 Task: Configure access controls for a GitHub organization.
Action: Mouse moved to (494, 109)
Screenshot: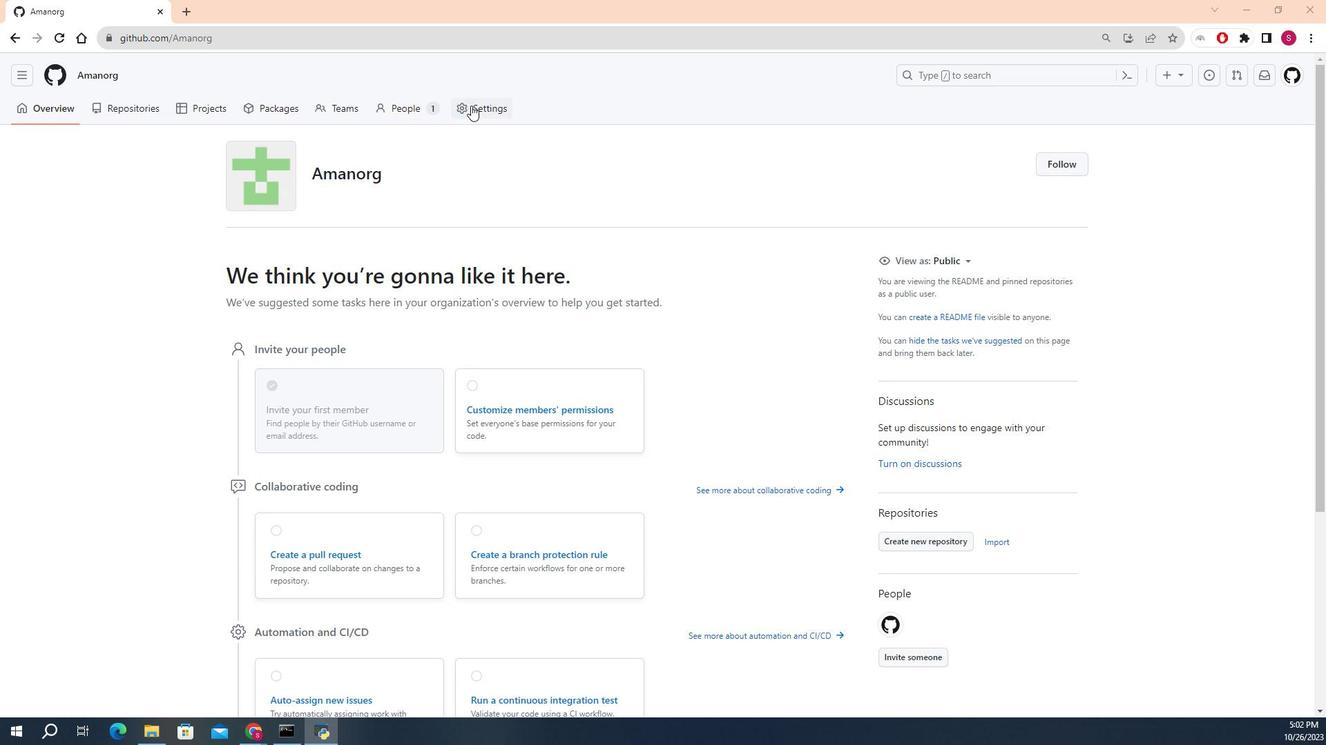 
Action: Mouse pressed left at (494, 109)
Screenshot: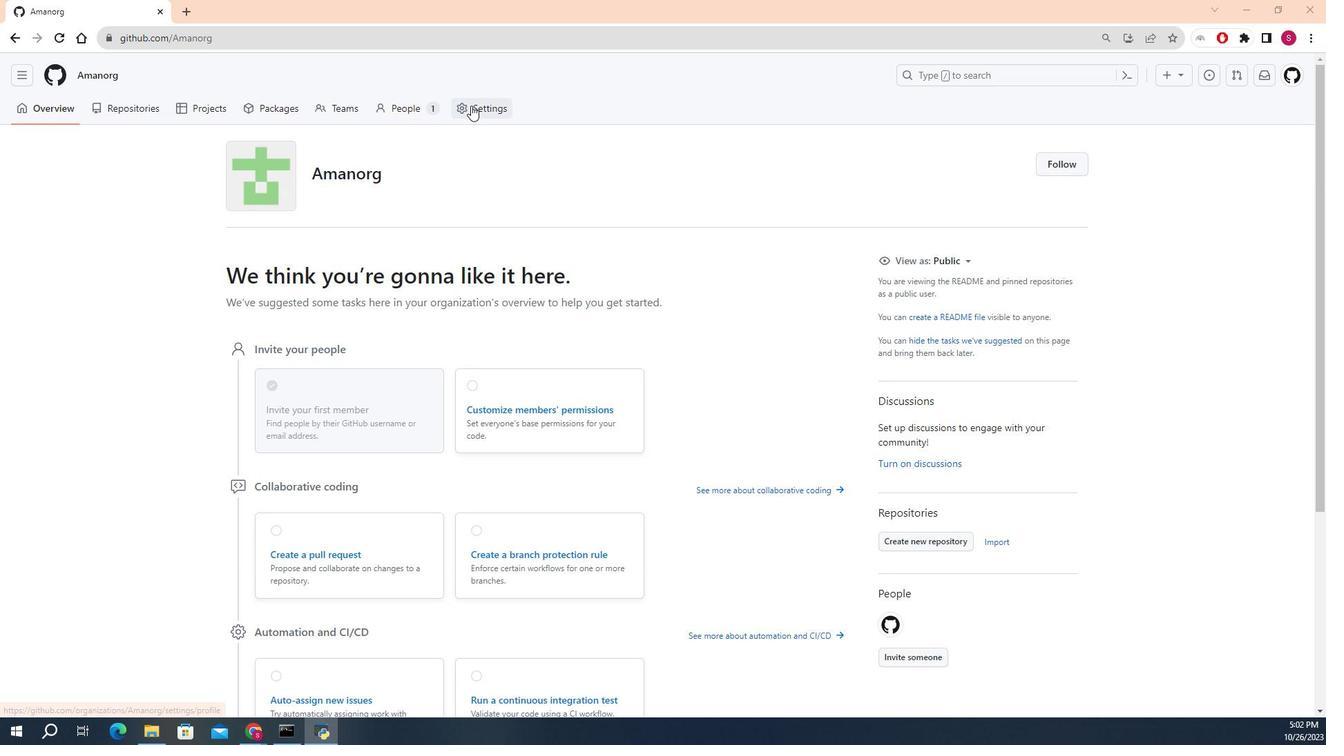 
Action: Mouse moved to (340, 303)
Screenshot: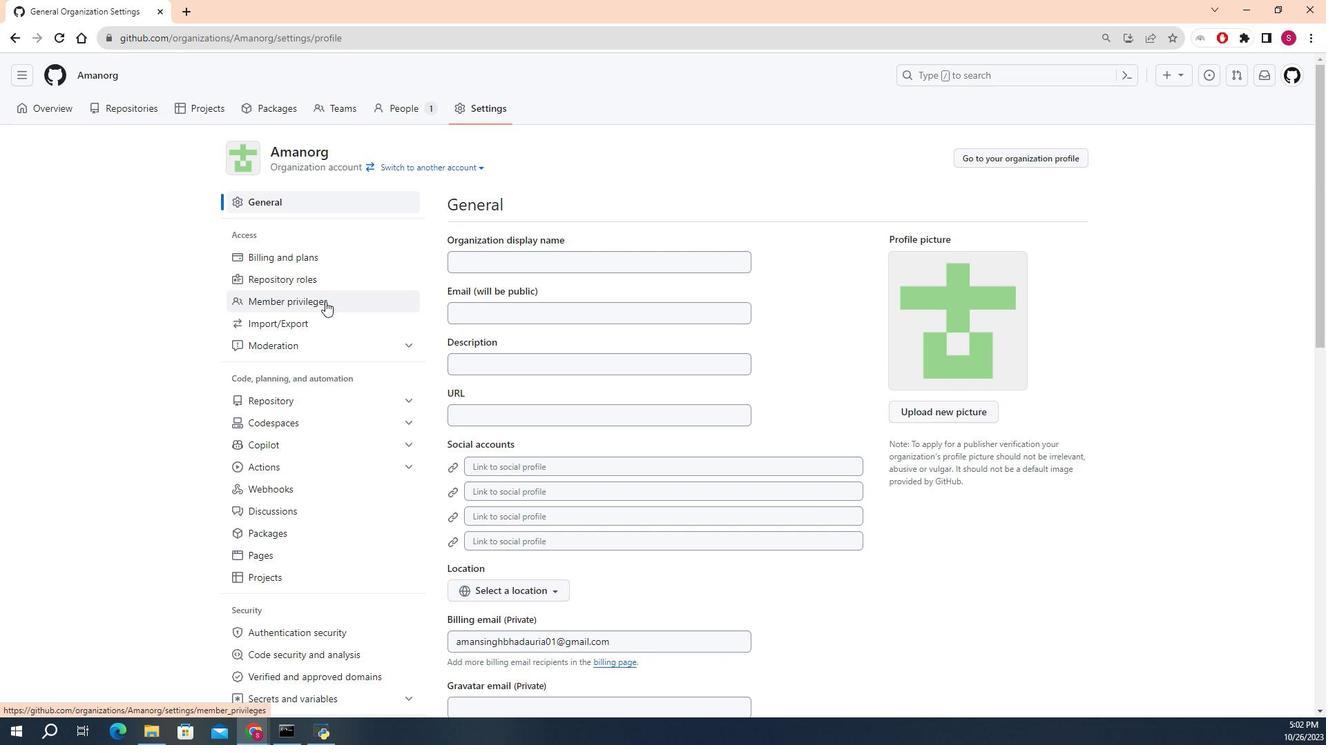 
Action: Mouse pressed left at (340, 303)
Screenshot: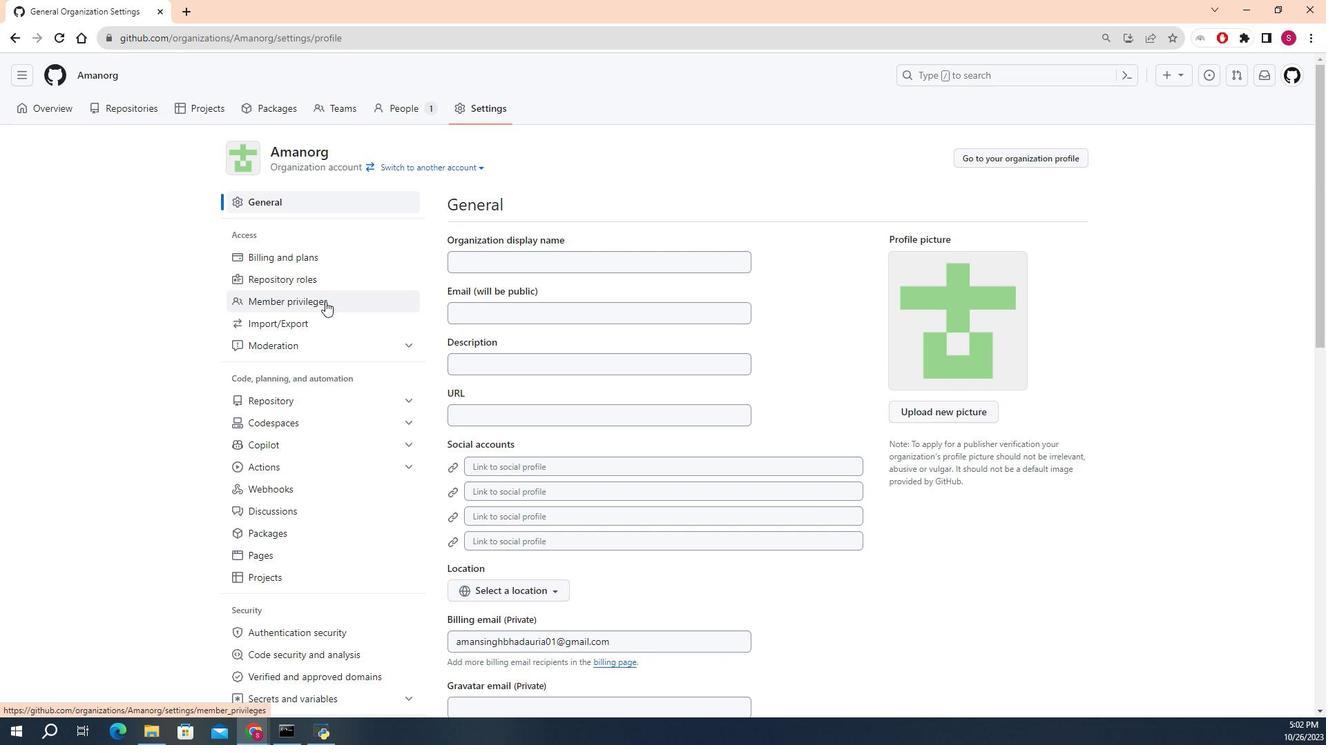 
Action: Mouse moved to (616, 321)
Screenshot: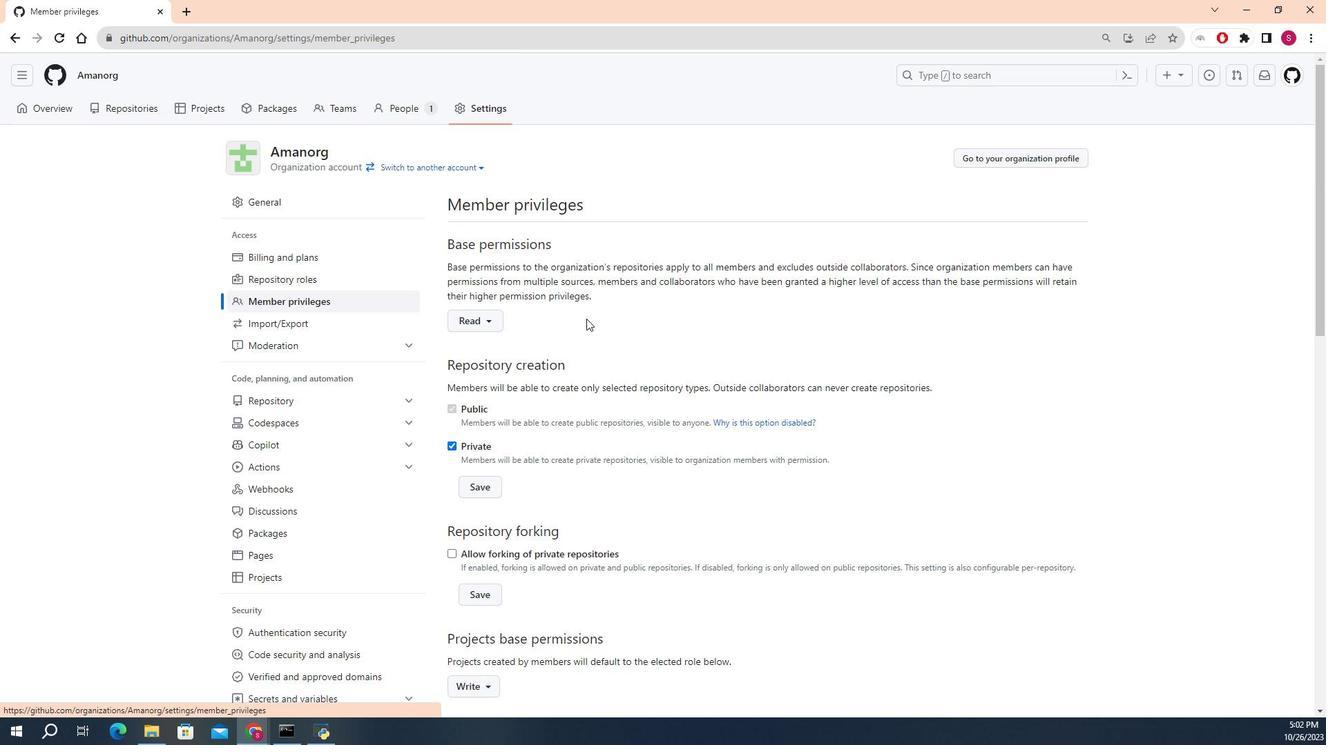
Action: Mouse scrolled (616, 320) with delta (0, 0)
Screenshot: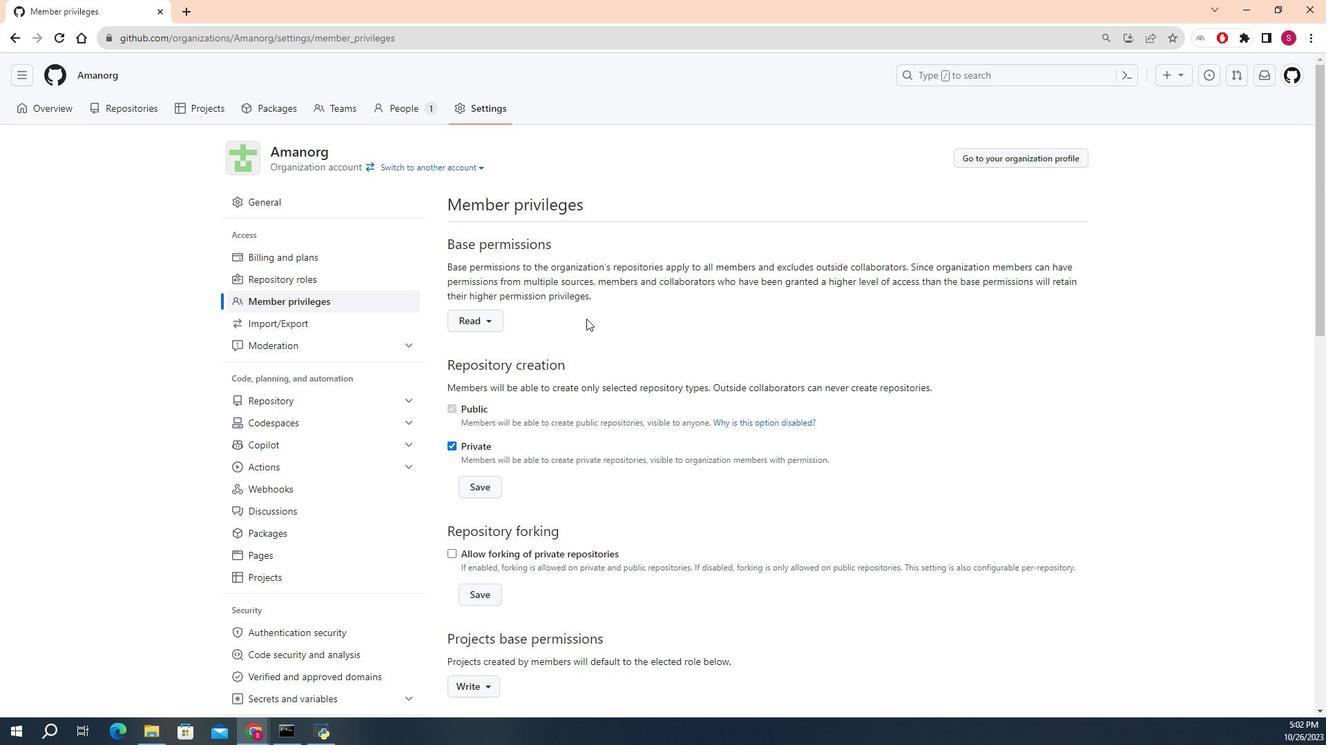 
Action: Mouse scrolled (616, 320) with delta (0, 0)
Screenshot: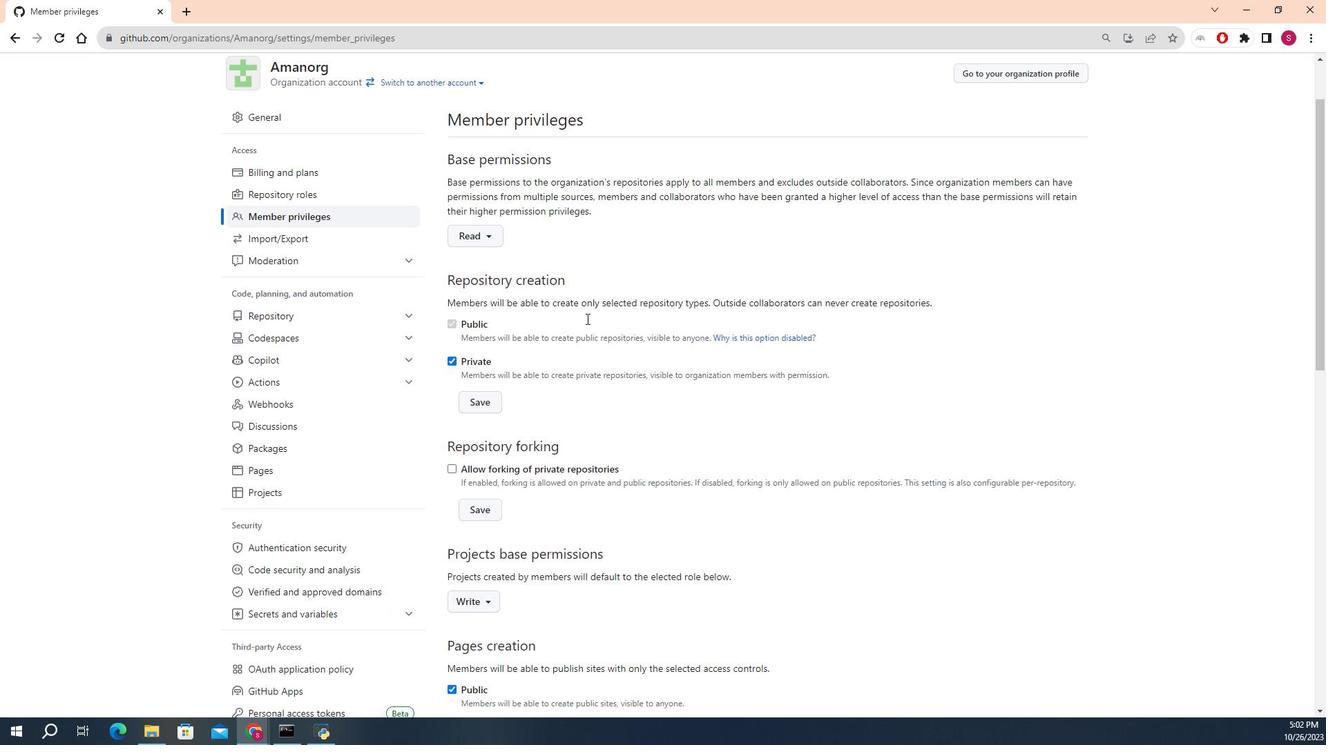 
Action: Mouse scrolled (616, 320) with delta (0, 0)
Screenshot: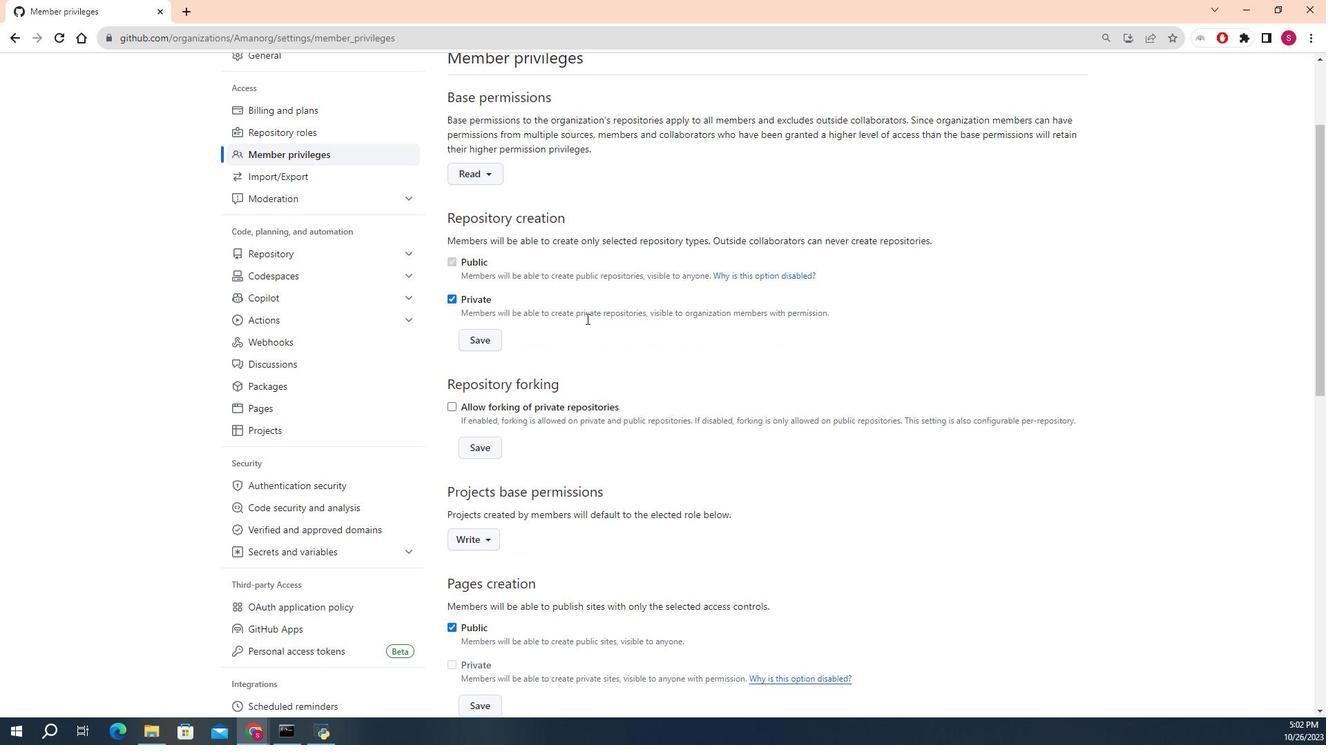 
Action: Mouse scrolled (616, 320) with delta (0, 0)
Screenshot: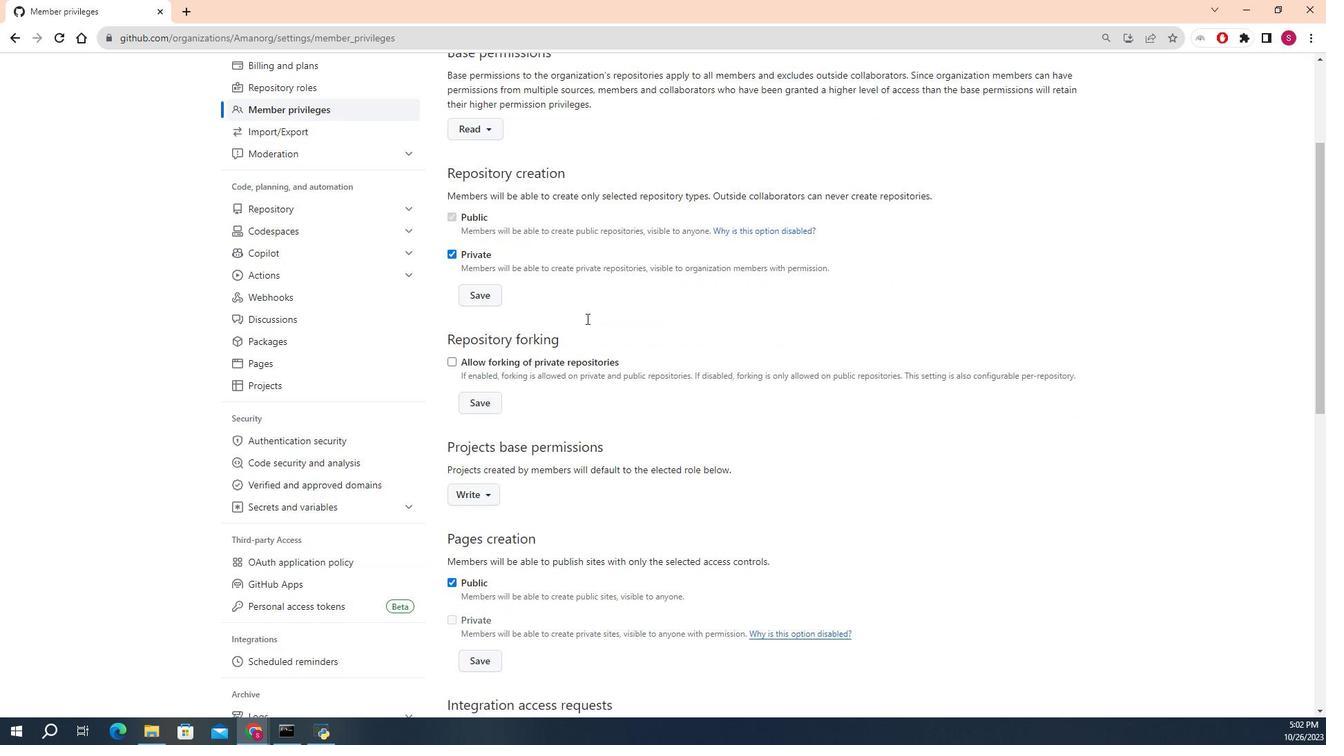 
Action: Mouse scrolled (616, 320) with delta (0, 0)
Screenshot: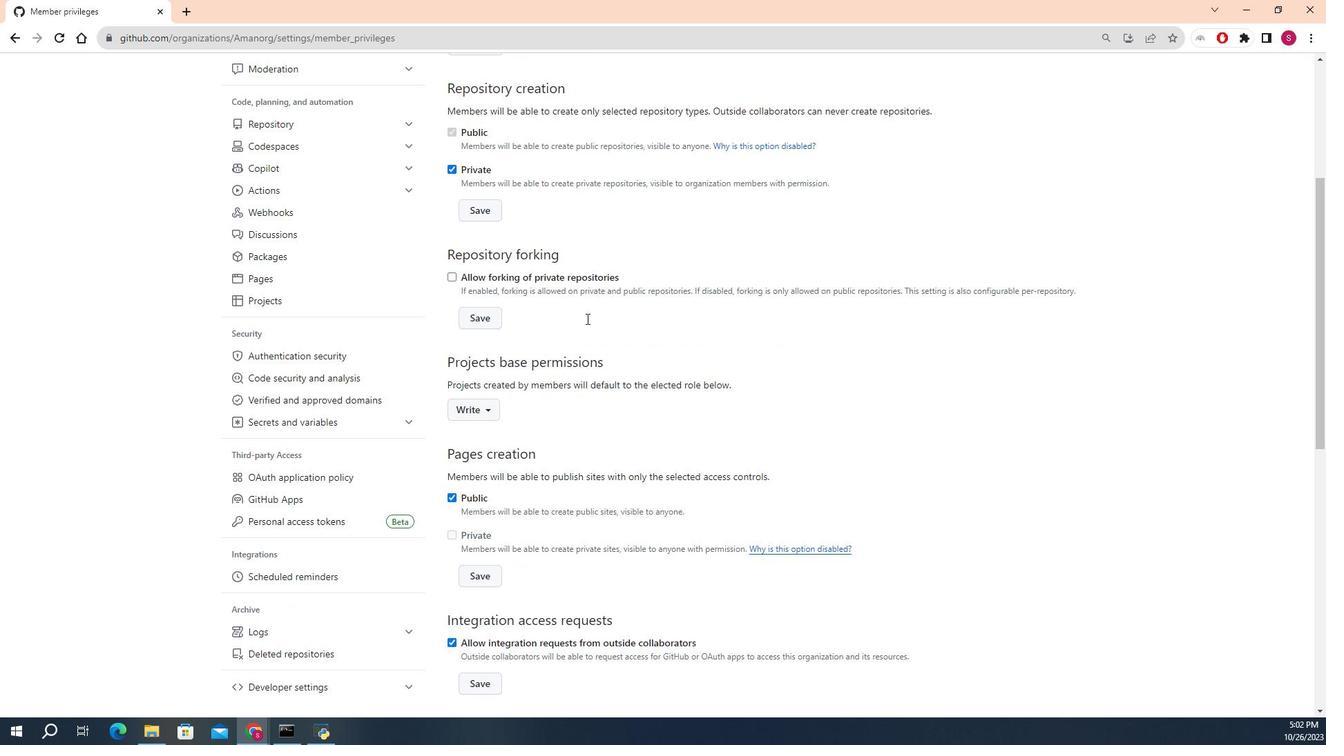 
Action: Mouse scrolled (616, 320) with delta (0, 0)
Screenshot: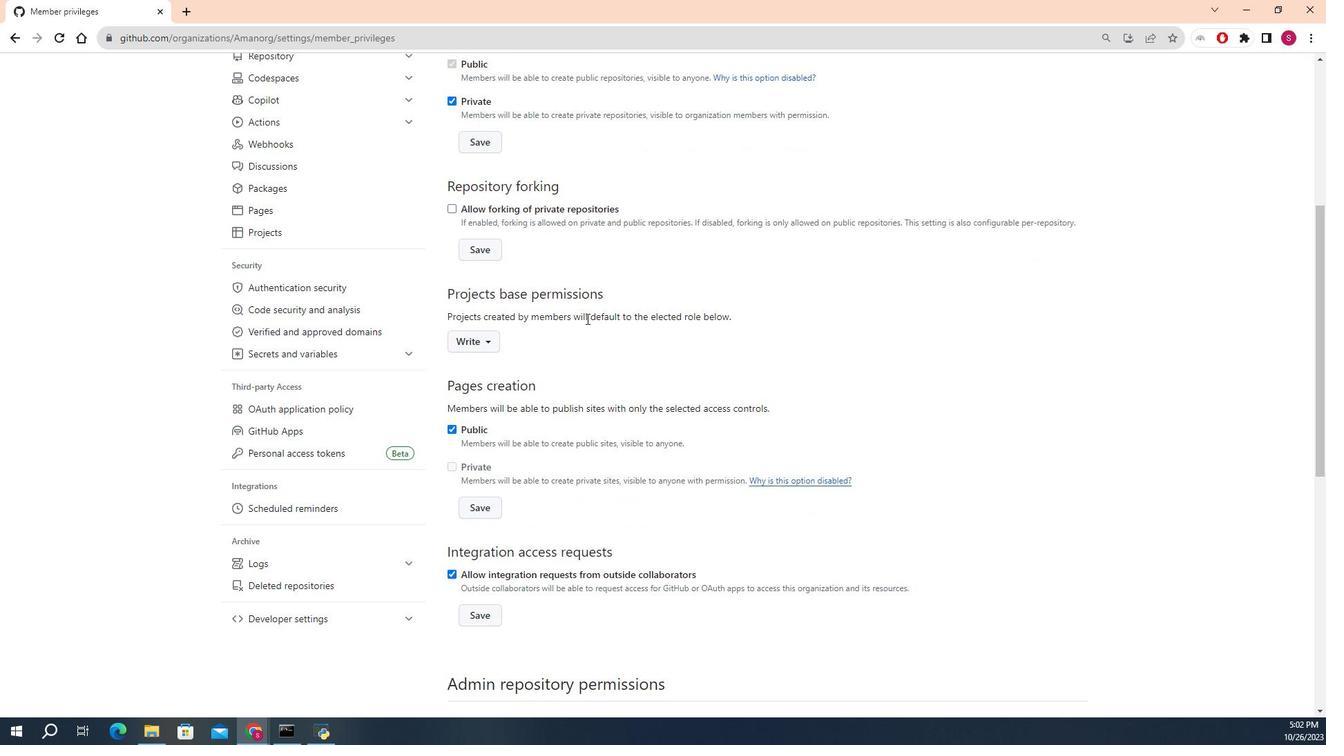 
Action: Mouse scrolled (616, 320) with delta (0, 0)
Screenshot: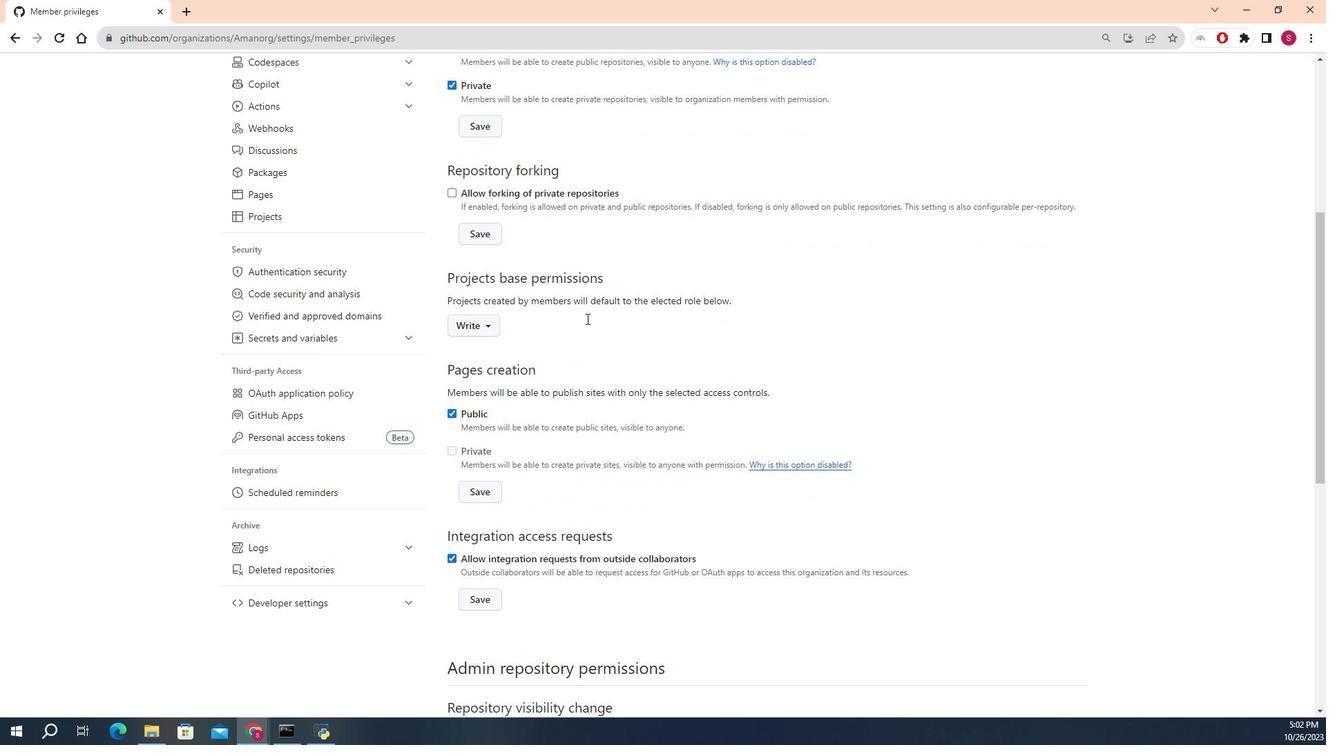 
Action: Mouse scrolled (616, 320) with delta (0, 0)
Screenshot: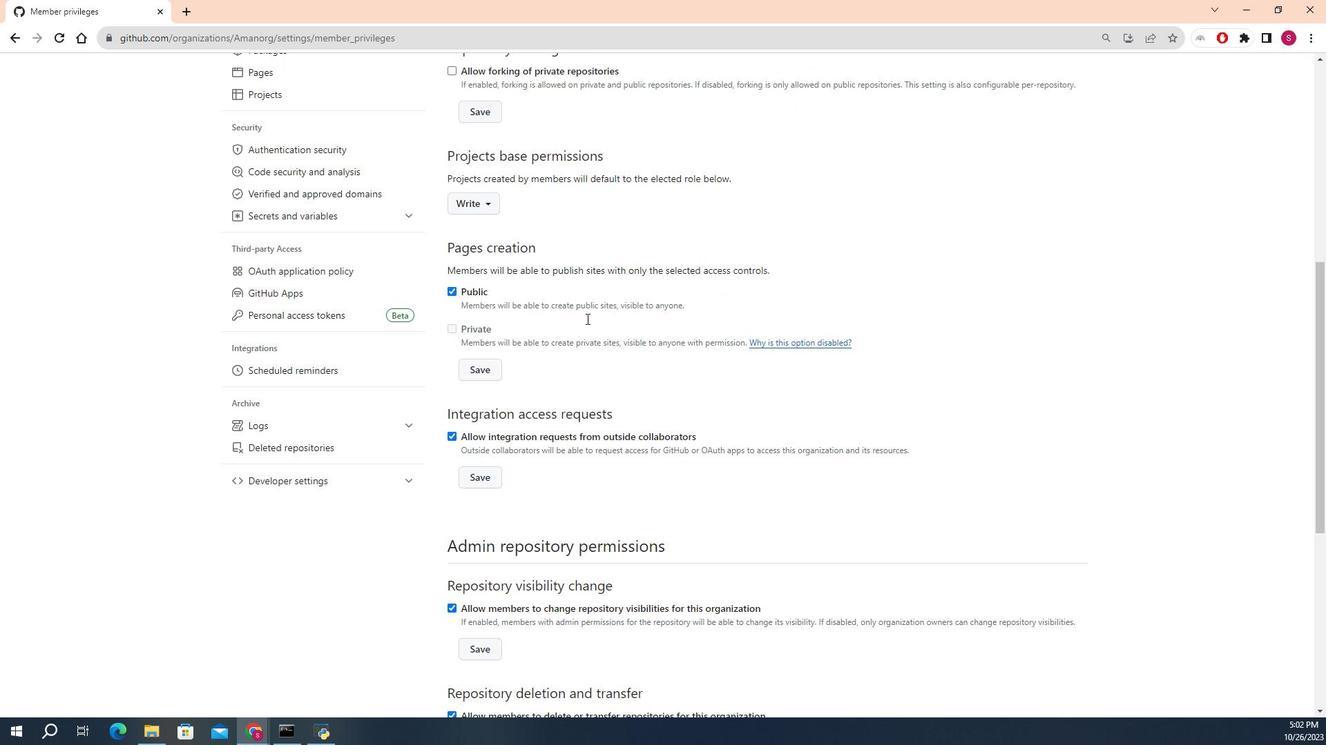 
Action: Mouse scrolled (616, 320) with delta (0, 0)
Screenshot: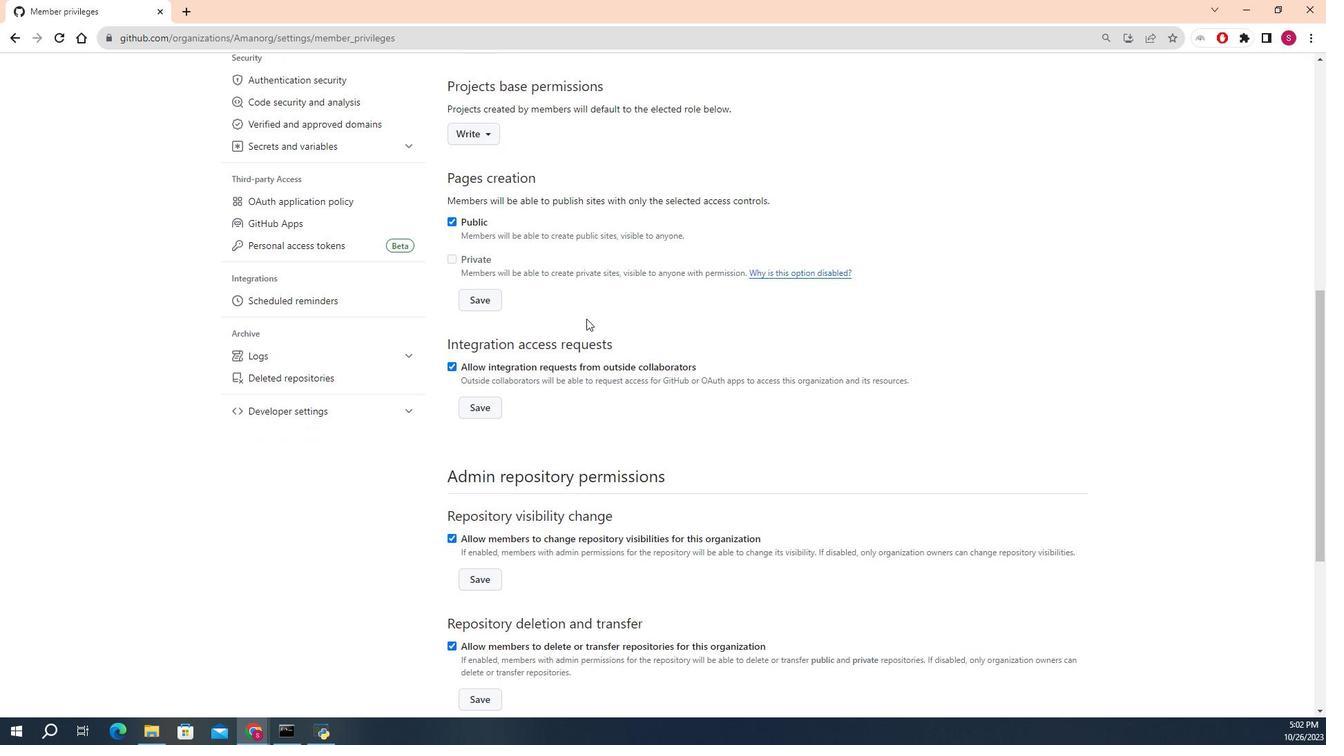 
Action: Mouse scrolled (616, 320) with delta (0, 0)
Screenshot: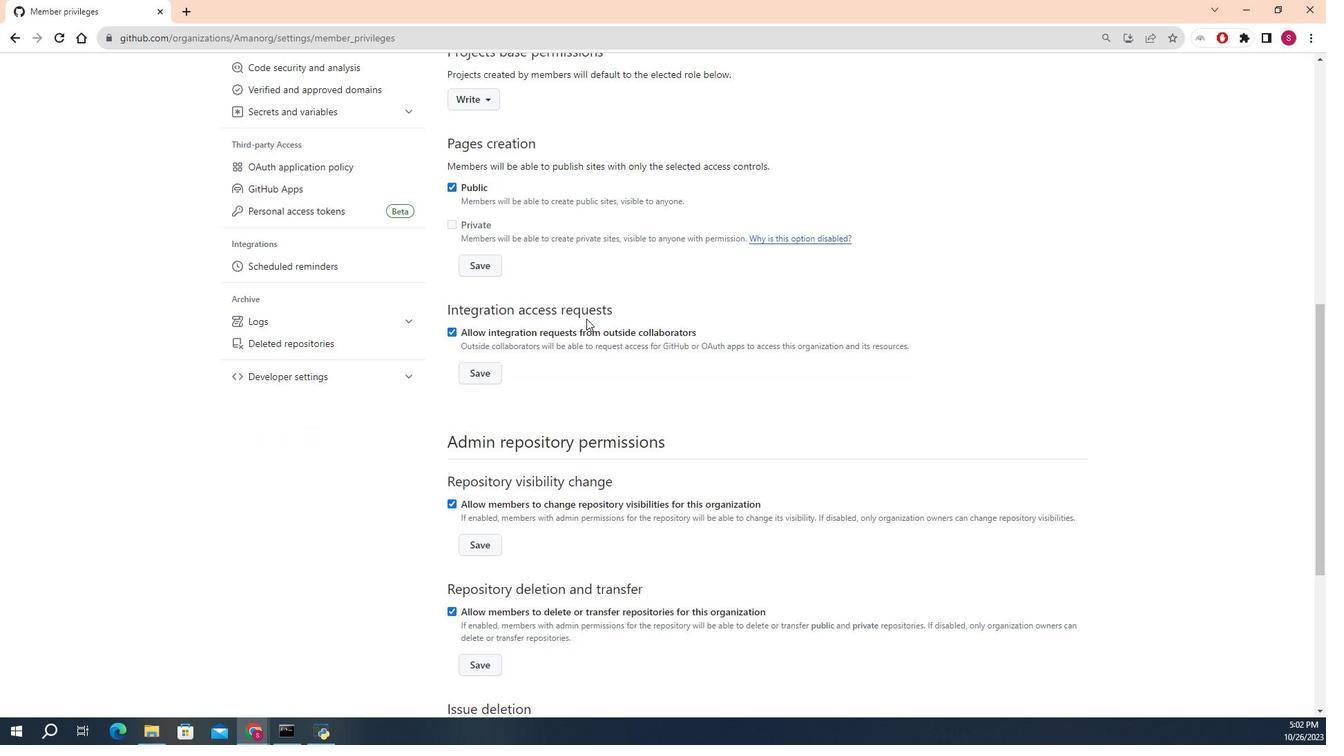 
Action: Mouse scrolled (616, 320) with delta (0, 0)
Screenshot: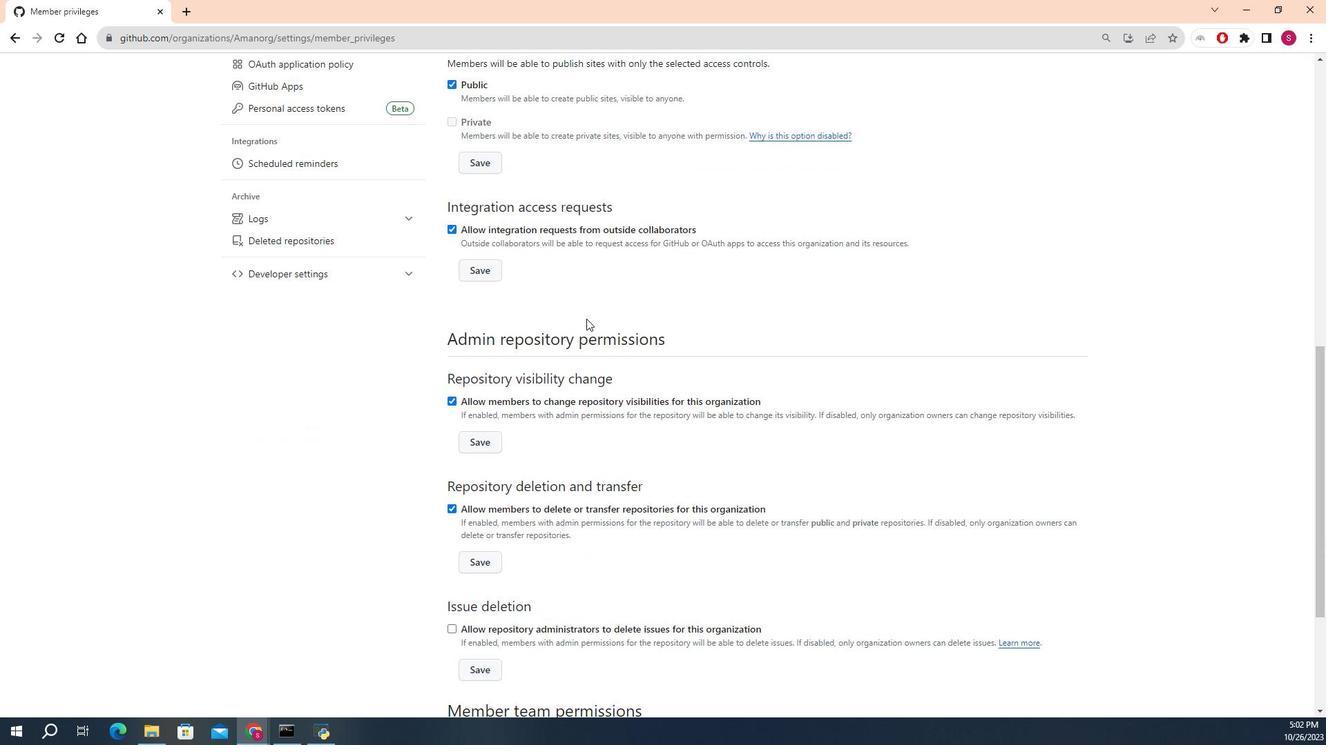 
Action: Mouse scrolled (616, 320) with delta (0, 0)
Screenshot: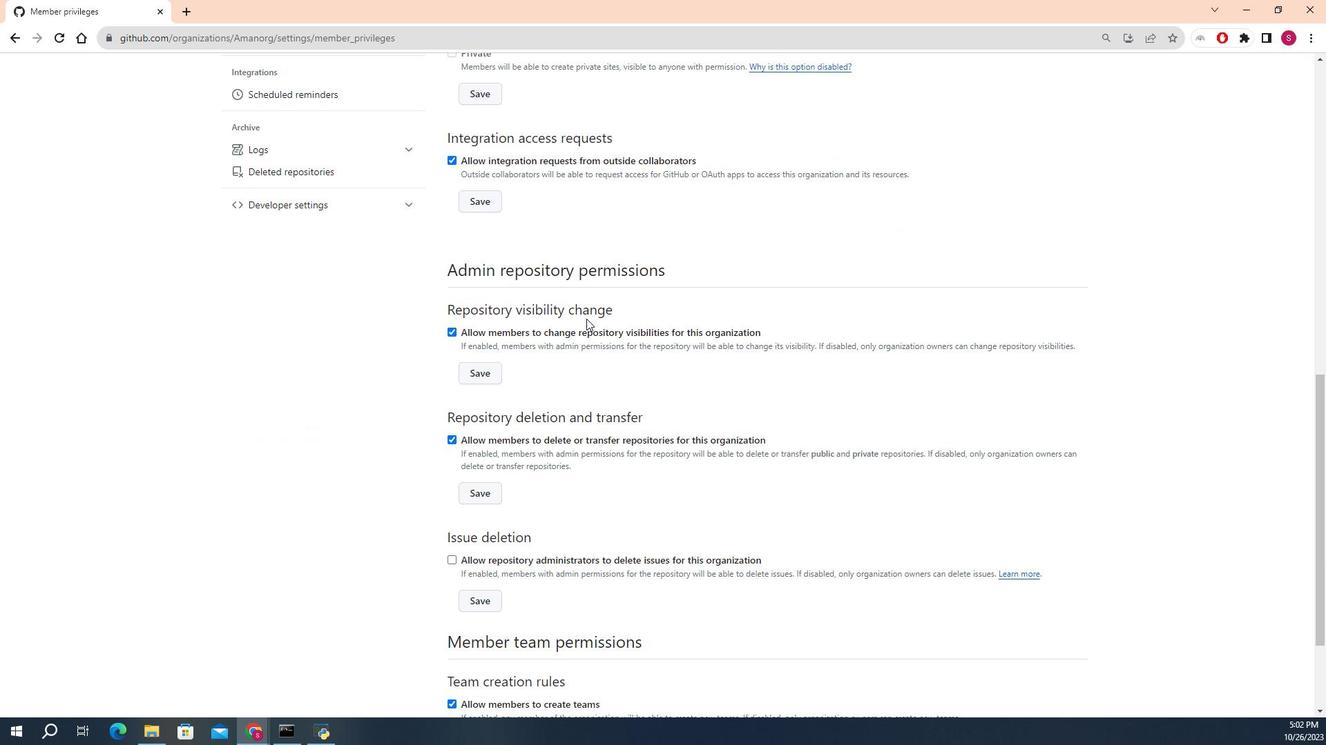 
Action: Mouse scrolled (616, 320) with delta (0, 0)
Screenshot: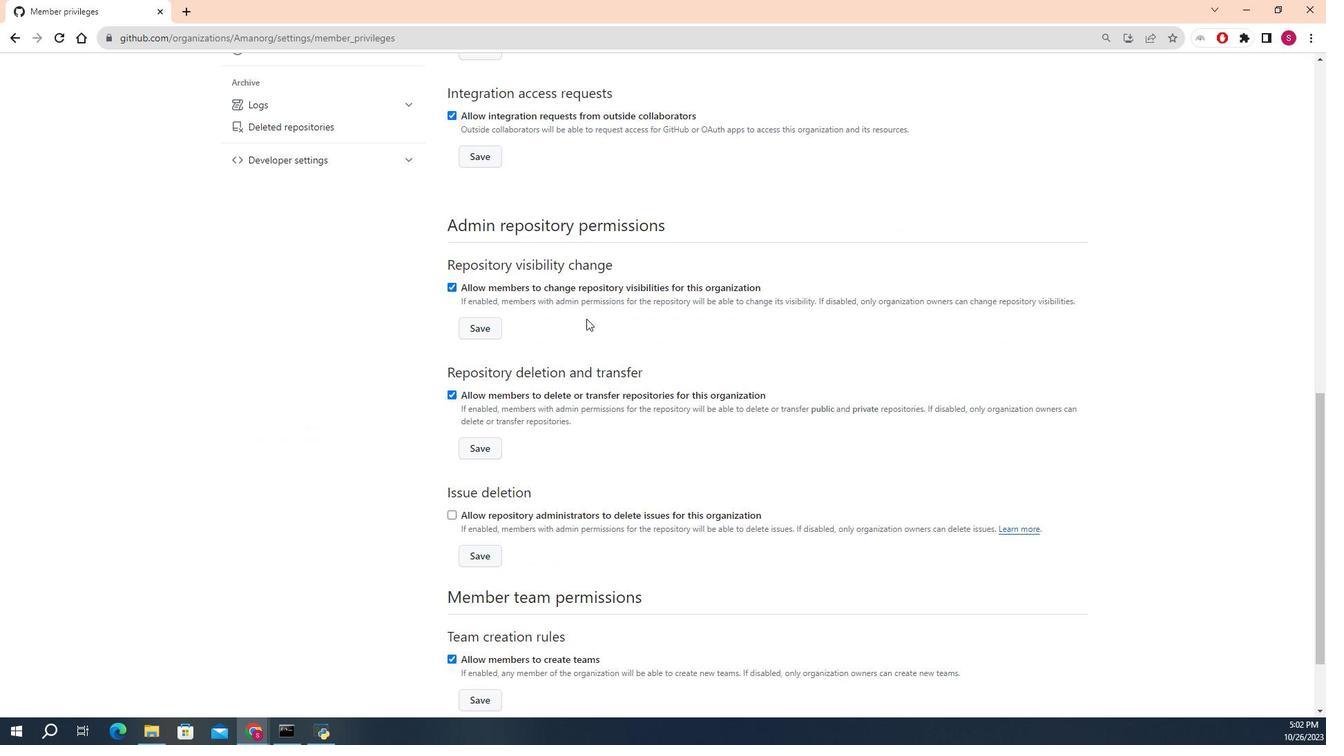 
Action: Mouse scrolled (616, 320) with delta (0, 0)
Screenshot: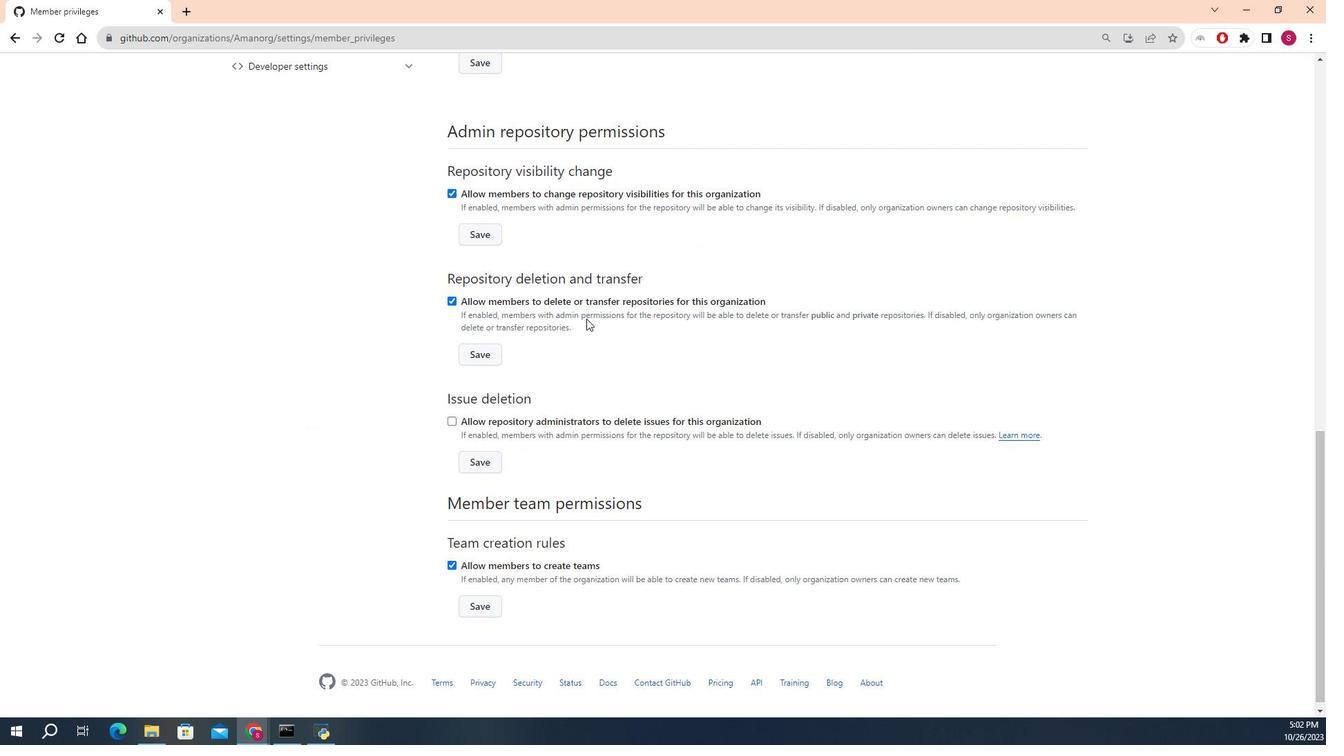 
Action: Mouse scrolled (616, 320) with delta (0, 0)
Screenshot: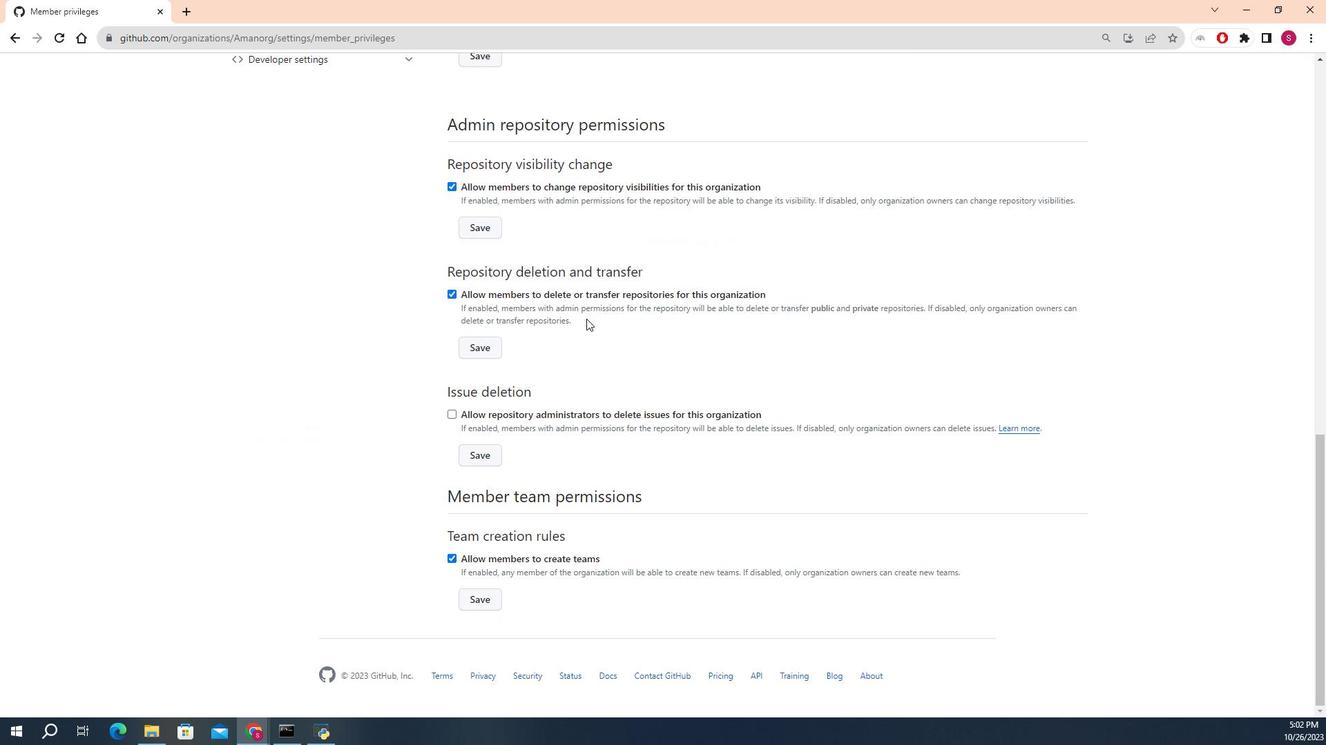 
Action: Mouse scrolled (616, 321) with delta (0, 0)
Screenshot: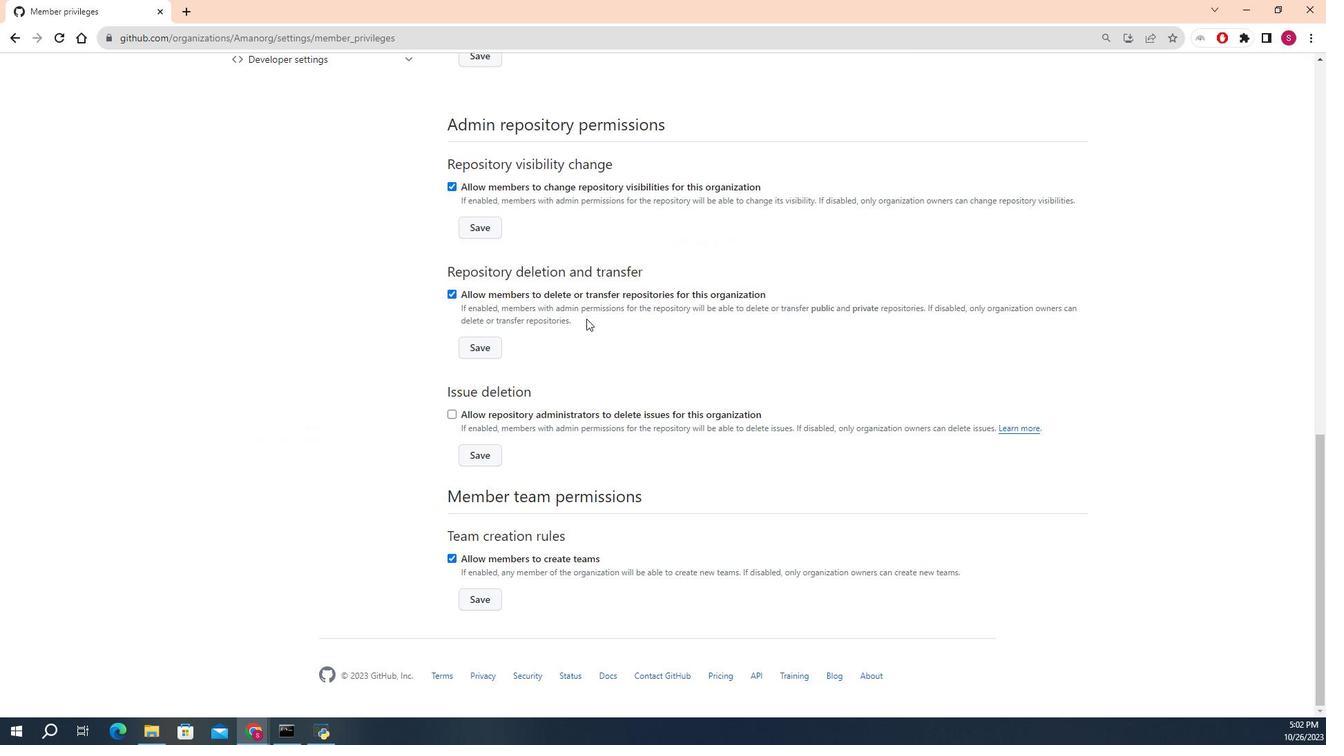
Action: Mouse moved to (617, 321)
Screenshot: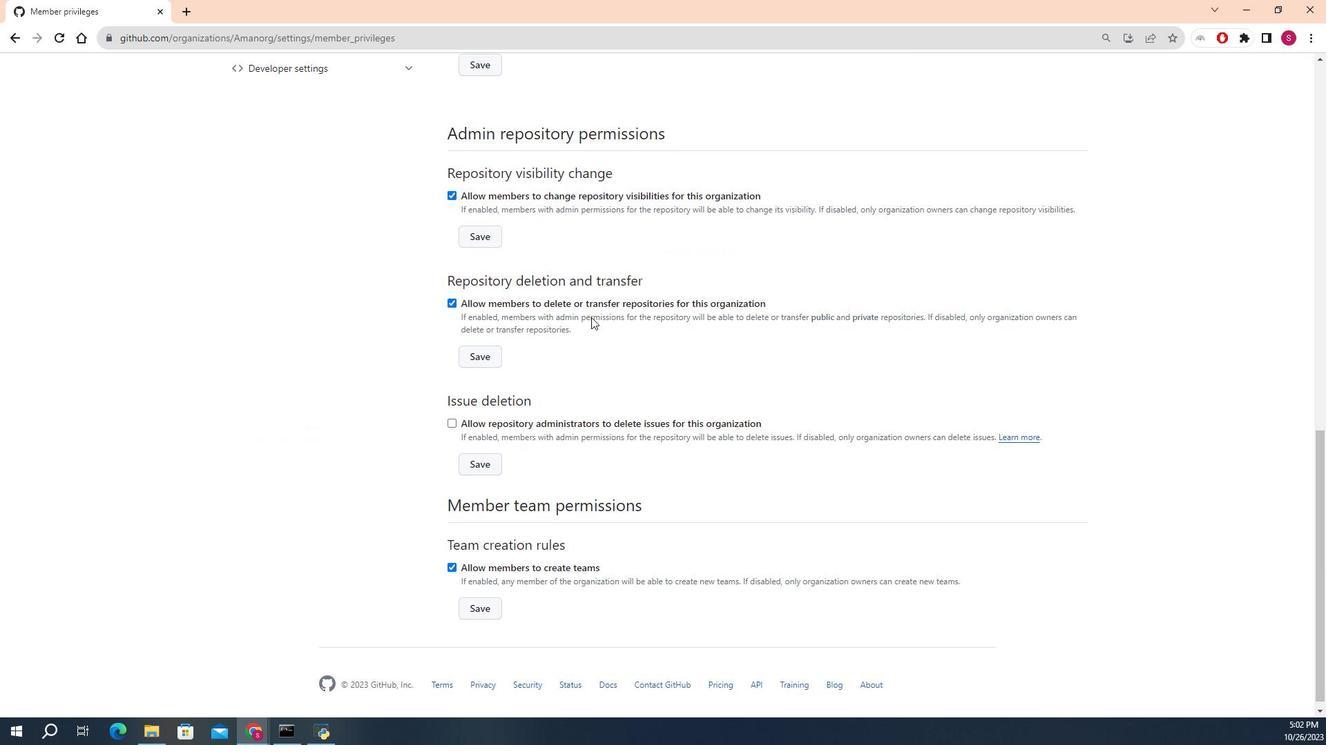 
Action: Mouse scrolled (617, 321) with delta (0, 0)
Screenshot: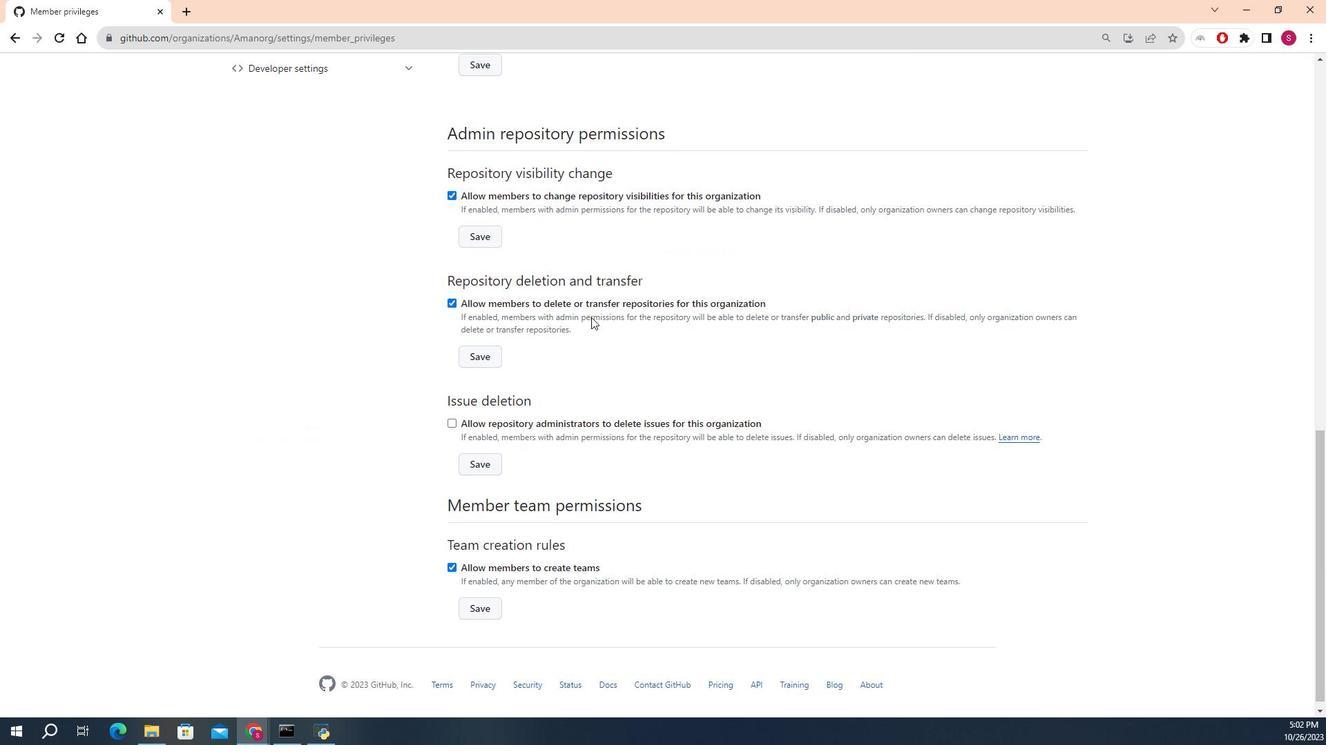 
Action: Mouse moved to (620, 319)
Screenshot: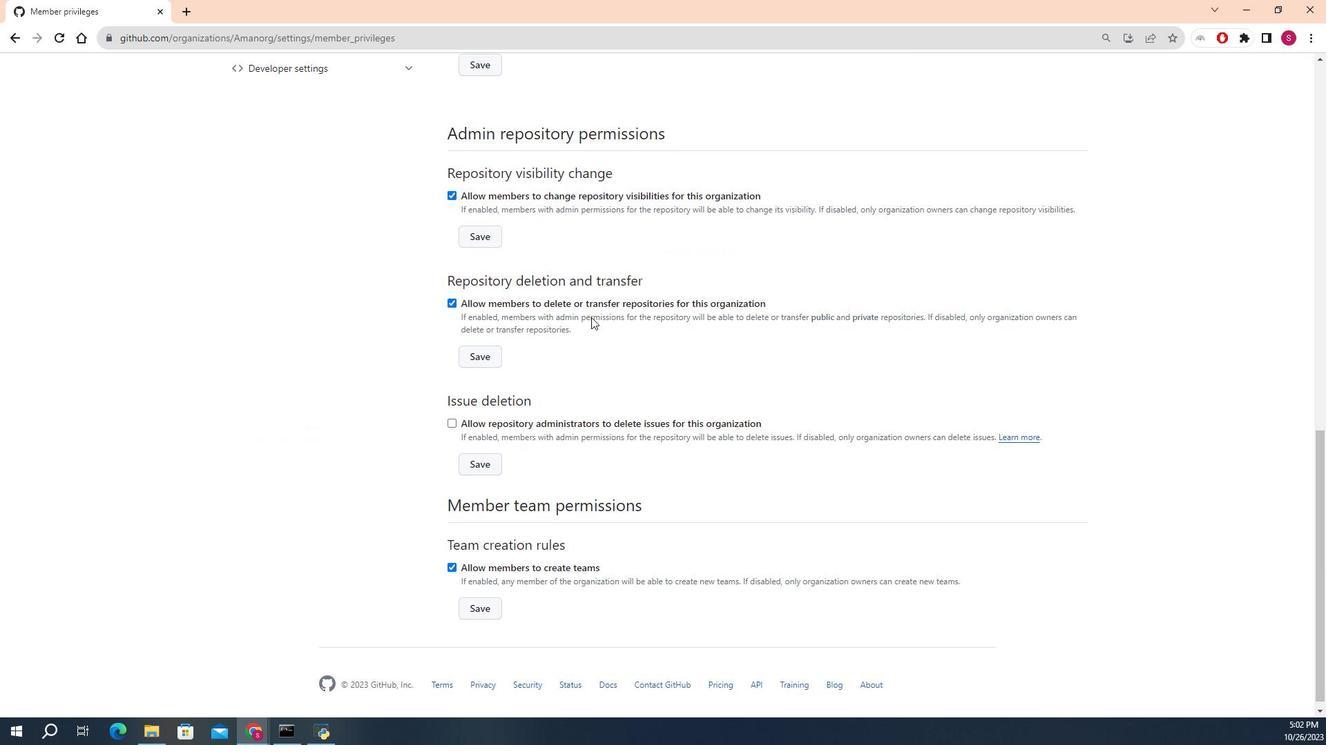 
Action: Mouse scrolled (620, 320) with delta (0, 0)
Screenshot: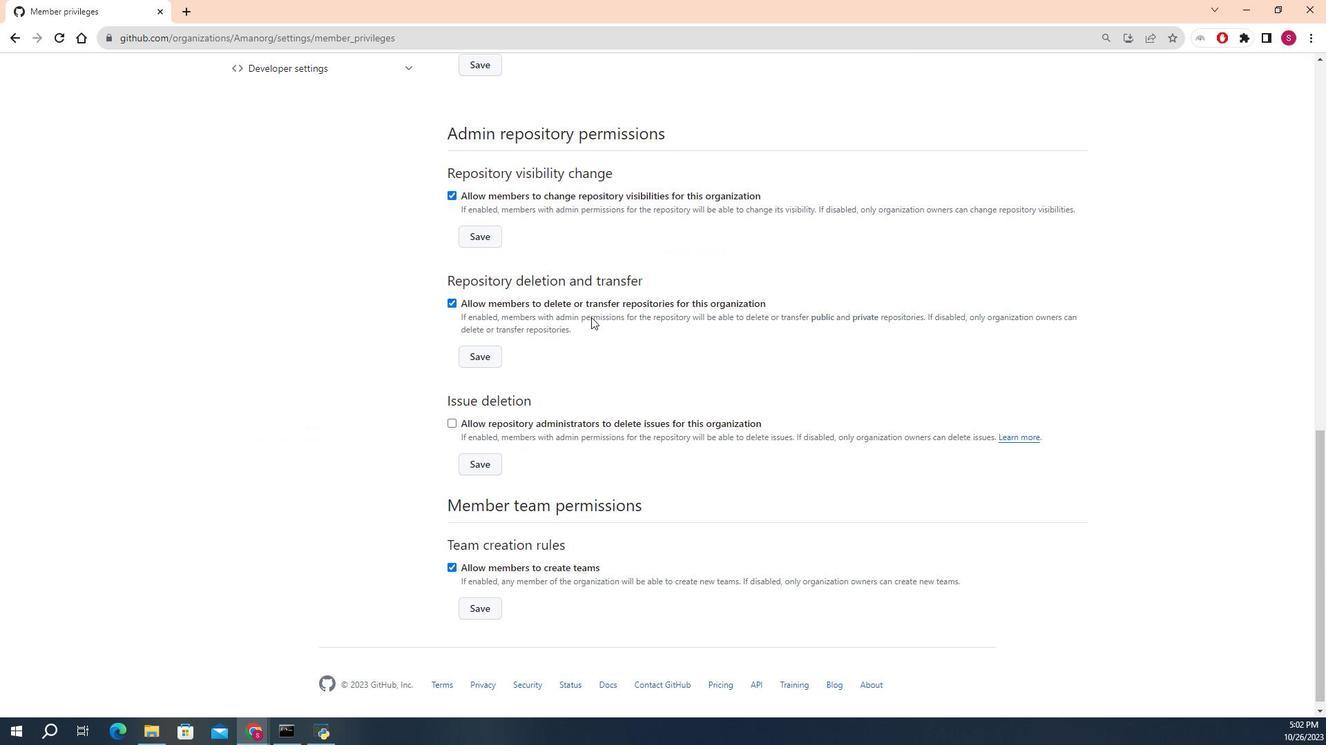 
Action: Mouse moved to (621, 319)
Screenshot: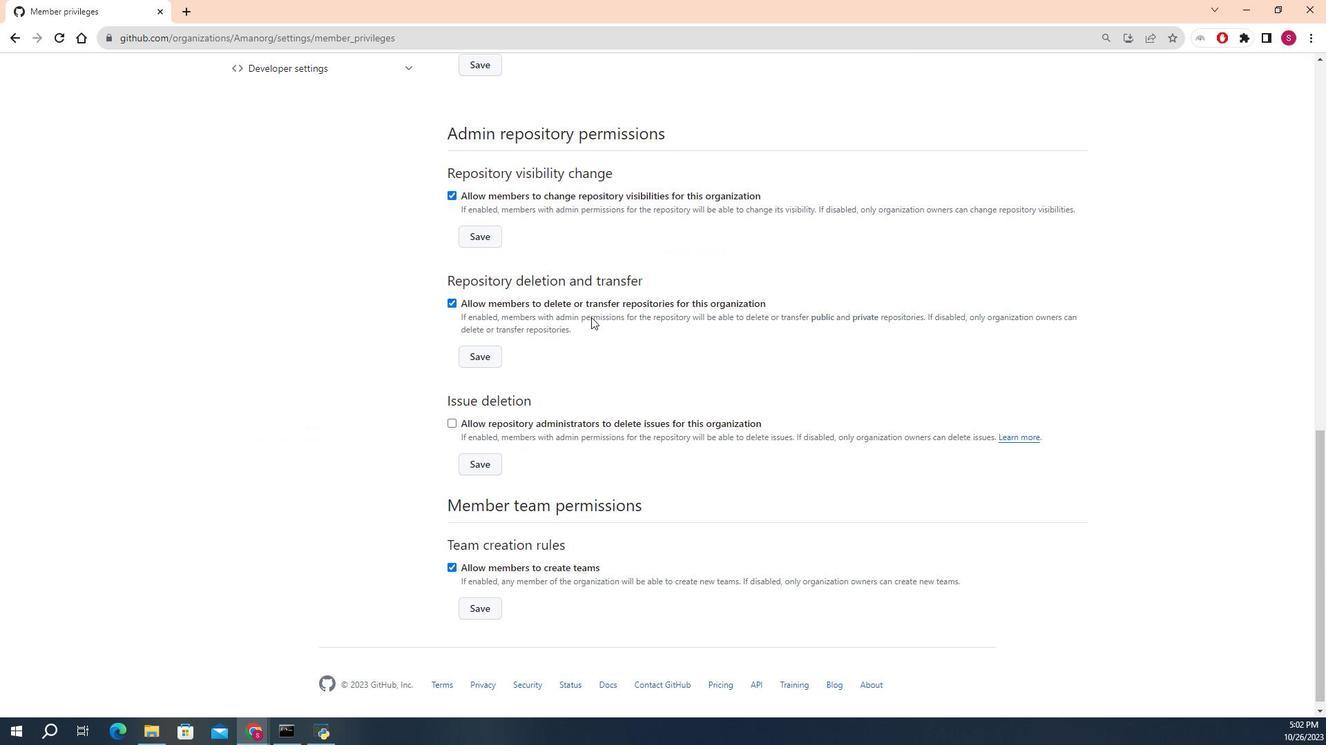 
Action: Mouse scrolled (621, 320) with delta (0, 0)
Screenshot: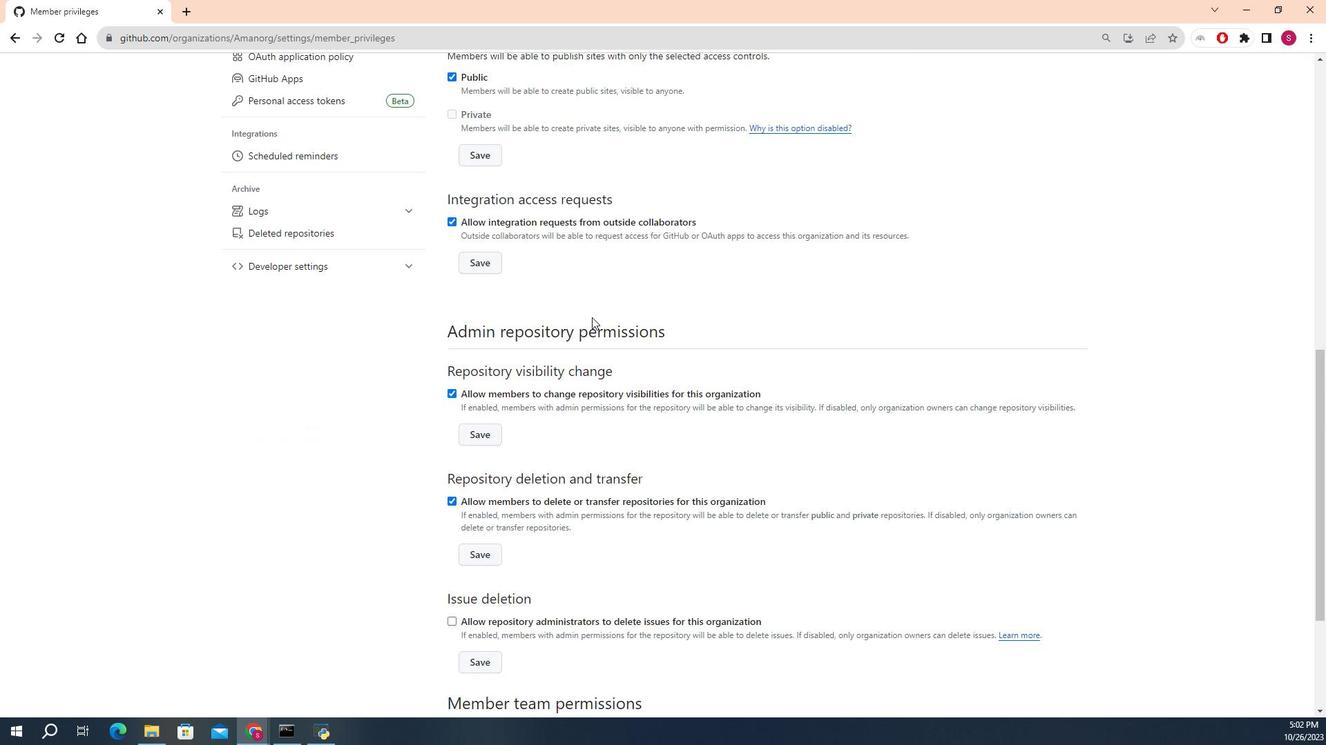 
Action: Mouse scrolled (621, 320) with delta (0, 0)
Screenshot: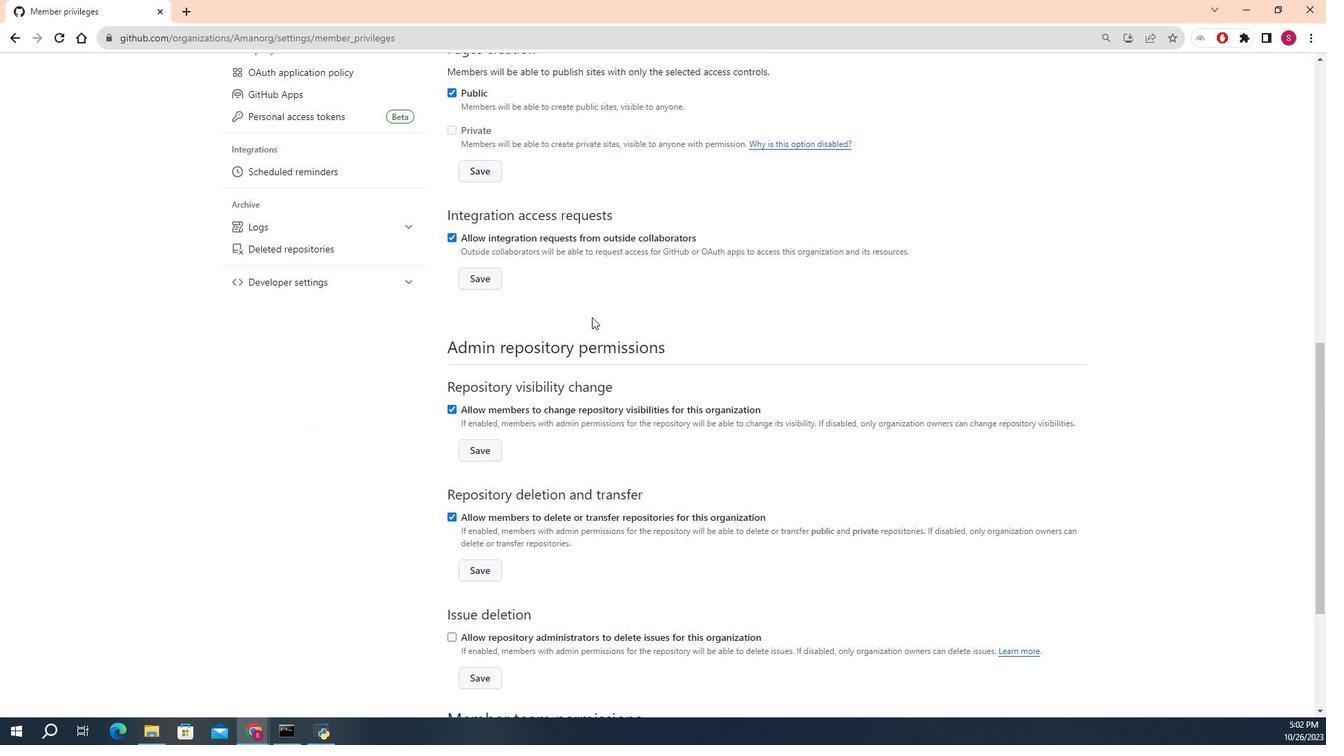 
Action: Mouse moved to (622, 319)
Screenshot: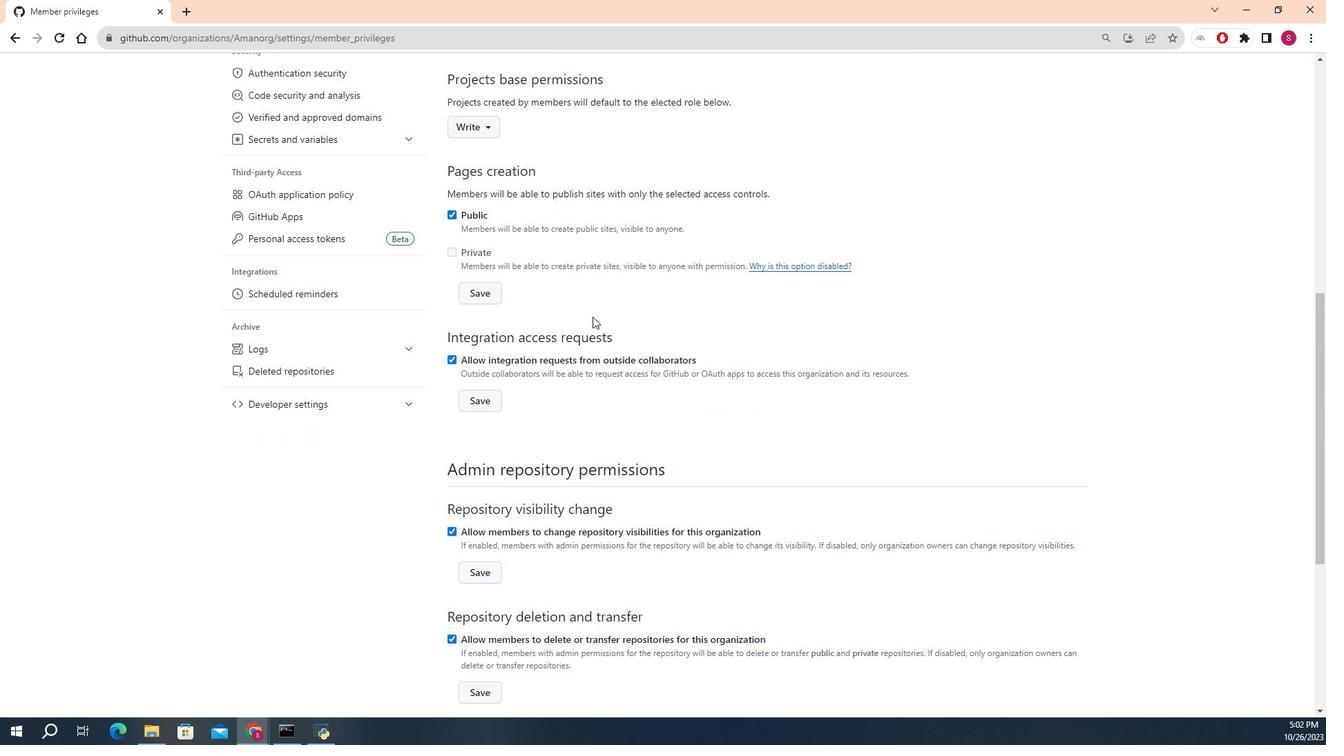 
Action: Mouse scrolled (622, 319) with delta (0, 0)
Screenshot: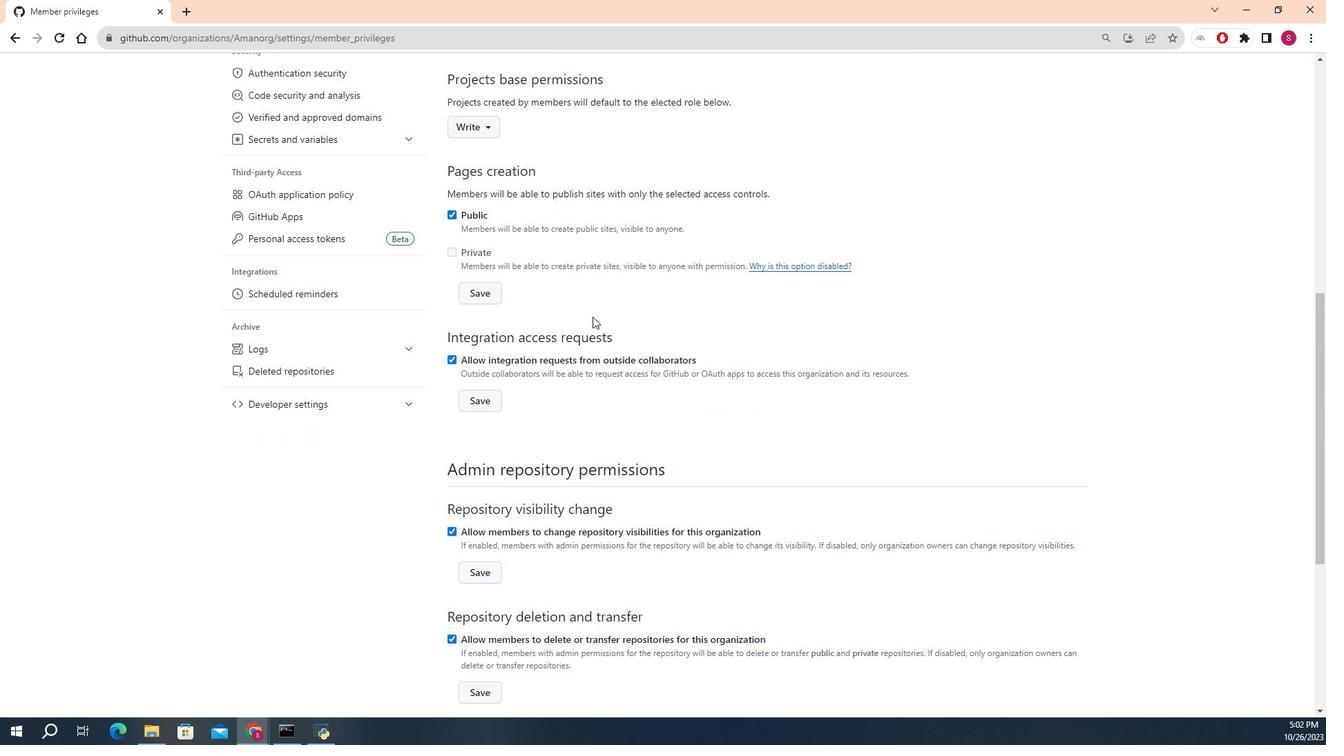 
Action: Mouse scrolled (622, 319) with delta (0, 0)
Screenshot: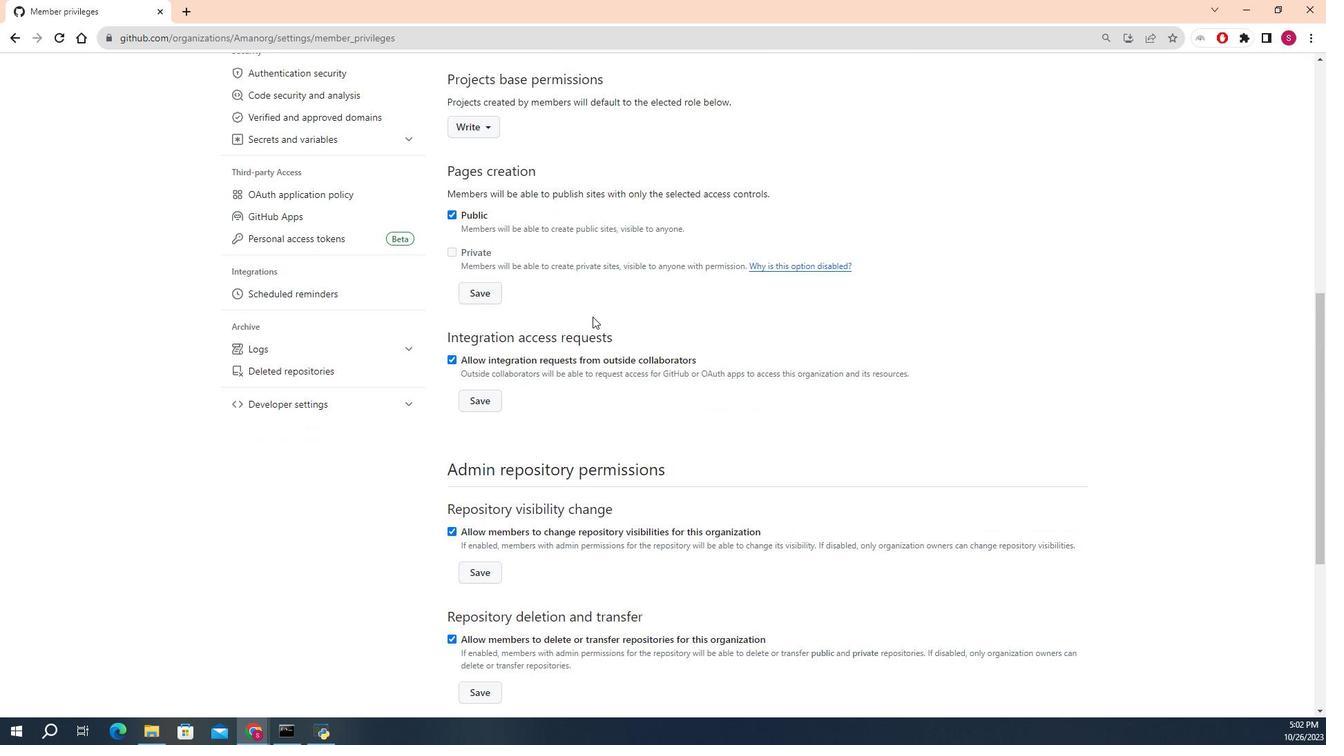 
Action: Mouse scrolled (622, 319) with delta (0, 0)
Screenshot: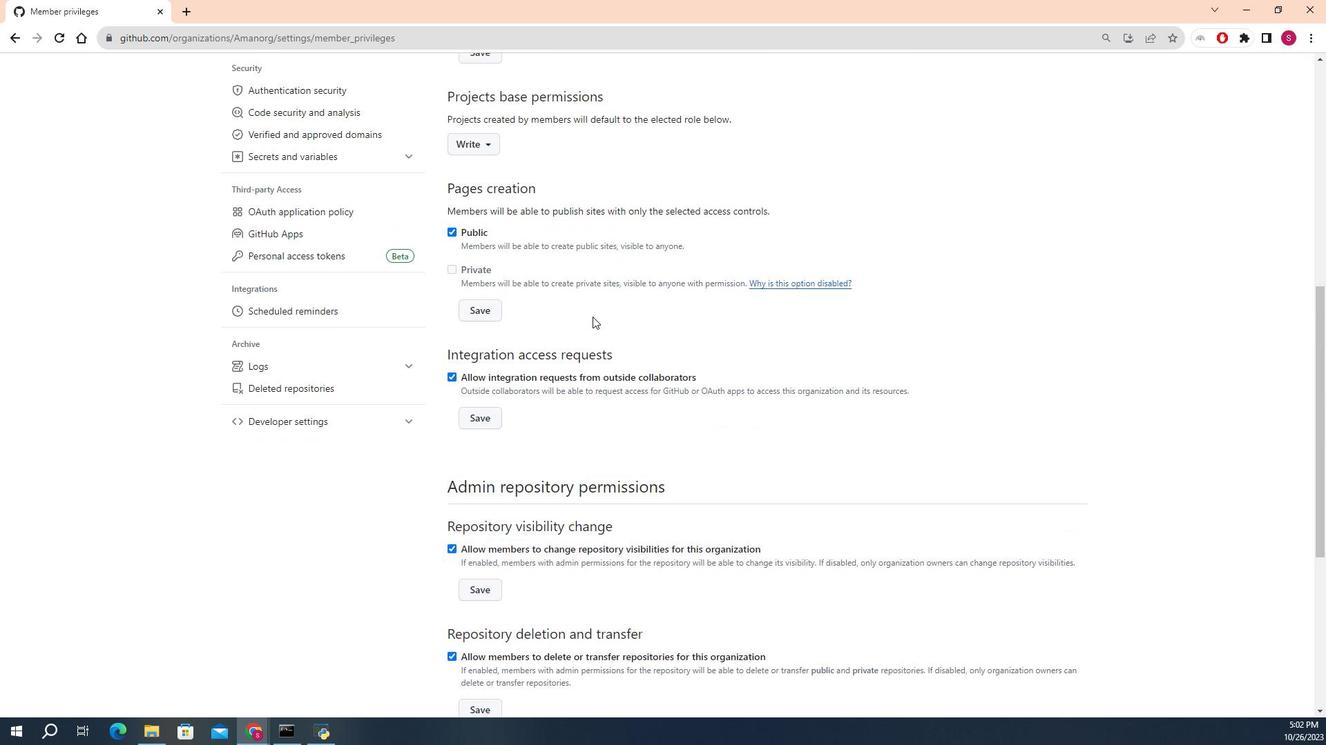 
Action: Mouse scrolled (622, 319) with delta (0, 0)
Screenshot: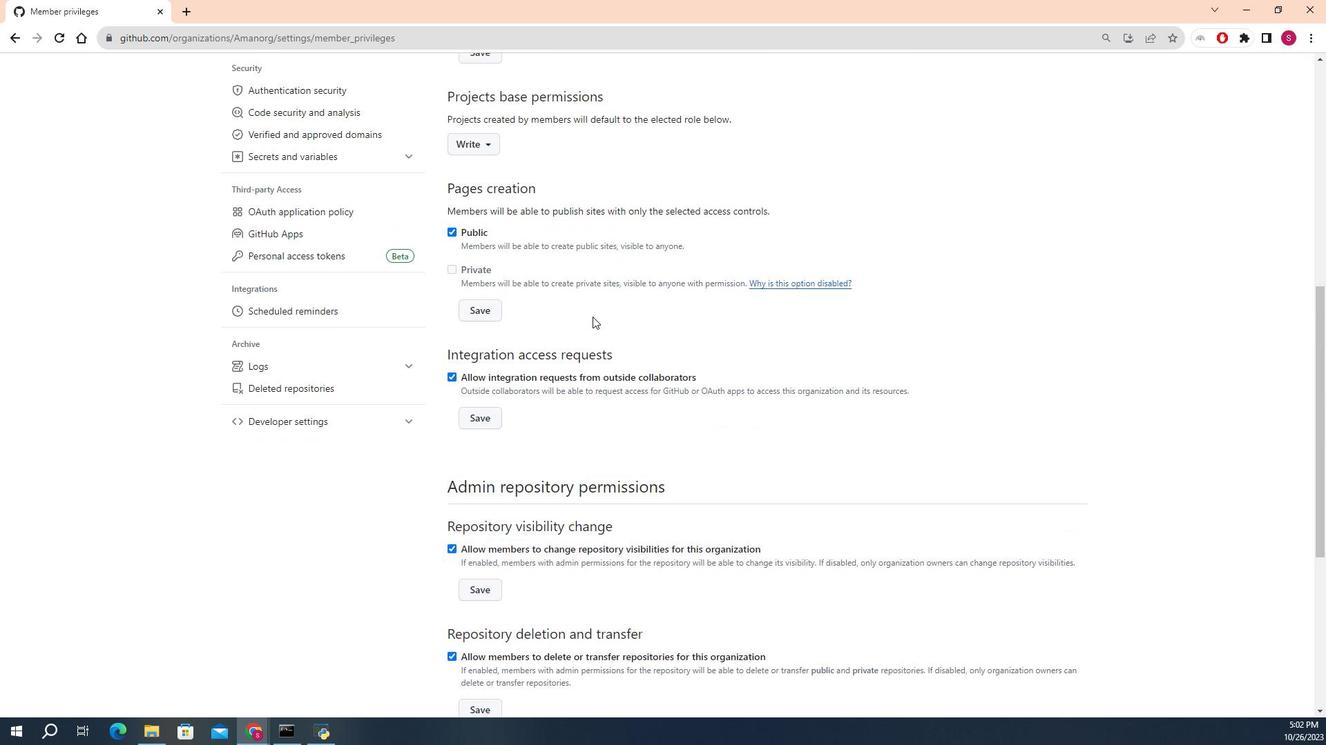 
Action: Mouse scrolled (622, 319) with delta (0, 0)
Screenshot: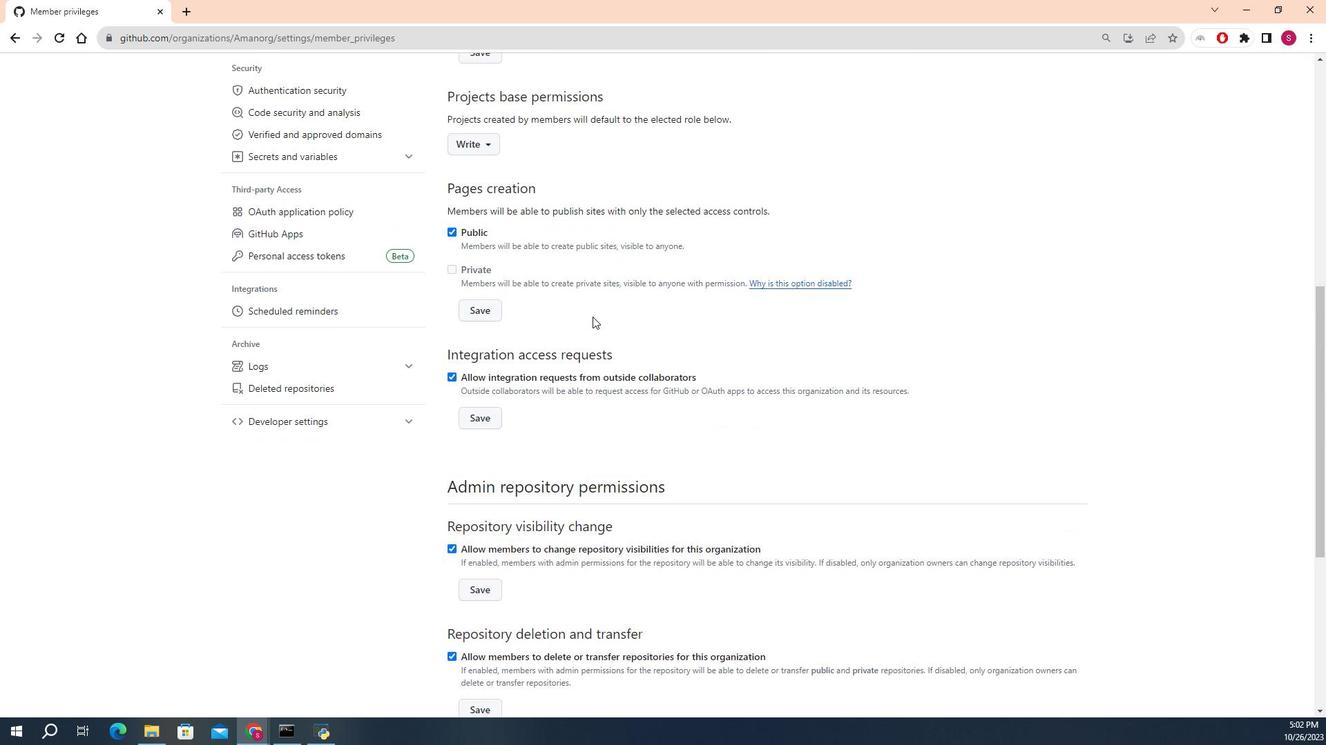 
Action: Mouse scrolled (622, 319) with delta (0, 0)
Screenshot: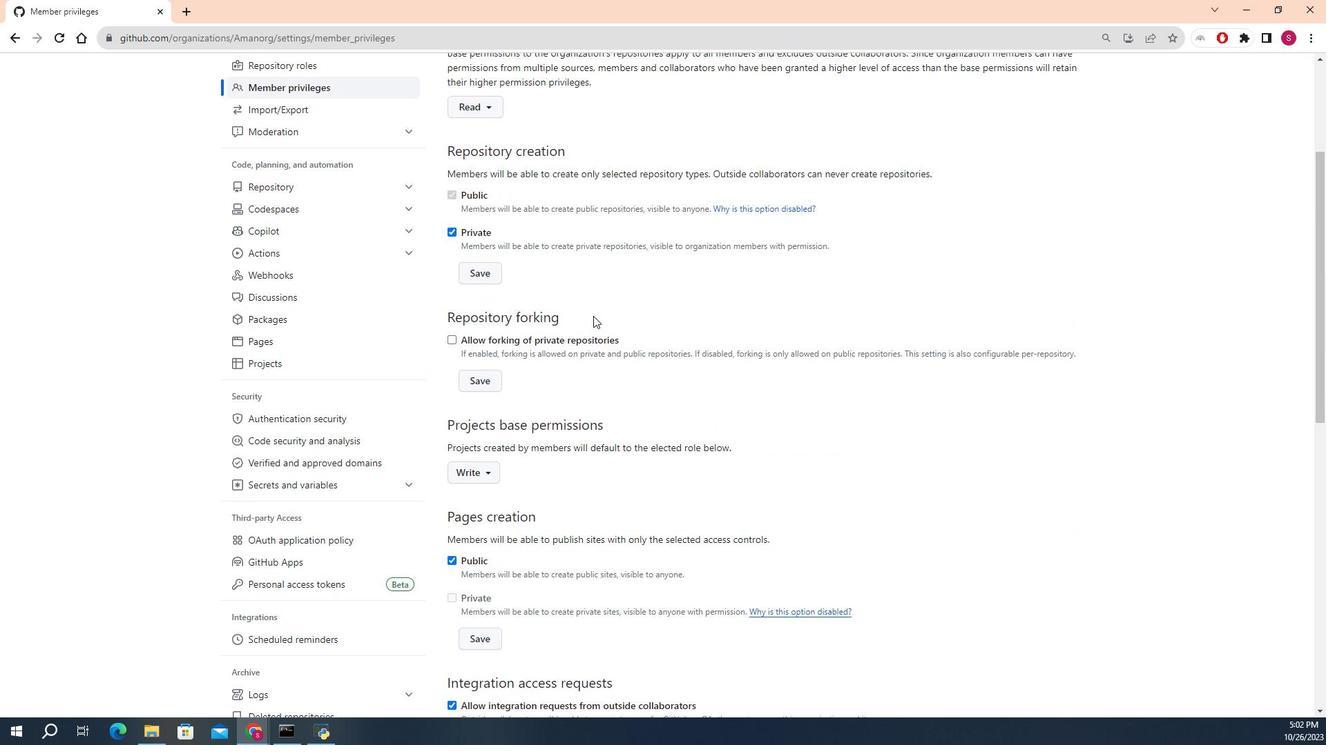 
Action: Mouse moved to (623, 318)
Screenshot: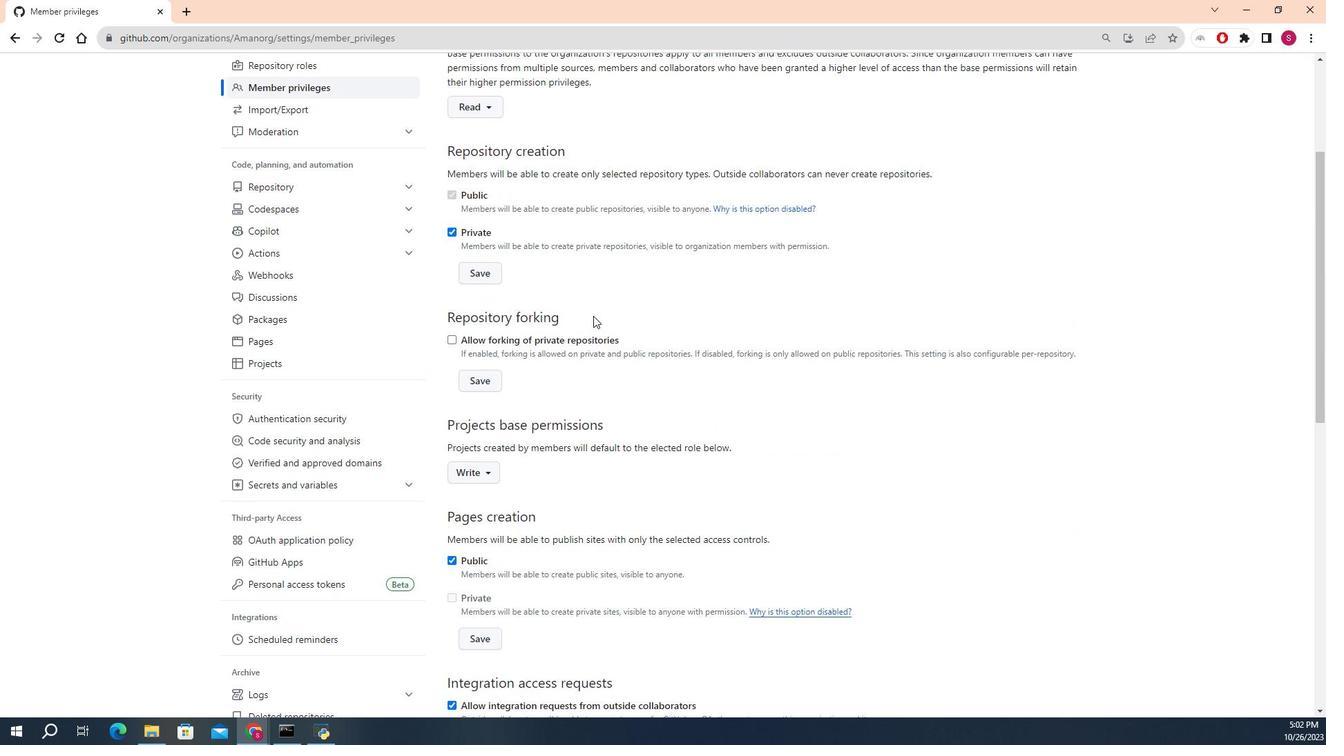 
Action: Mouse scrolled (623, 319) with delta (0, 0)
Screenshot: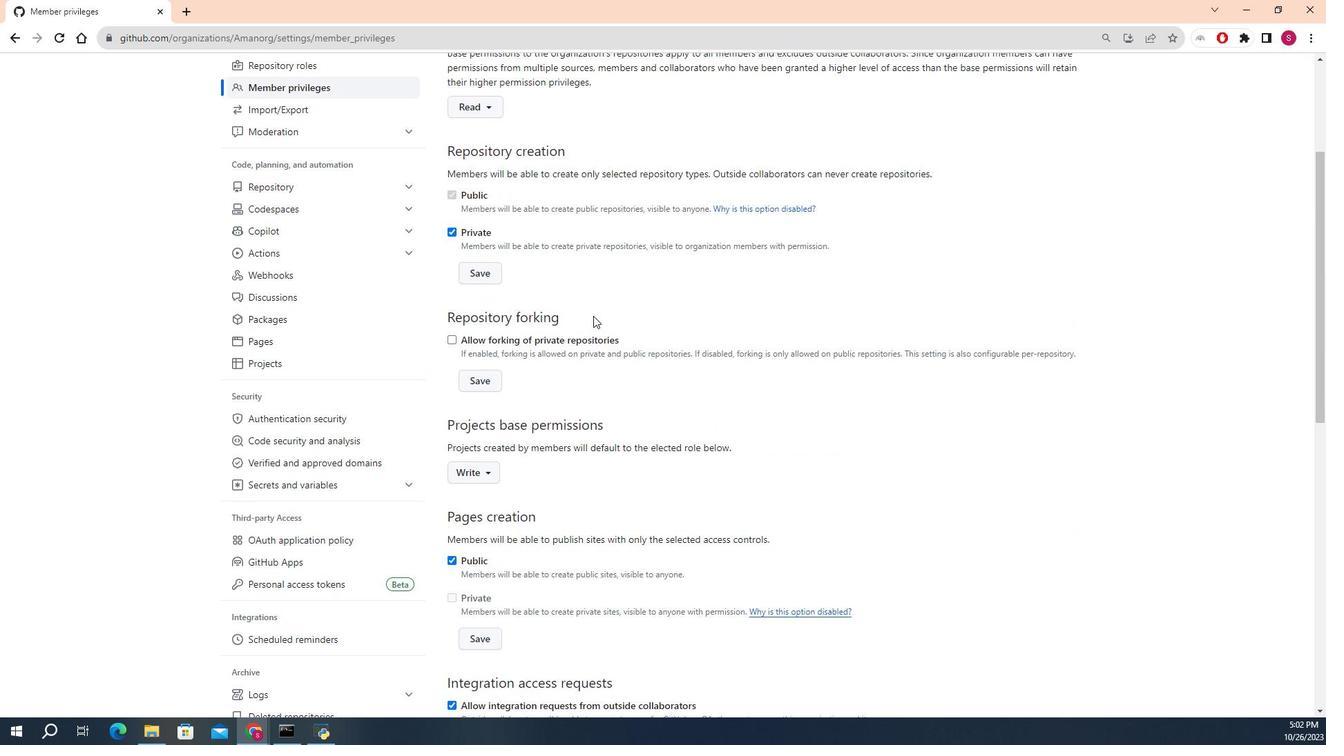 
Action: Mouse scrolled (623, 319) with delta (0, 0)
Screenshot: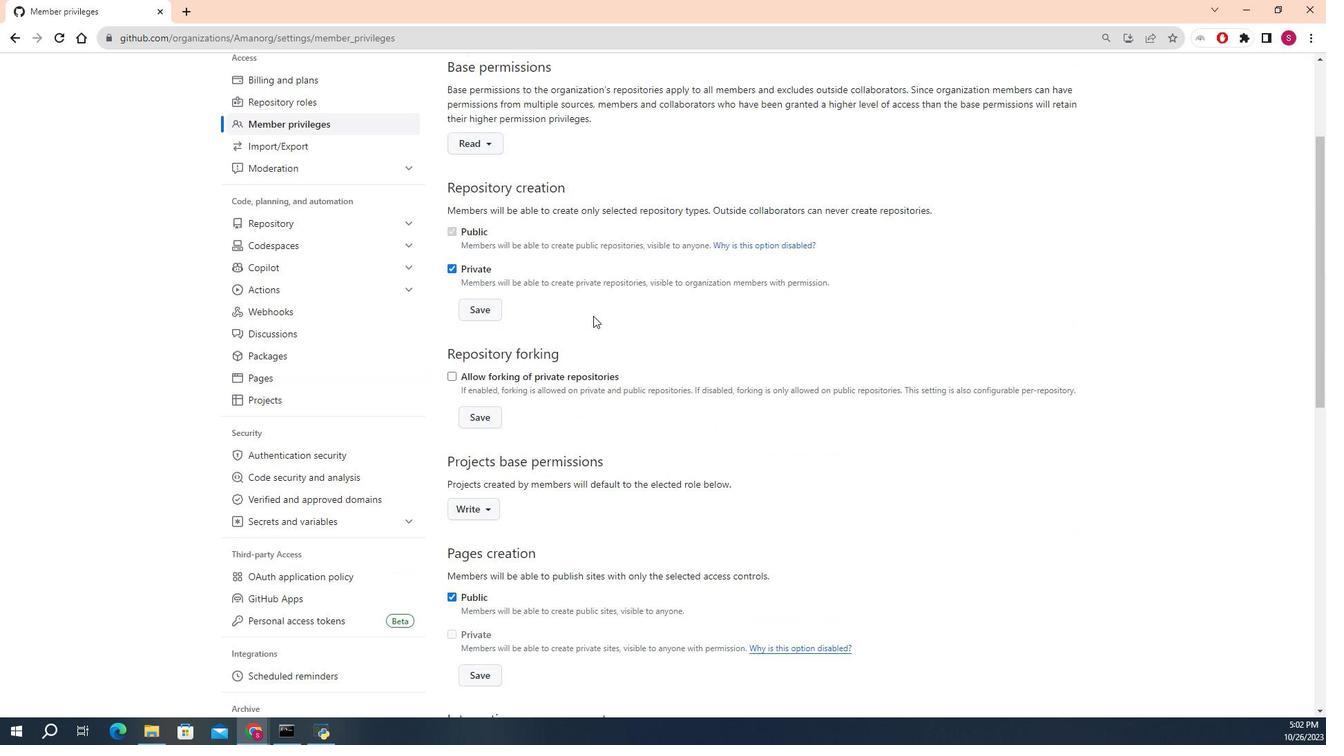 
Action: Mouse scrolled (623, 319) with delta (0, 0)
Screenshot: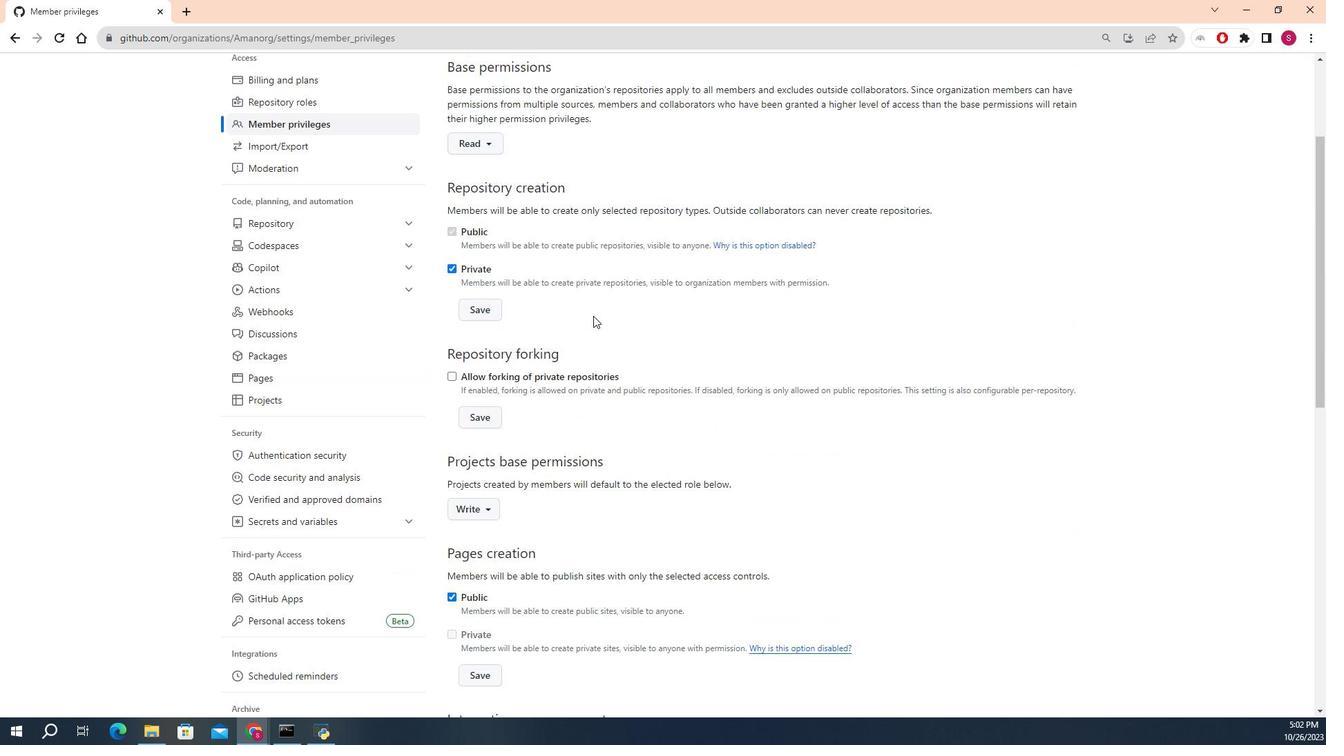 
Action: Mouse scrolled (623, 319) with delta (0, 0)
Screenshot: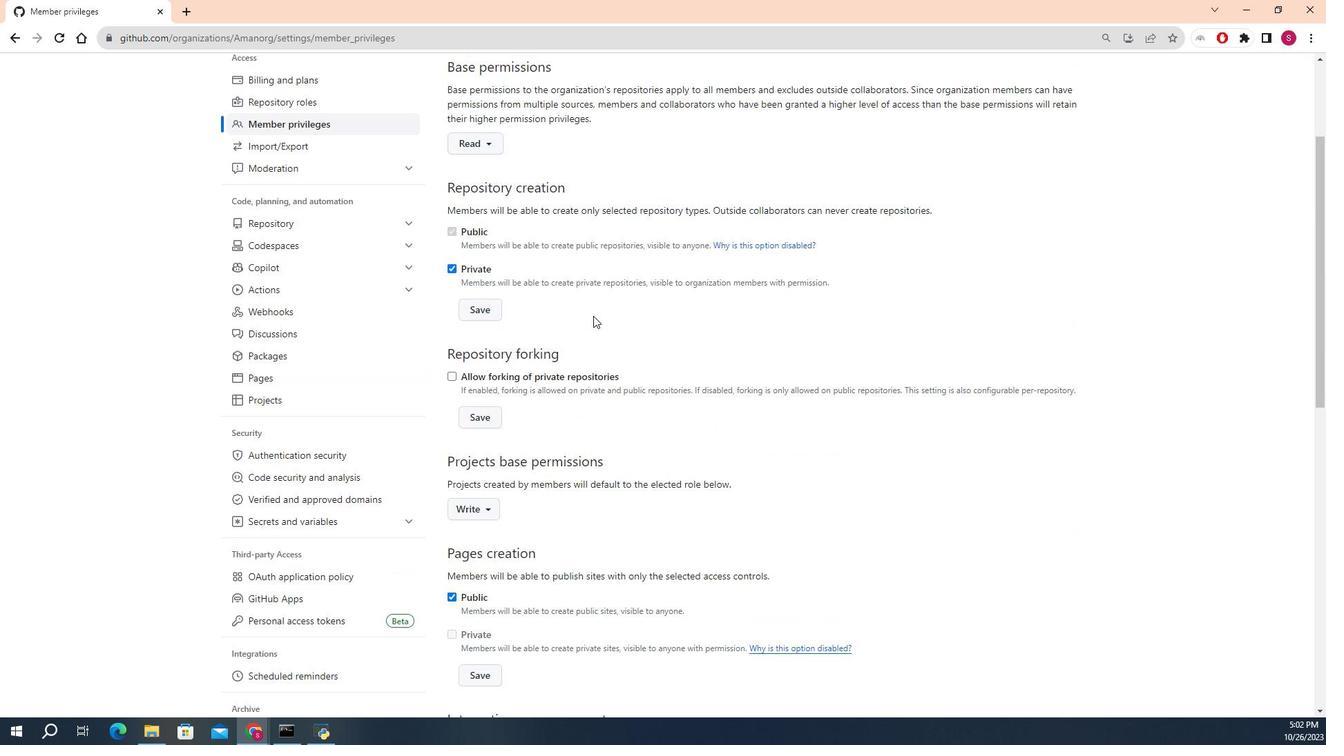 
Action: Mouse moved to (48, 102)
Screenshot: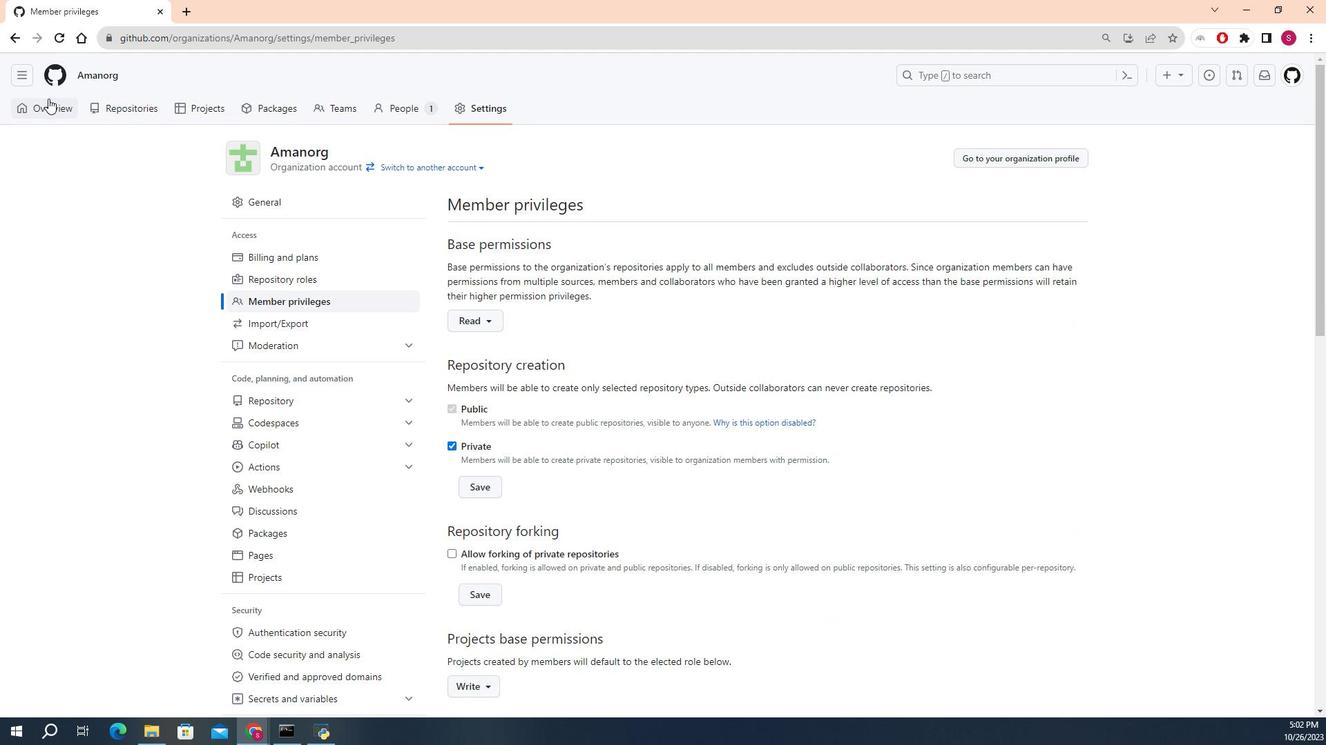 
Action: Mouse pressed left at (48, 102)
Screenshot: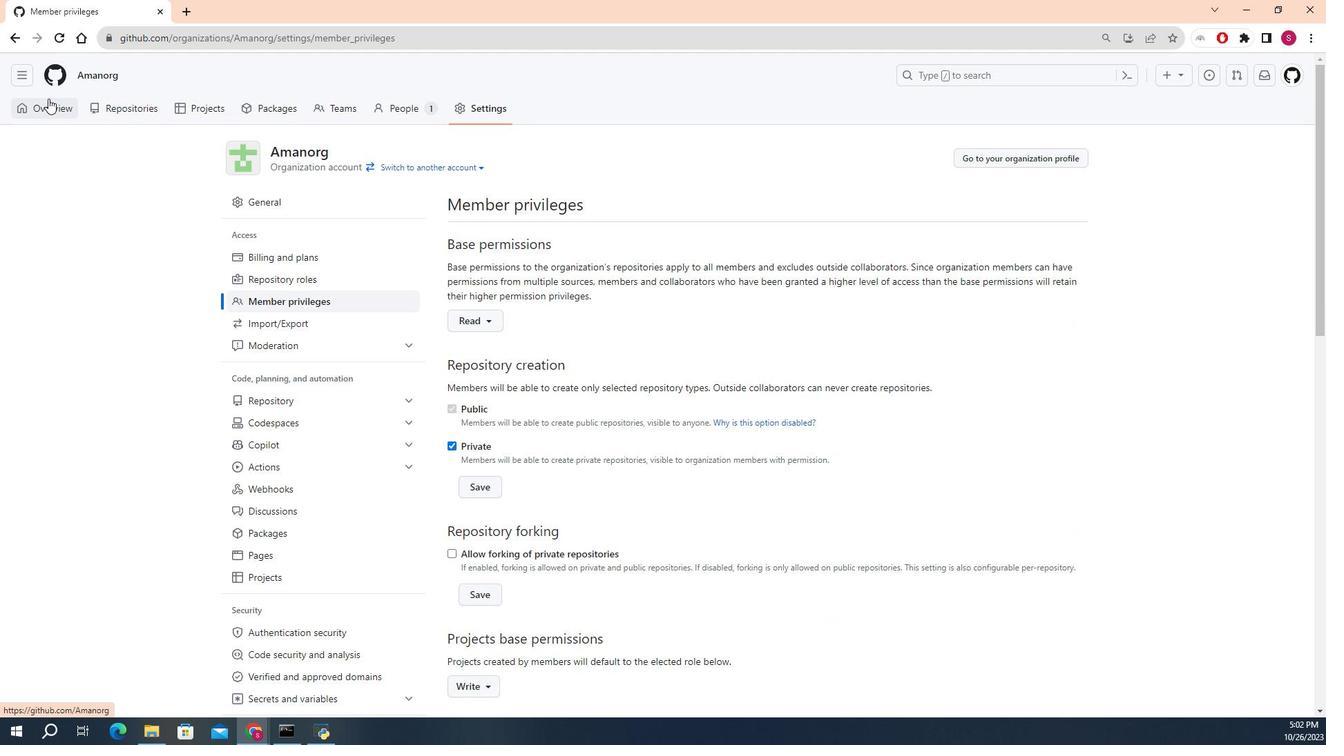 
Action: Mouse moved to (410, 397)
Screenshot: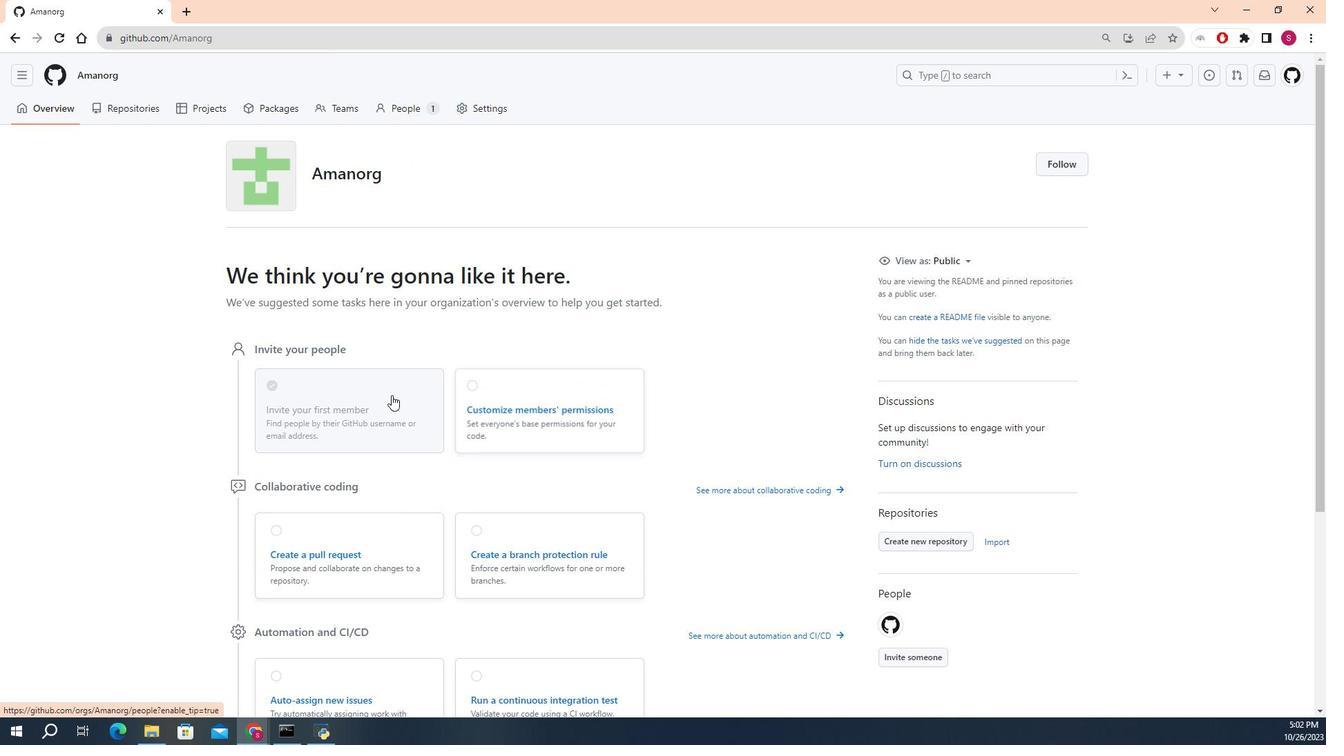 
Action: Mouse pressed left at (410, 397)
Screenshot: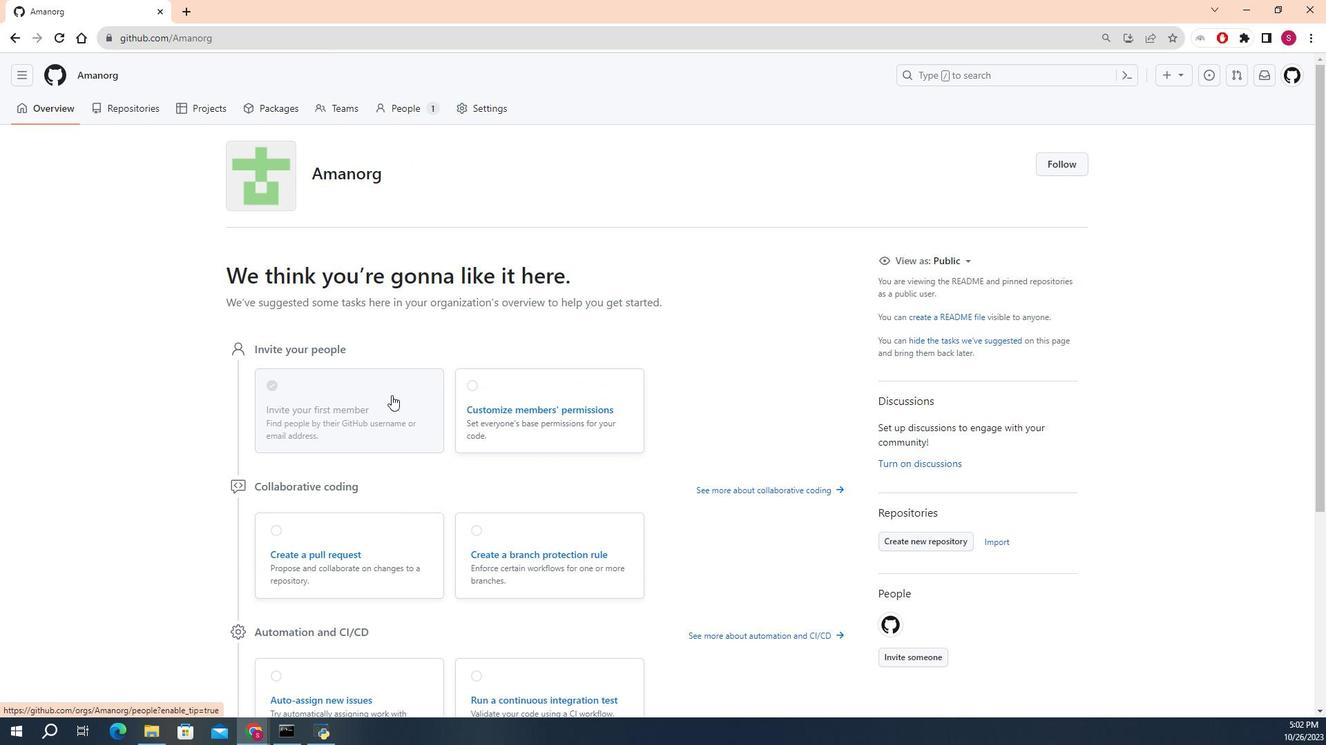 
Action: Mouse moved to (600, 337)
Screenshot: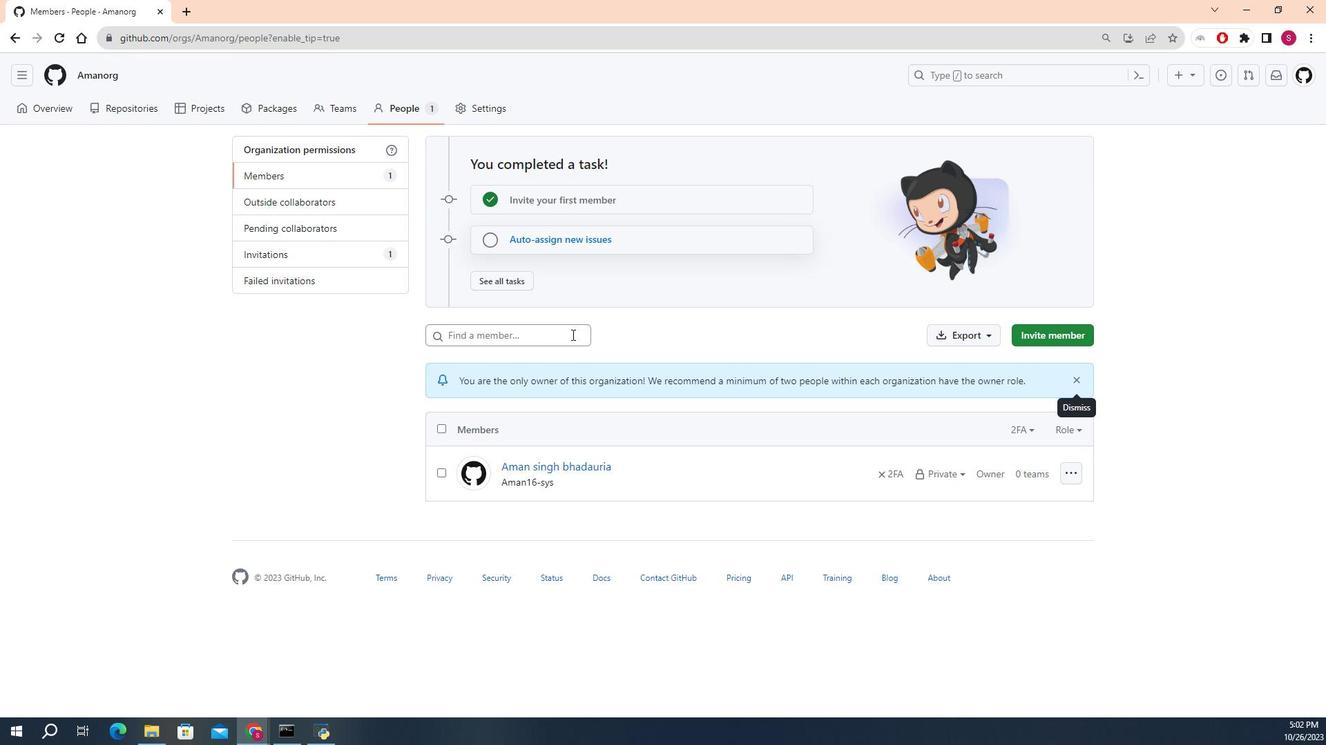 
Action: Mouse pressed left at (600, 337)
Screenshot: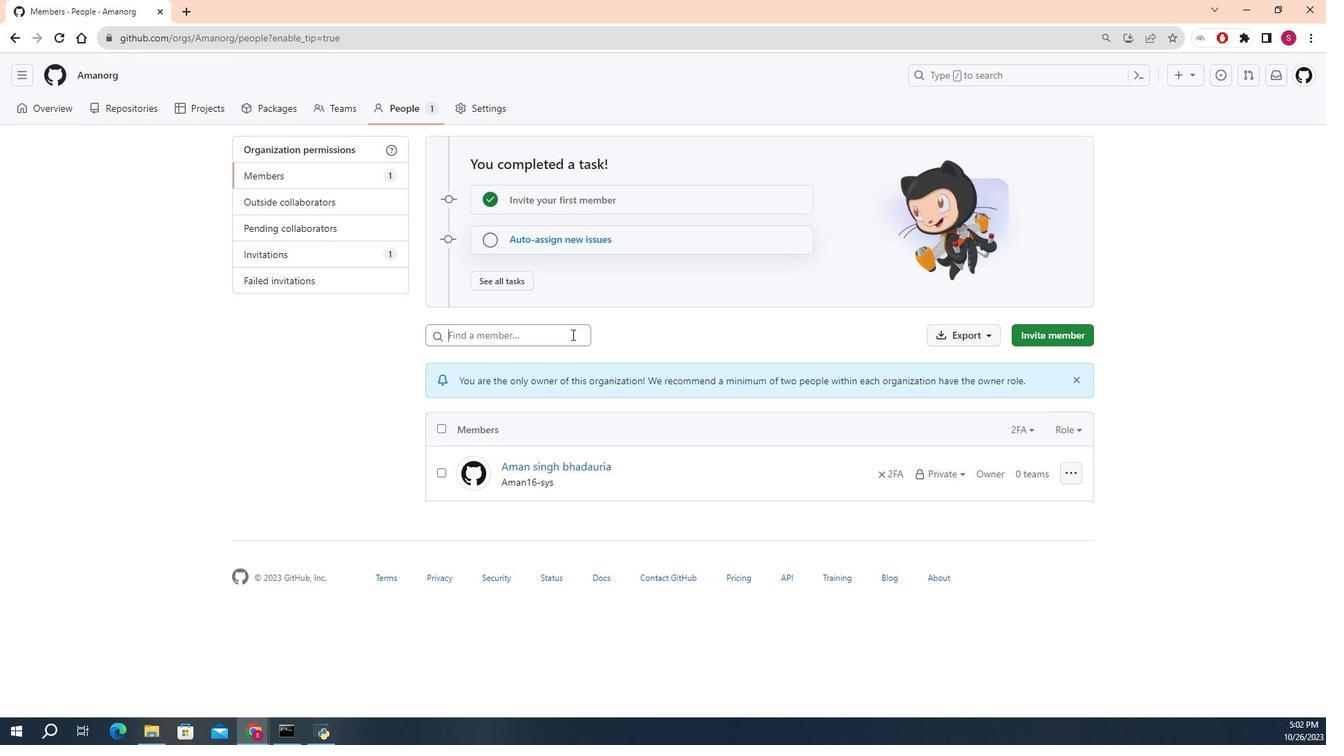 
Action: Mouse moved to (1128, 334)
Screenshot: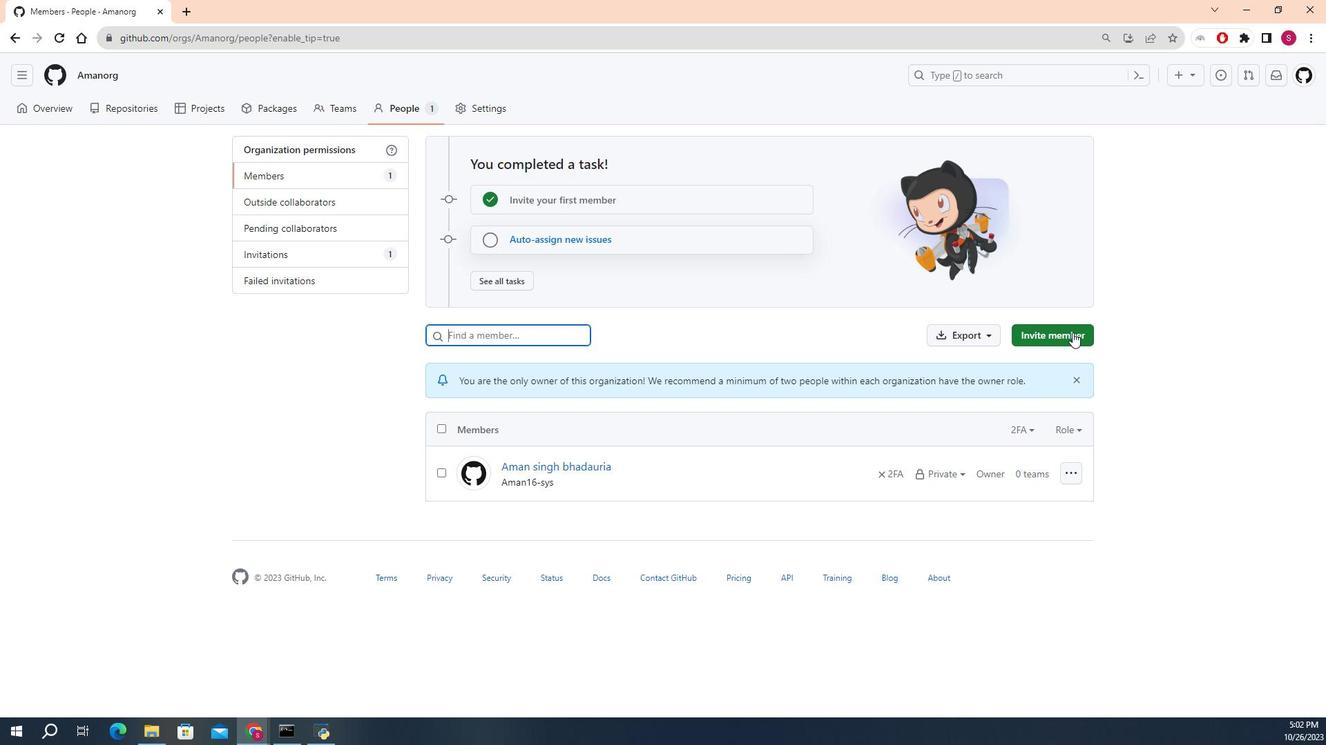
Action: Mouse pressed left at (1128, 334)
Screenshot: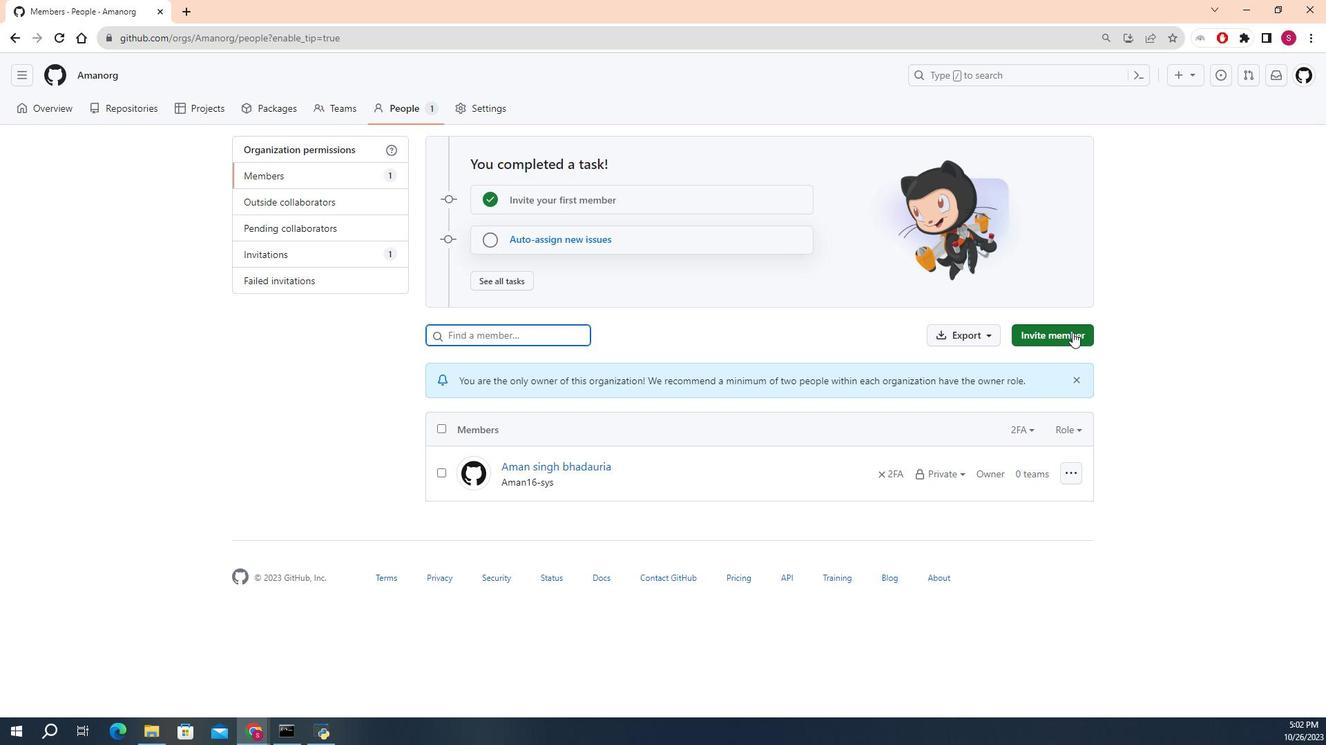 
Action: Mouse moved to (682, 433)
Screenshot: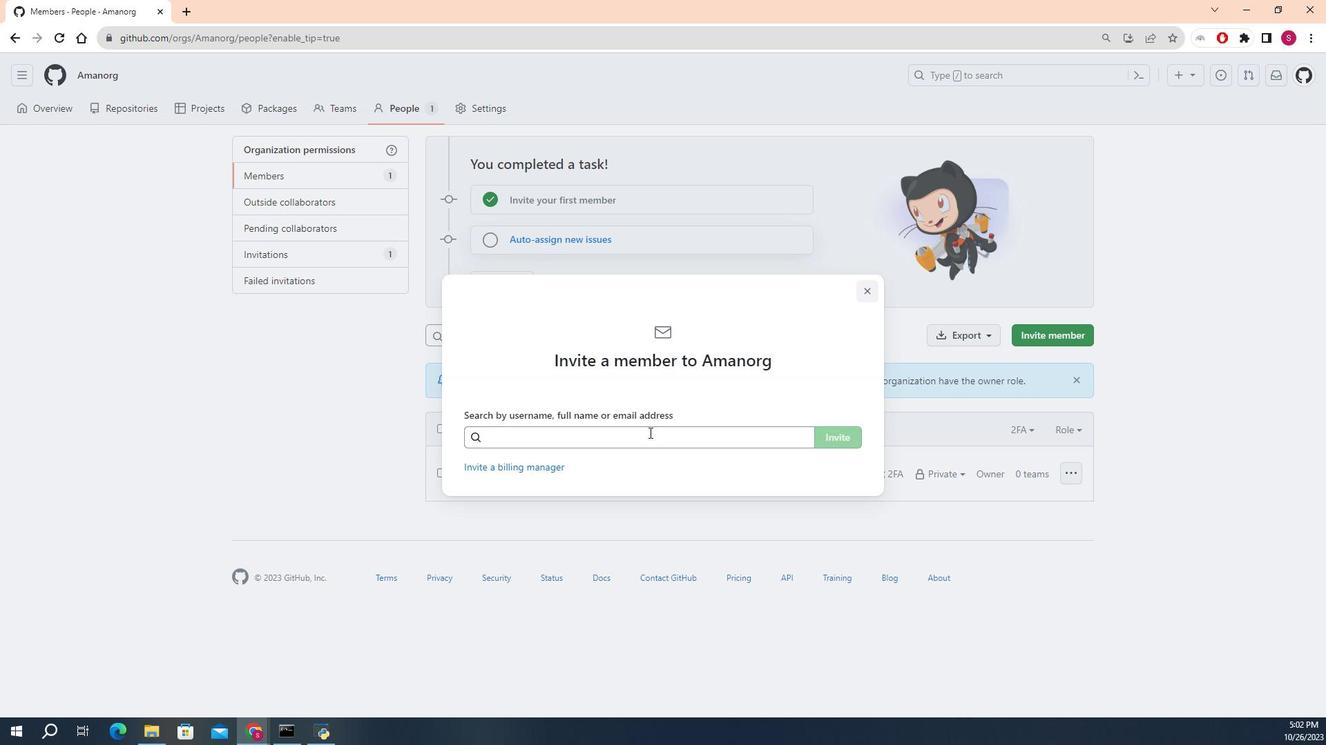 
Action: Mouse pressed left at (682, 433)
Screenshot: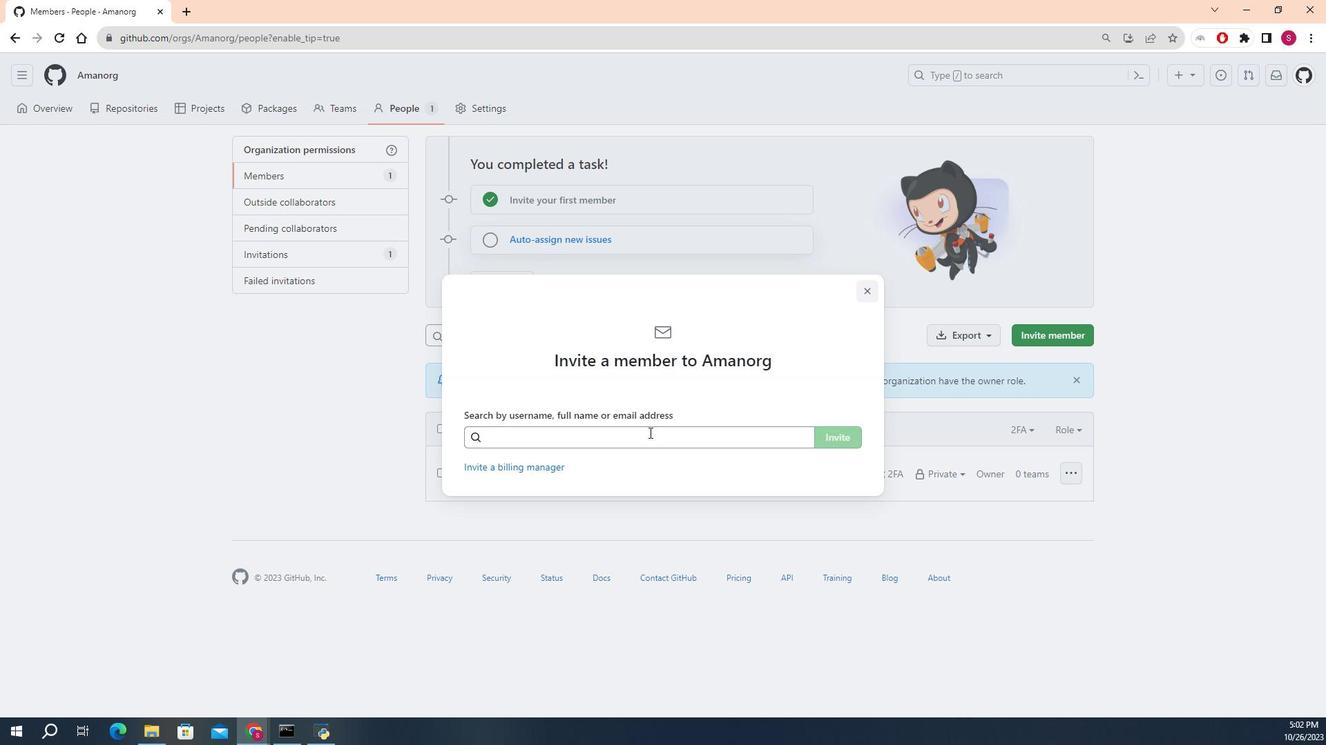 
Action: Mouse moved to (687, 421)
Screenshot: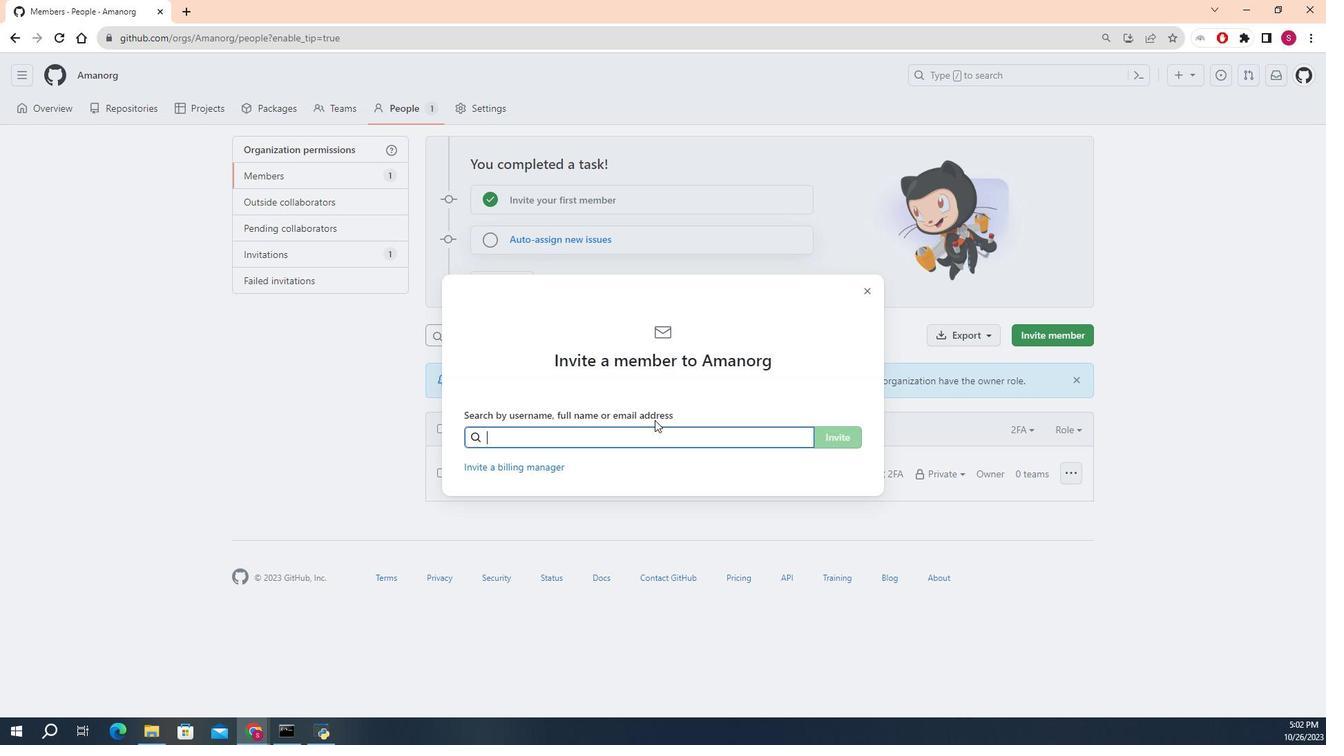 
Action: Key pressed github
Screenshot: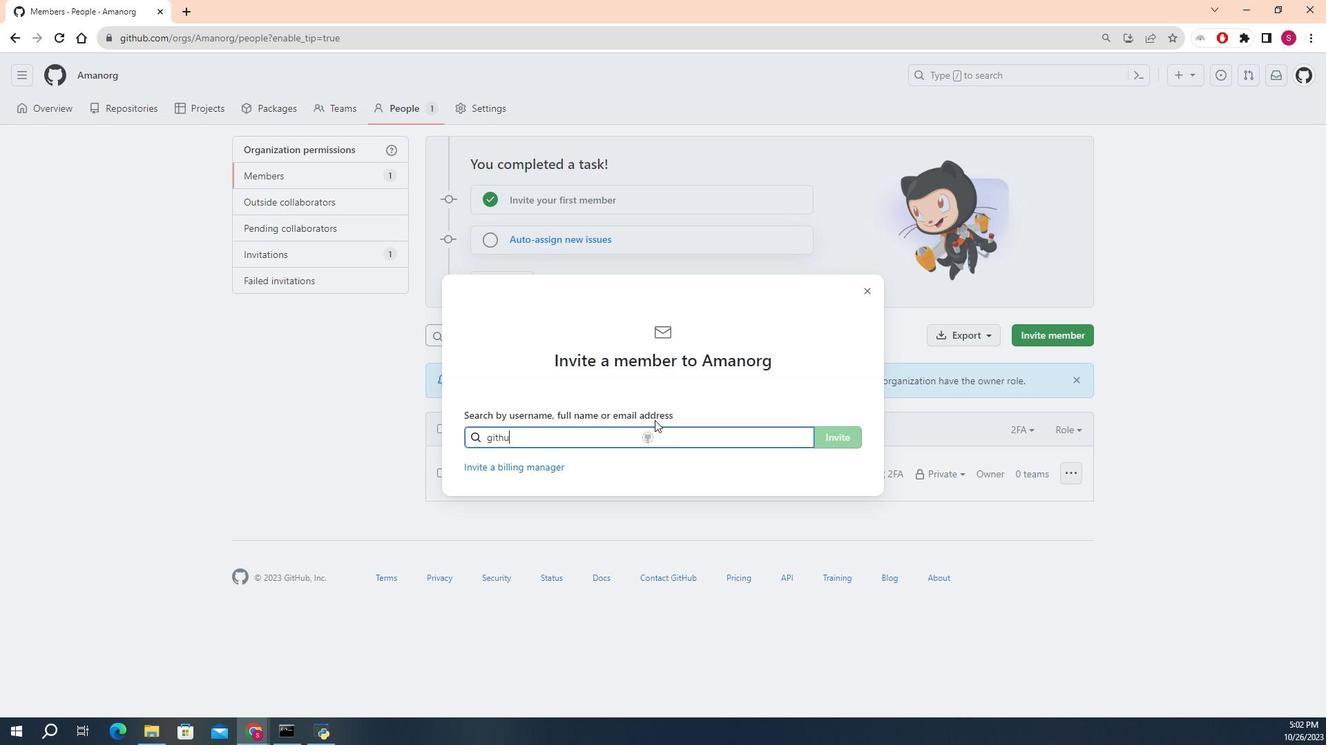 
Action: Mouse moved to (814, 425)
Screenshot: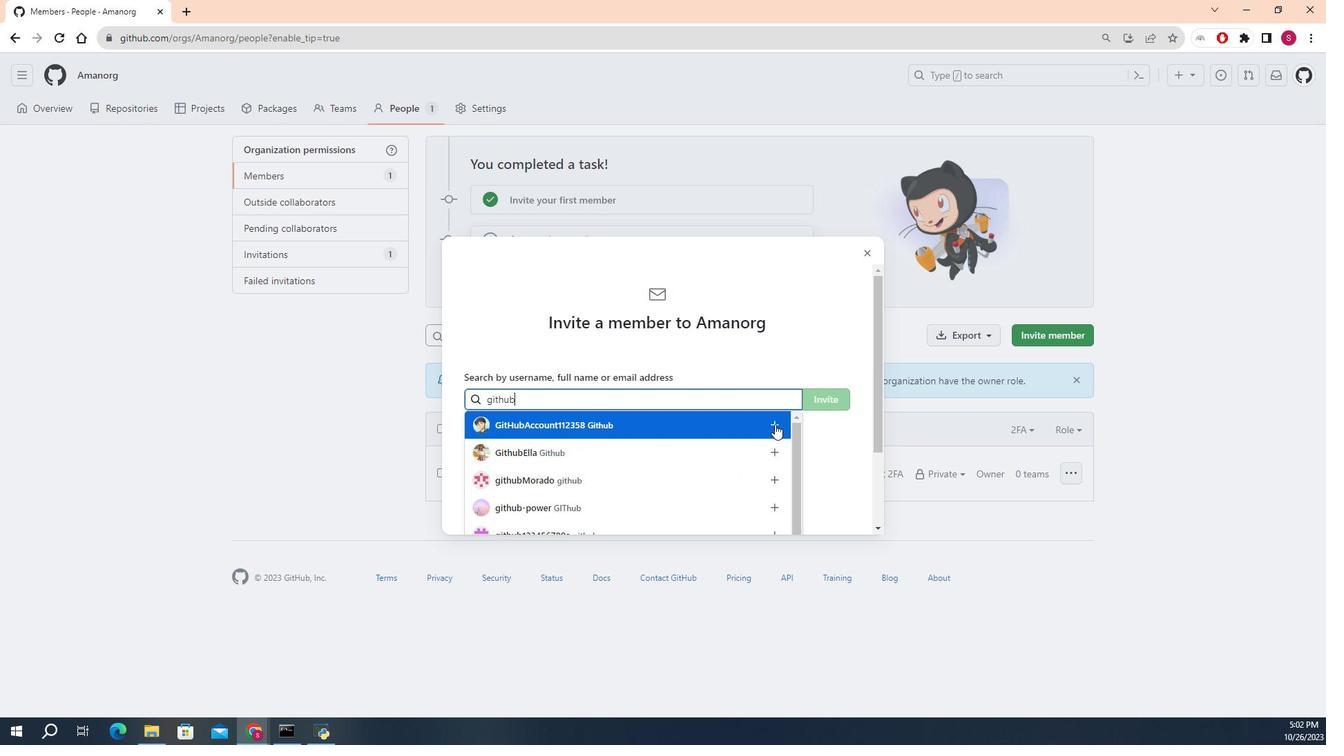 
Action: Mouse pressed left at (814, 425)
Screenshot: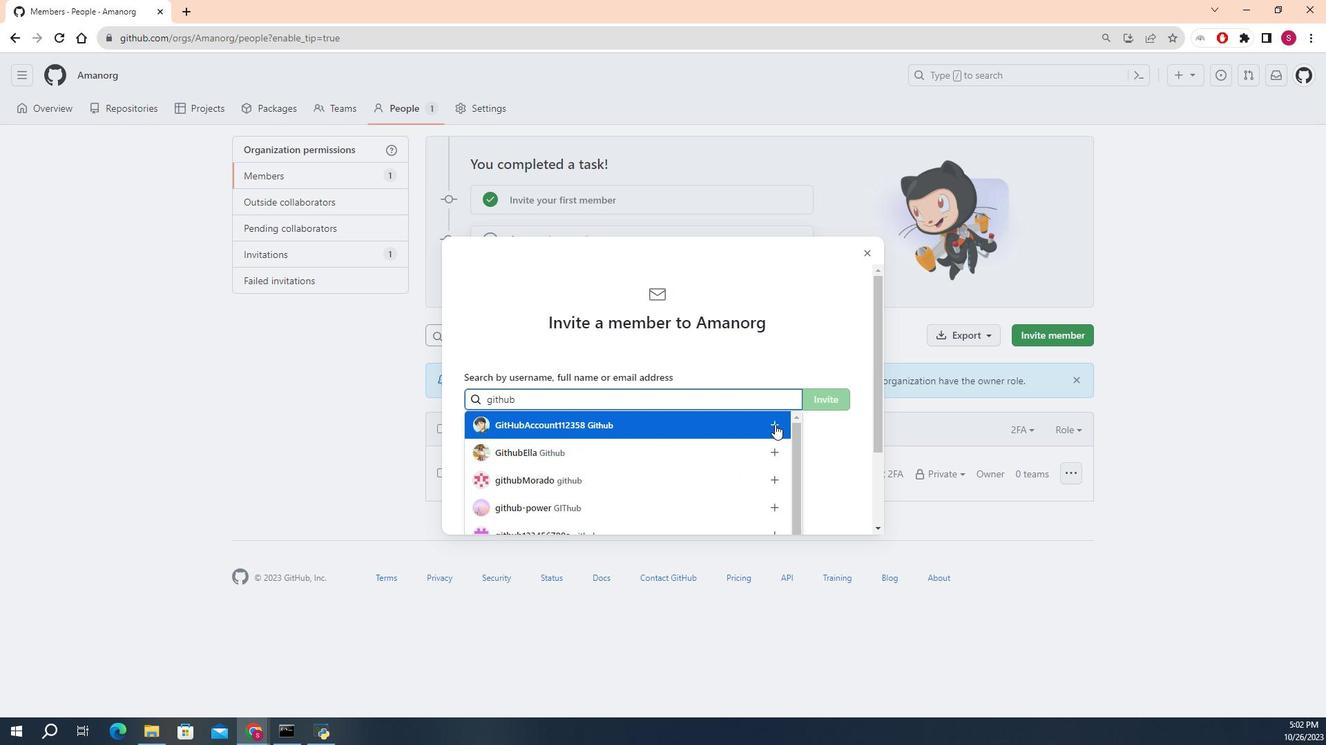 
Action: Mouse moved to (893, 444)
Screenshot: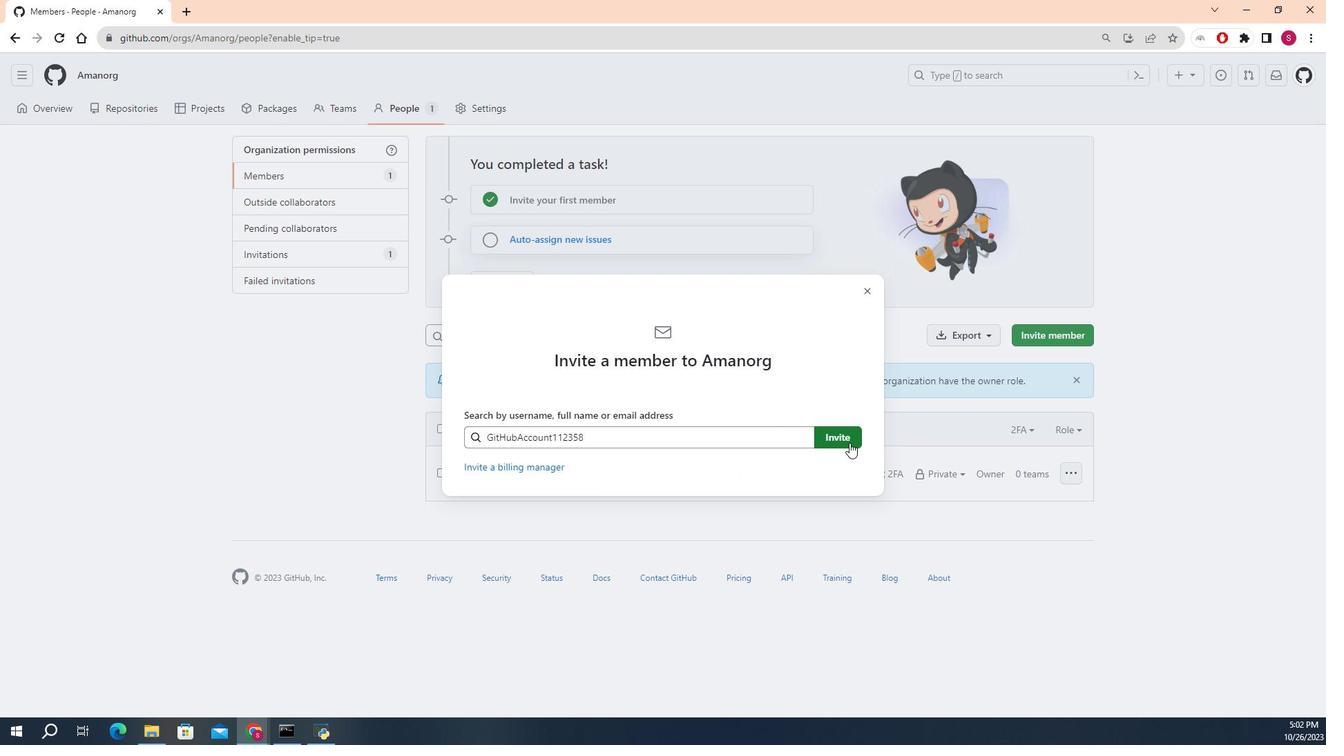 
Action: Mouse pressed left at (893, 444)
Screenshot: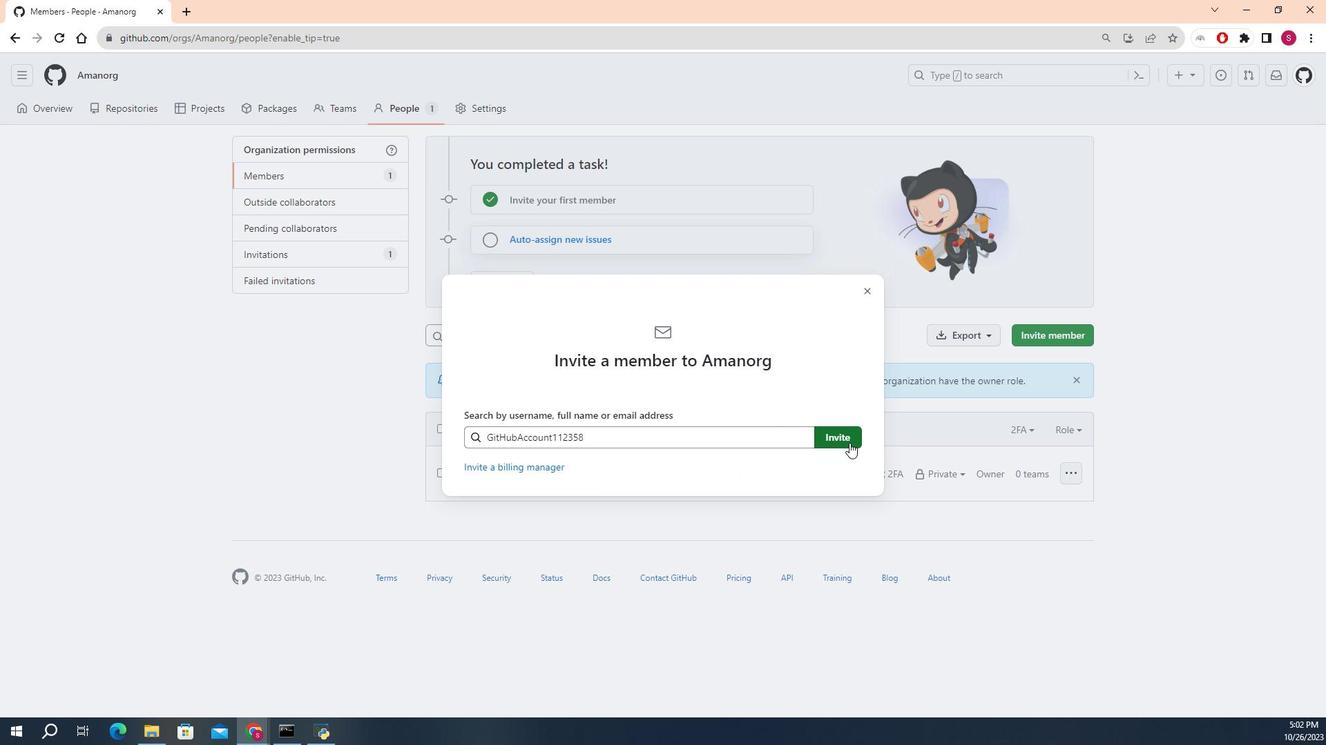 
Action: Mouse moved to (887, 429)
Screenshot: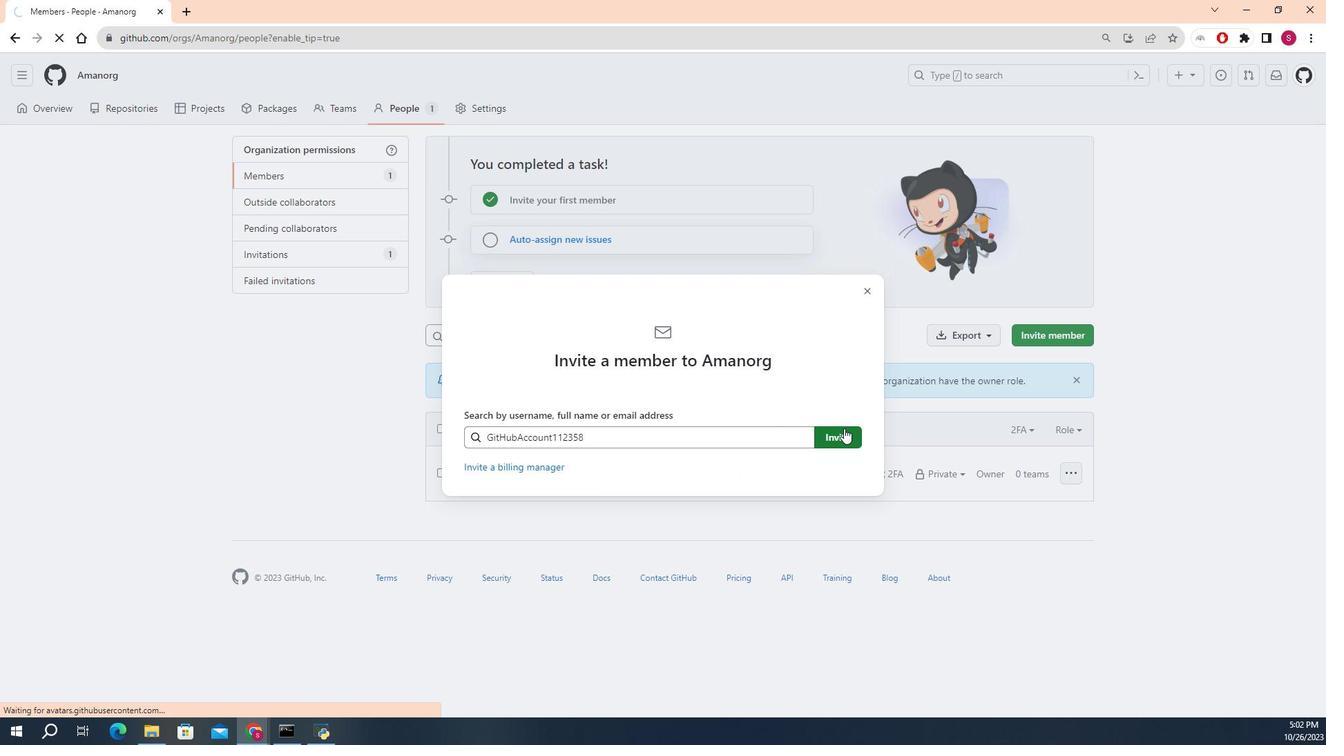 
Action: Mouse pressed left at (887, 429)
Screenshot: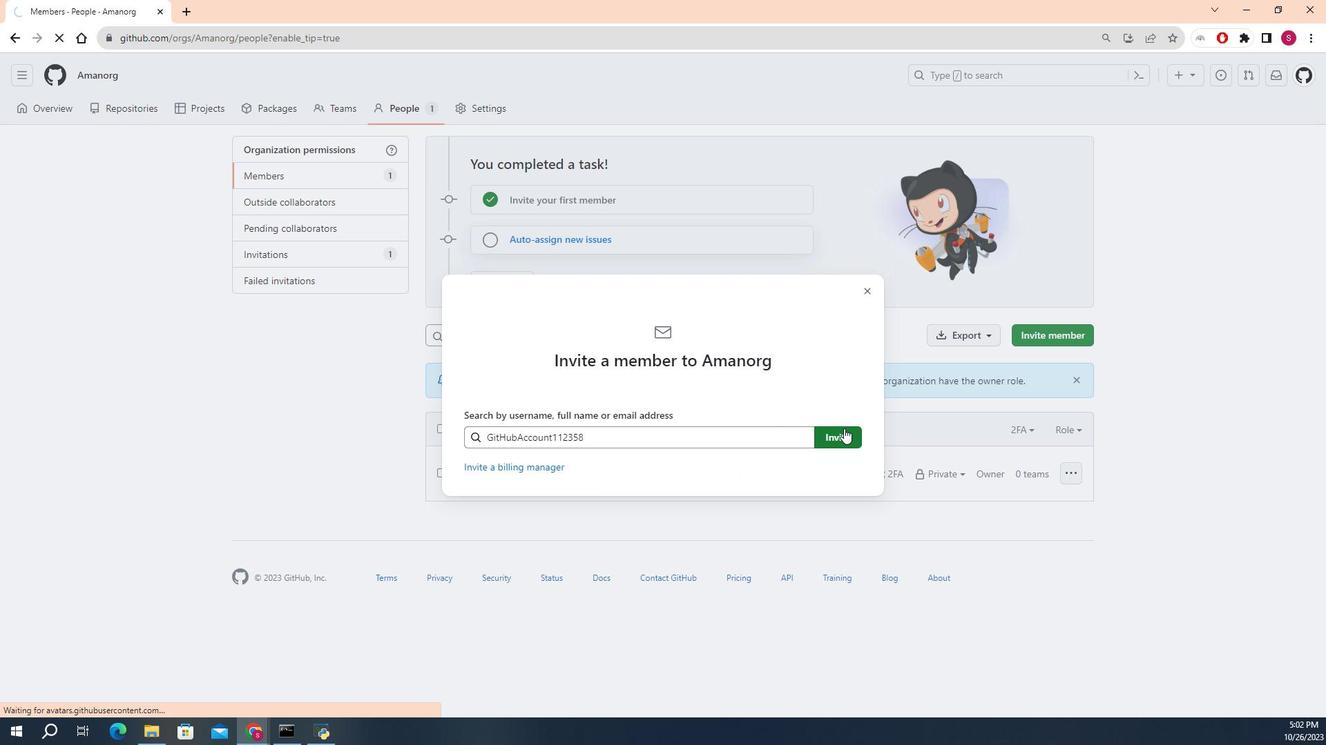 
Action: Mouse moved to (699, 397)
Screenshot: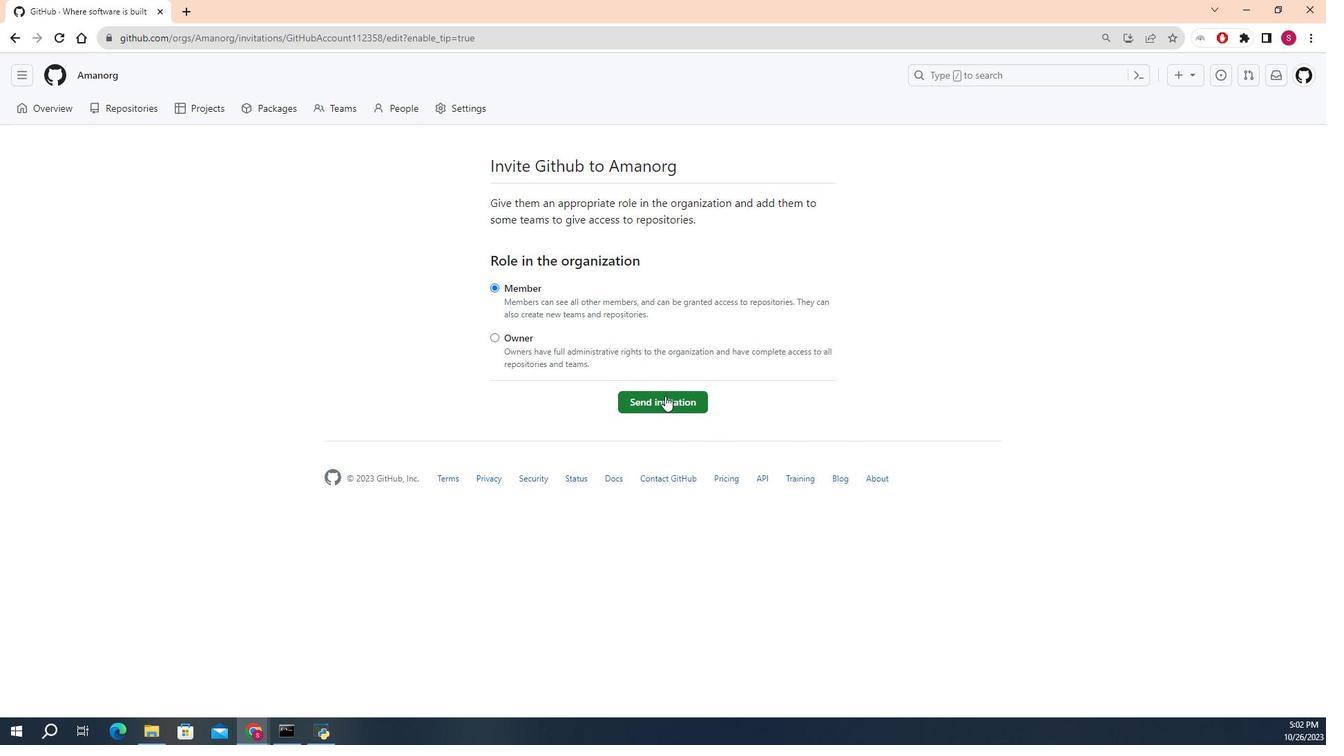 
Action: Mouse pressed left at (699, 397)
Screenshot: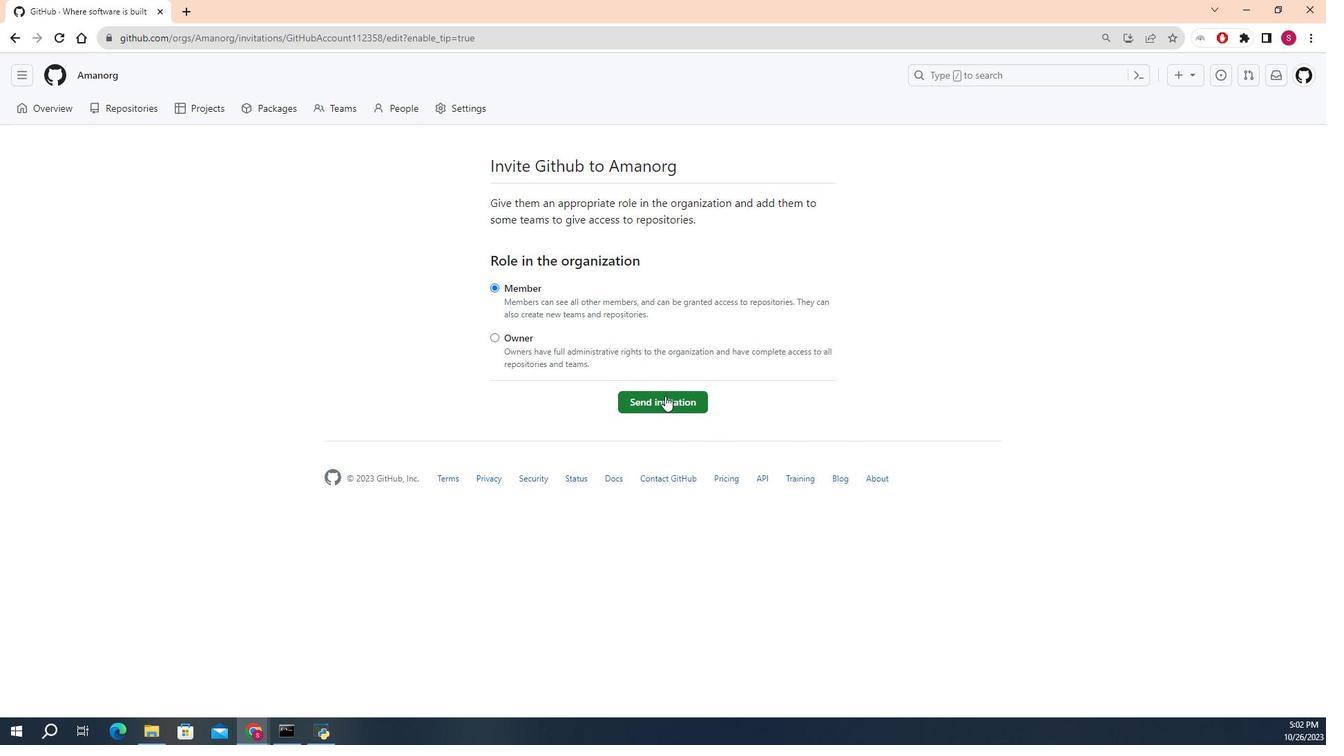 
Action: Mouse moved to (372, 218)
Screenshot: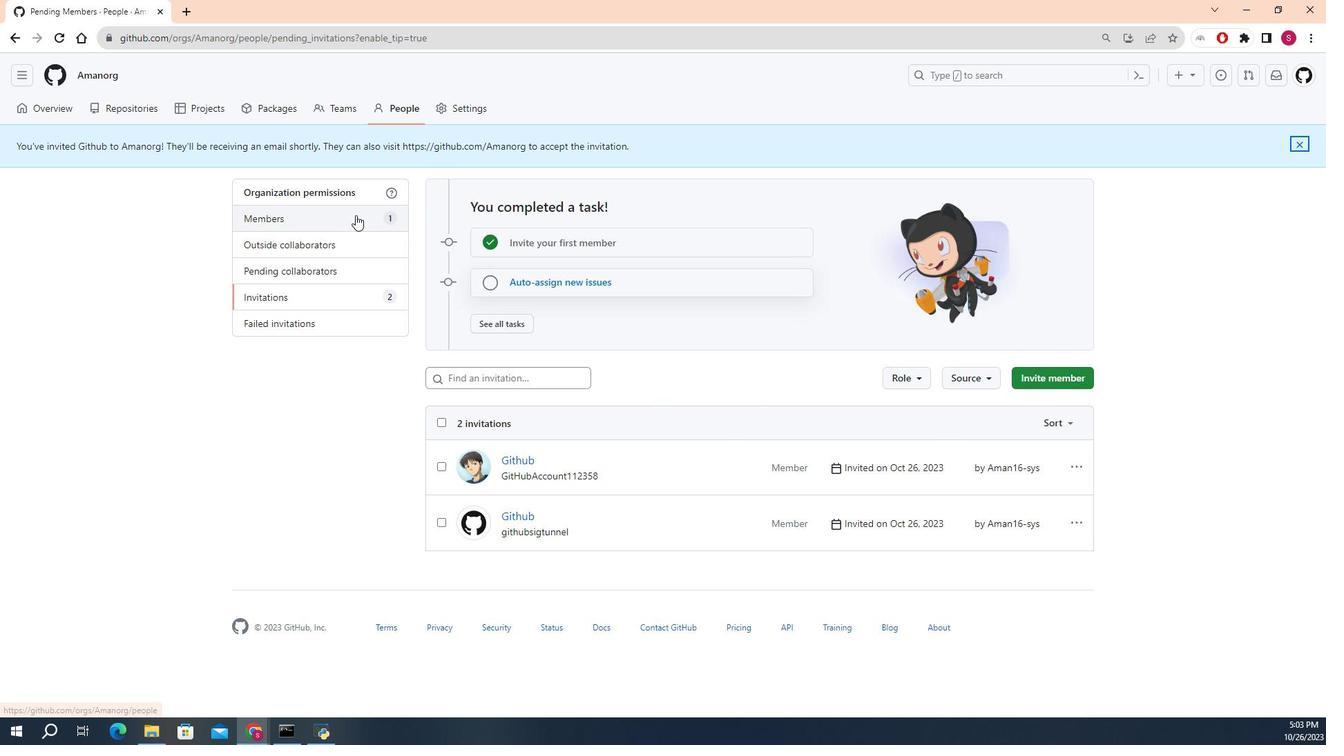 
Action: Mouse pressed left at (372, 218)
Screenshot: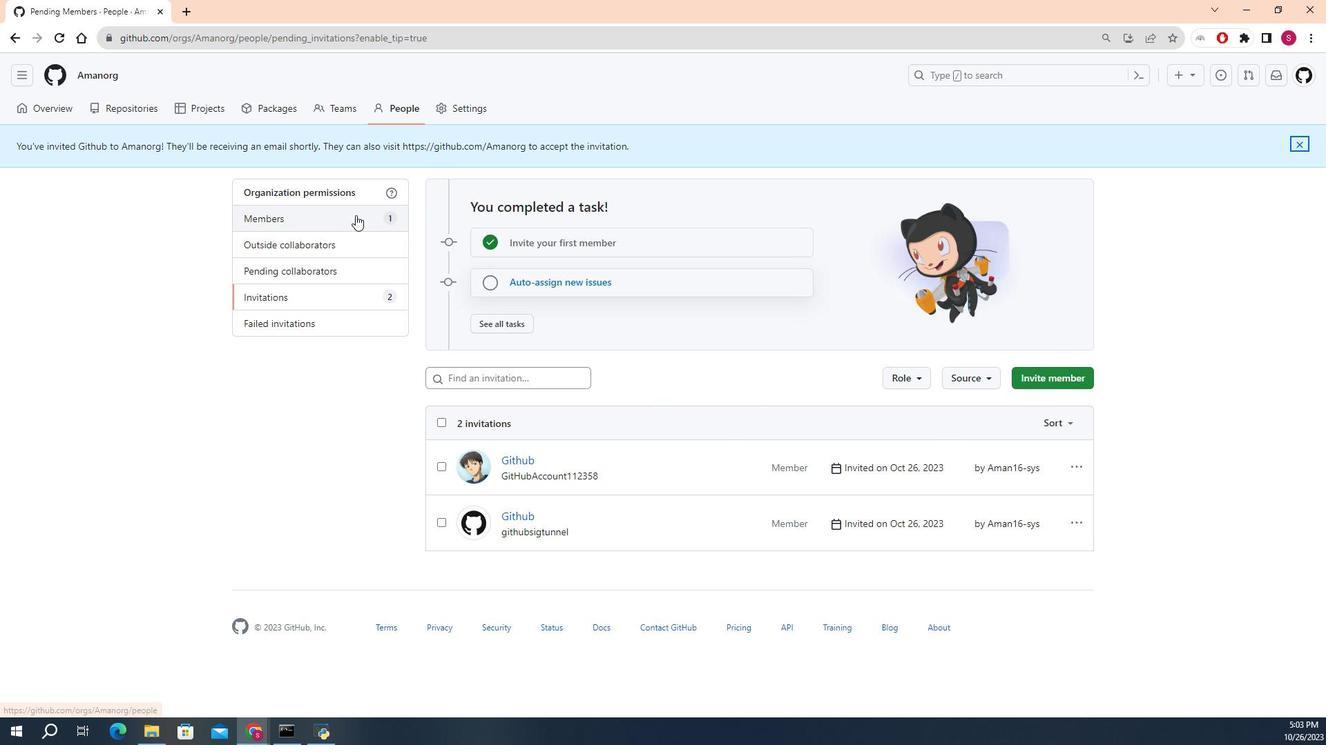 
Action: Mouse moved to (314, 256)
Screenshot: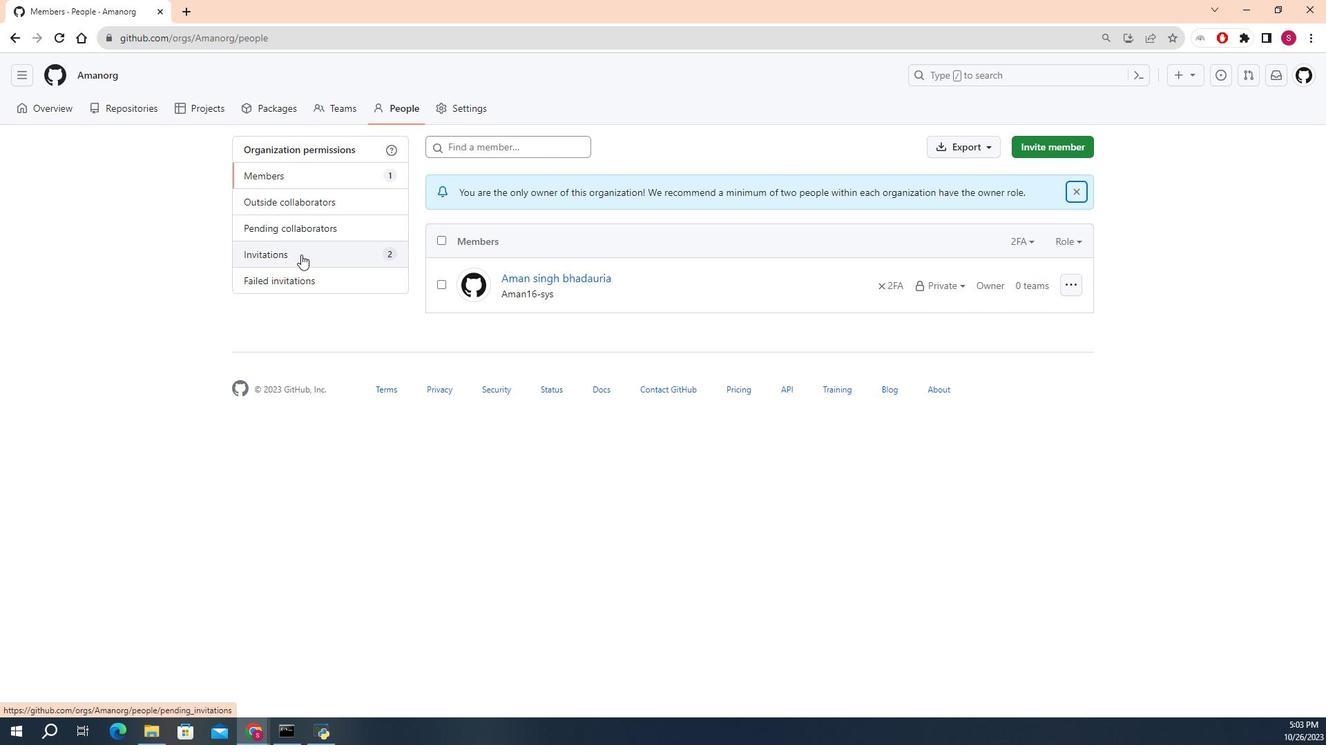 
Action: Mouse pressed left at (314, 256)
Screenshot: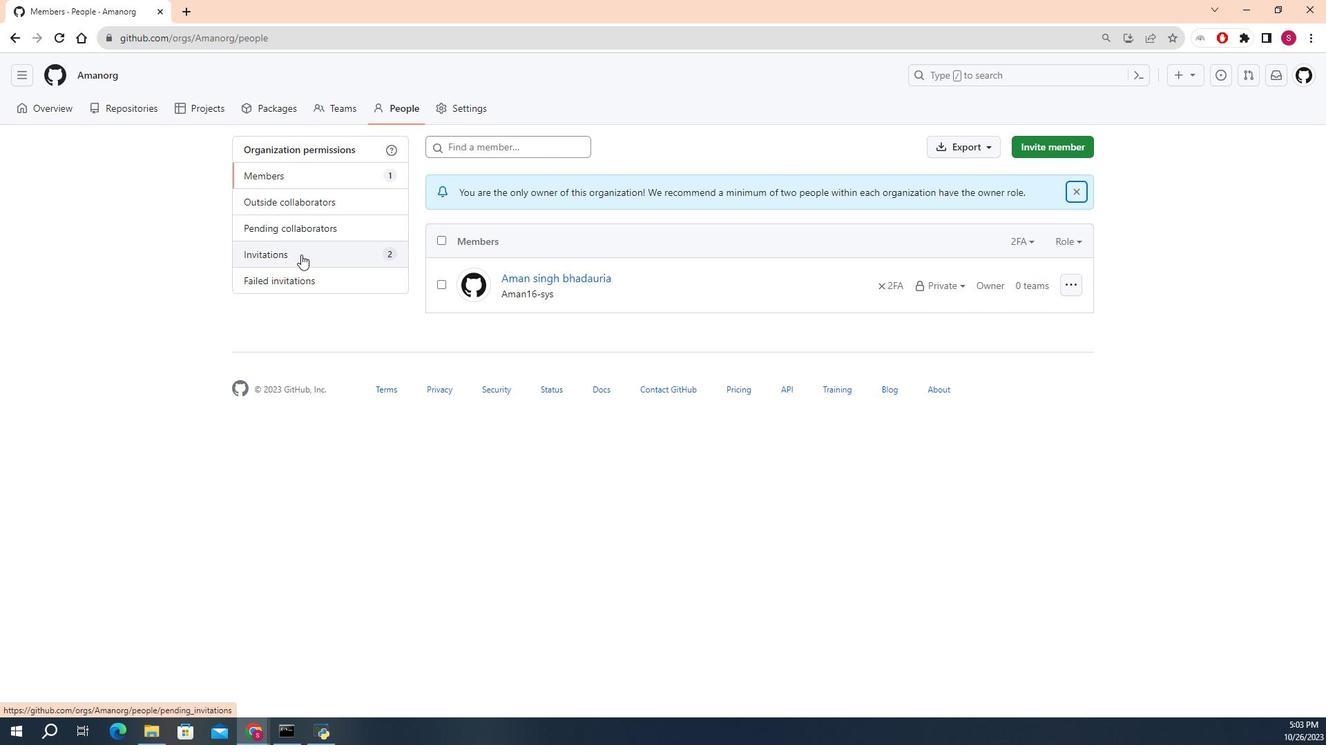
Action: Mouse moved to (471, 109)
Screenshot: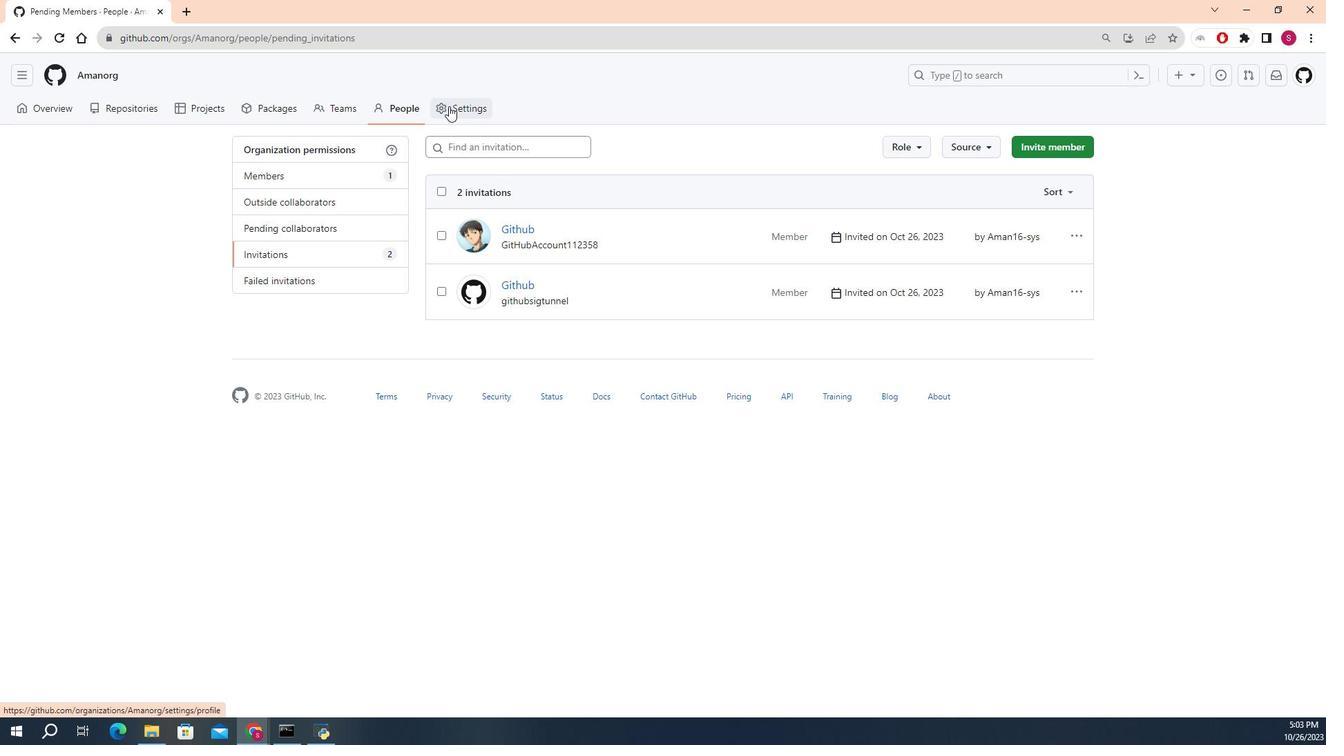 
Action: Mouse pressed left at (471, 109)
Screenshot: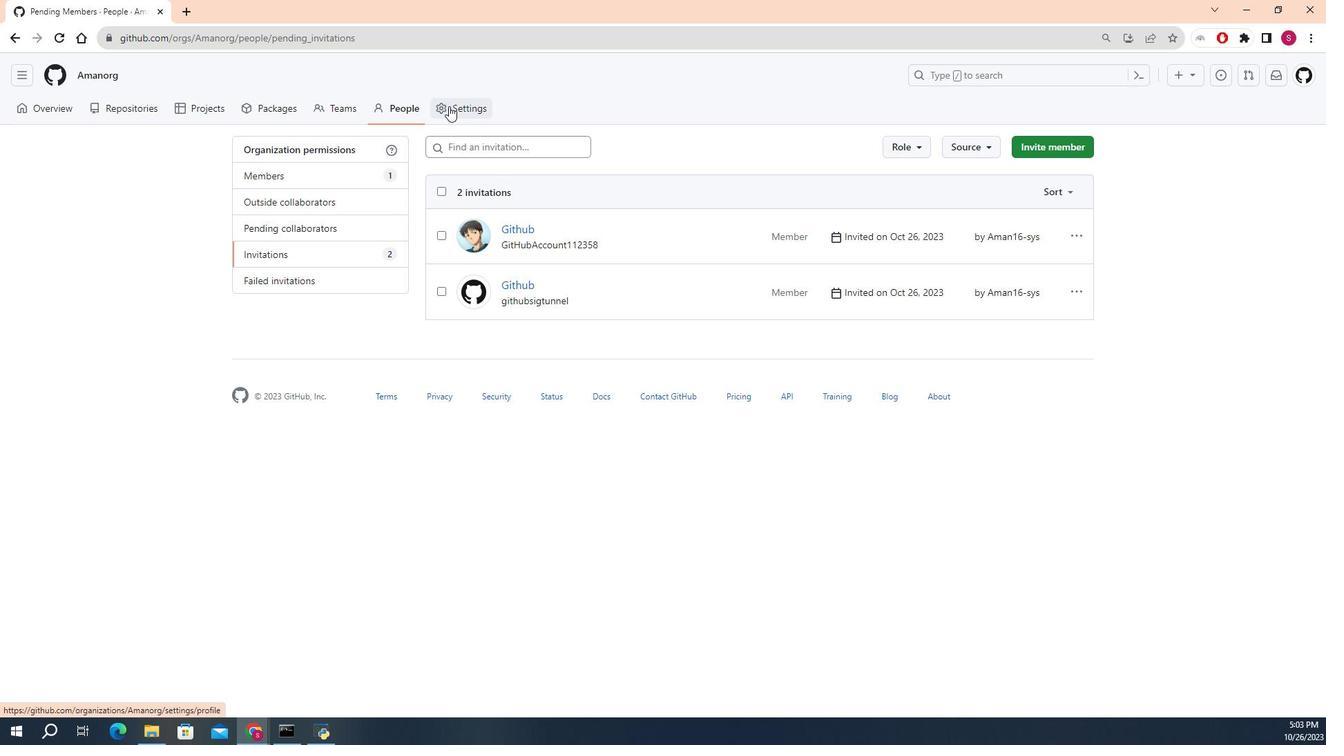 
Action: Mouse moved to (331, 269)
Screenshot: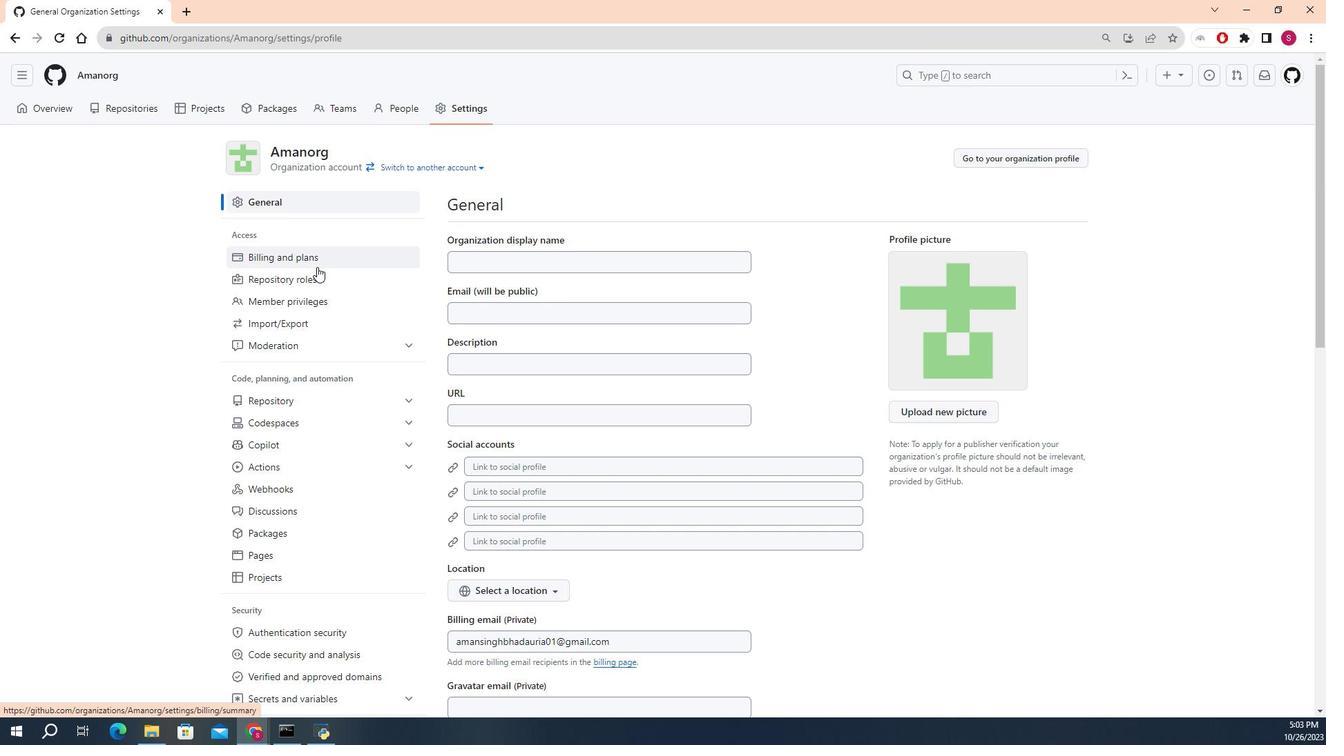 
Action: Mouse pressed left at (331, 269)
Screenshot: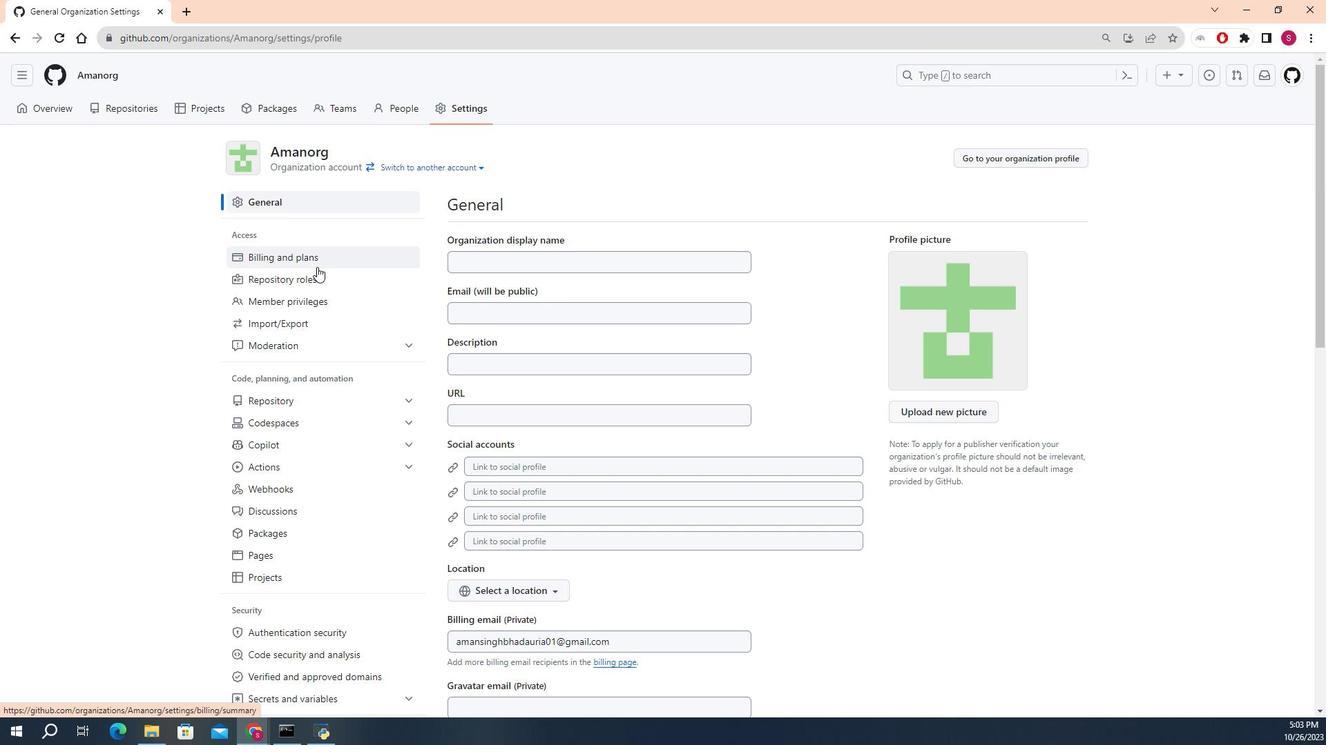 
Action: Mouse moved to (965, 321)
Screenshot: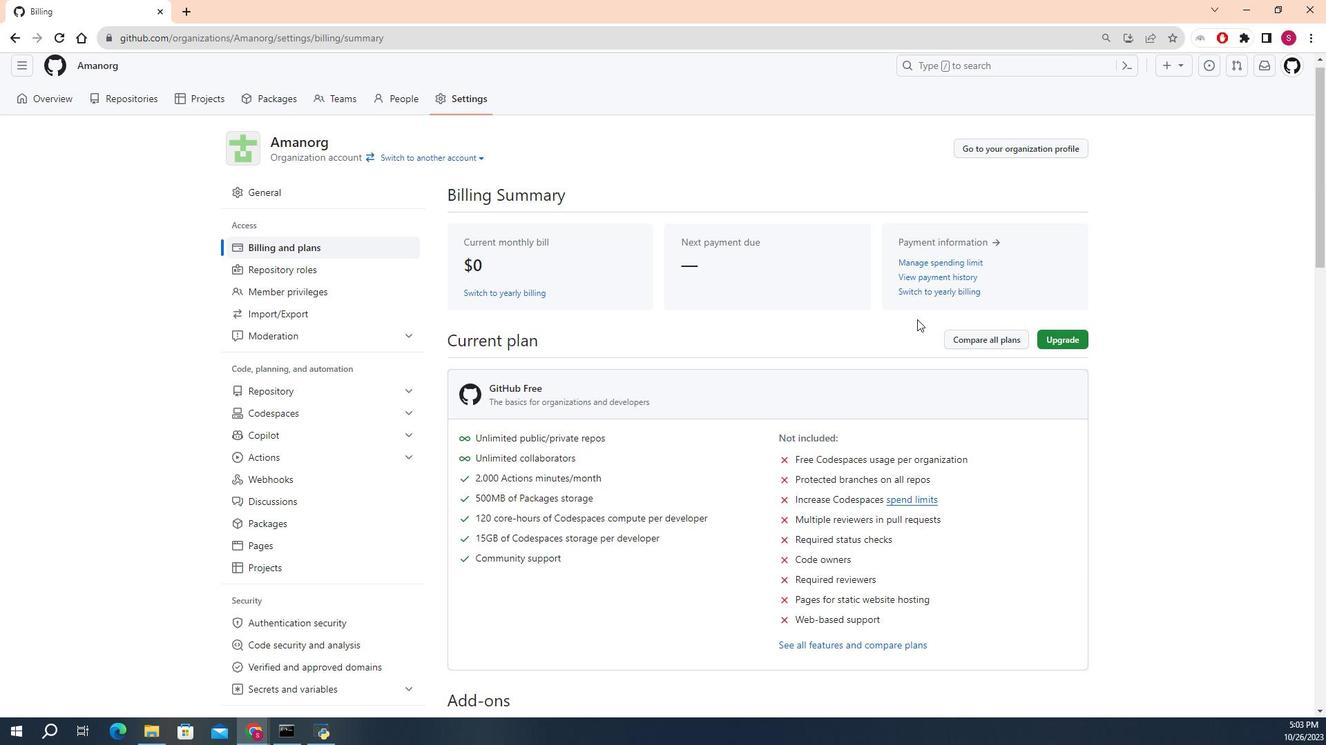 
Action: Mouse scrolled (965, 320) with delta (0, 0)
Screenshot: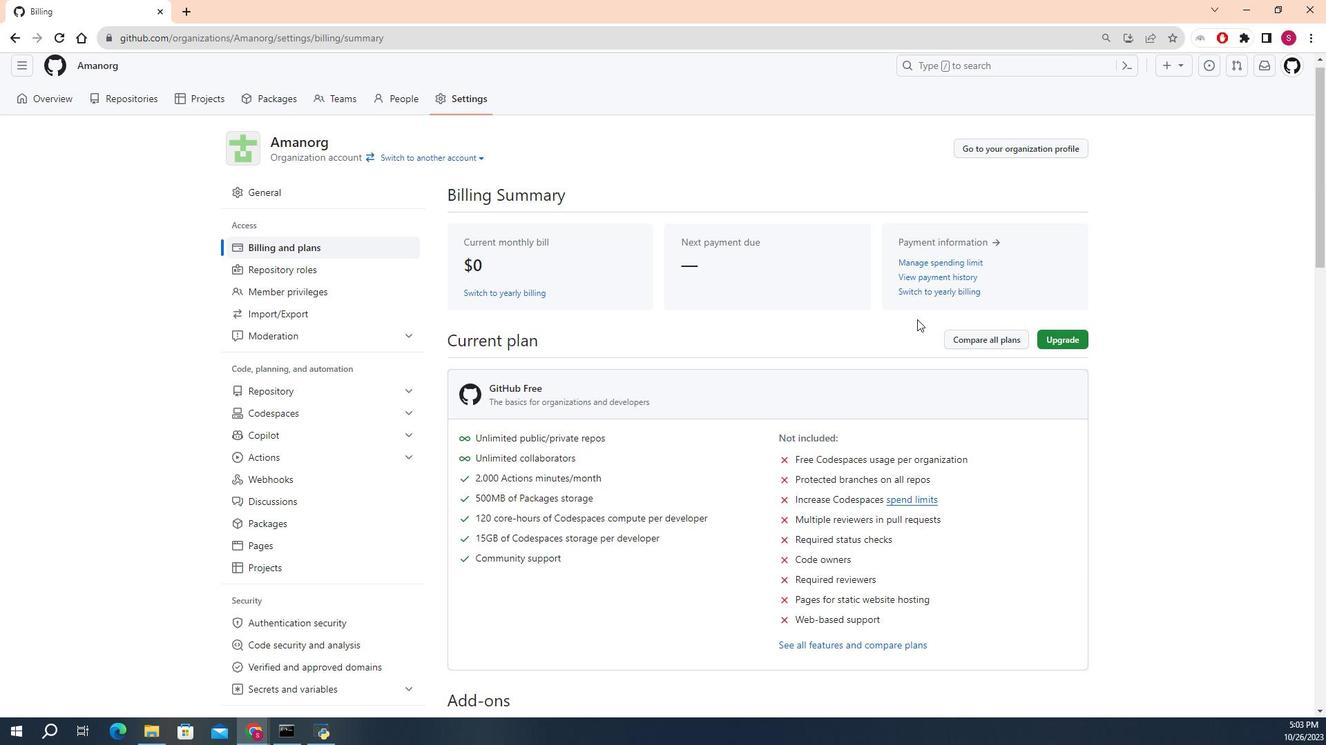 
Action: Mouse scrolled (965, 320) with delta (0, 0)
Screenshot: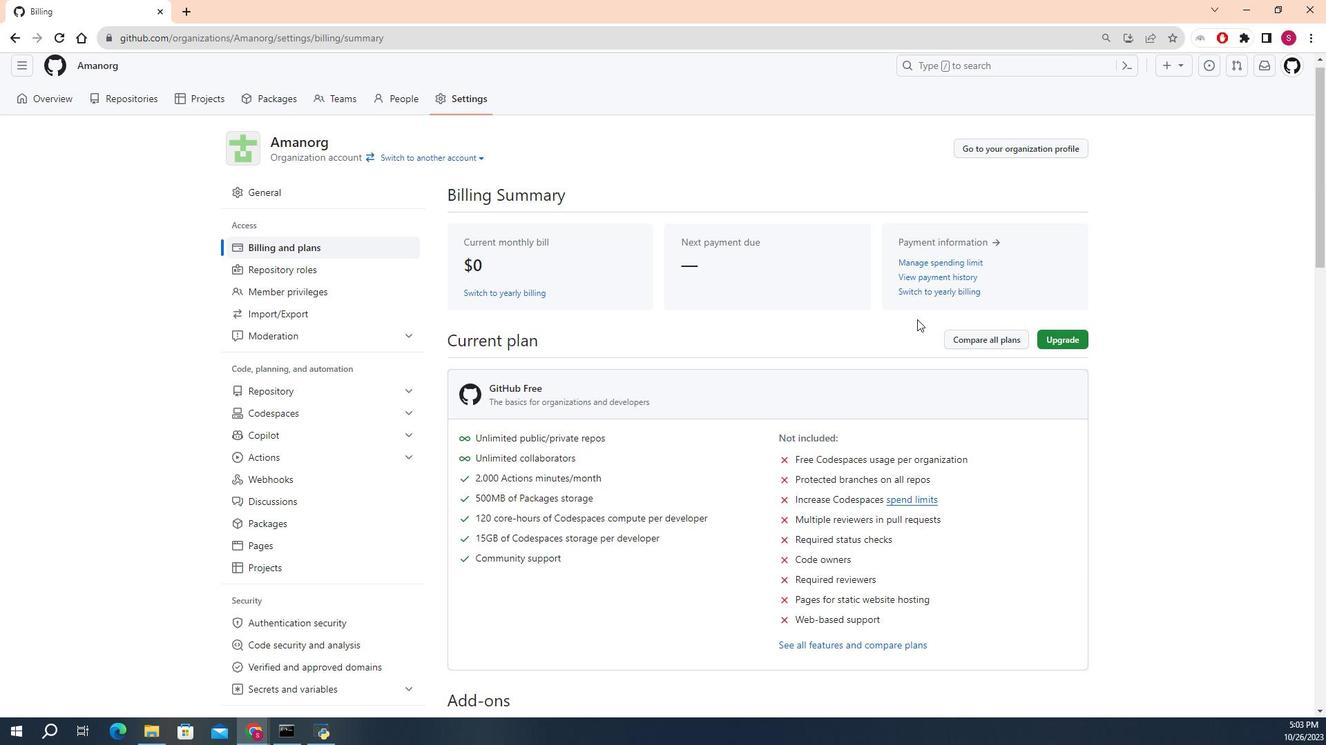 
Action: Mouse moved to (964, 321)
Screenshot: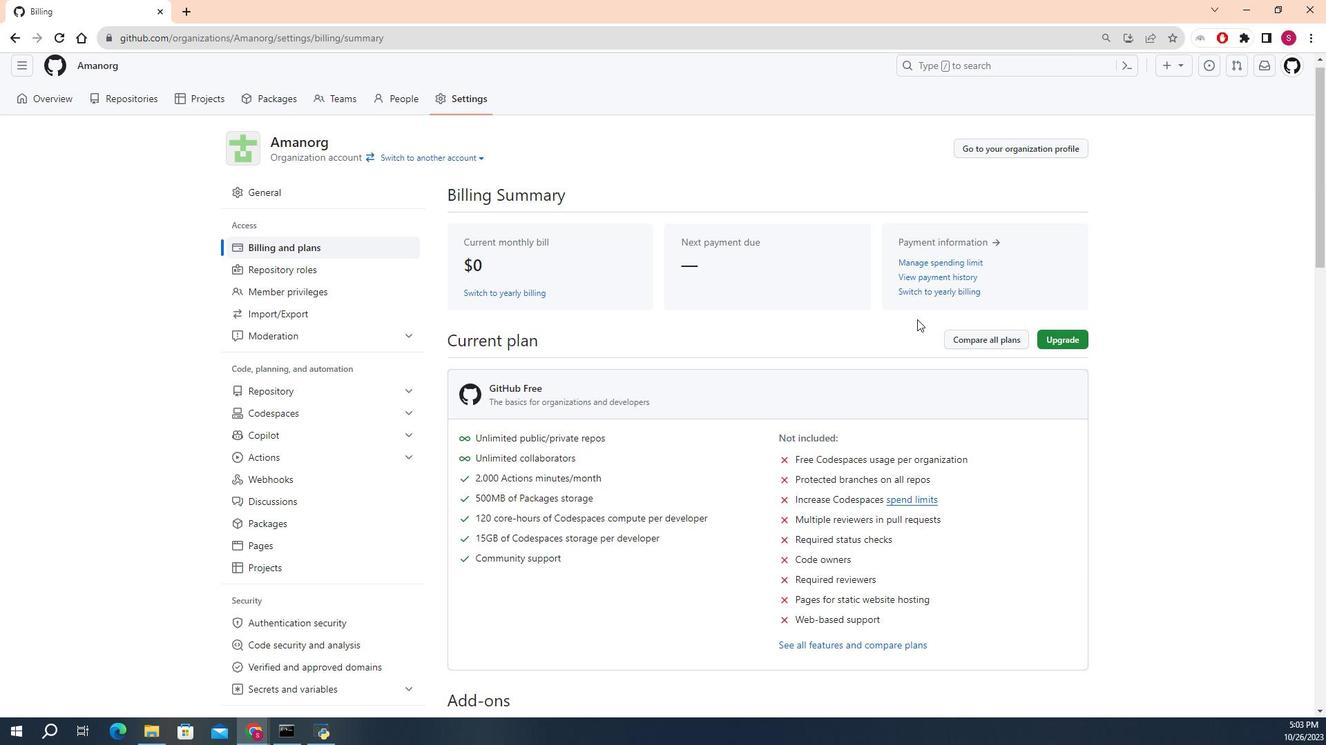 
Action: Mouse scrolled (964, 321) with delta (0, 0)
Screenshot: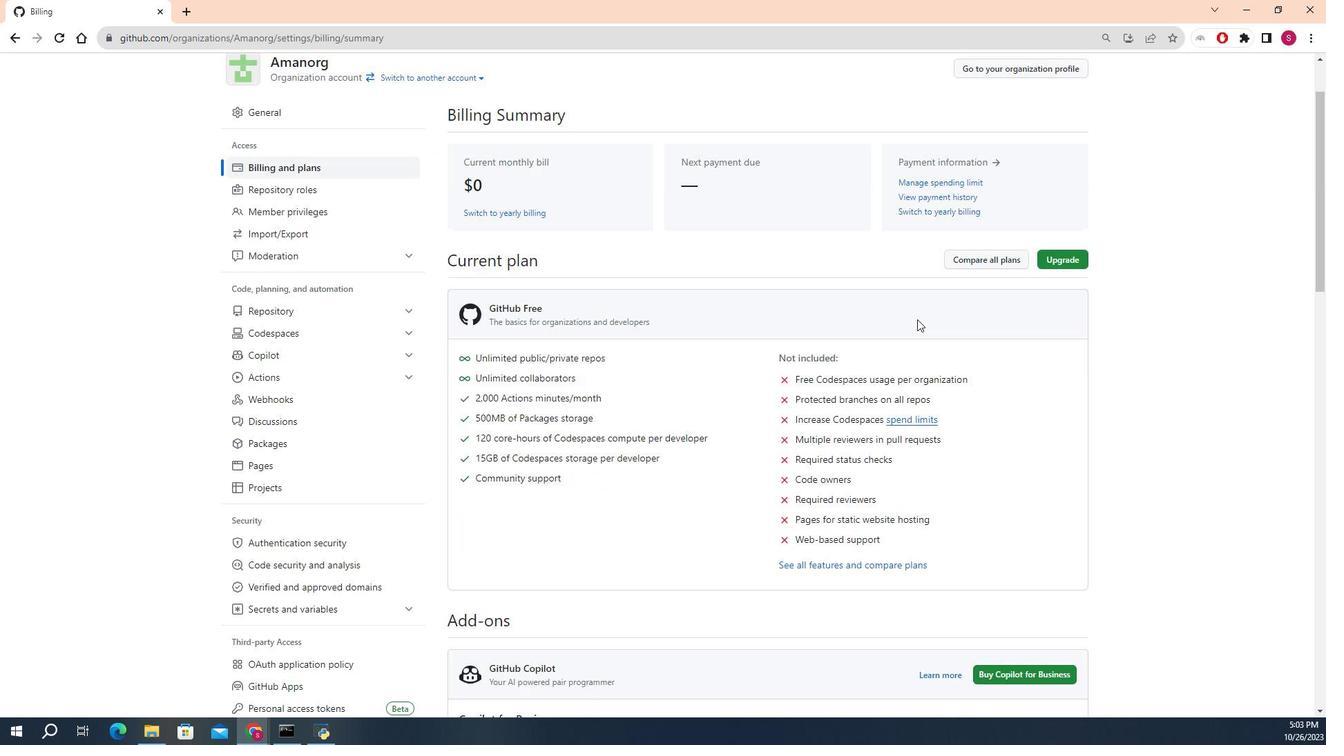
Action: Mouse scrolled (964, 321) with delta (0, 0)
Screenshot: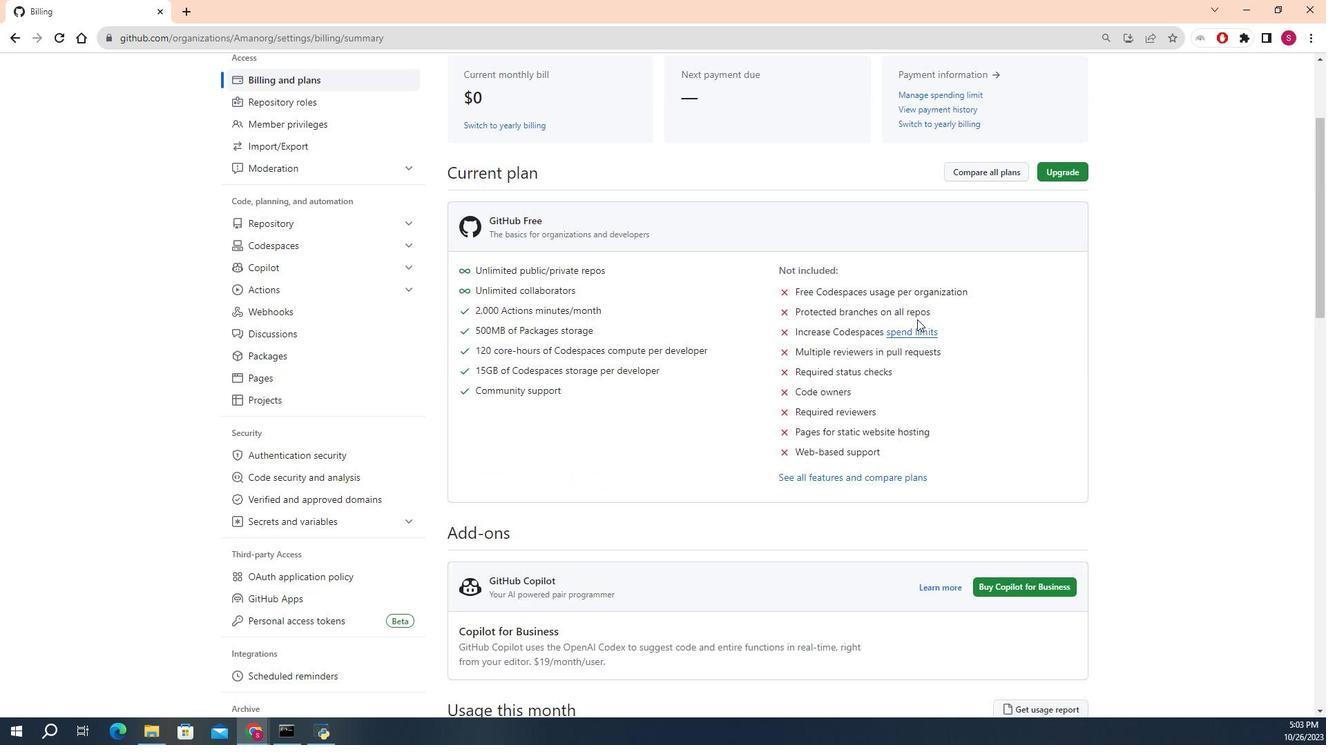 
Action: Mouse scrolled (964, 321) with delta (0, 0)
Screenshot: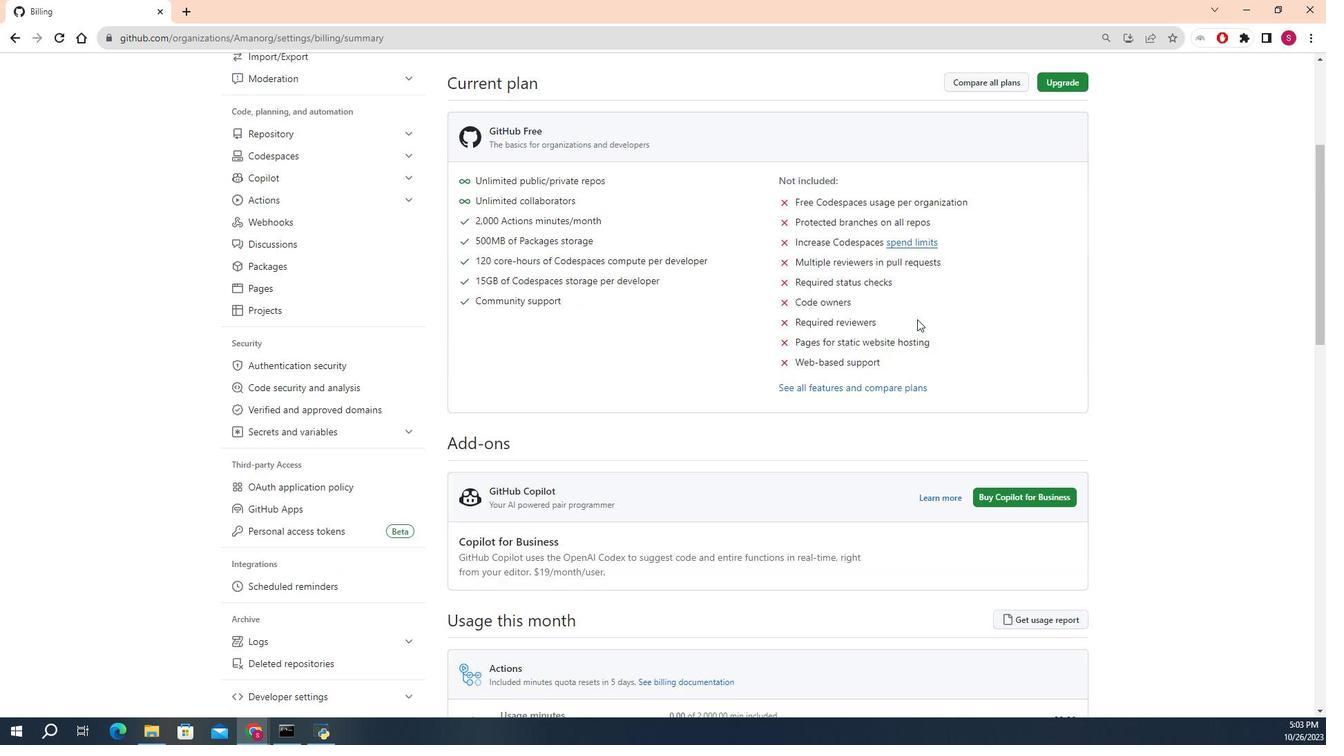 
Action: Mouse scrolled (964, 321) with delta (0, 0)
Screenshot: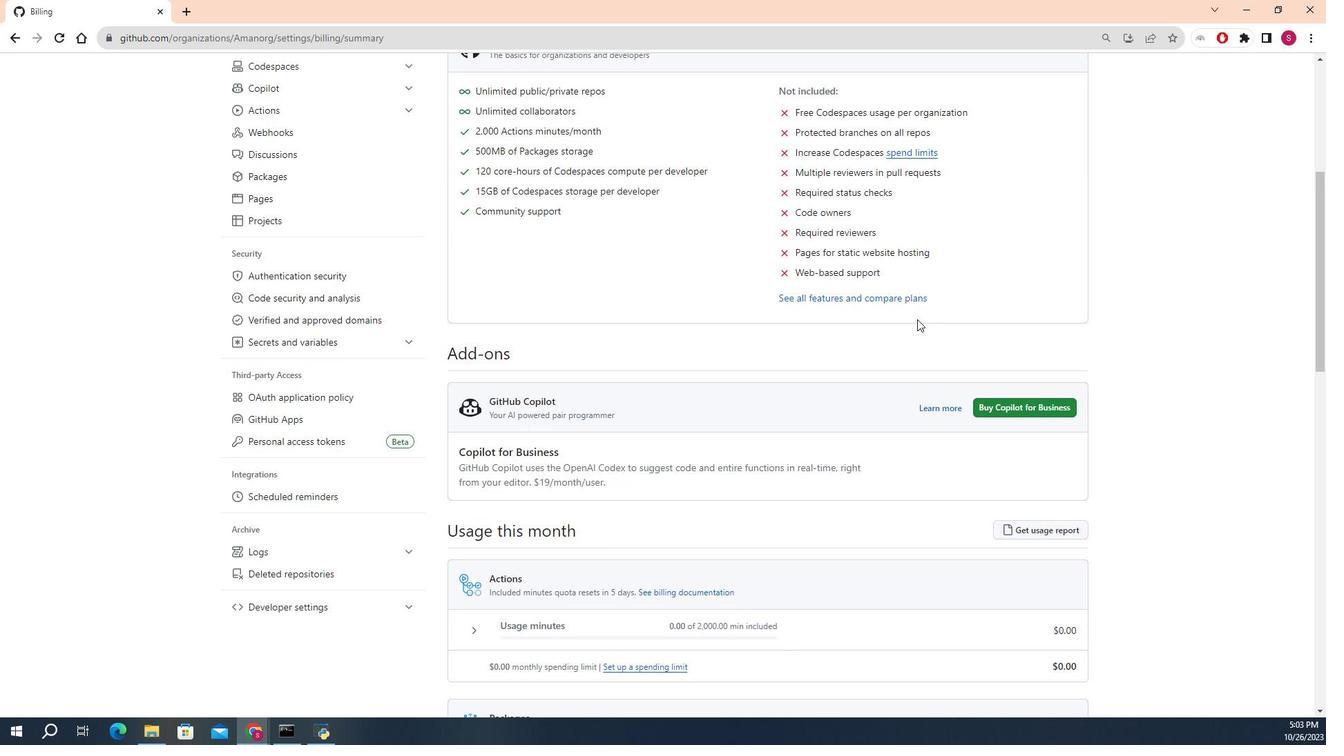 
Action: Mouse scrolled (964, 322) with delta (0, 0)
Screenshot: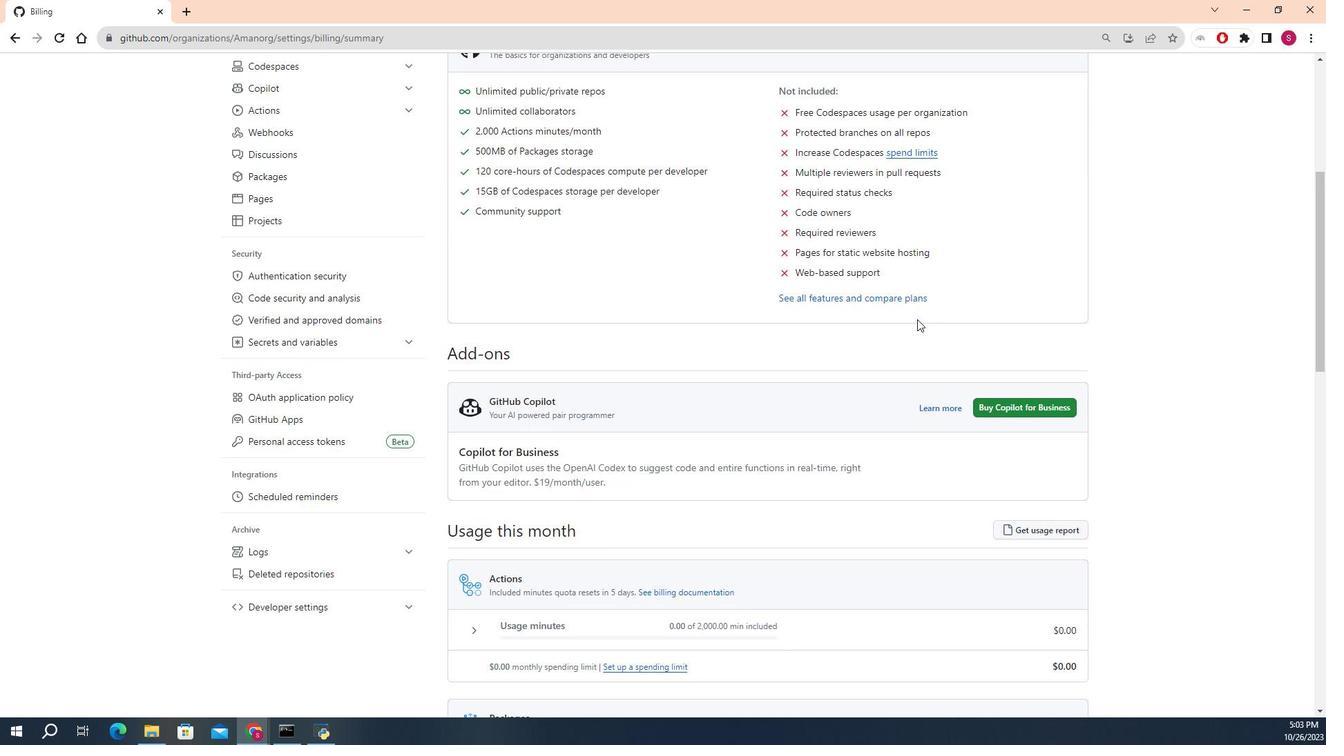 
Action: Mouse scrolled (964, 321) with delta (0, 0)
Screenshot: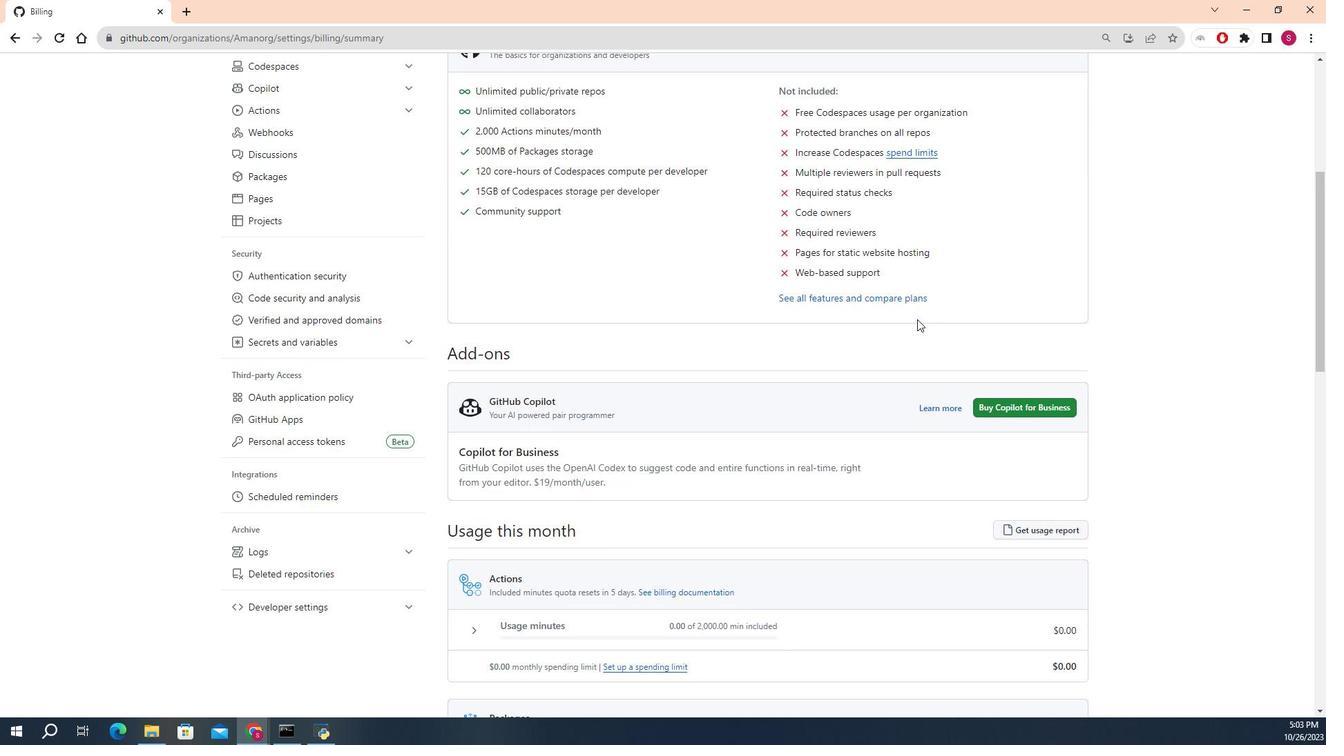 
Action: Mouse scrolled (964, 321) with delta (0, 0)
Screenshot: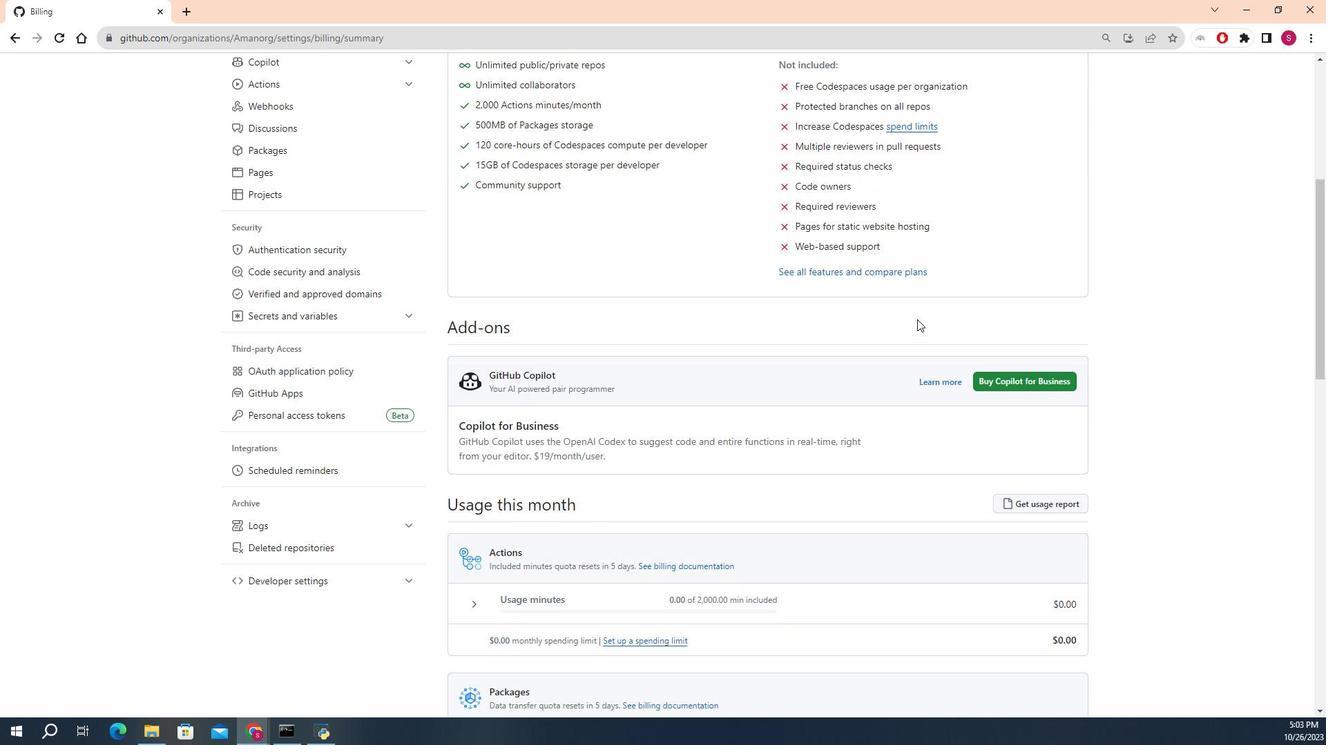
Action: Mouse scrolled (964, 321) with delta (0, 0)
Screenshot: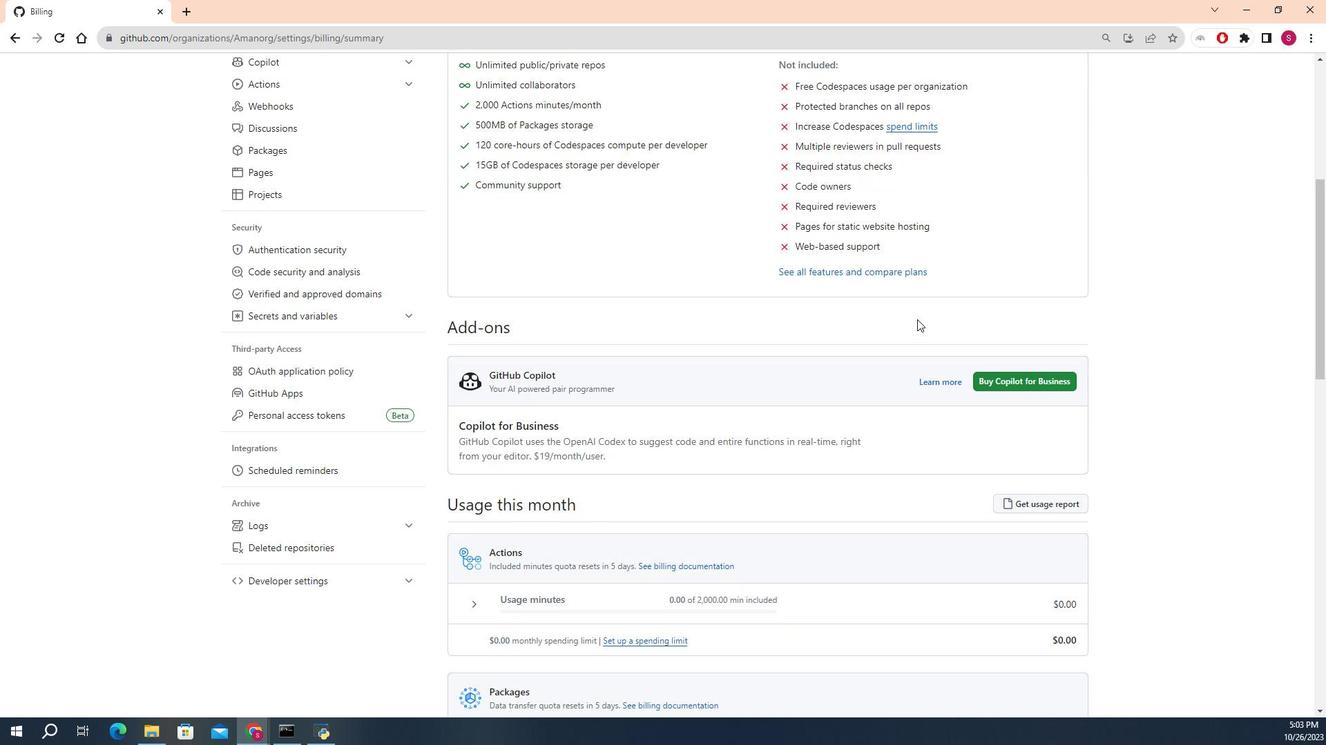 
Action: Mouse scrolled (964, 321) with delta (0, 0)
Screenshot: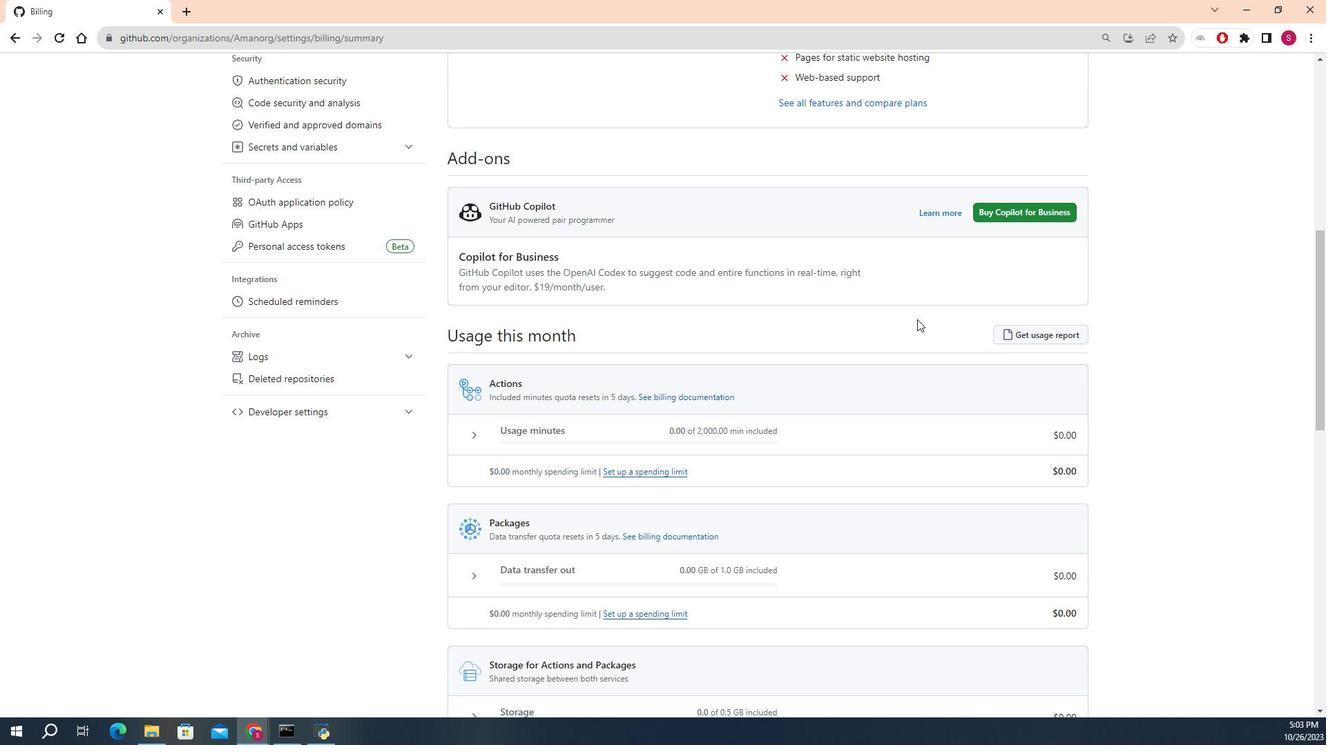 
Action: Mouse scrolled (964, 321) with delta (0, 0)
Screenshot: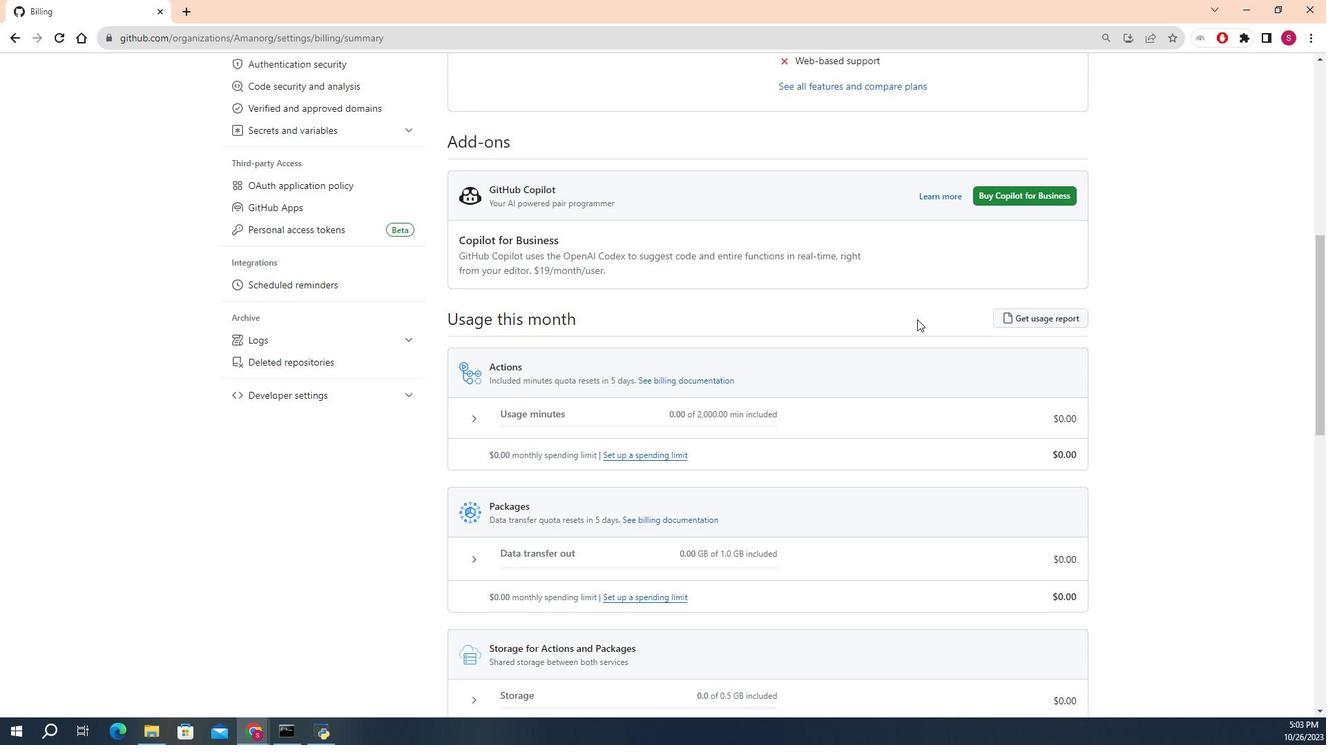 
Action: Mouse scrolled (964, 321) with delta (0, 0)
Screenshot: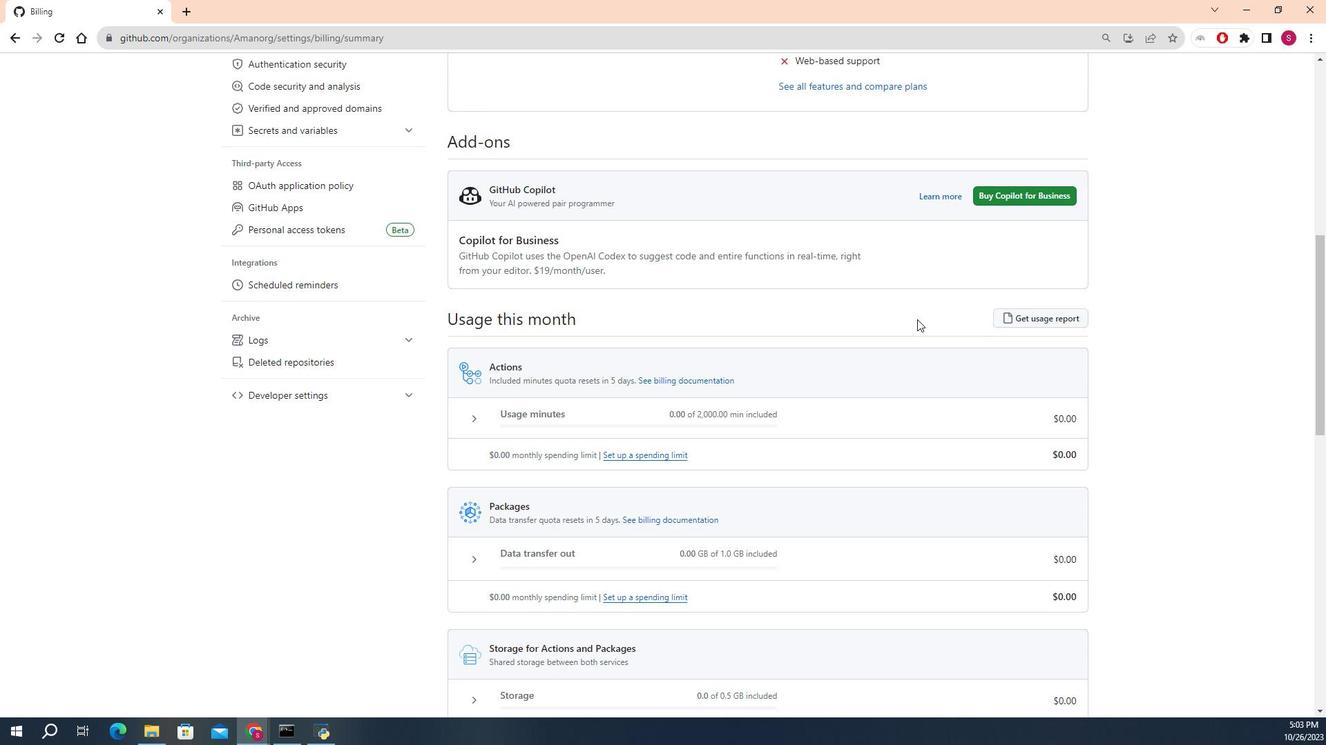 
Action: Mouse scrolled (964, 321) with delta (0, 0)
Screenshot: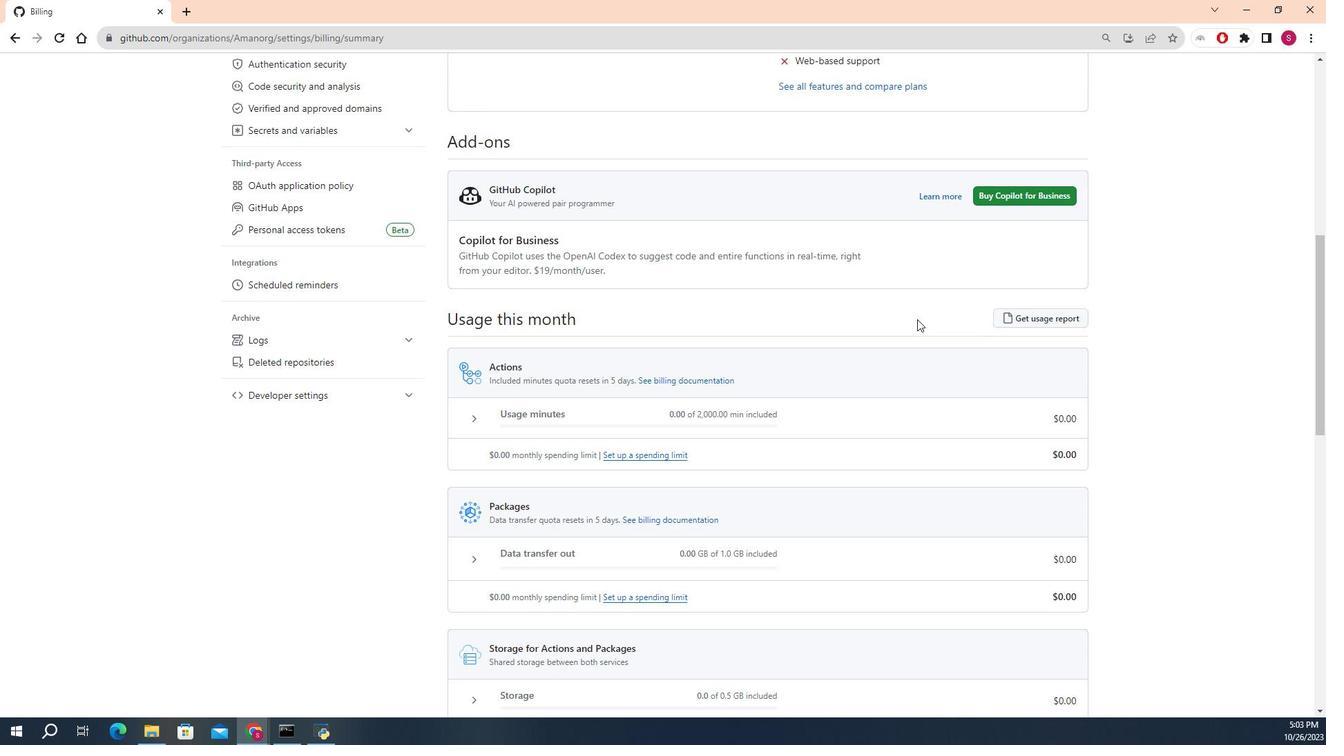 
Action: Mouse scrolled (964, 321) with delta (0, 0)
Screenshot: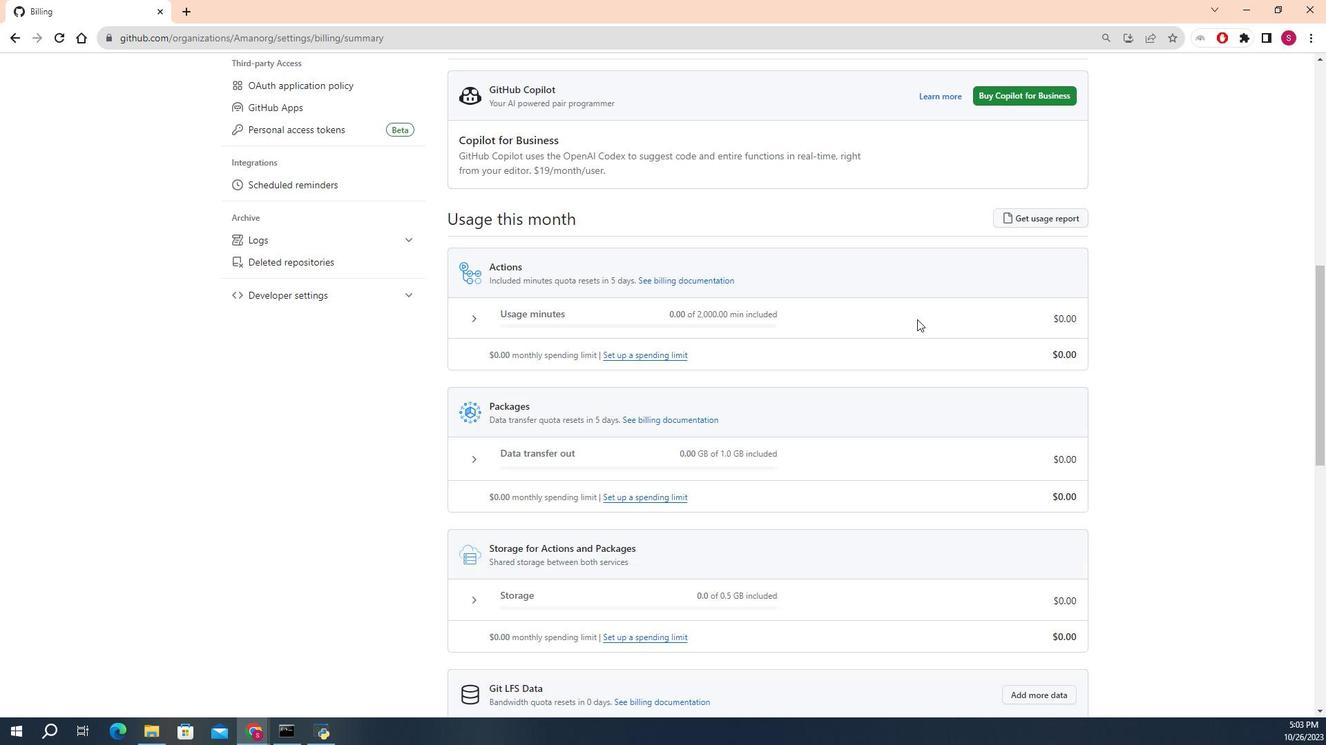 
Action: Mouse scrolled (964, 321) with delta (0, 0)
Screenshot: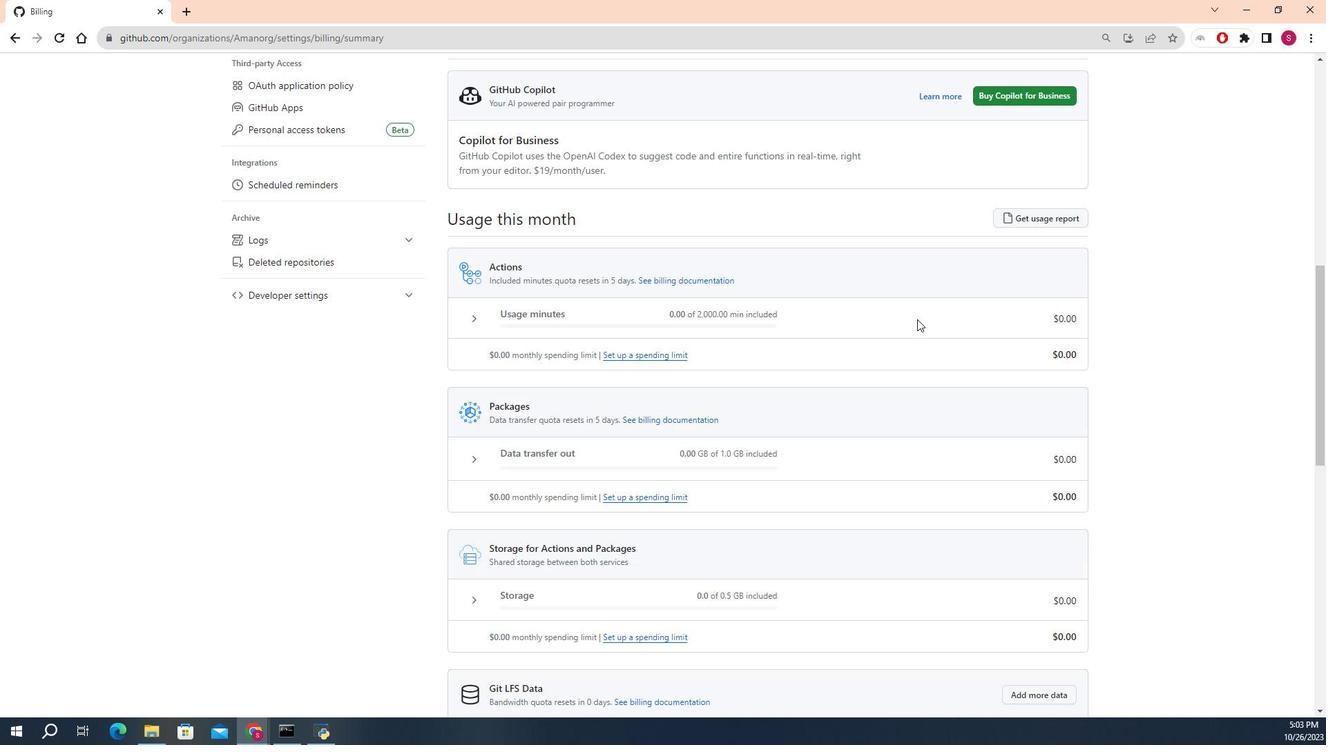 
Action: Mouse scrolled (964, 321) with delta (0, 0)
Screenshot: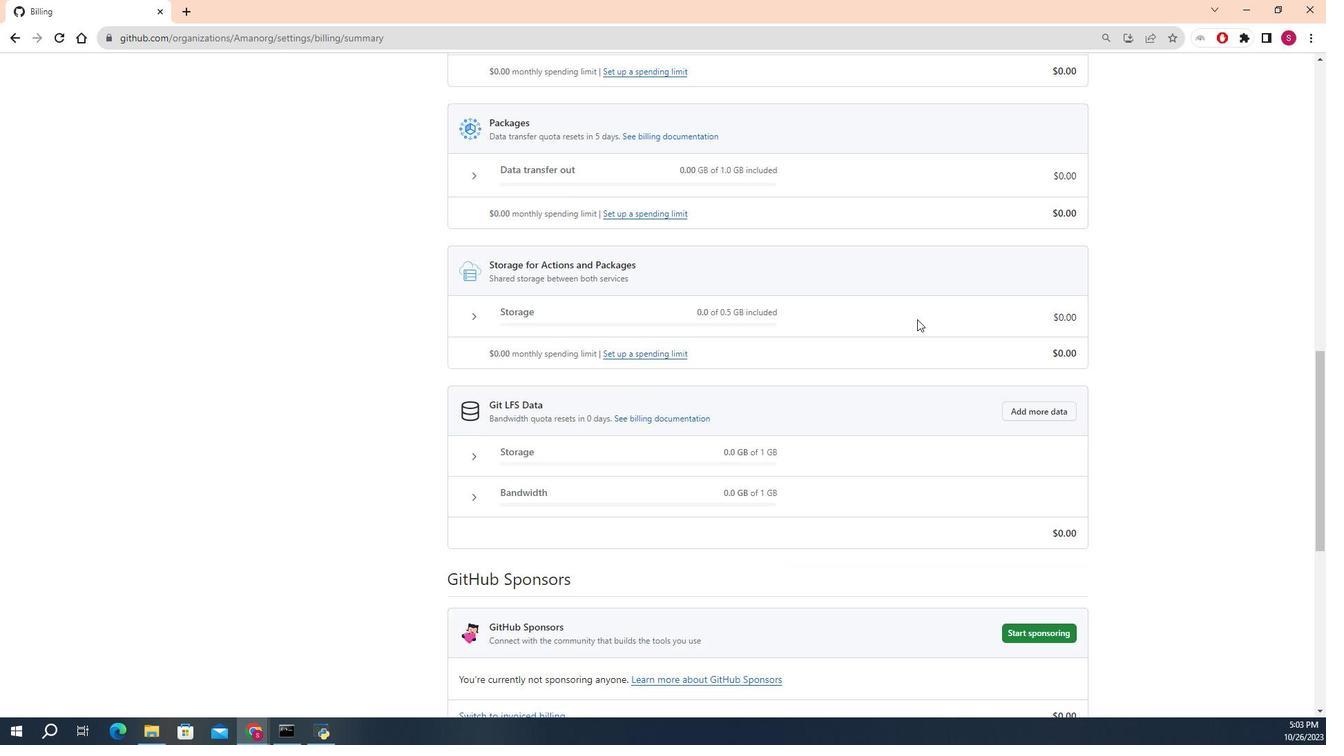 
Action: Mouse scrolled (964, 322) with delta (0, 0)
Screenshot: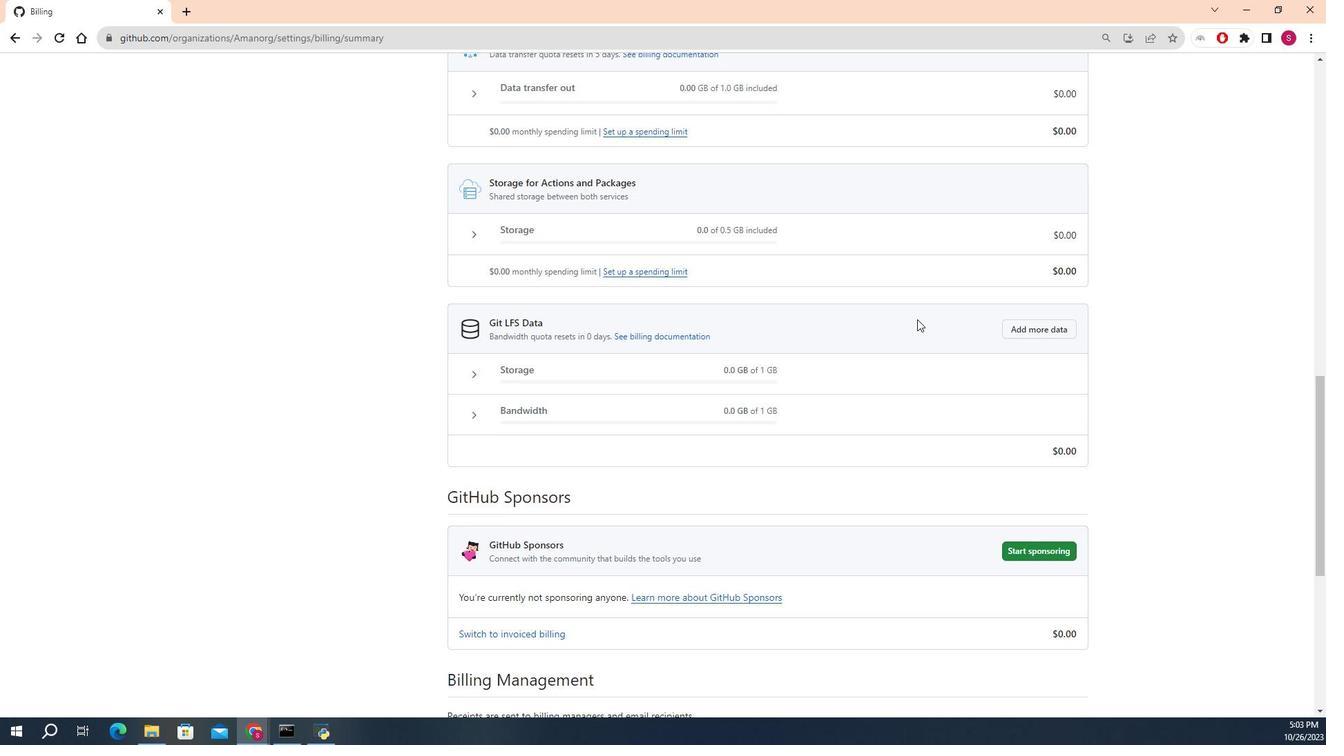 
Action: Mouse scrolled (964, 322) with delta (0, 0)
Screenshot: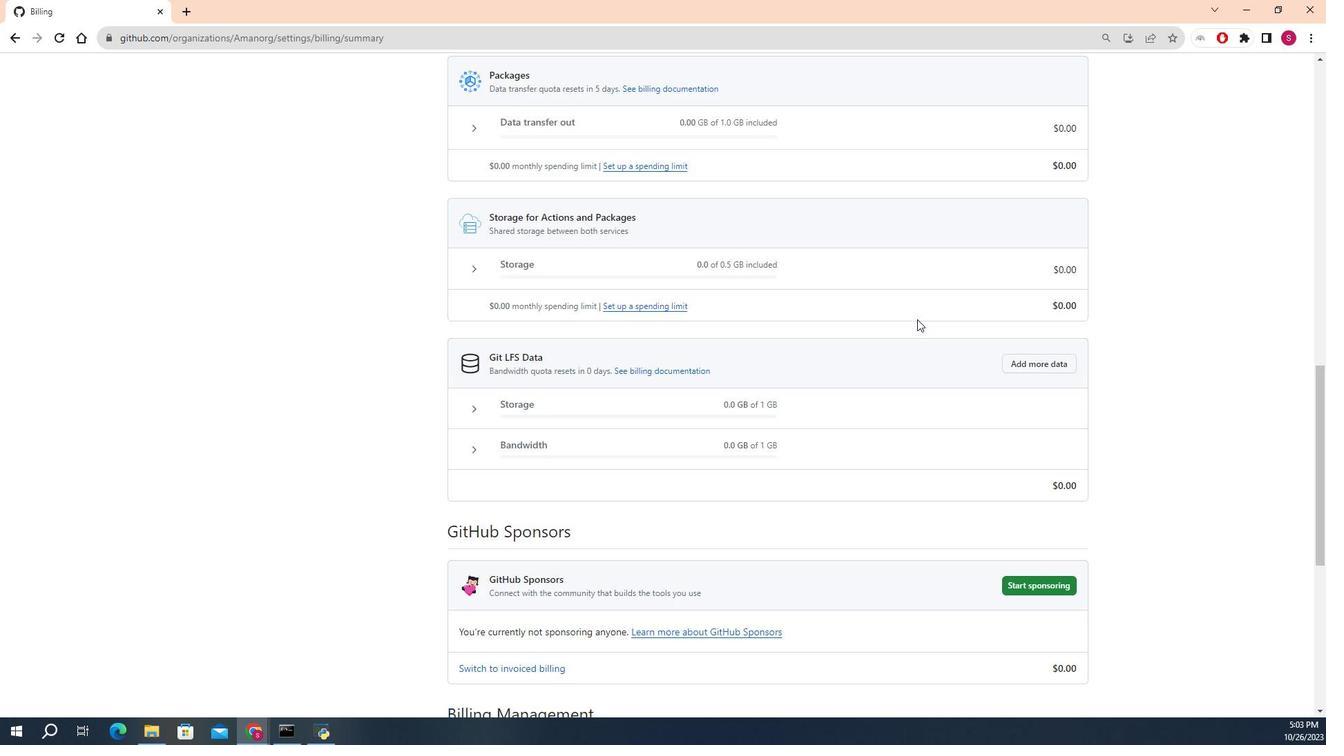 
Action: Mouse scrolled (964, 322) with delta (0, 0)
Screenshot: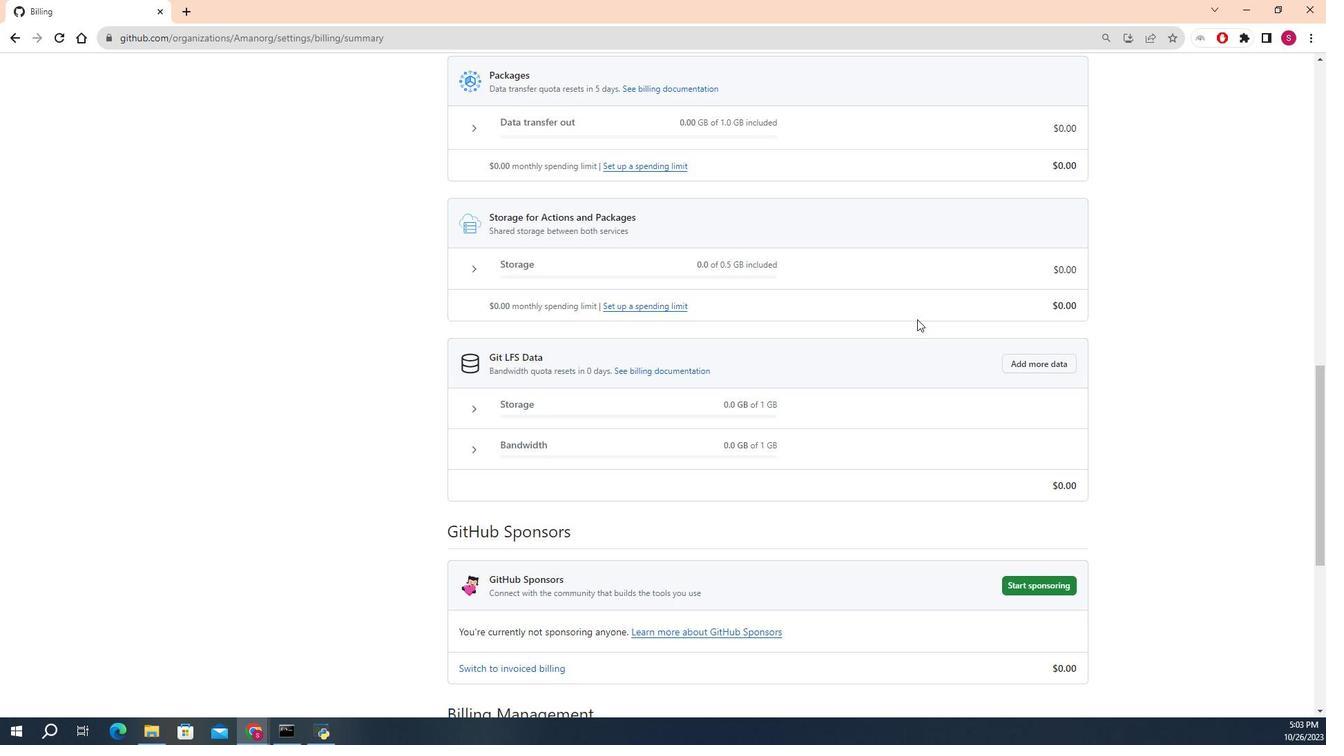 
Action: Mouse scrolled (964, 322) with delta (0, 0)
Screenshot: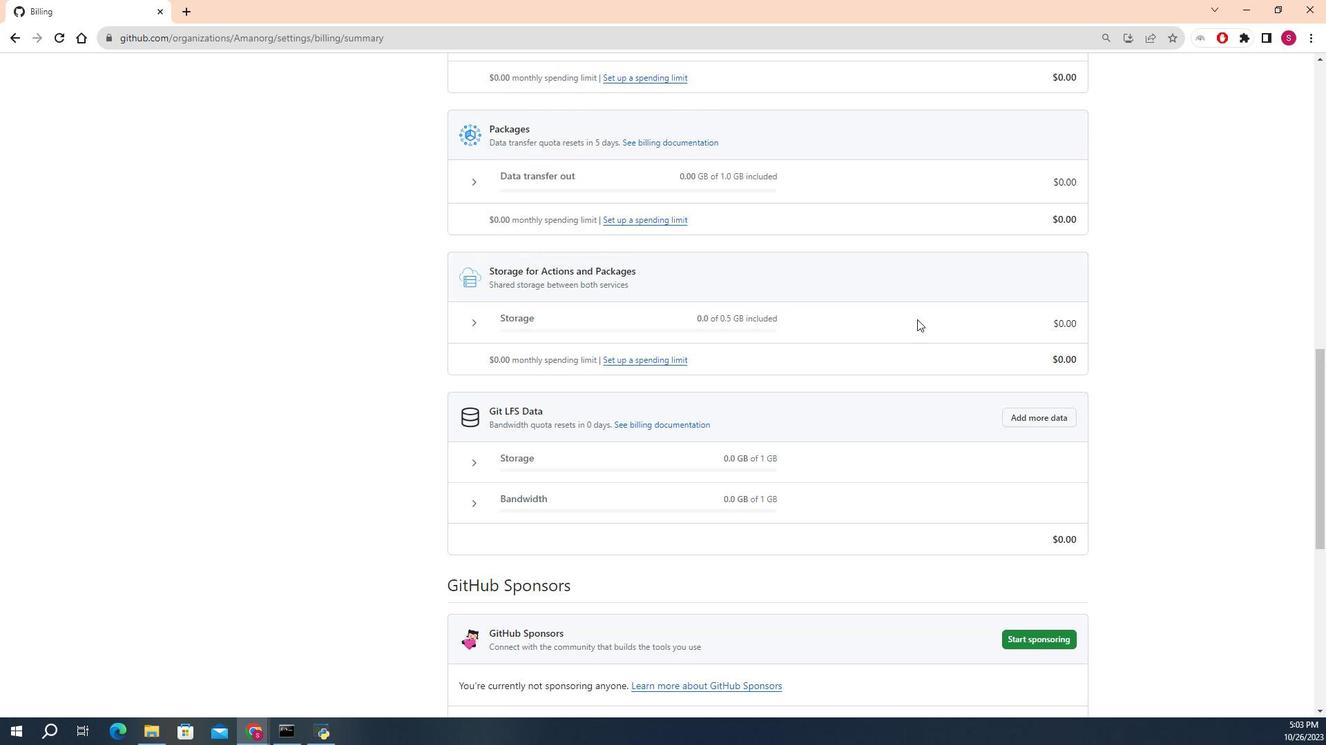 
Action: Mouse moved to (982, 309)
Screenshot: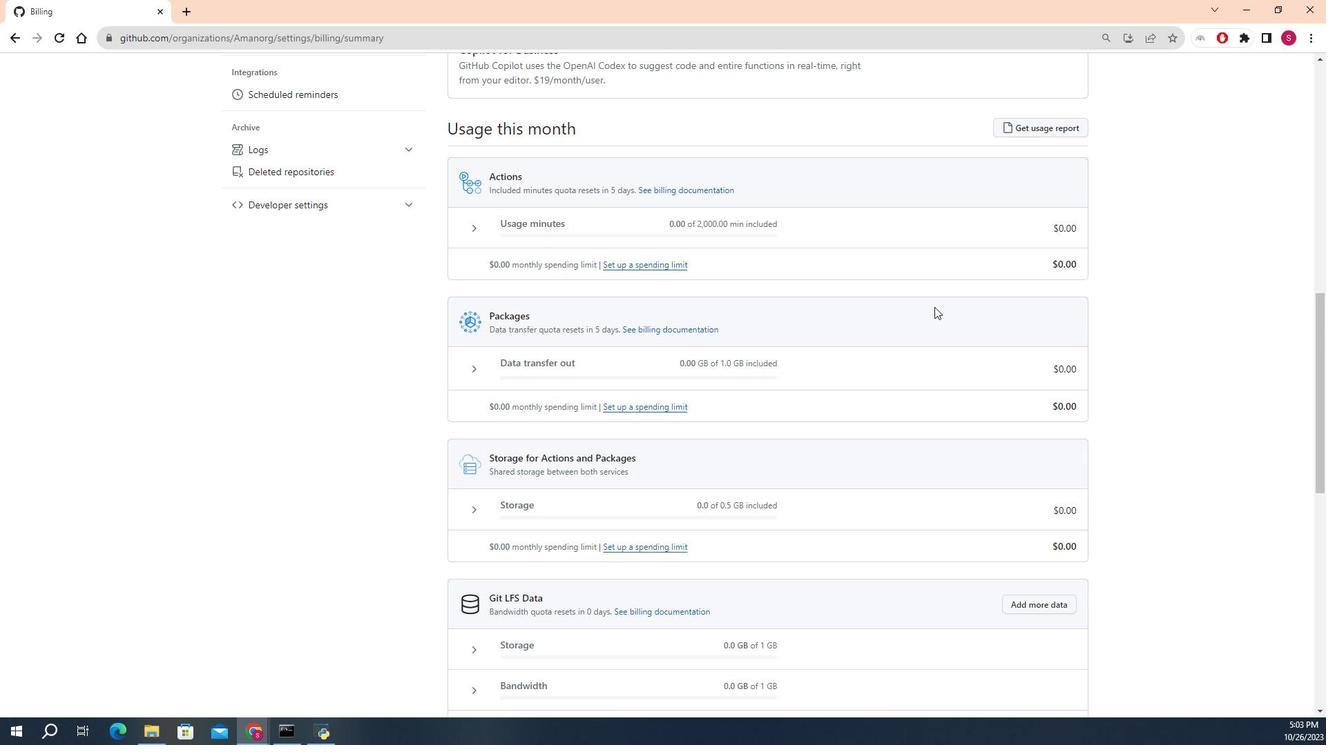 
Action: Mouse scrolled (982, 310) with delta (0, 0)
Screenshot: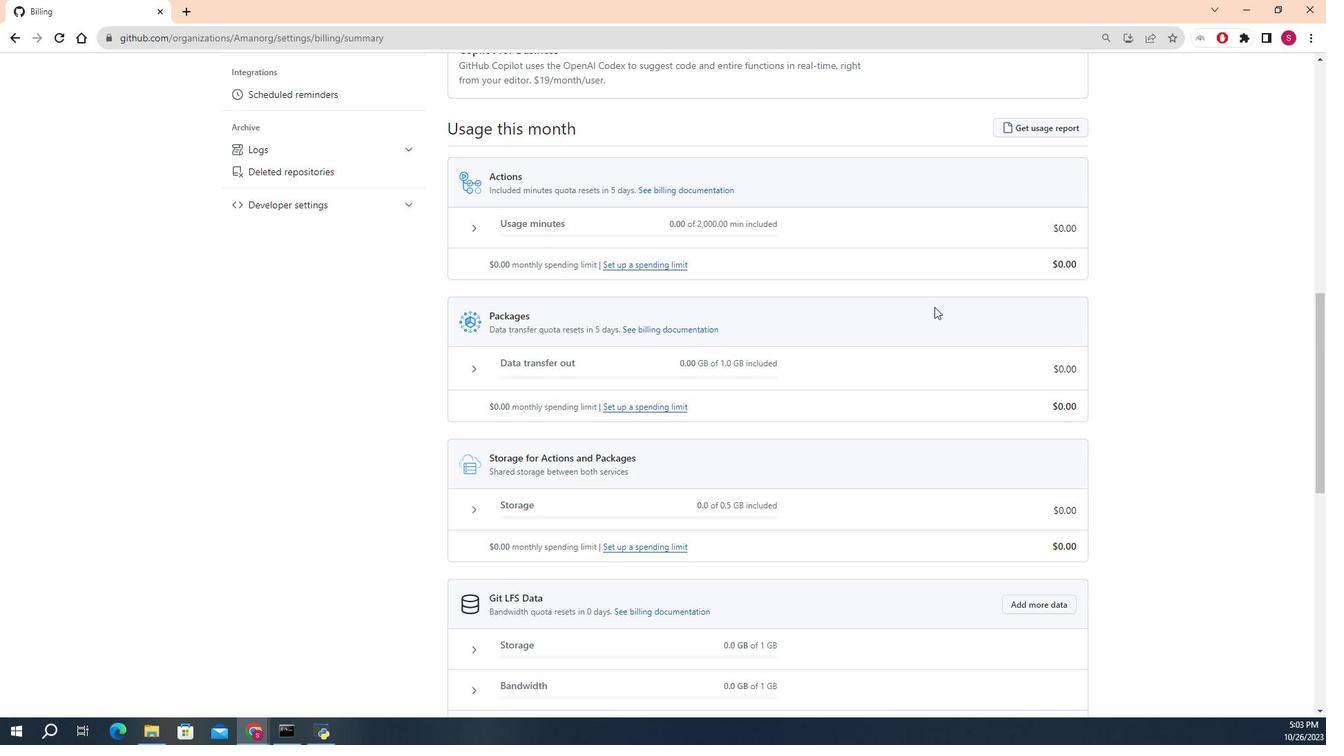 
Action: Mouse scrolled (982, 310) with delta (0, 0)
Screenshot: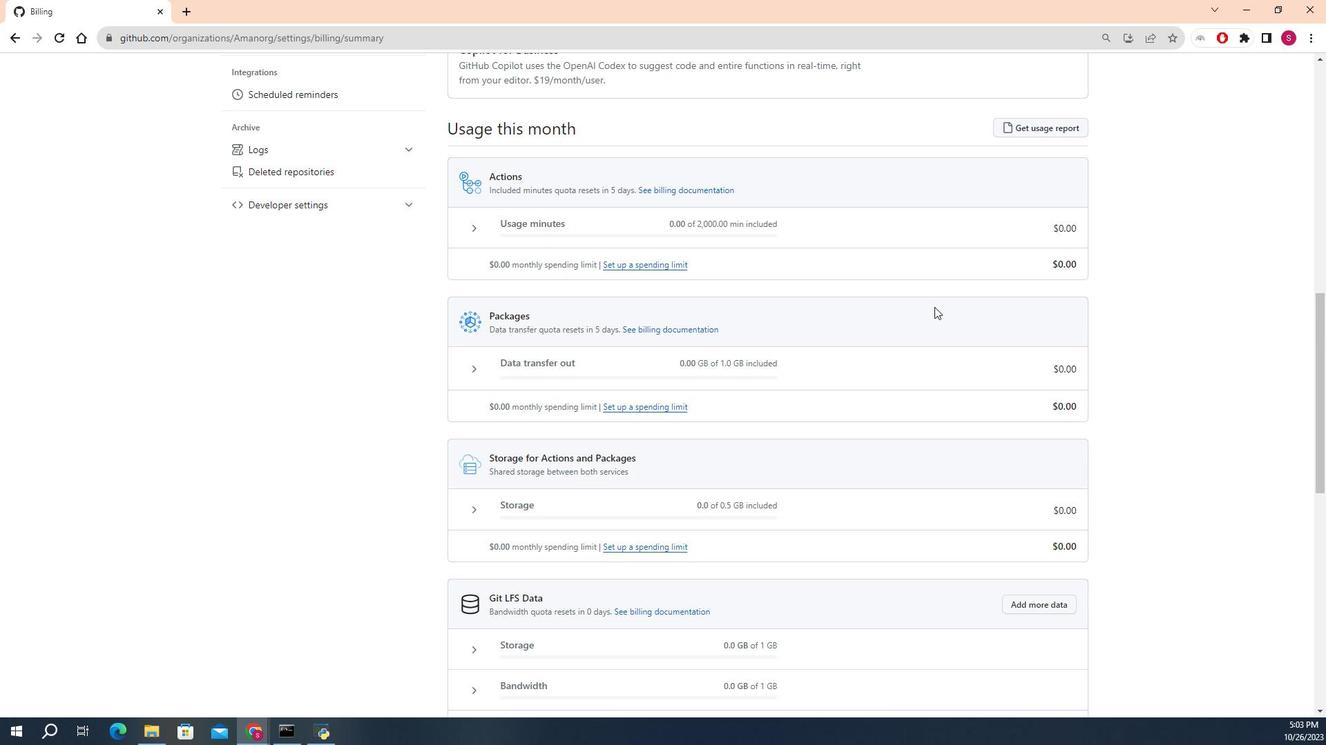 
Action: Mouse moved to (983, 306)
Screenshot: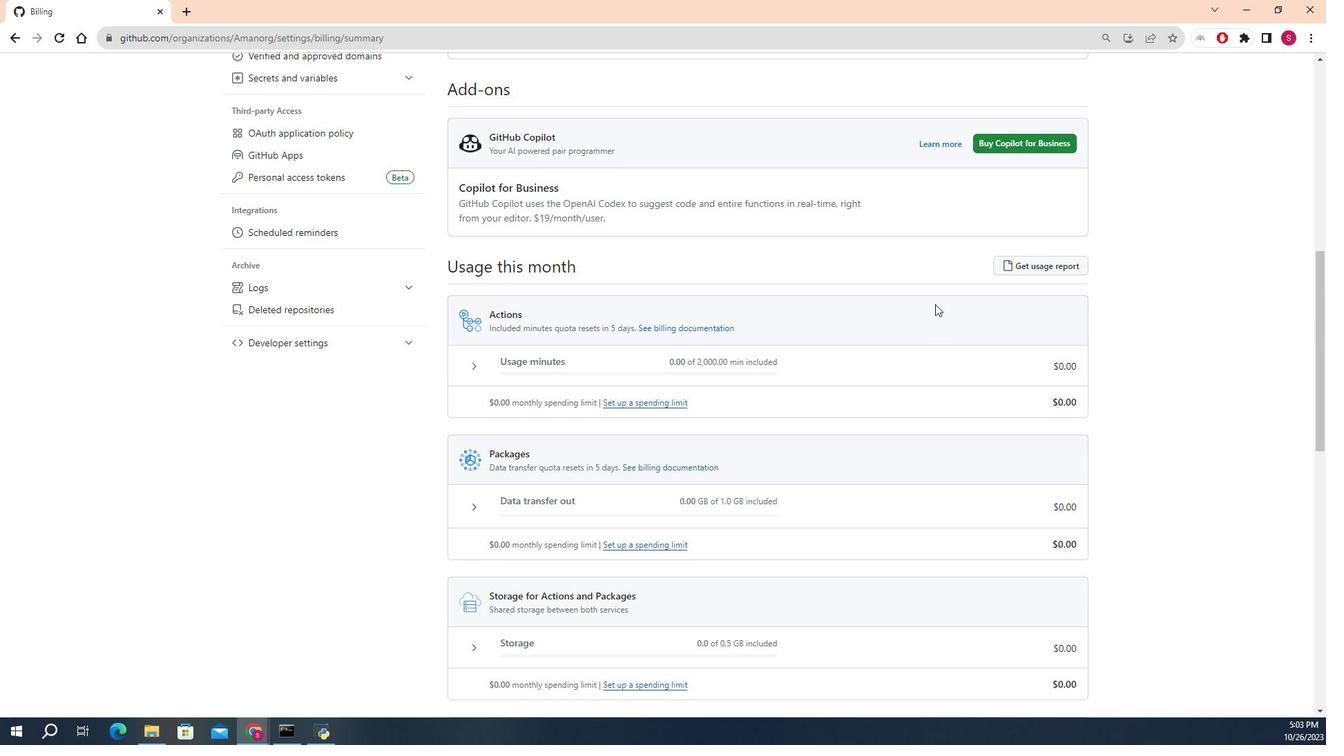
Action: Mouse scrolled (983, 307) with delta (0, 0)
Screenshot: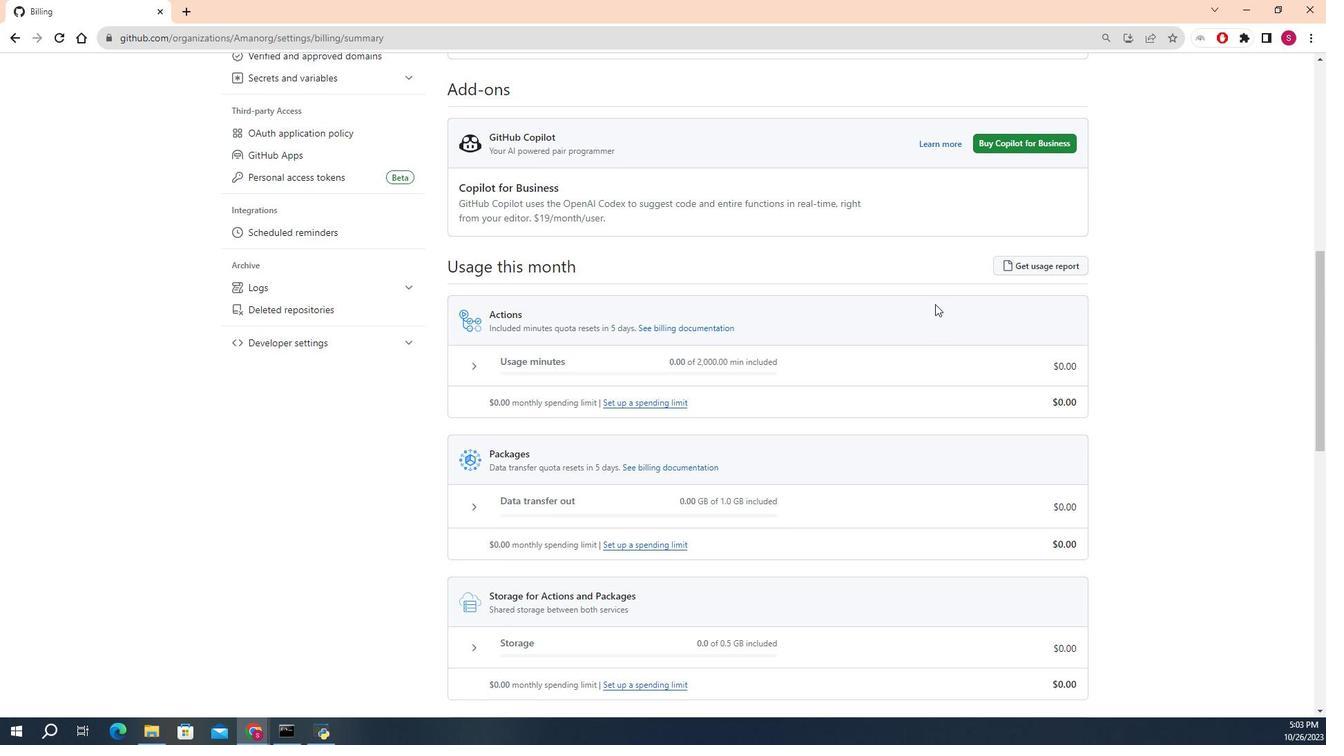
Action: Mouse scrolled (983, 307) with delta (0, 0)
Screenshot: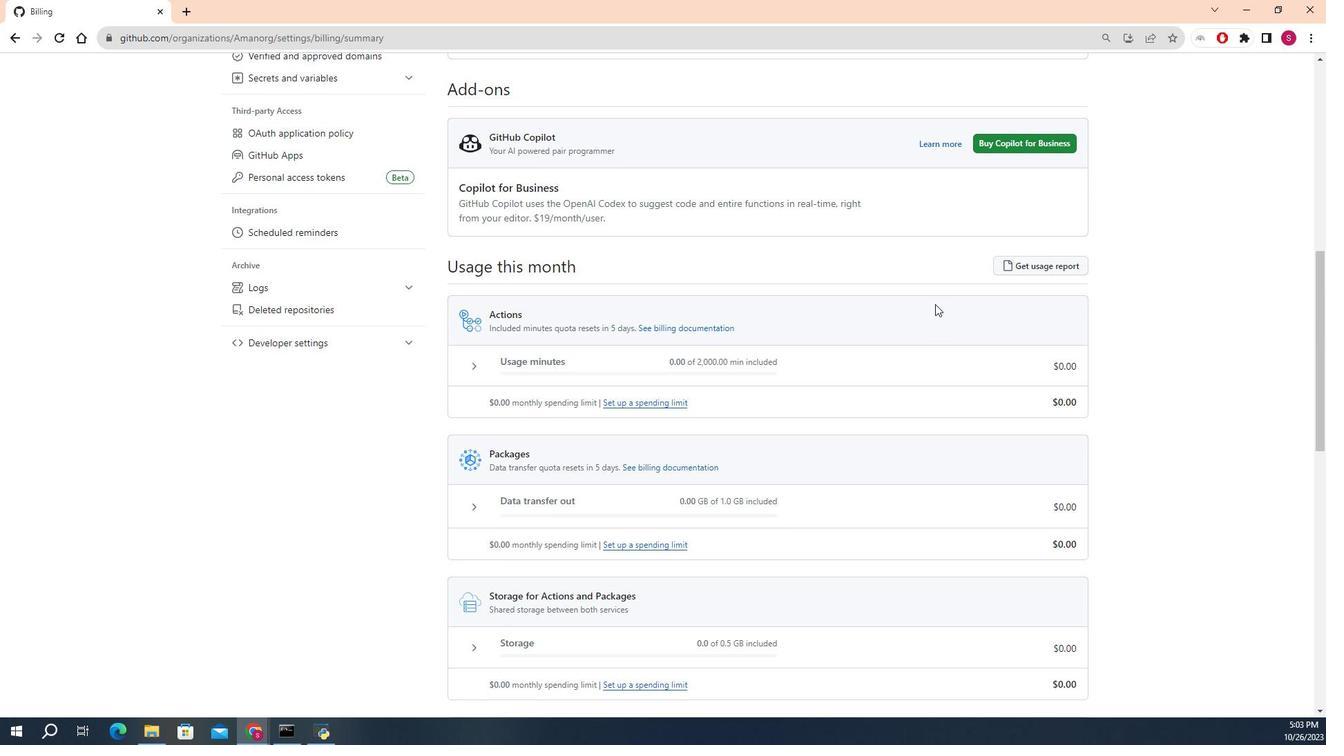 
Action: Mouse scrolled (983, 307) with delta (0, 0)
Screenshot: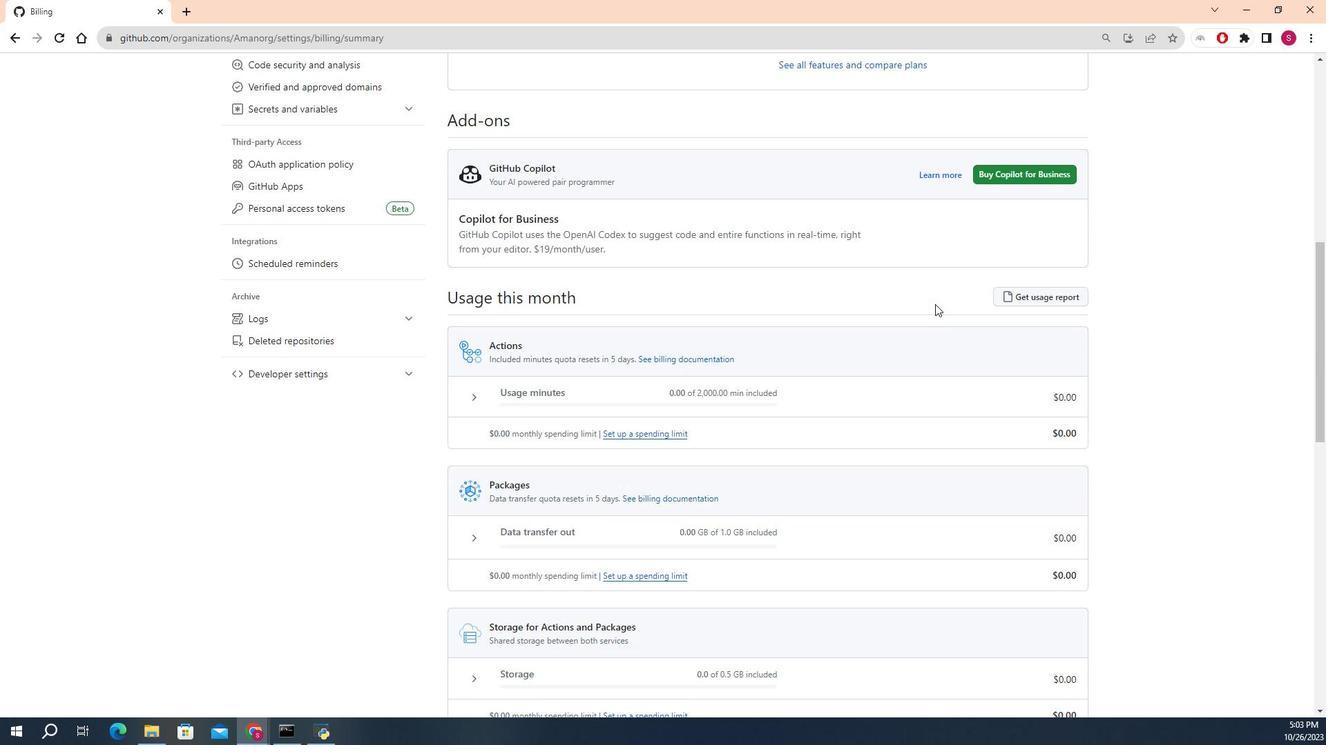 
Action: Mouse moved to (983, 305)
Screenshot: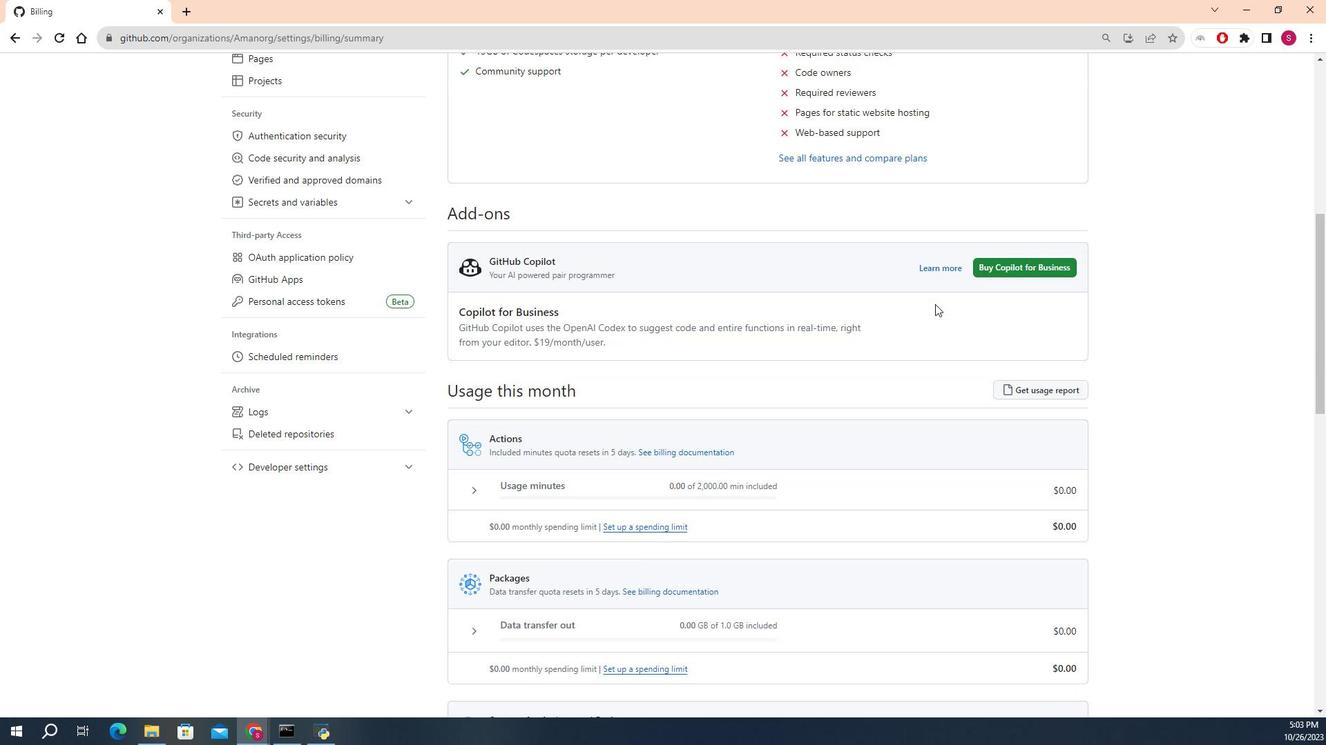 
Action: Mouse scrolled (983, 306) with delta (0, 0)
Screenshot: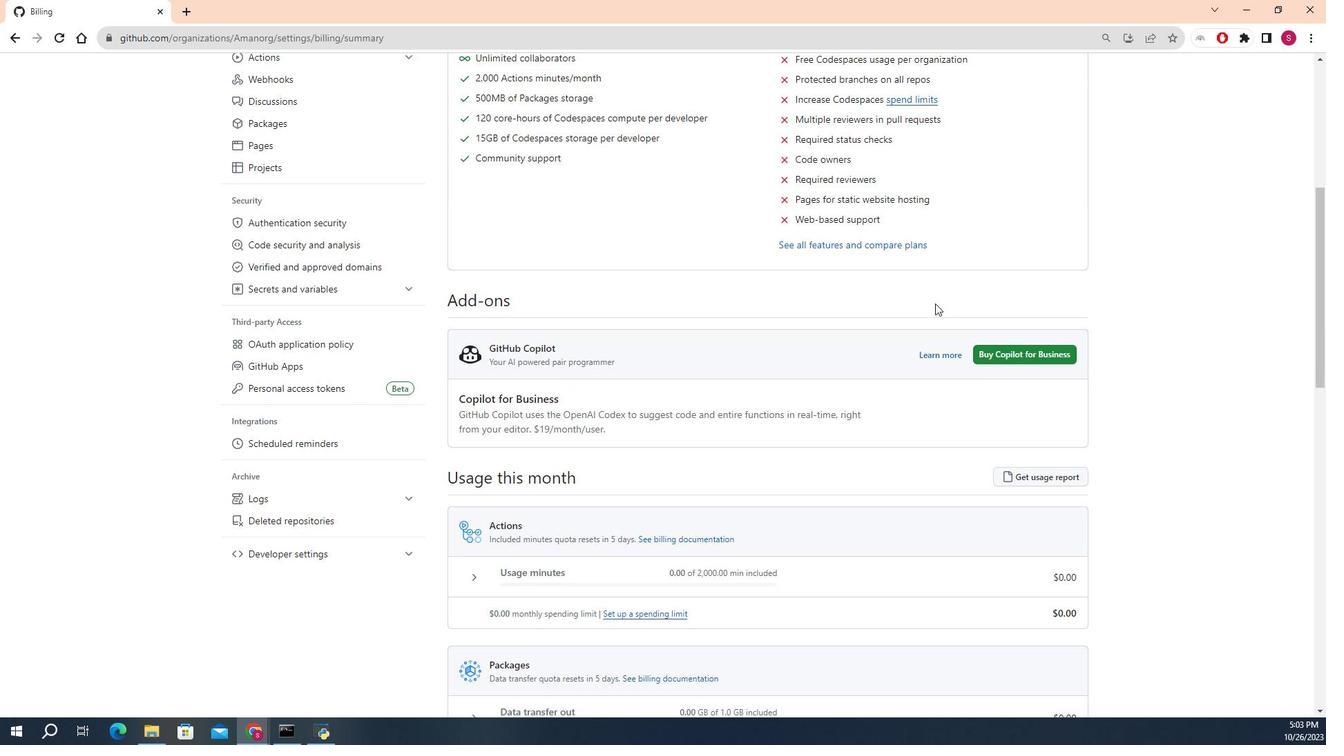 
Action: Mouse scrolled (983, 306) with delta (0, 0)
Screenshot: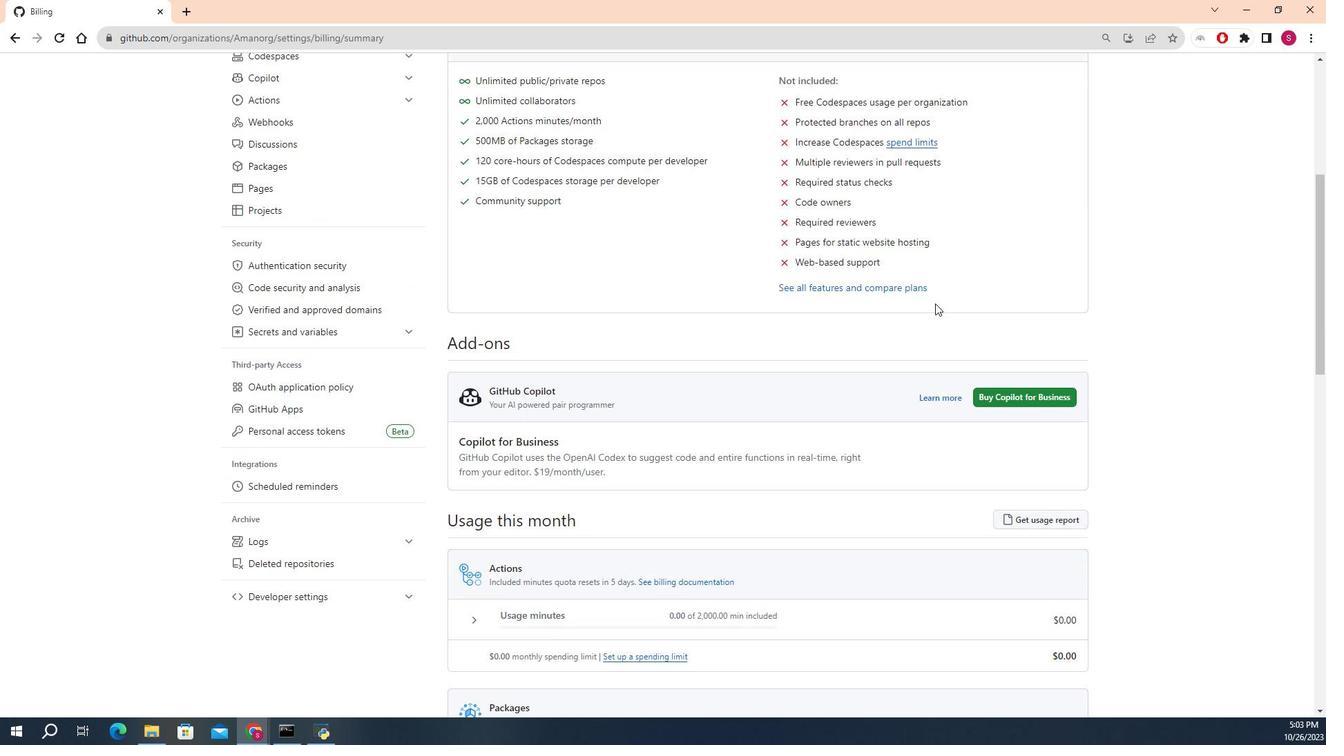 
Action: Mouse scrolled (983, 306) with delta (0, 0)
Screenshot: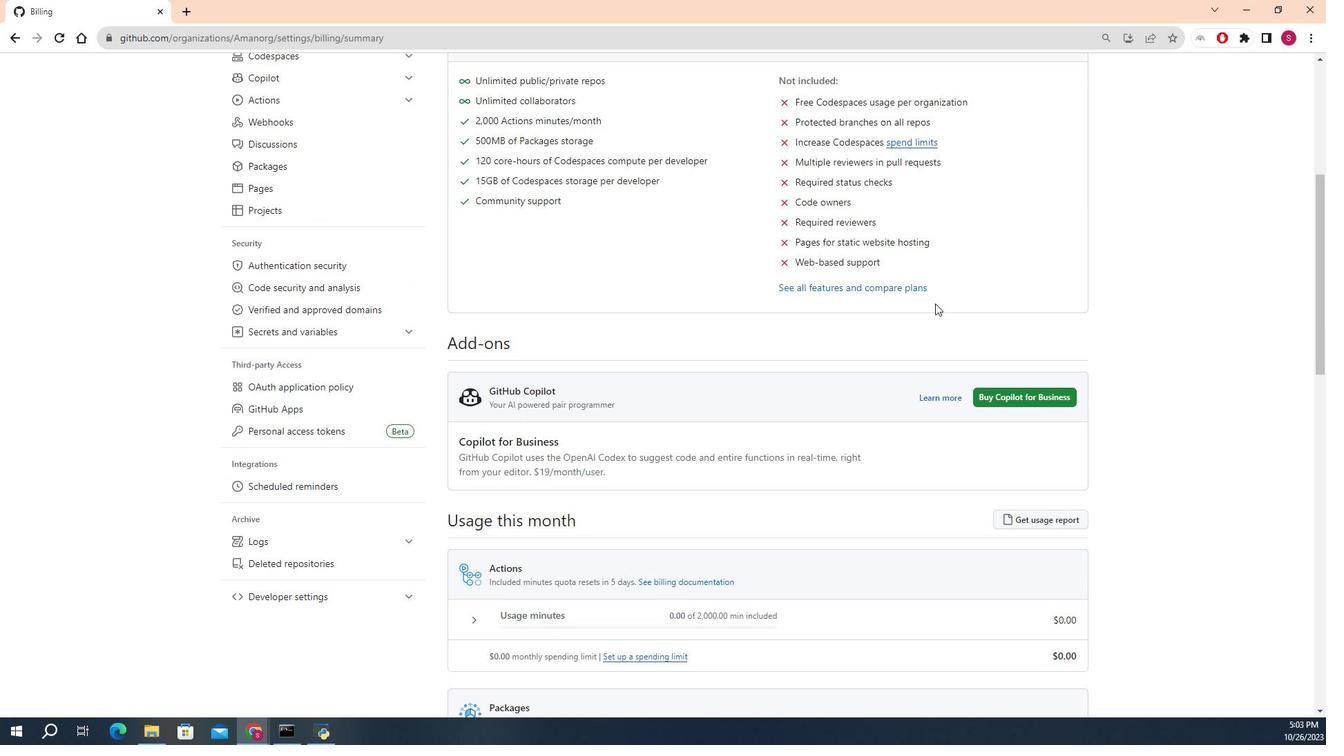 
Action: Mouse moved to (983, 305)
Screenshot: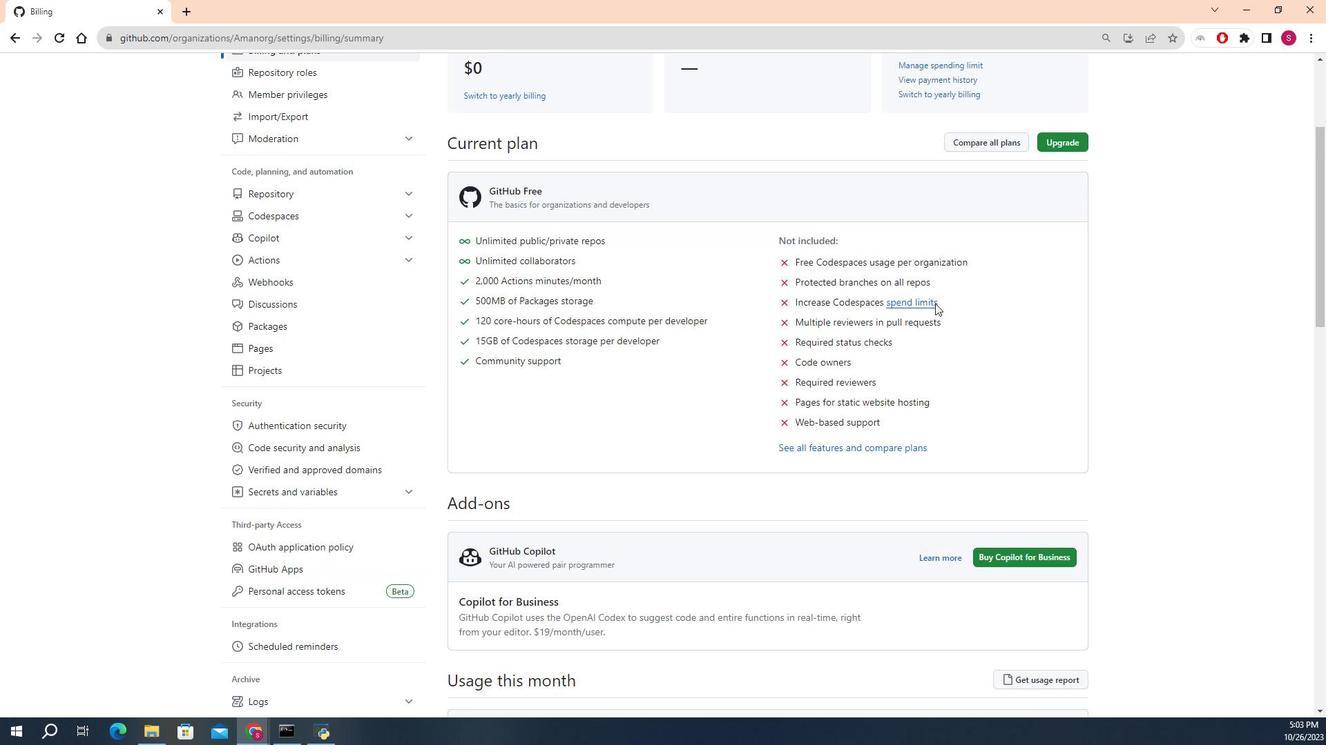 
Action: Mouse scrolled (983, 306) with delta (0, 0)
Screenshot: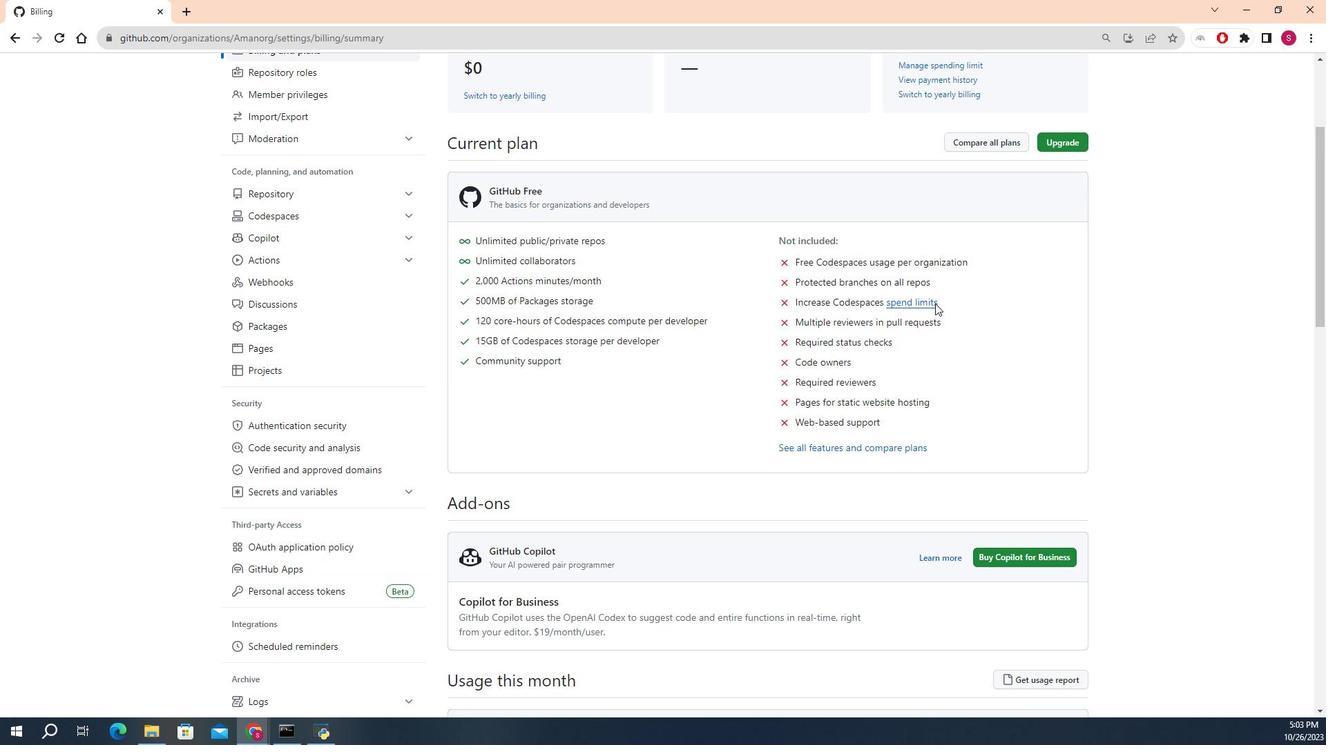 
Action: Mouse scrolled (983, 306) with delta (0, 0)
Screenshot: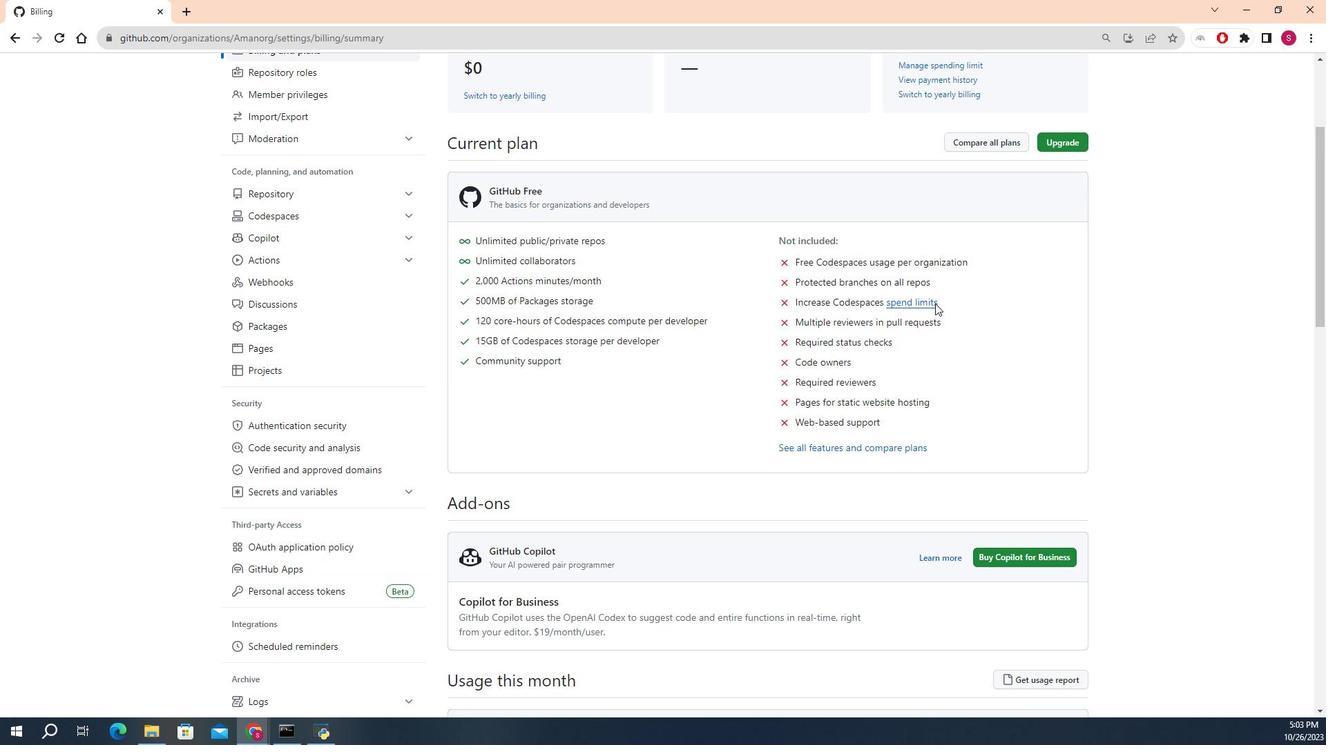 
Action: Mouse scrolled (983, 306) with delta (0, 0)
Screenshot: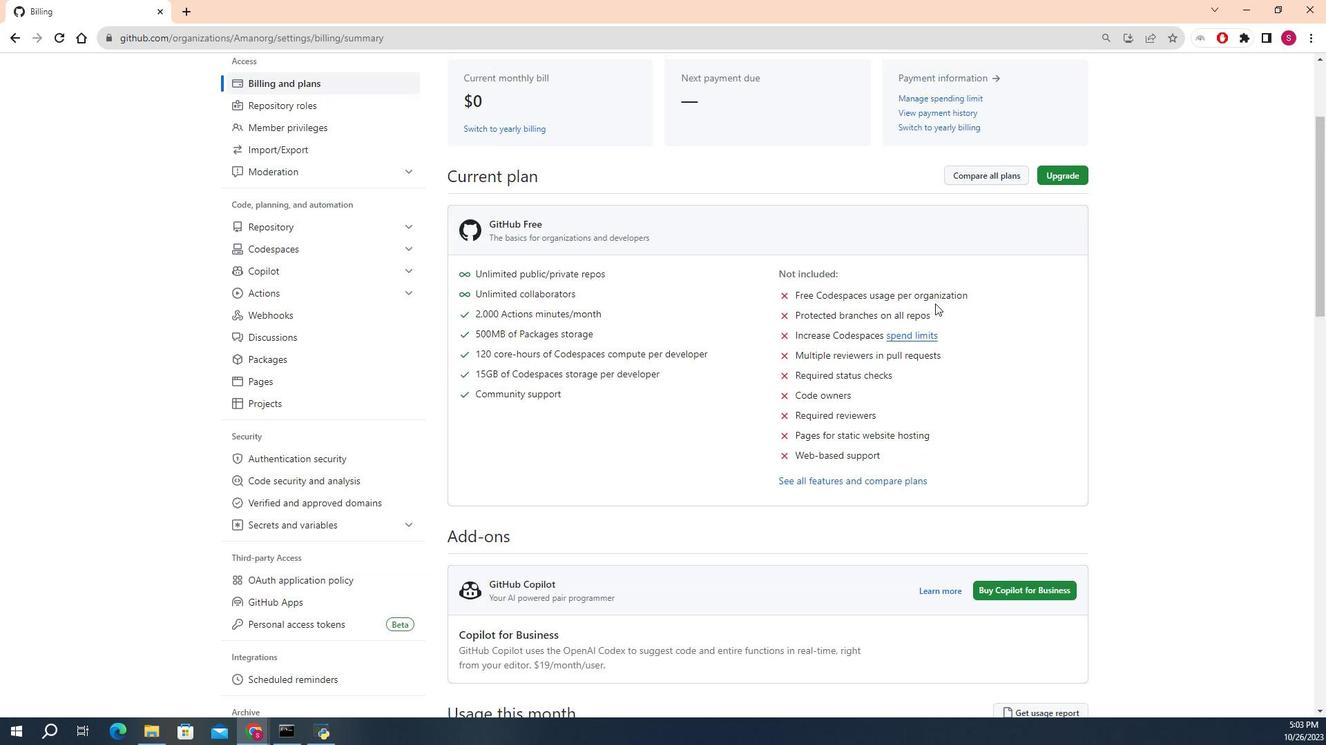 
Action: Mouse scrolled (983, 306) with delta (0, 0)
Screenshot: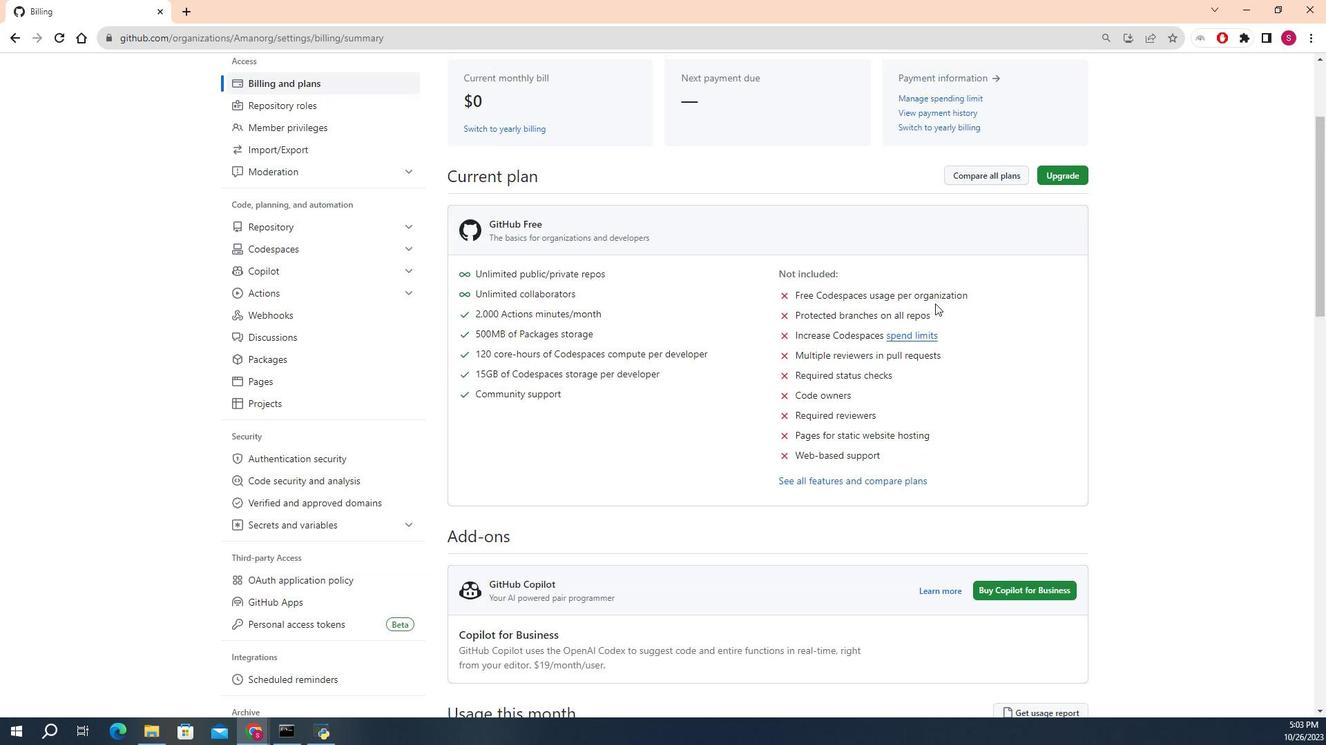 
Action: Mouse scrolled (983, 306) with delta (0, 0)
Screenshot: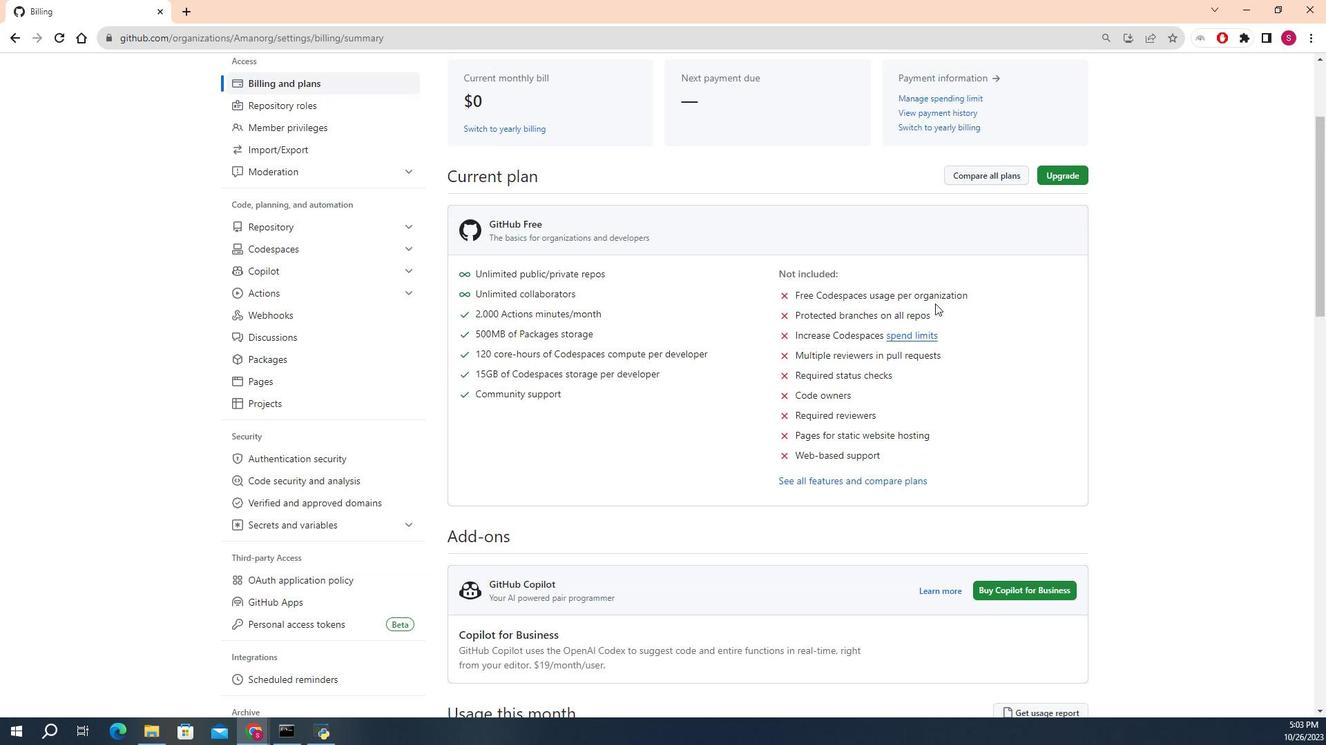 
Action: Mouse scrolled (983, 306) with delta (0, 0)
Screenshot: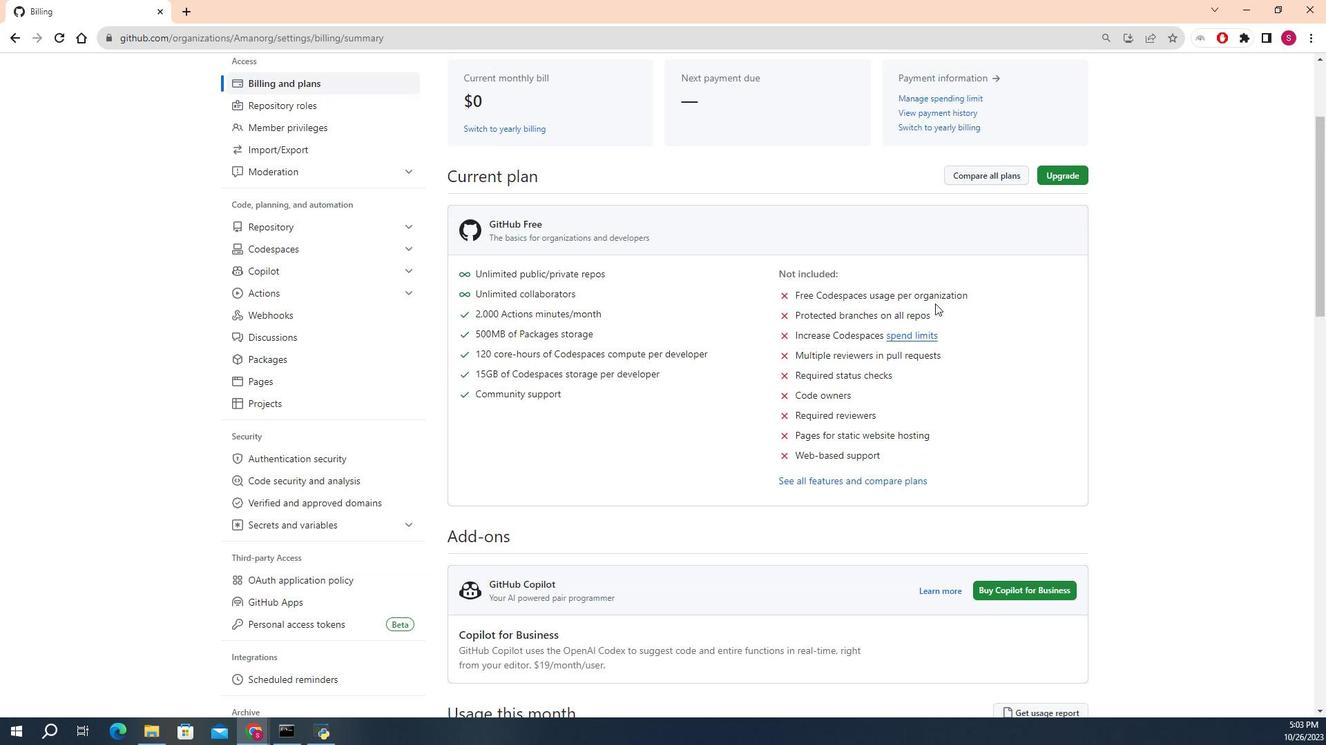 
Action: Mouse scrolled (983, 306) with delta (0, 0)
Screenshot: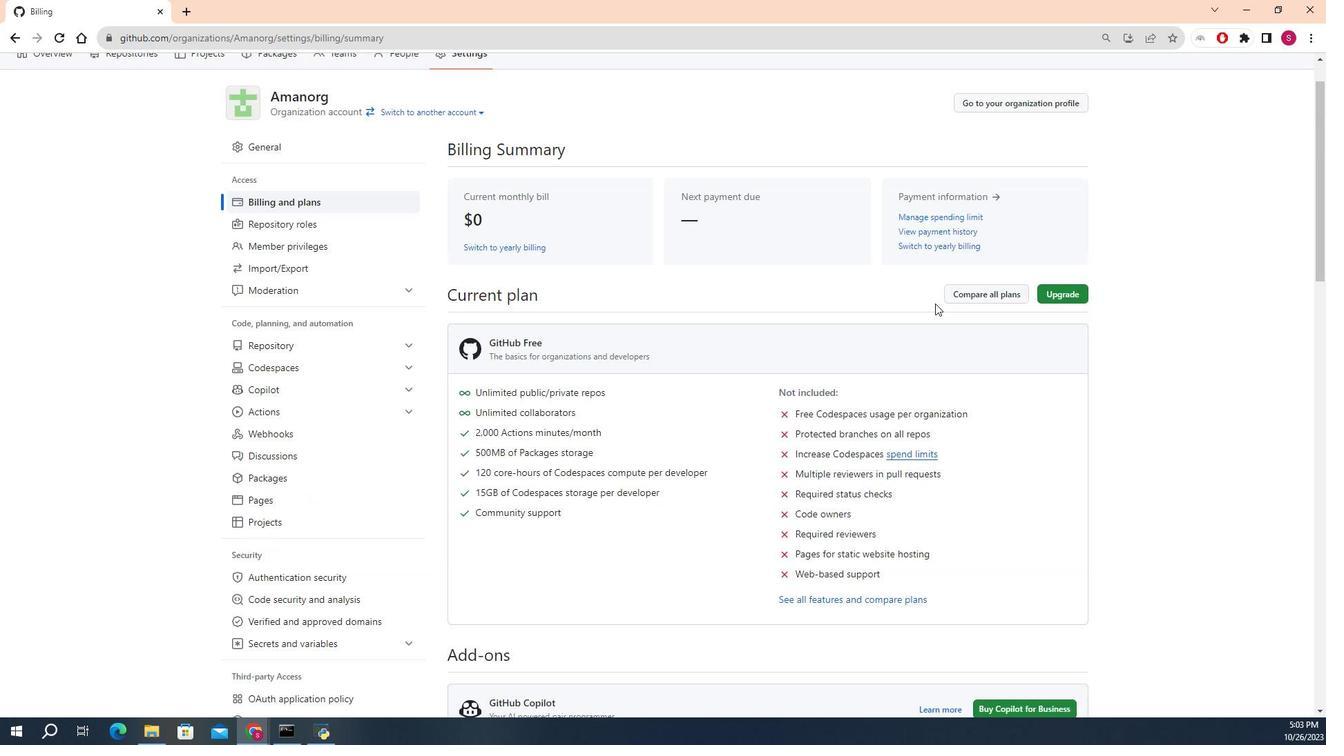 
Action: Mouse scrolled (983, 306) with delta (0, 0)
Screenshot: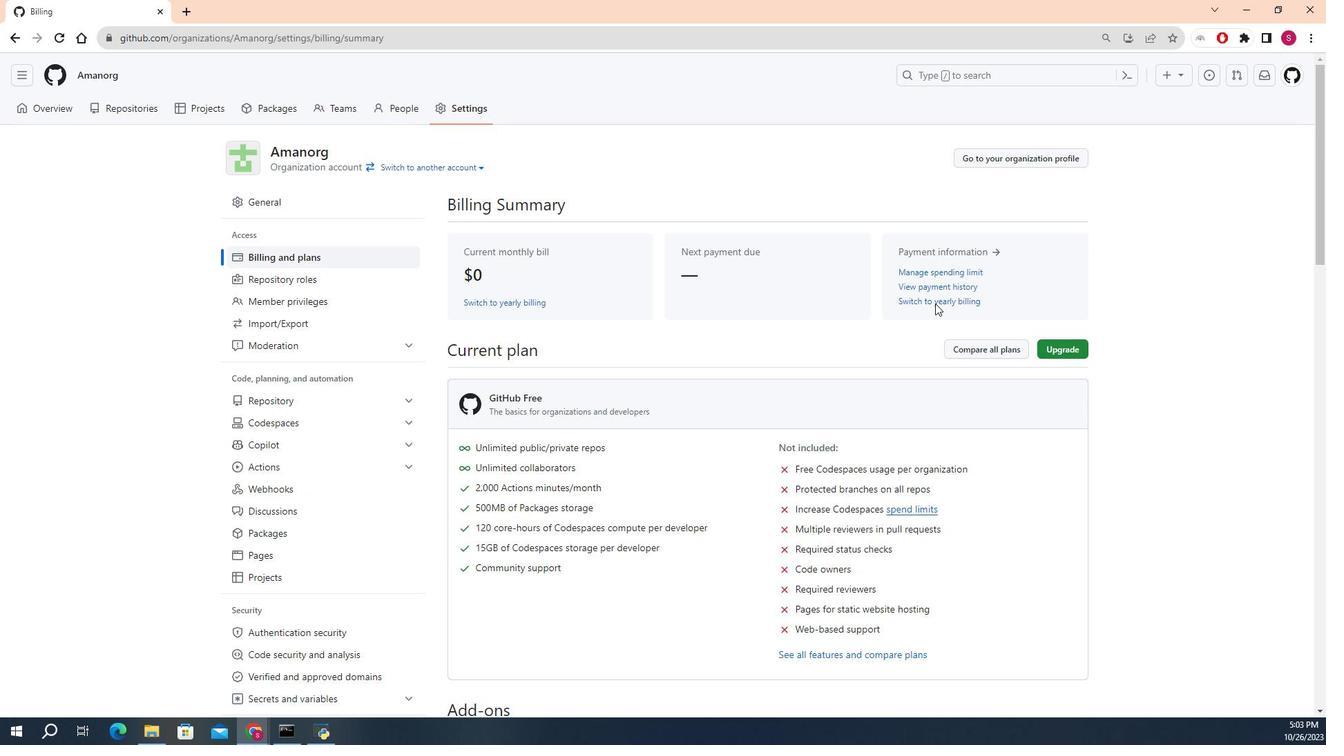 
Action: Mouse scrolled (983, 306) with delta (0, 0)
Screenshot: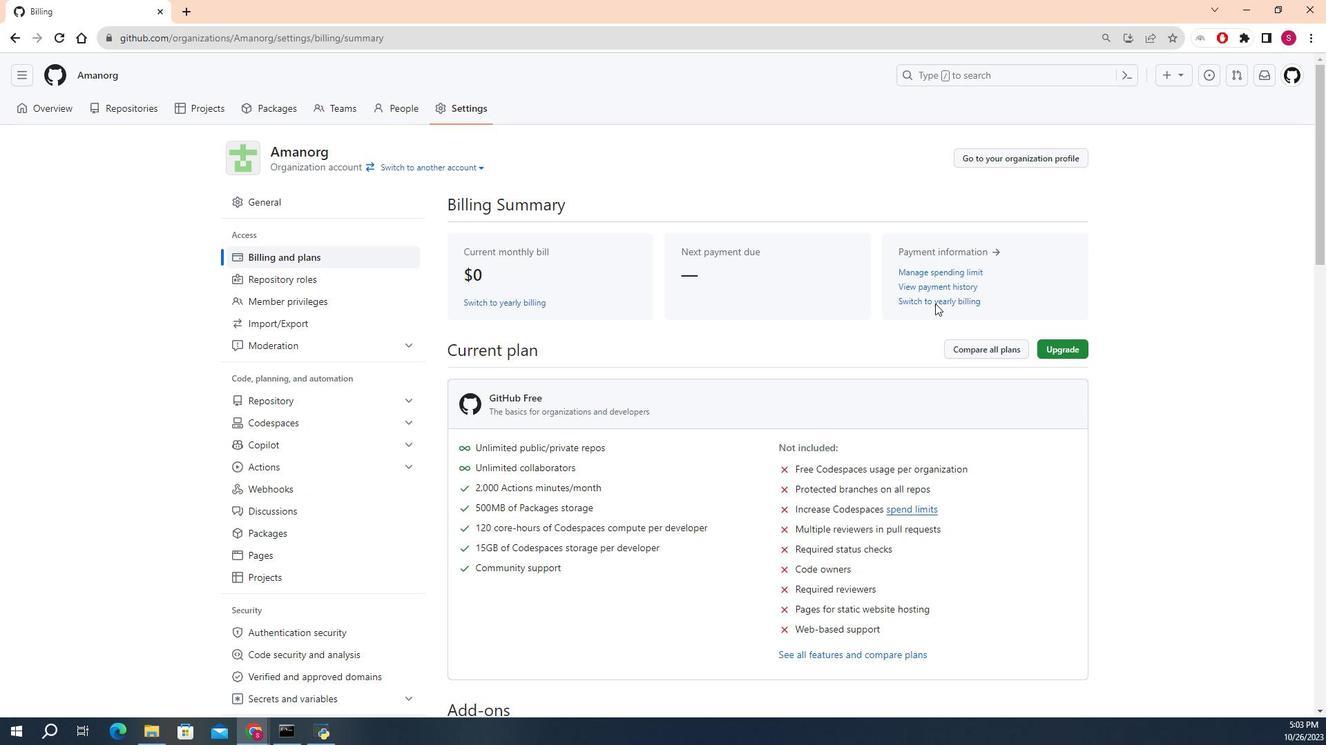 
Action: Mouse scrolled (983, 306) with delta (0, 0)
Screenshot: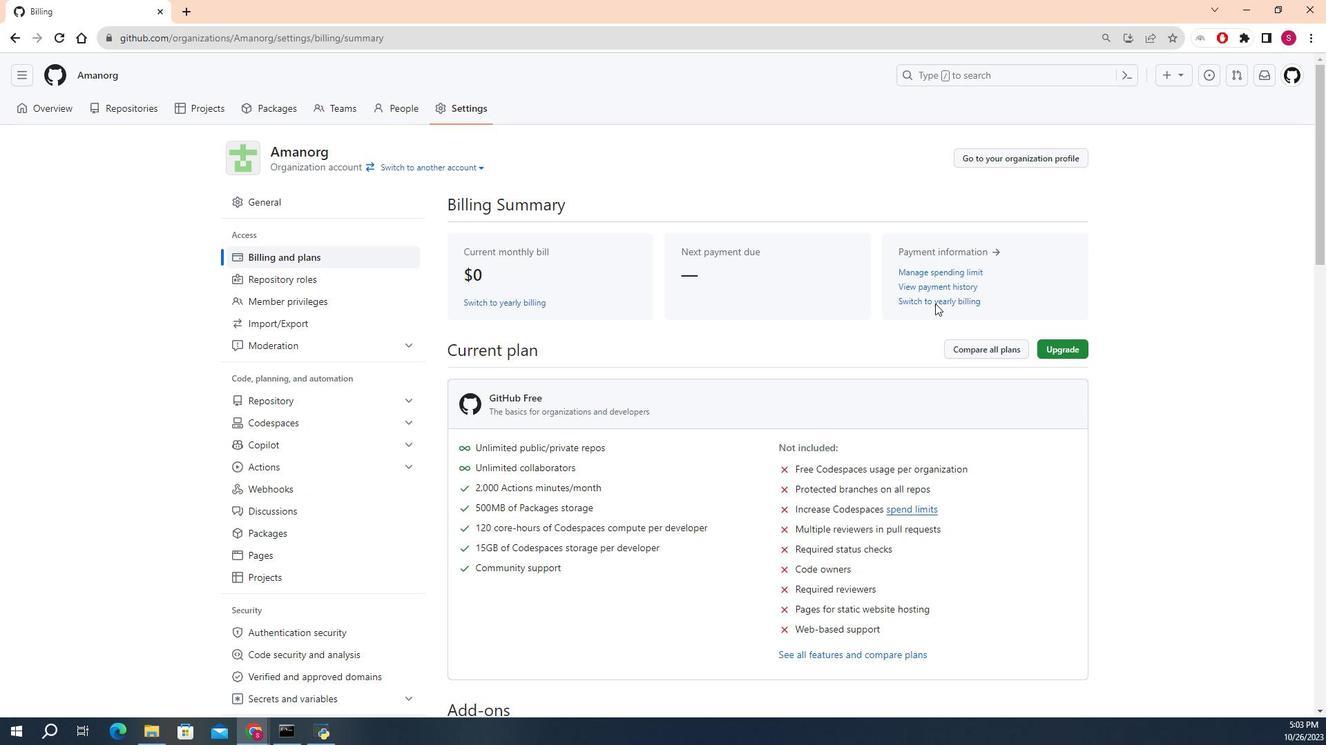 
Action: Mouse moved to (356, 113)
Screenshot: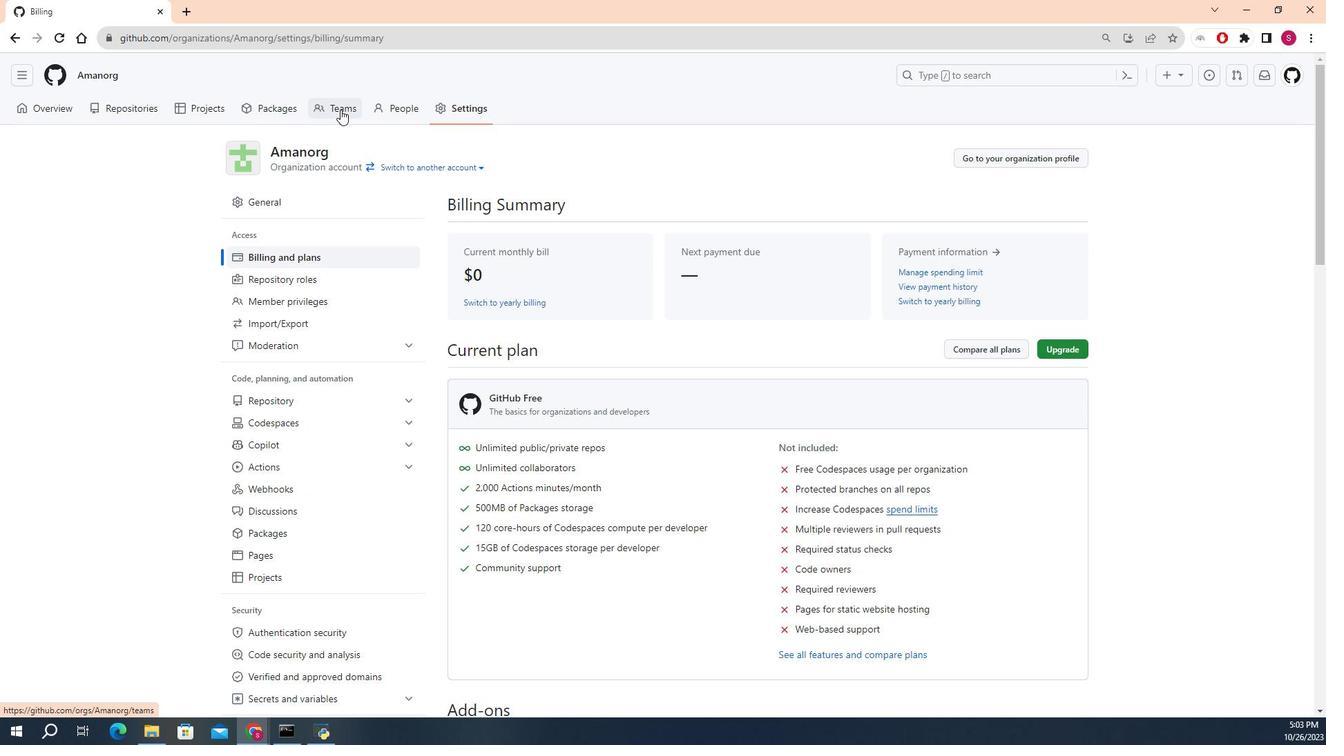 
Action: Mouse pressed left at (356, 113)
Screenshot: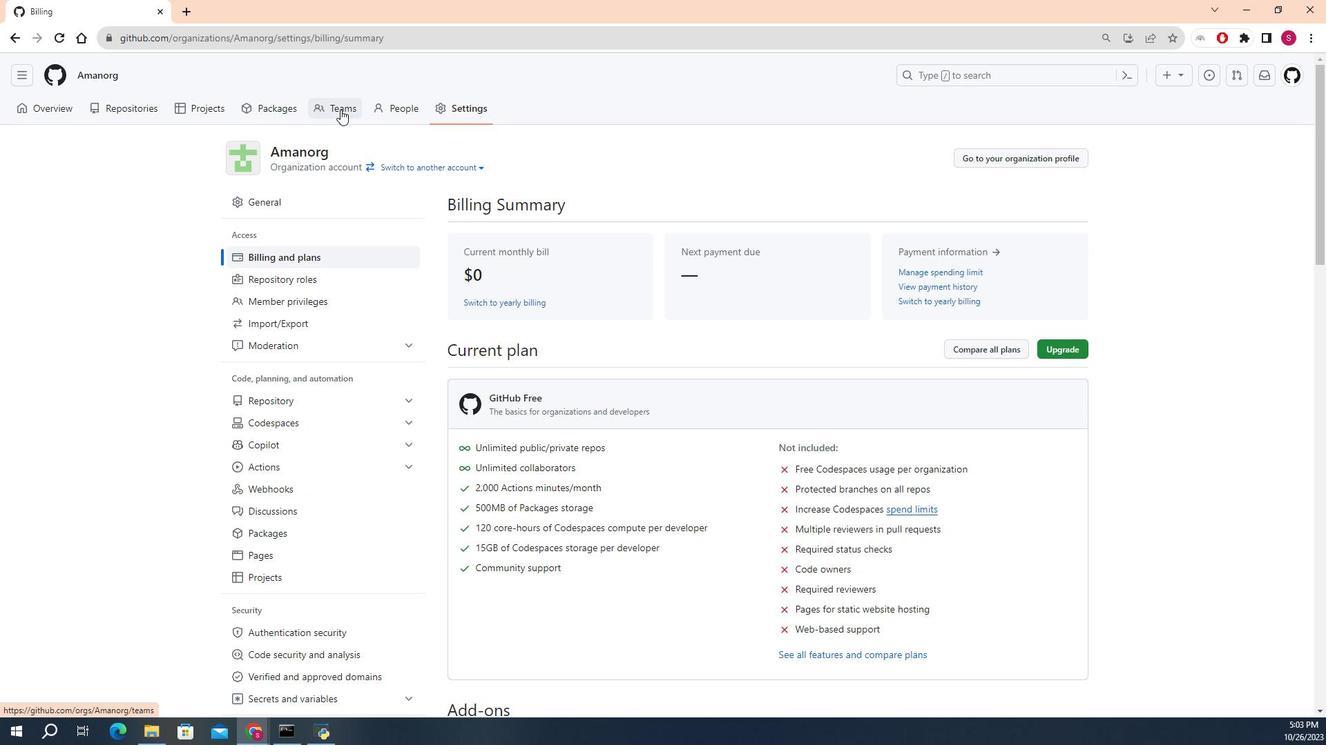 
Action: Mouse moved to (281, 108)
Screenshot: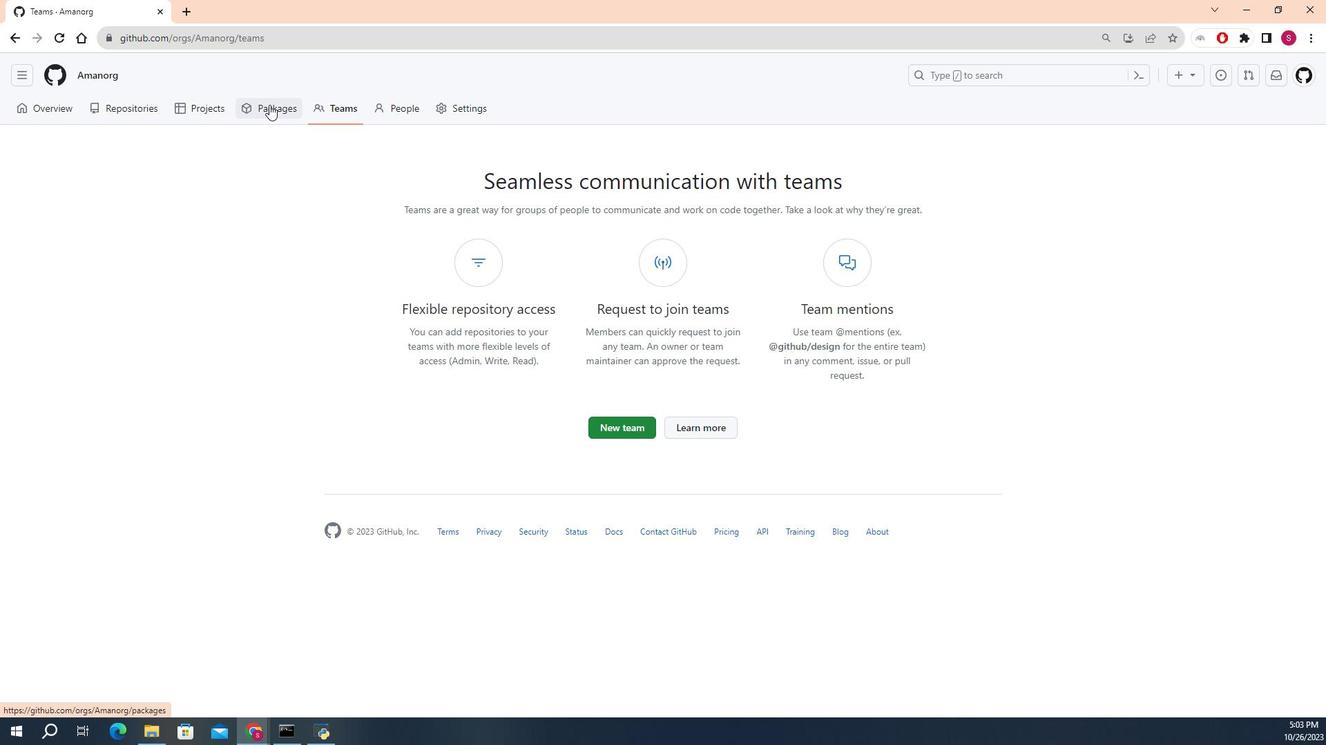 
Action: Mouse pressed left at (281, 108)
Screenshot: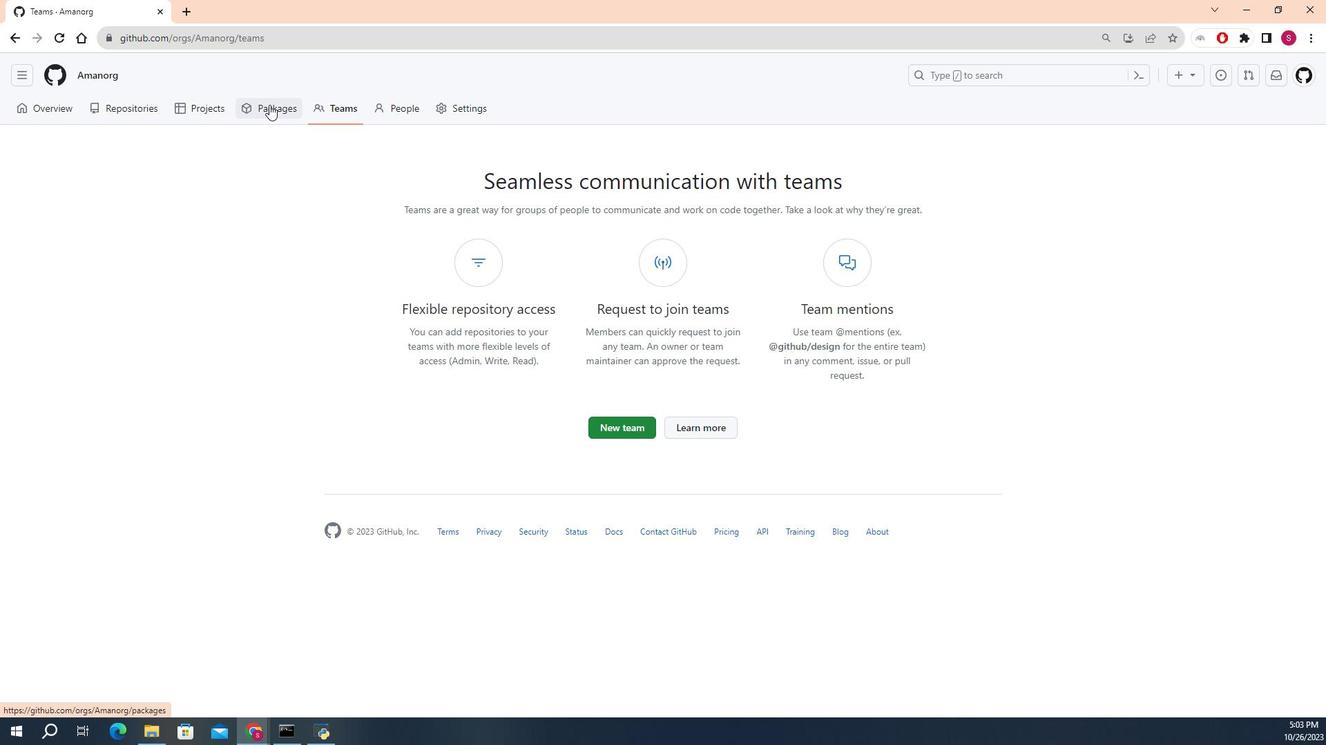 
Action: Mouse moved to (218, 110)
Screenshot: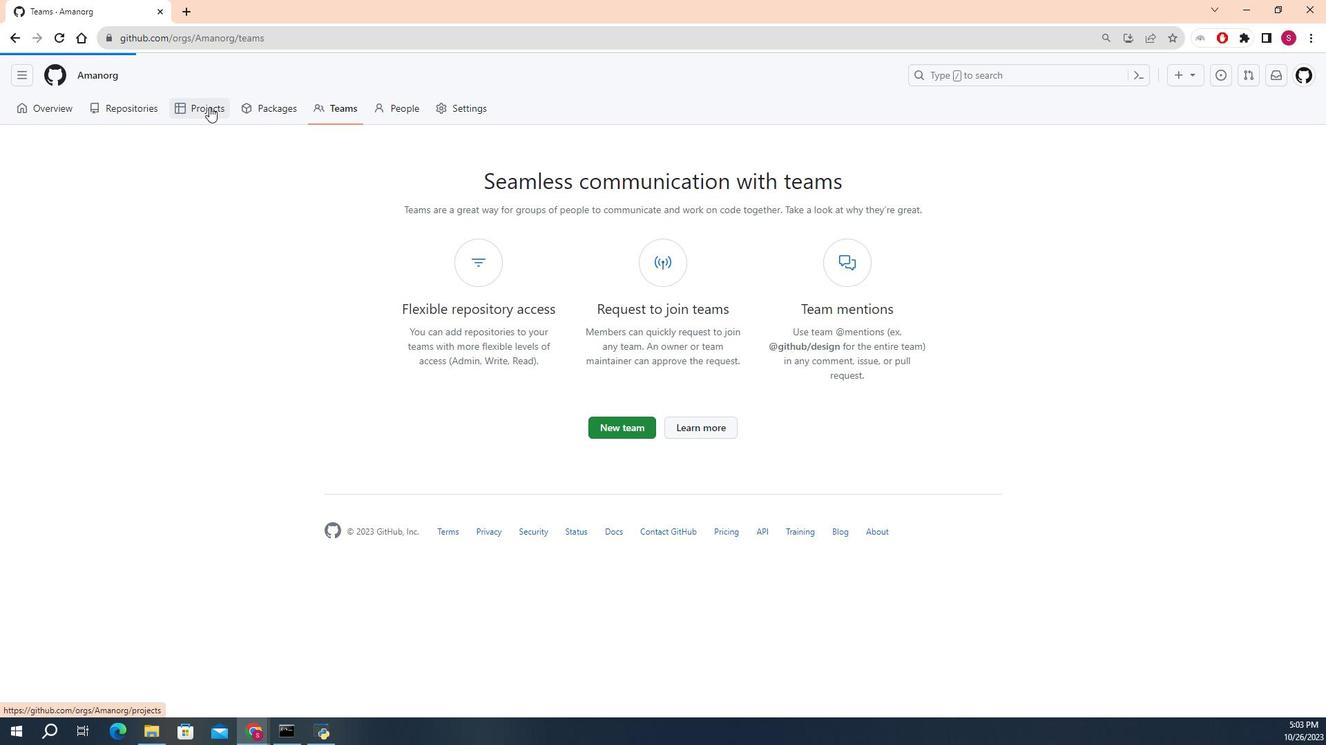 
Action: Mouse pressed left at (218, 110)
Screenshot: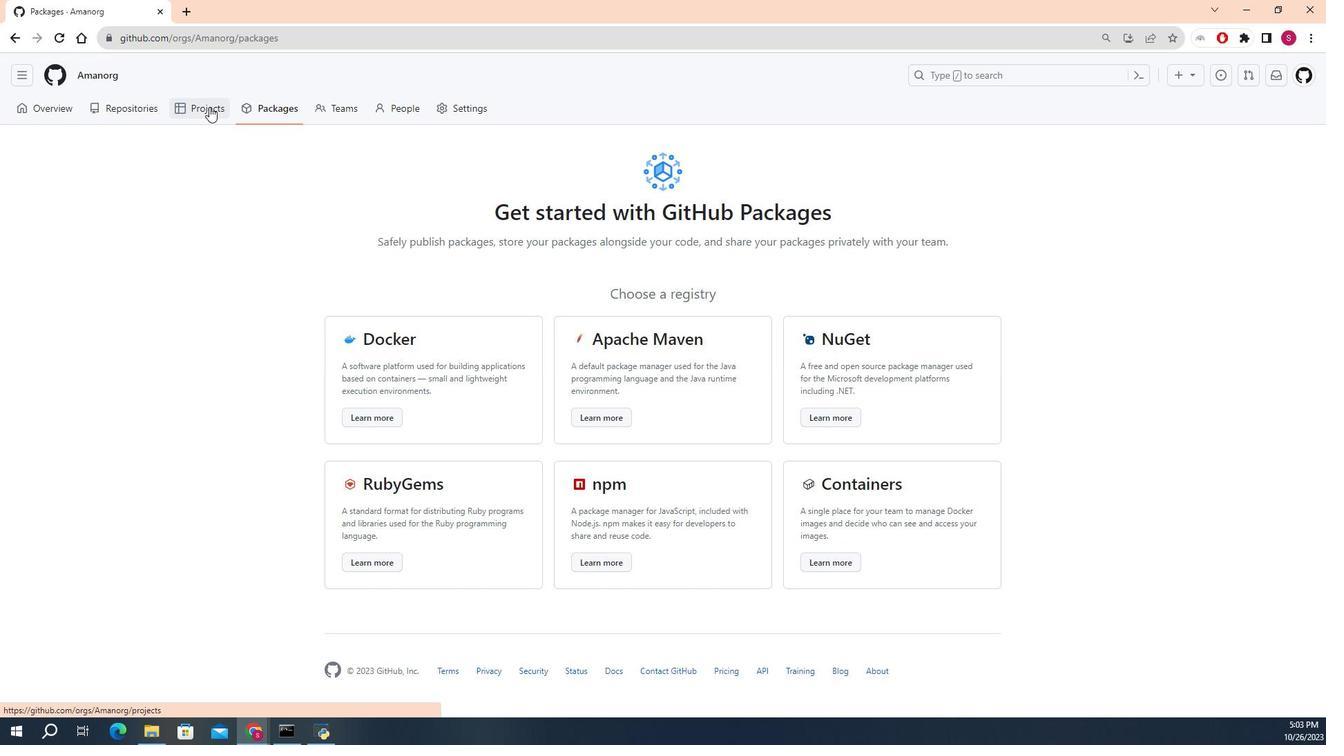 
Action: Mouse moved to (152, 103)
Screenshot: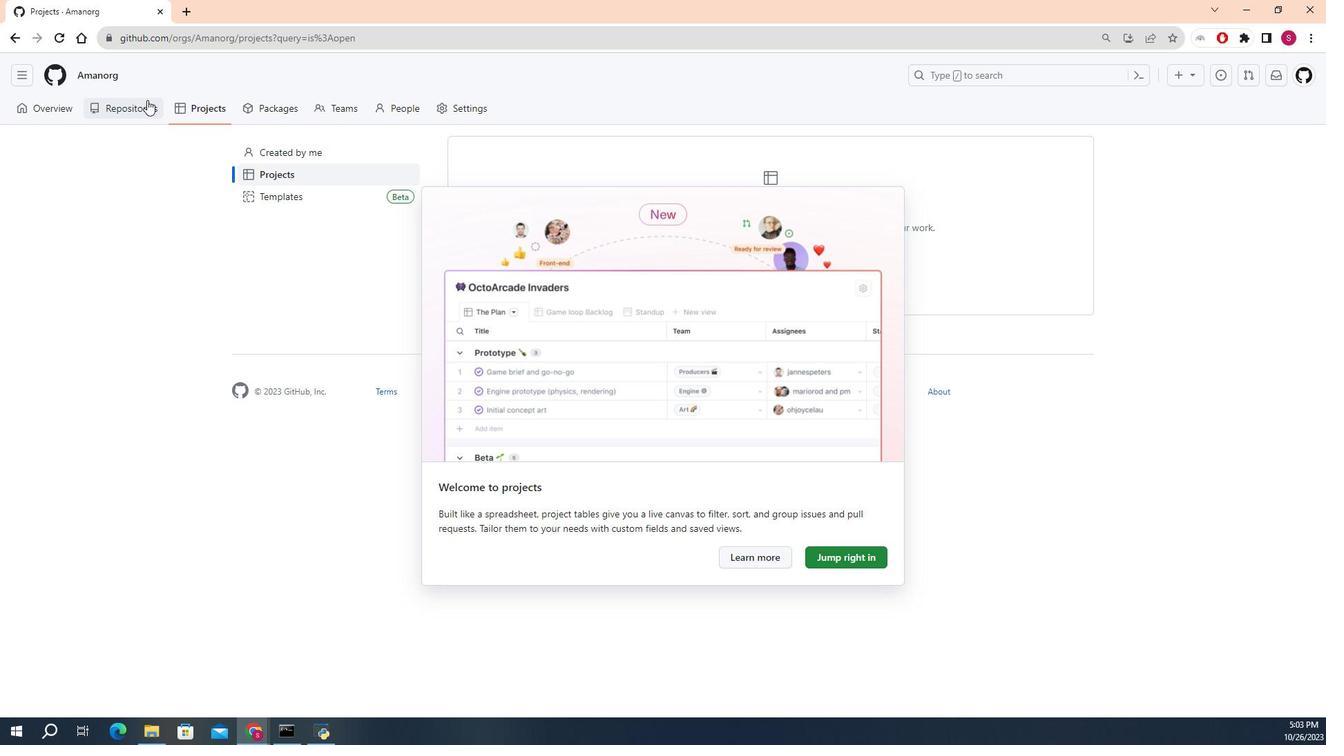 
Action: Mouse pressed left at (152, 103)
Screenshot: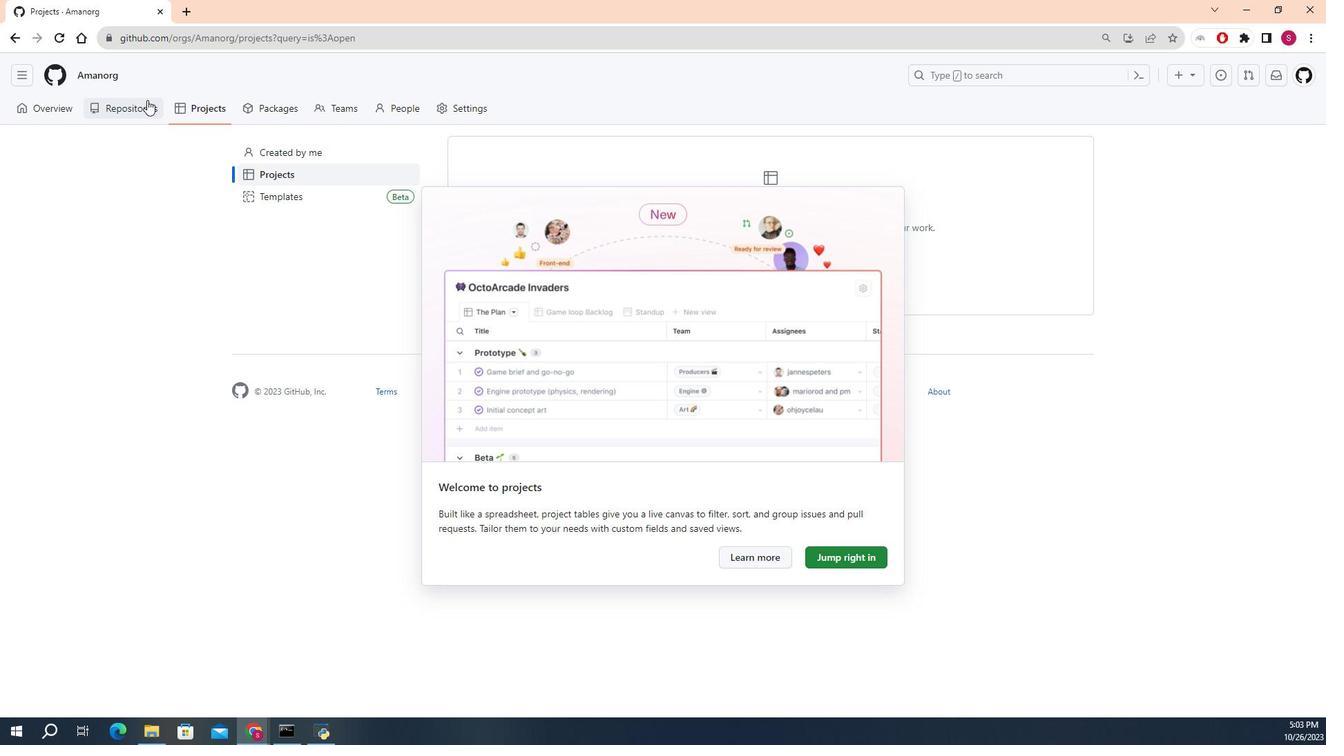 
Action: Mouse moved to (52, 116)
Screenshot: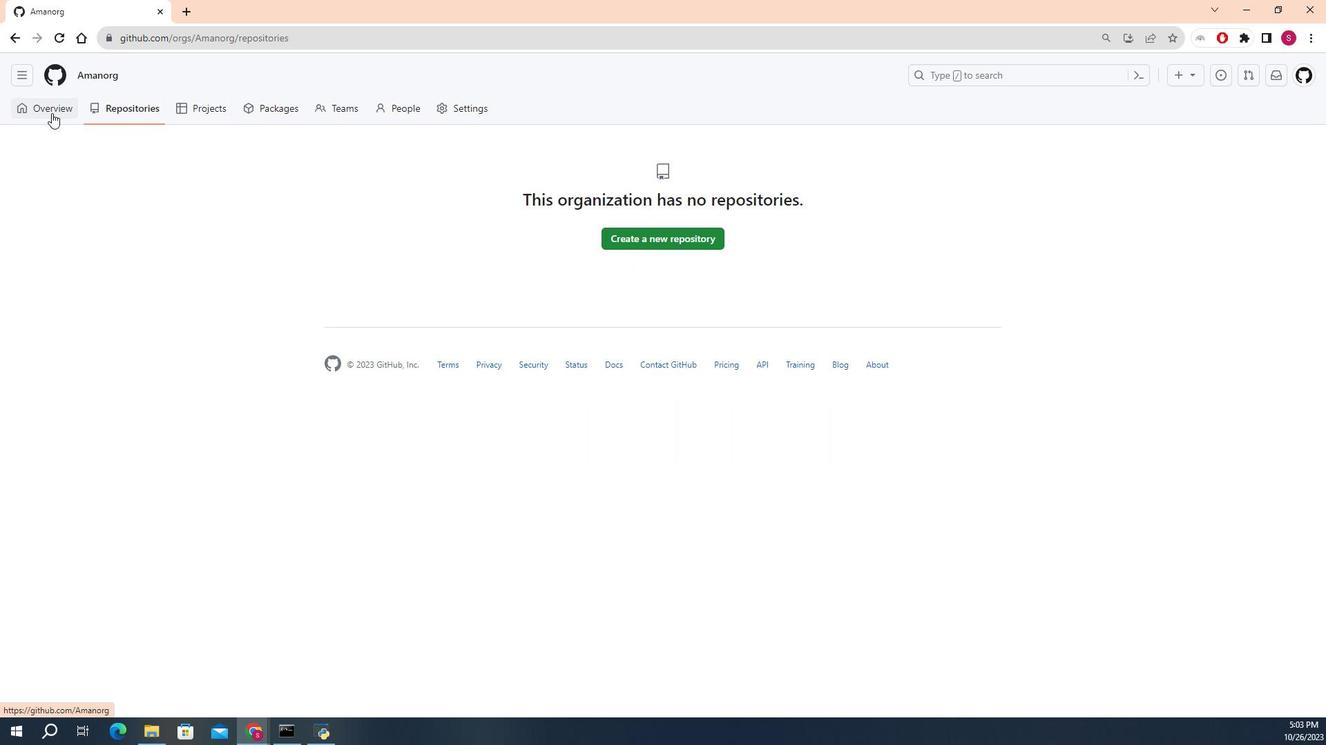 
Action: Mouse pressed left at (52, 116)
Screenshot: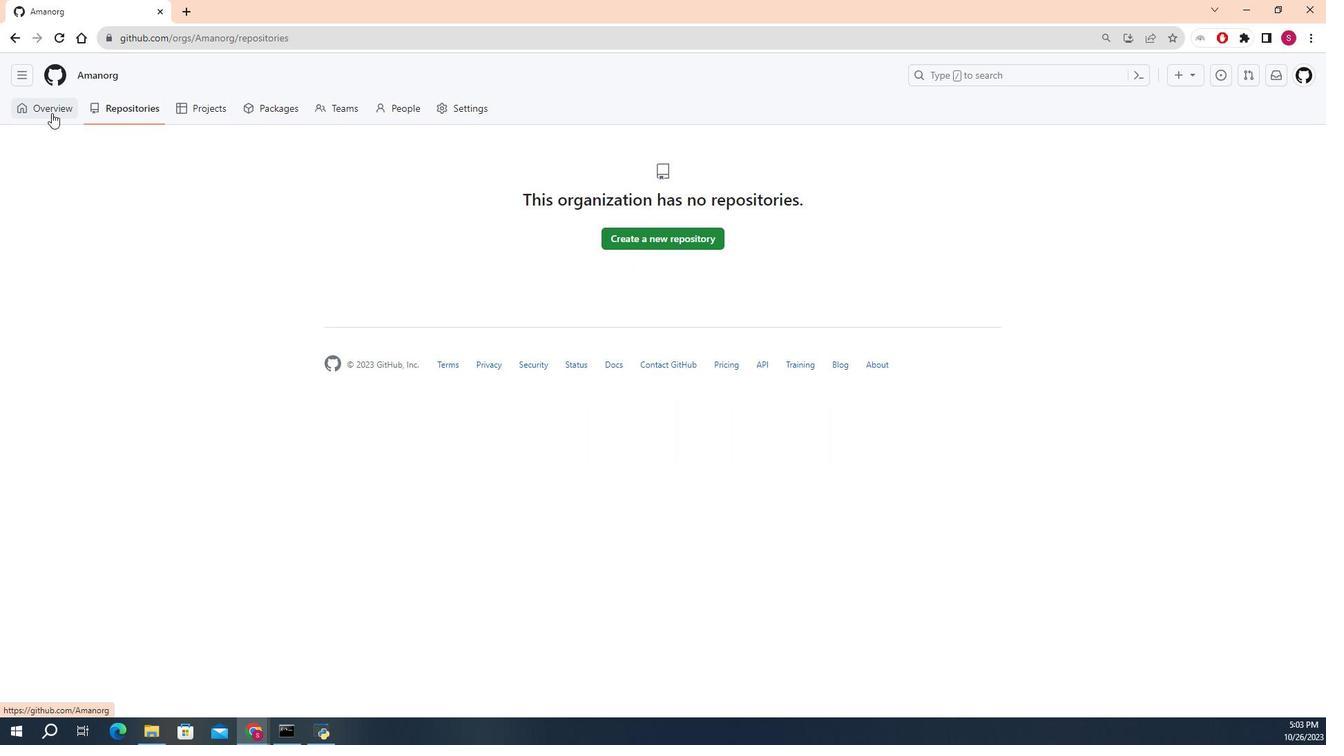 
Action: Mouse moved to (705, 273)
Screenshot: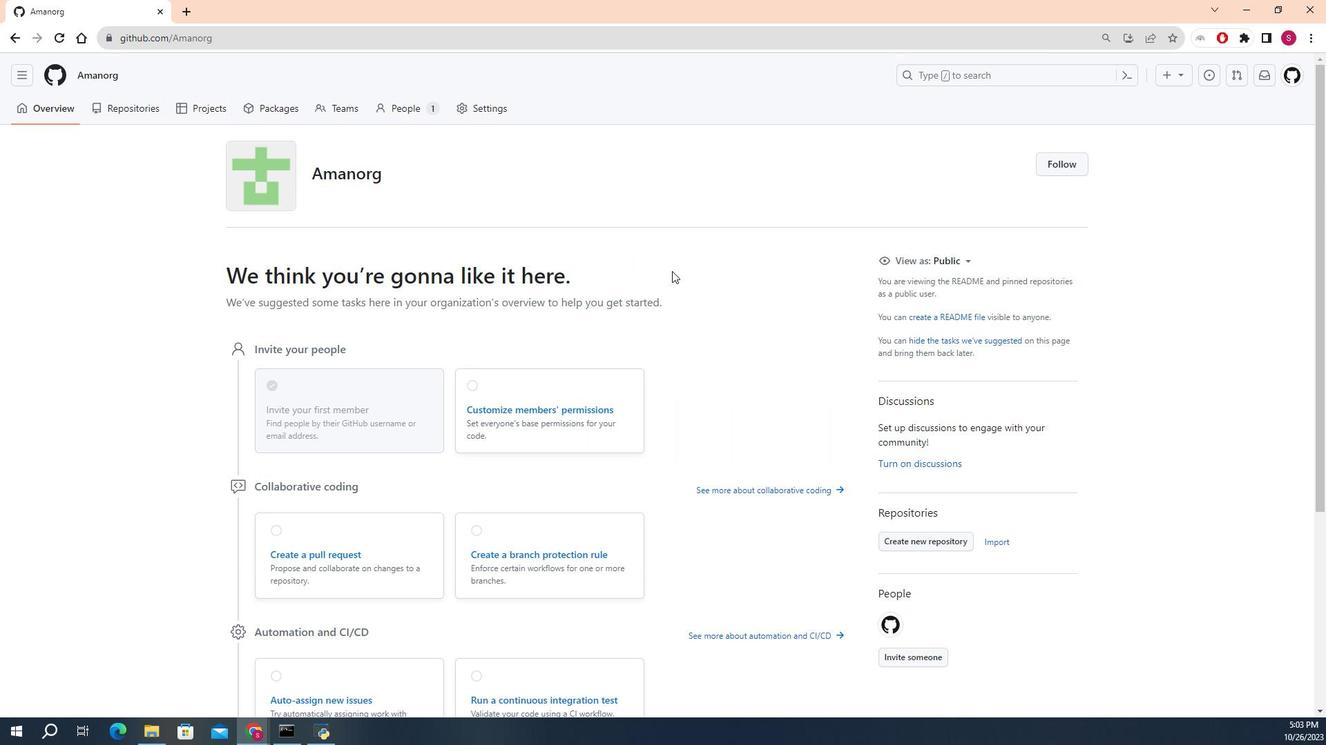 
Action: Mouse scrolled (705, 272) with delta (0, 0)
Screenshot: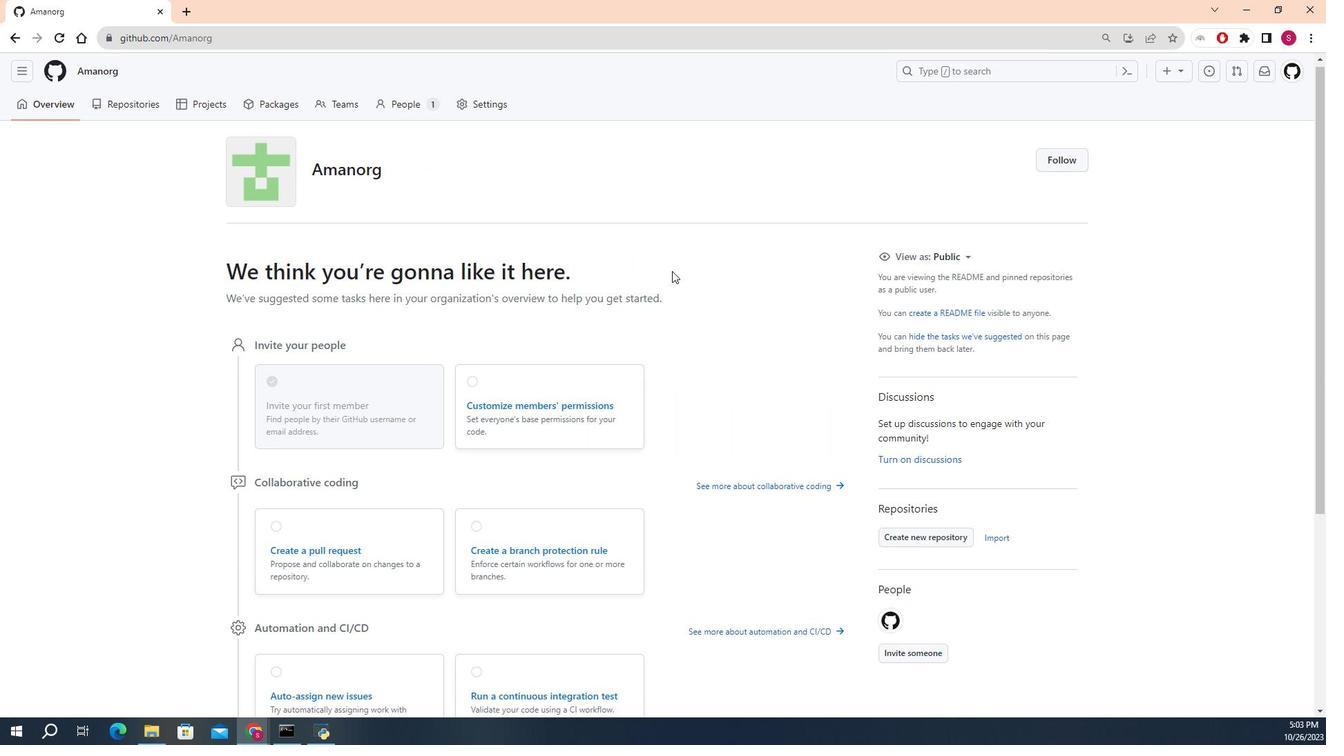 
Action: Mouse scrolled (705, 272) with delta (0, 0)
Screenshot: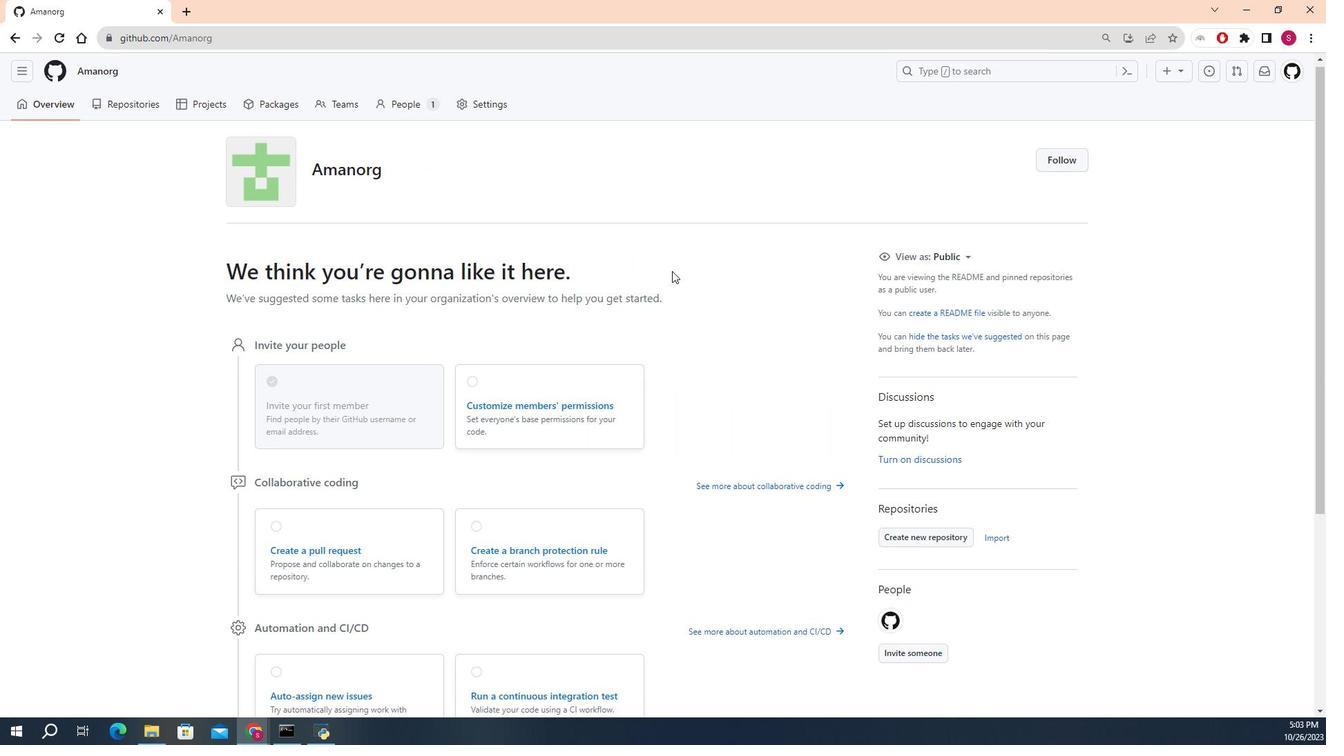 
Action: Mouse scrolled (705, 272) with delta (0, 0)
Screenshot: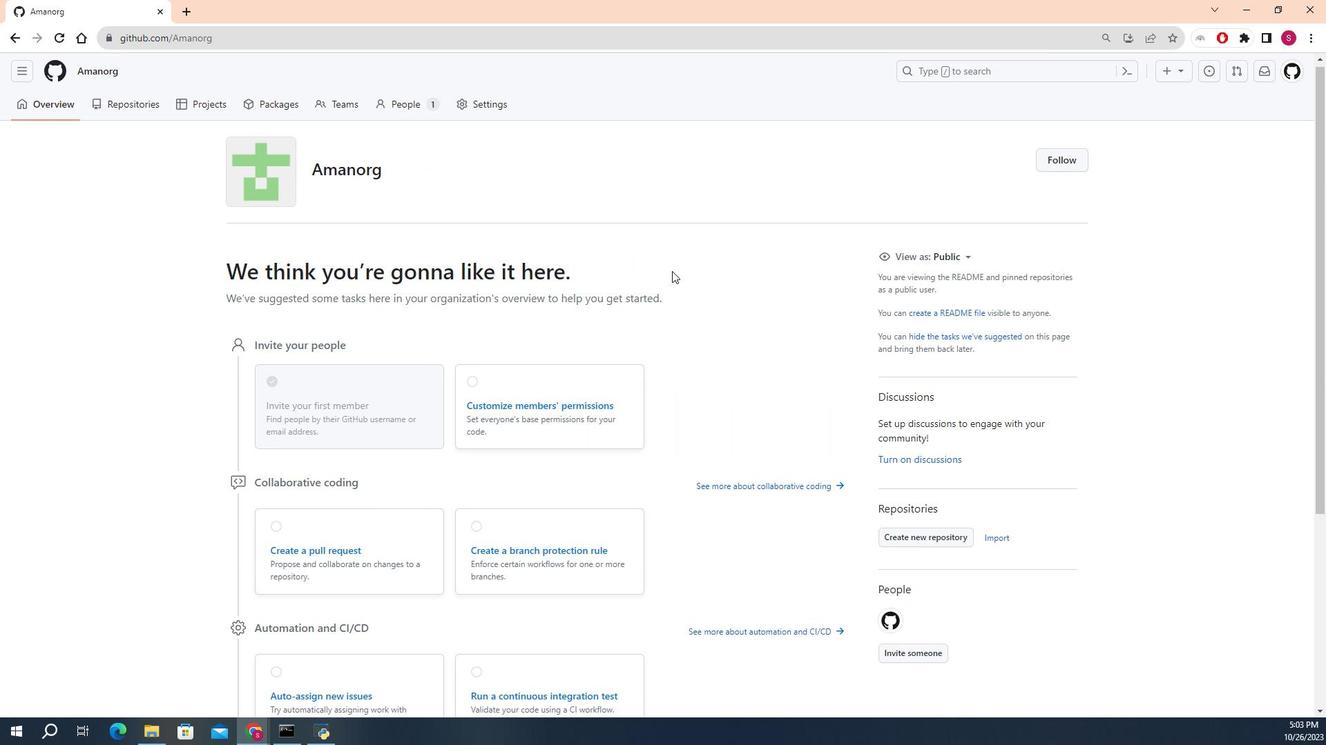 
Action: Mouse scrolled (705, 272) with delta (0, 0)
Screenshot: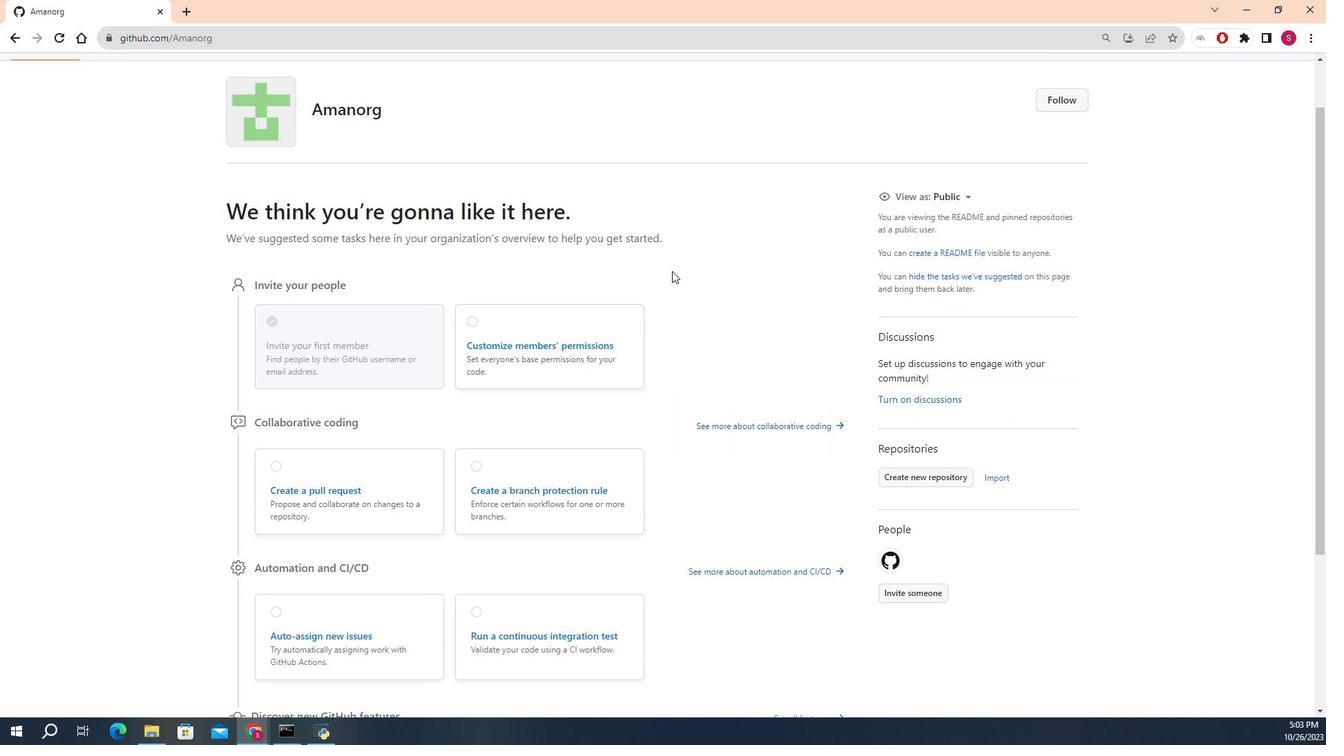 
Action: Mouse scrolled (705, 272) with delta (0, 0)
Screenshot: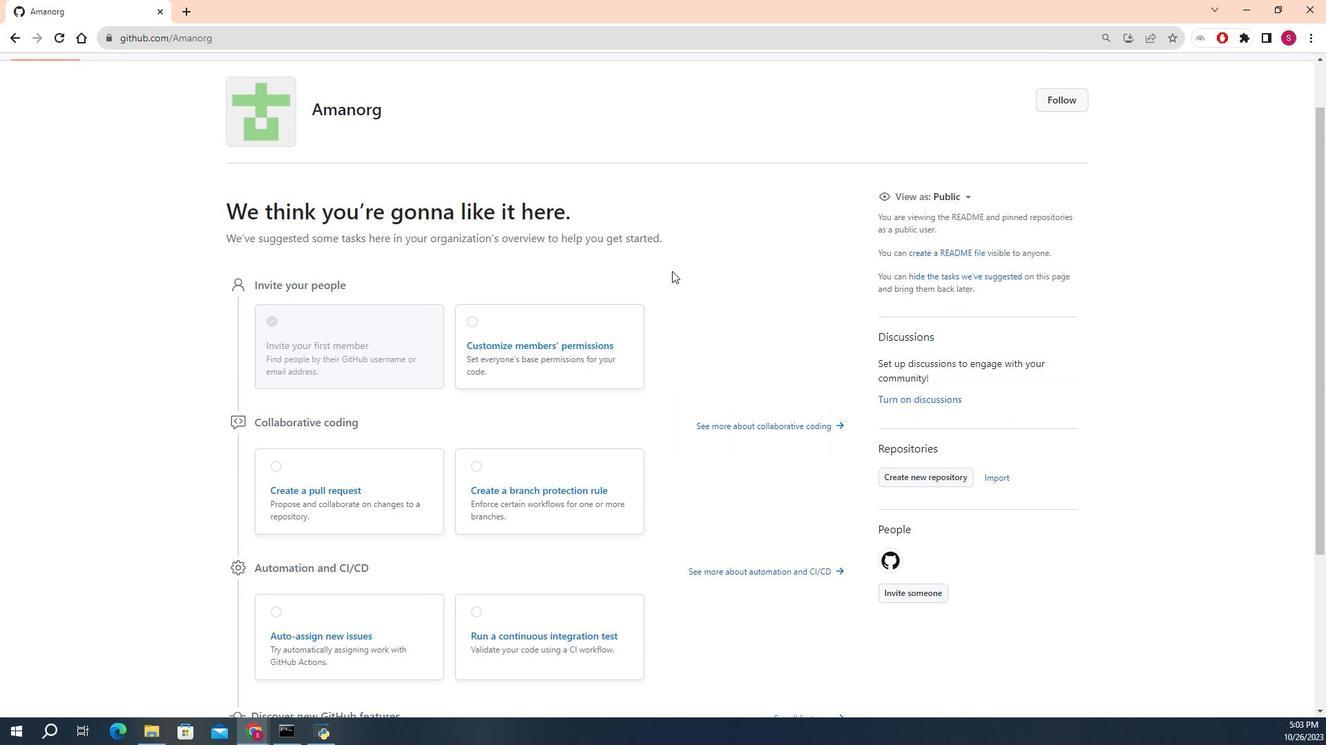 
Action: Mouse scrolled (705, 272) with delta (0, 0)
Screenshot: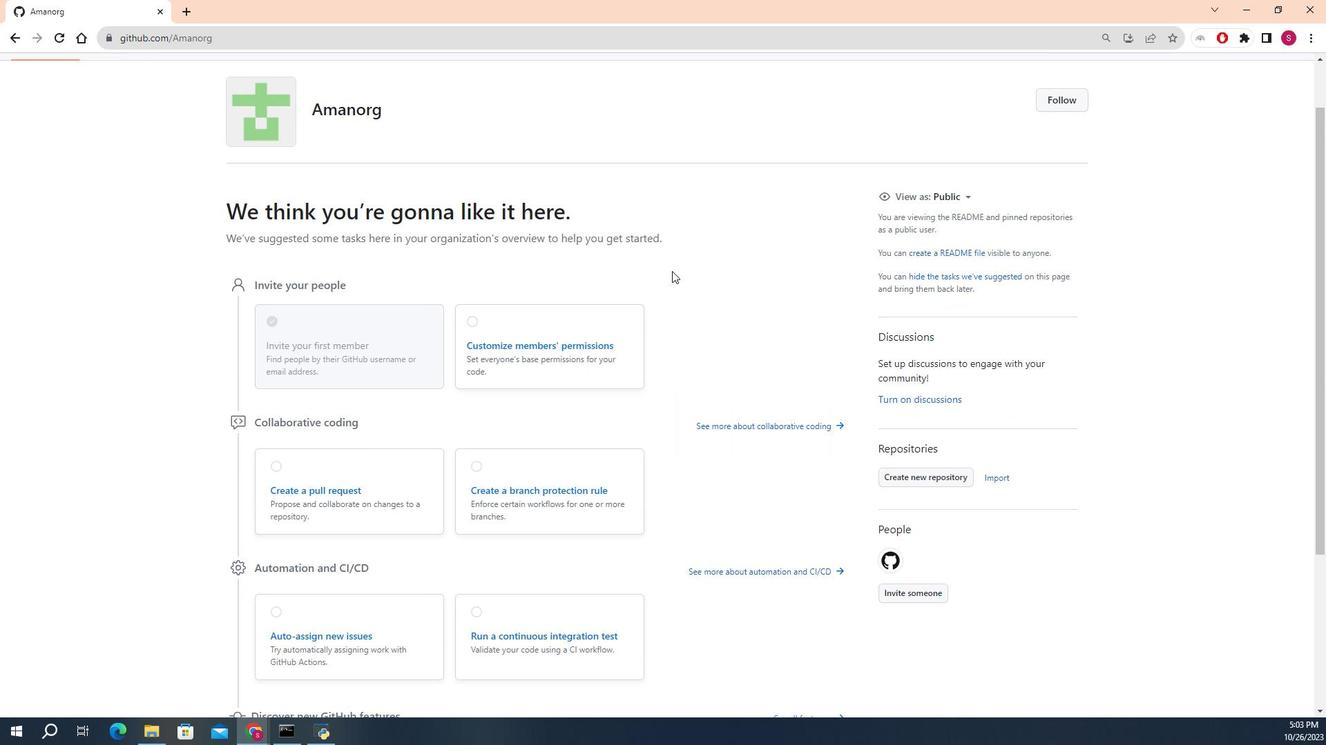
Action: Mouse scrolled (705, 272) with delta (0, 0)
Screenshot: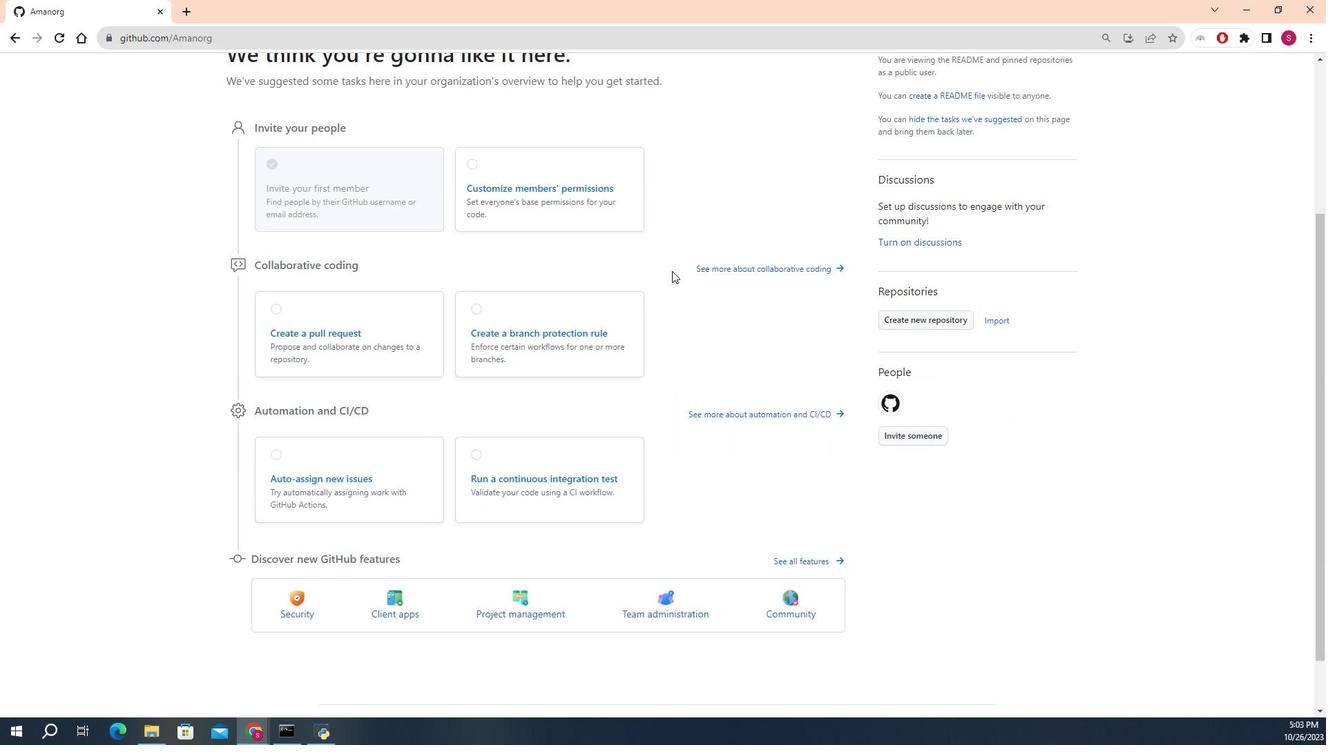 
Action: Mouse scrolled (705, 272) with delta (0, 0)
Screenshot: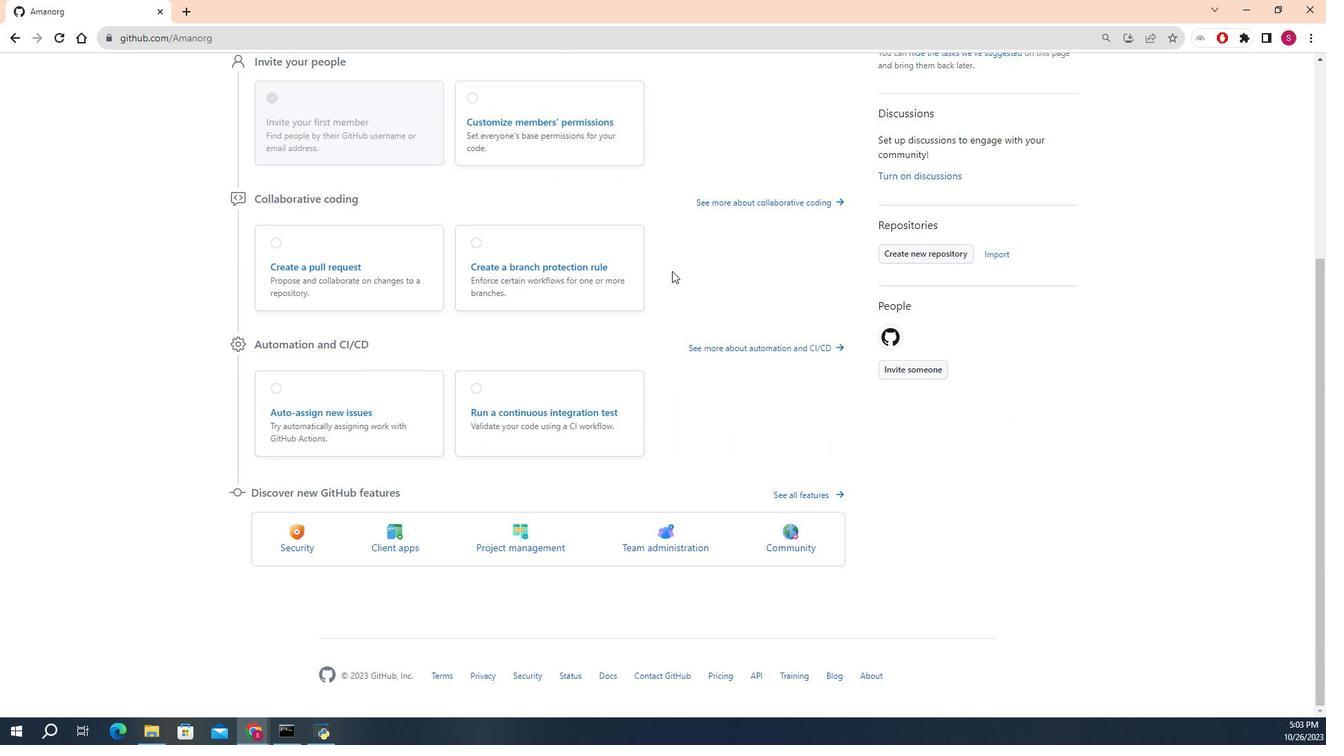 
Action: Mouse scrolled (705, 272) with delta (0, 0)
Screenshot: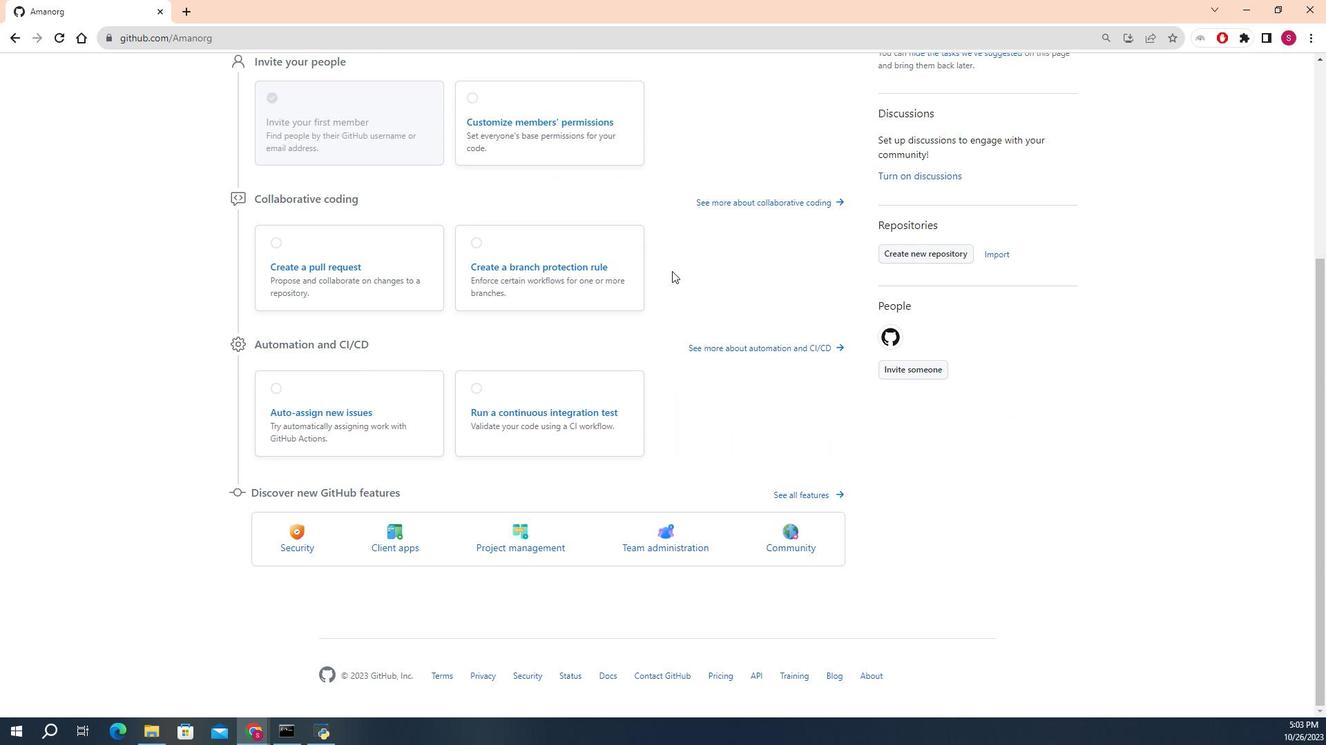 
Action: Mouse moved to (707, 269)
Screenshot: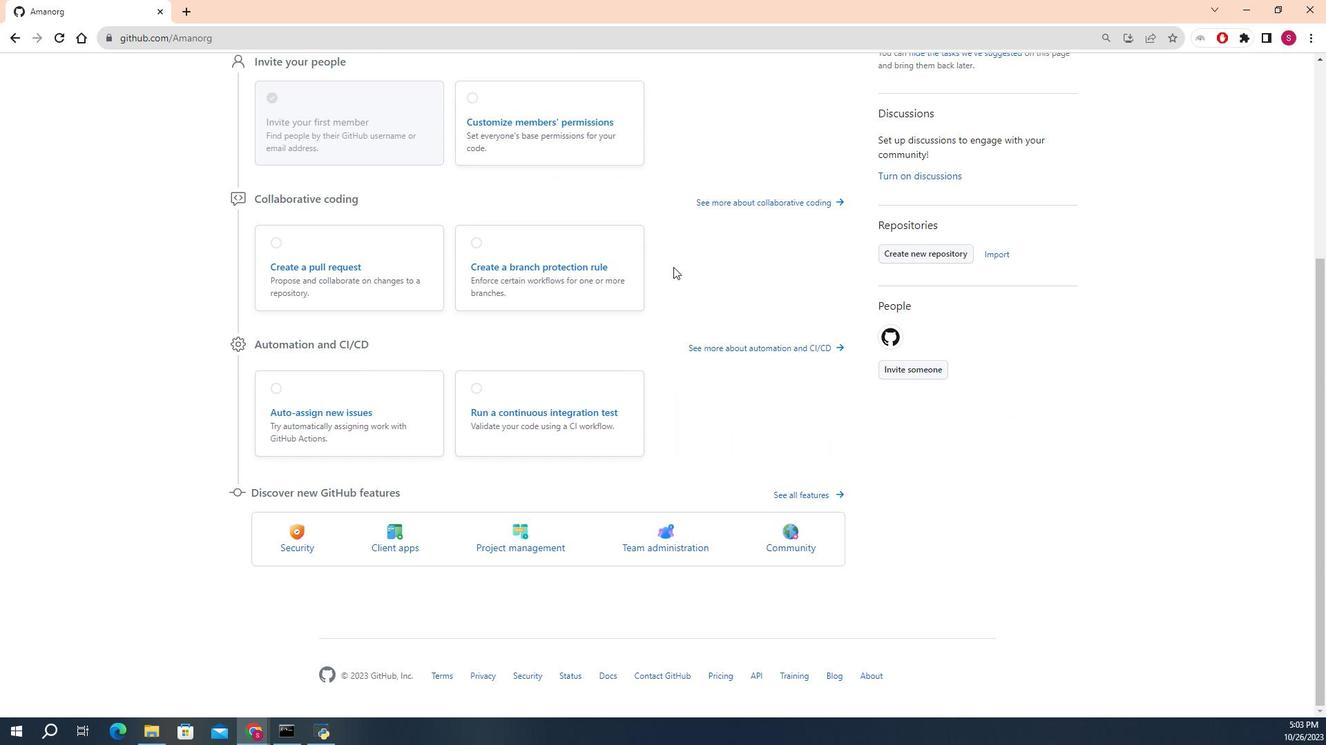 
Action: Mouse scrolled (707, 268) with delta (0, 0)
Screenshot: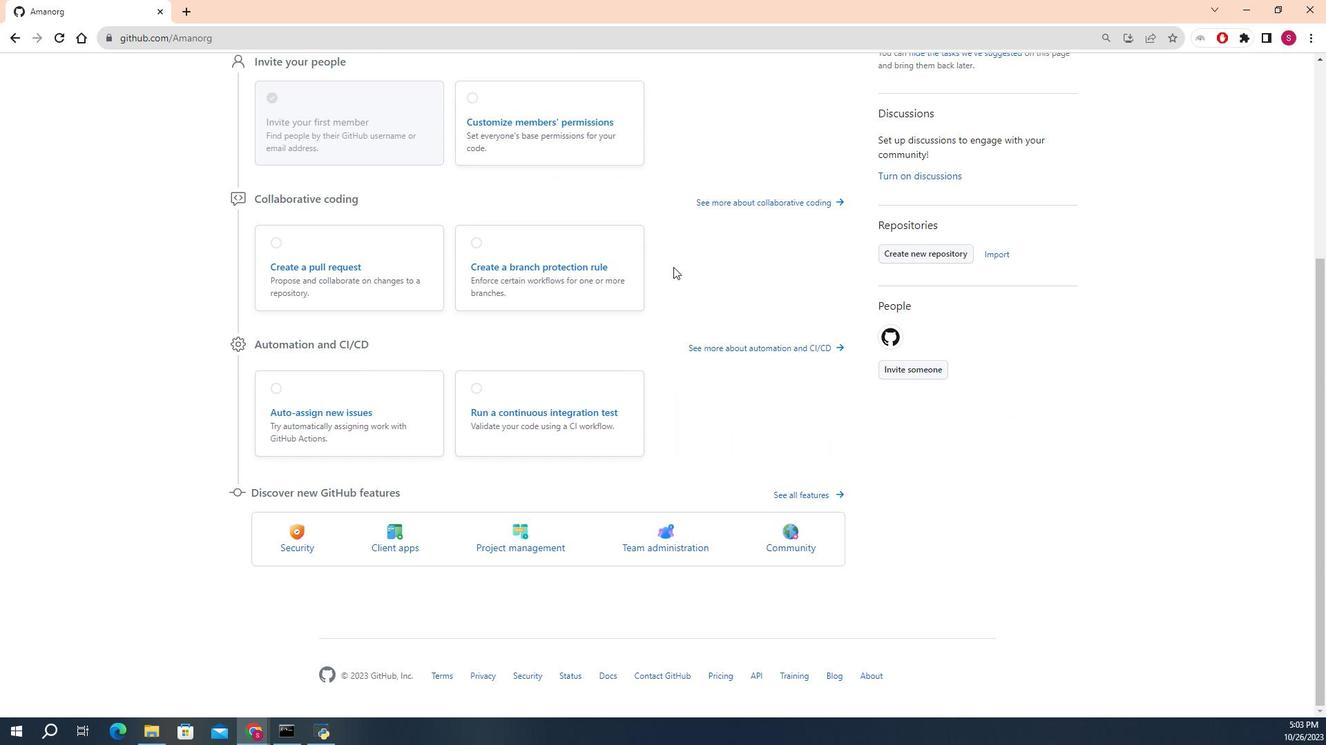 
Action: Mouse scrolled (707, 268) with delta (0, 0)
Screenshot: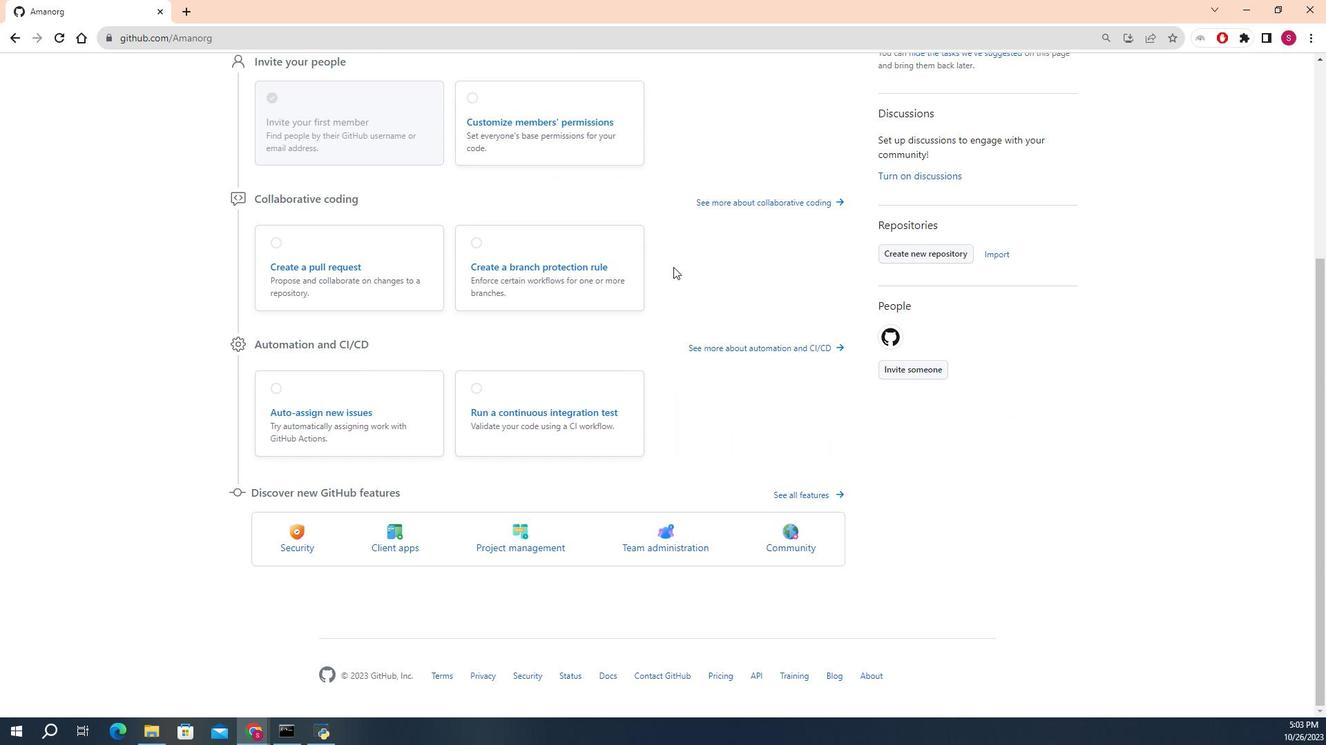 
Action: Mouse scrolled (707, 268) with delta (0, 0)
Screenshot: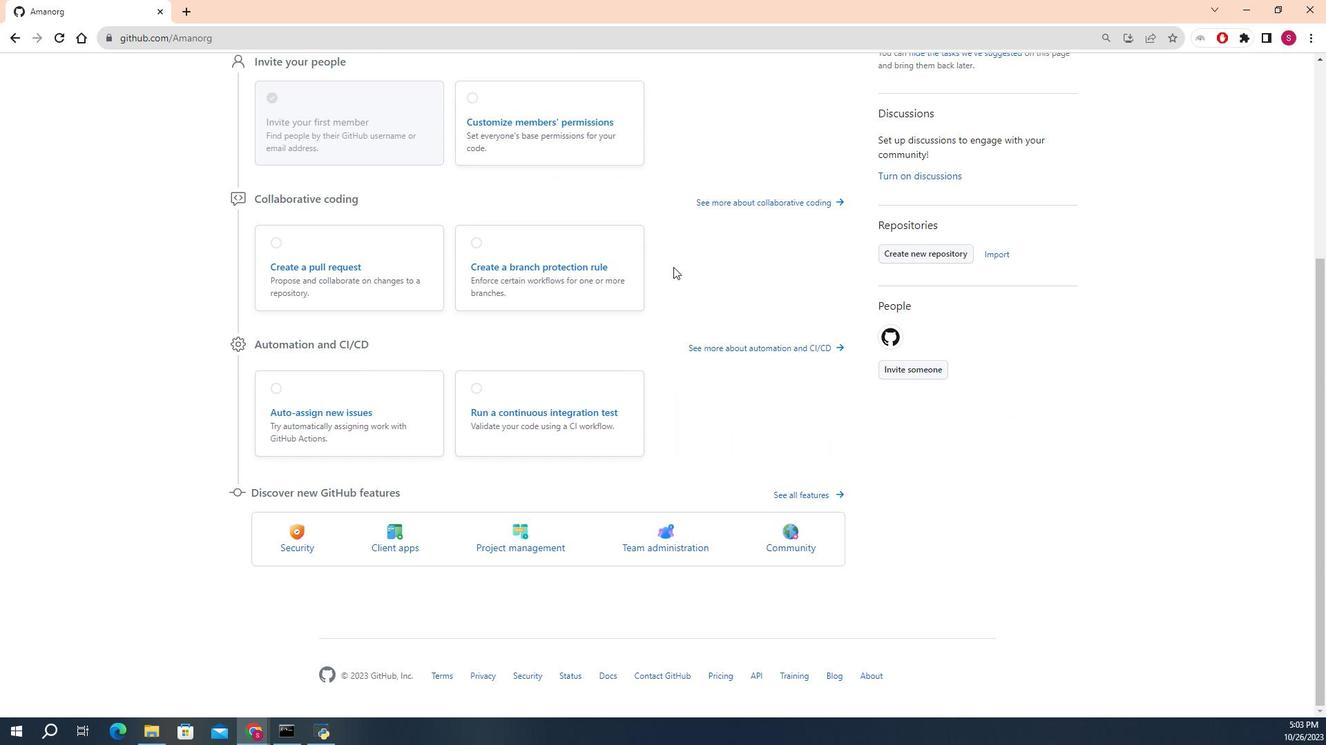 
Action: Mouse scrolled (707, 270) with delta (0, 0)
Screenshot: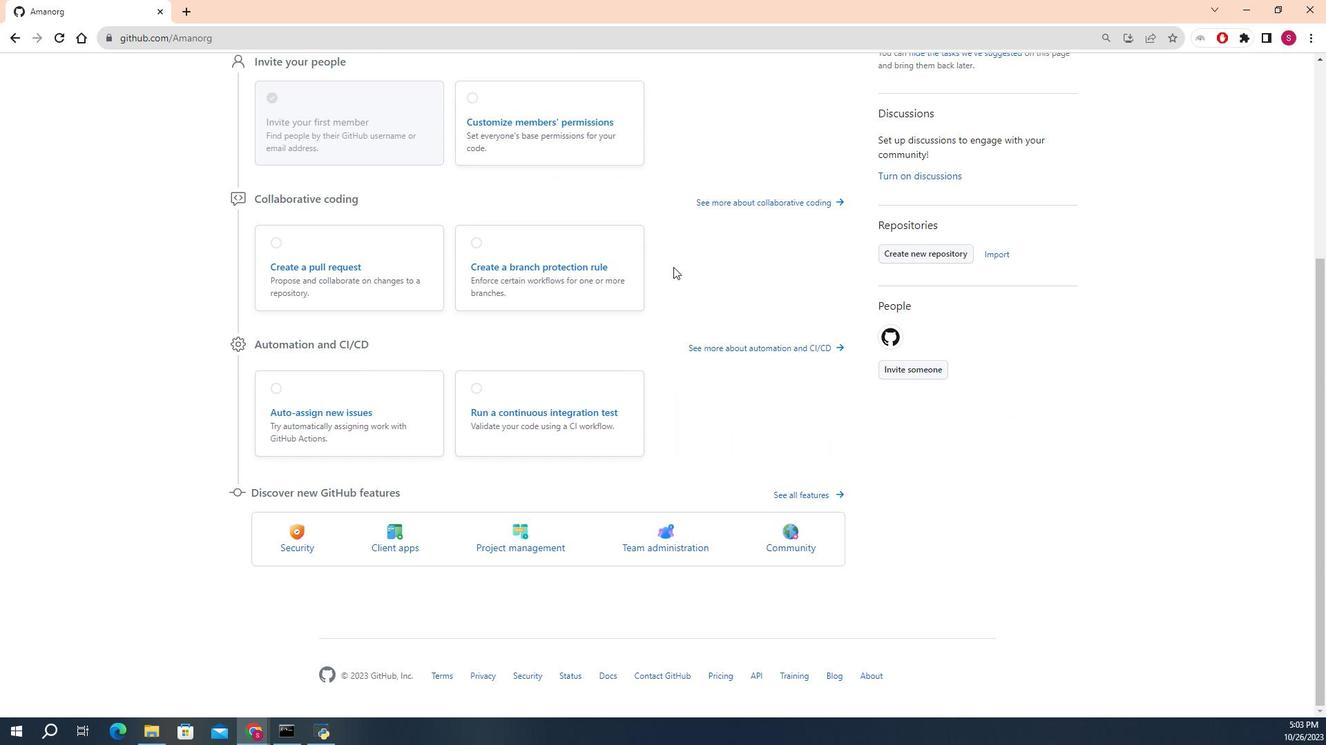 
Action: Mouse scrolled (707, 270) with delta (0, 0)
Screenshot: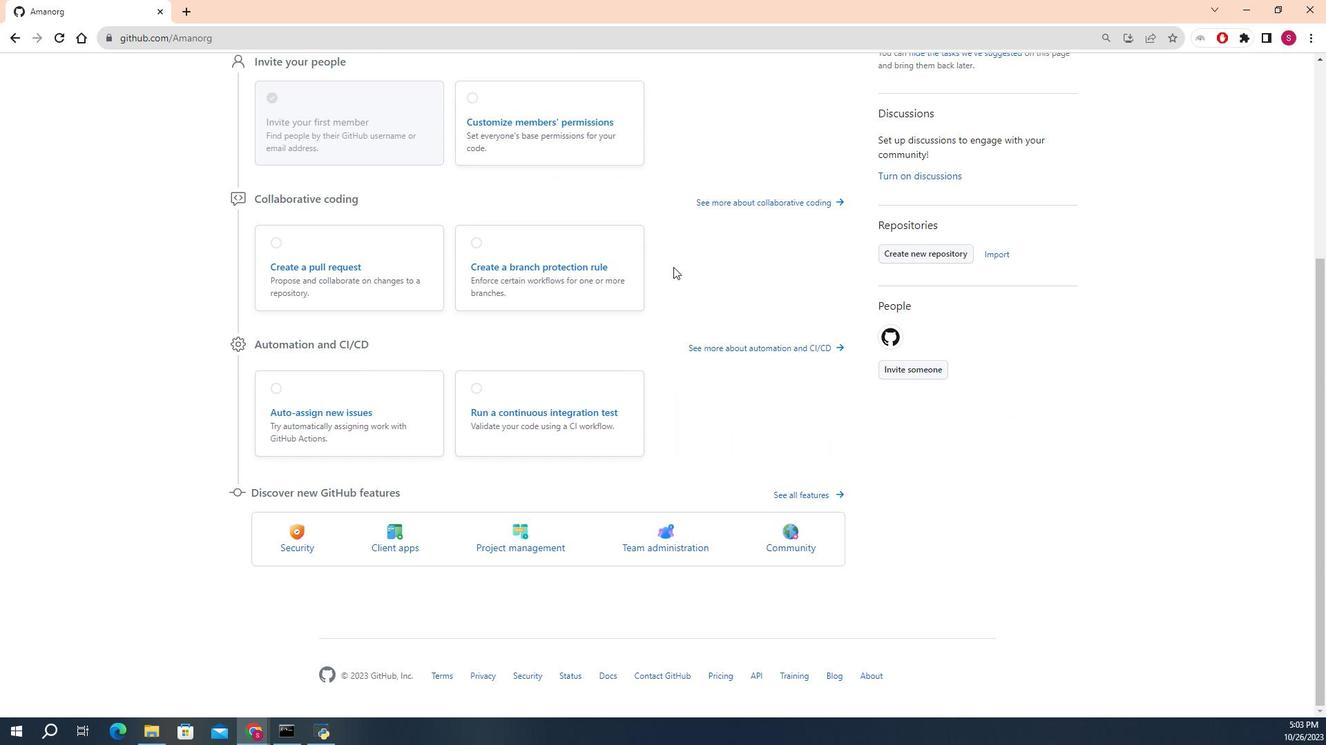 
Action: Mouse scrolled (707, 270) with delta (0, 0)
Screenshot: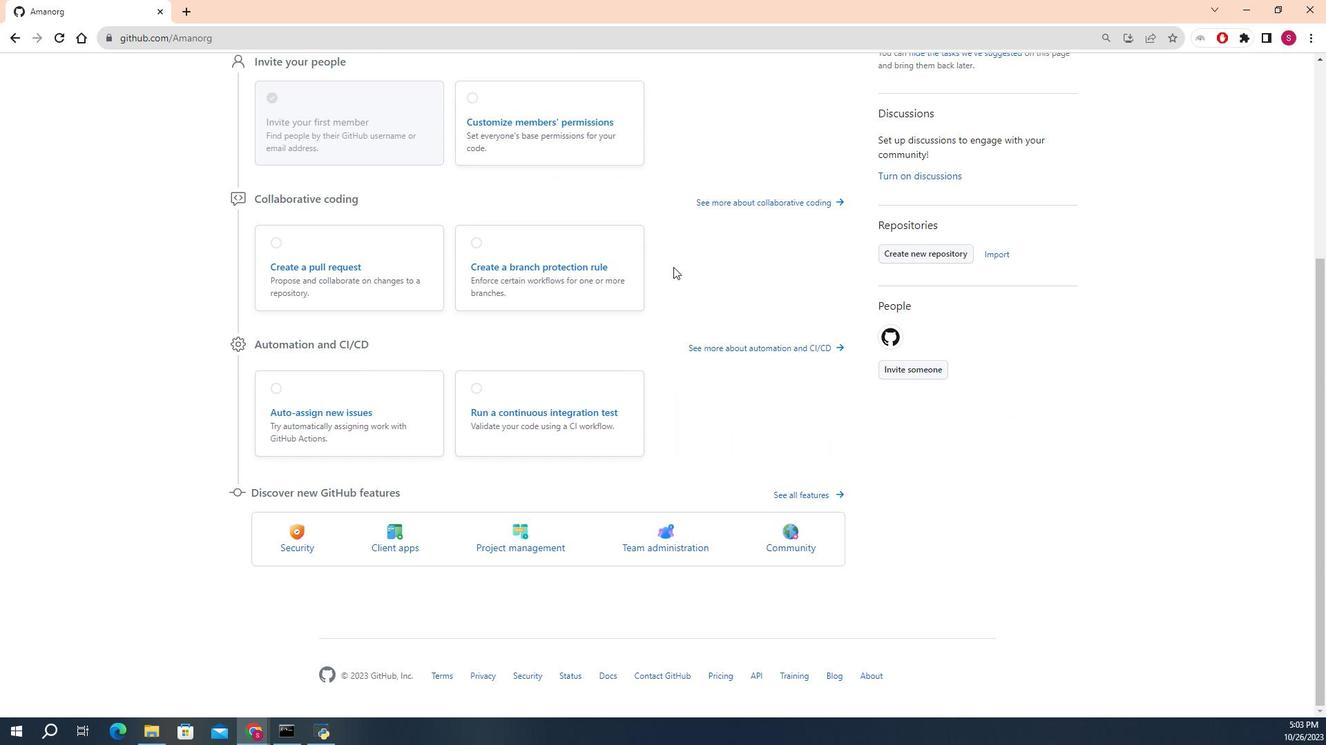 
Action: Mouse moved to (708, 268)
Screenshot: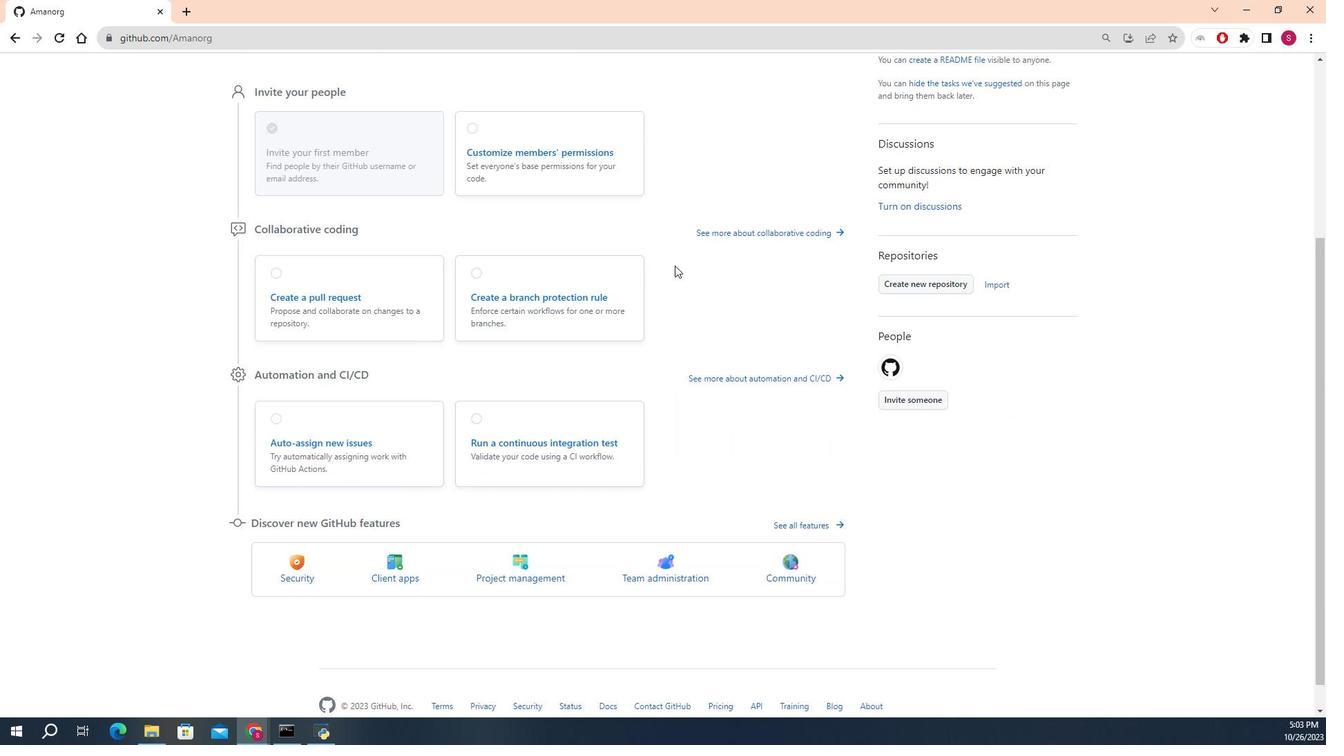
Action: Mouse scrolled (708, 269) with delta (0, 0)
Screenshot: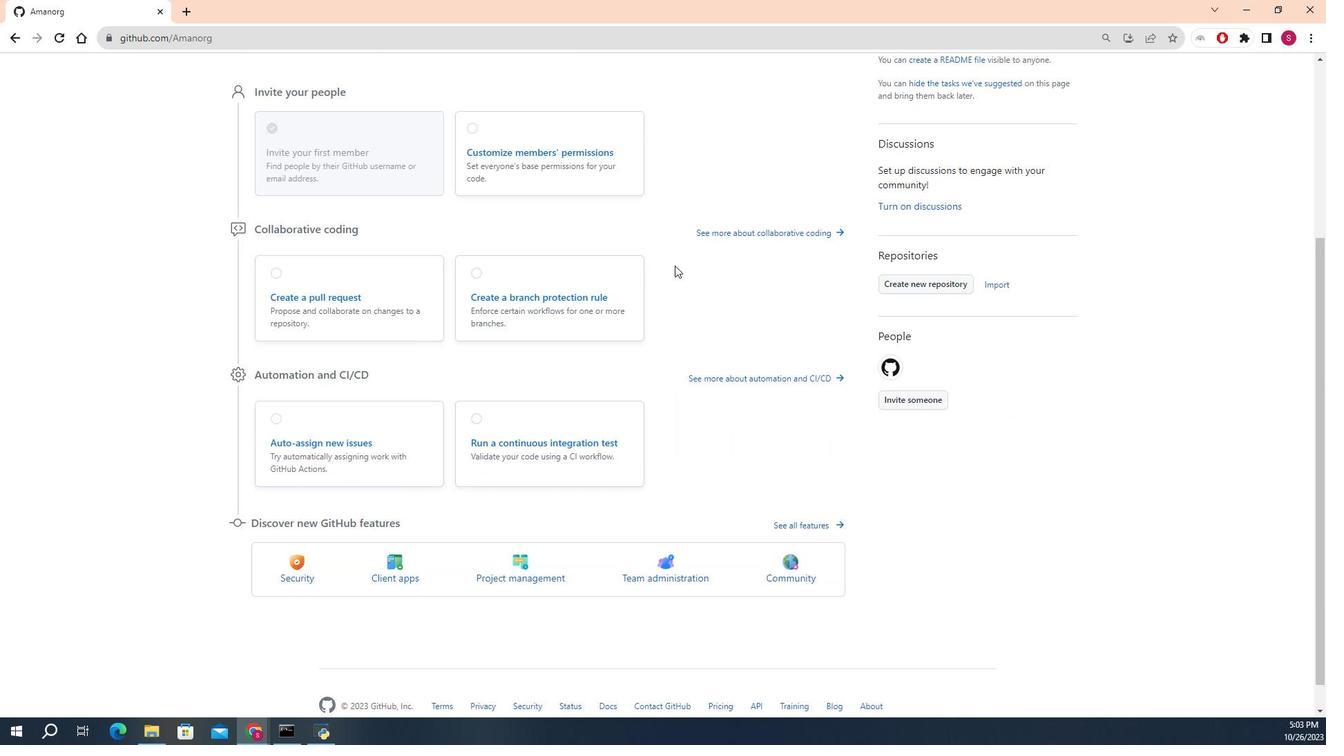 
Action: Mouse moved to (712, 265)
Screenshot: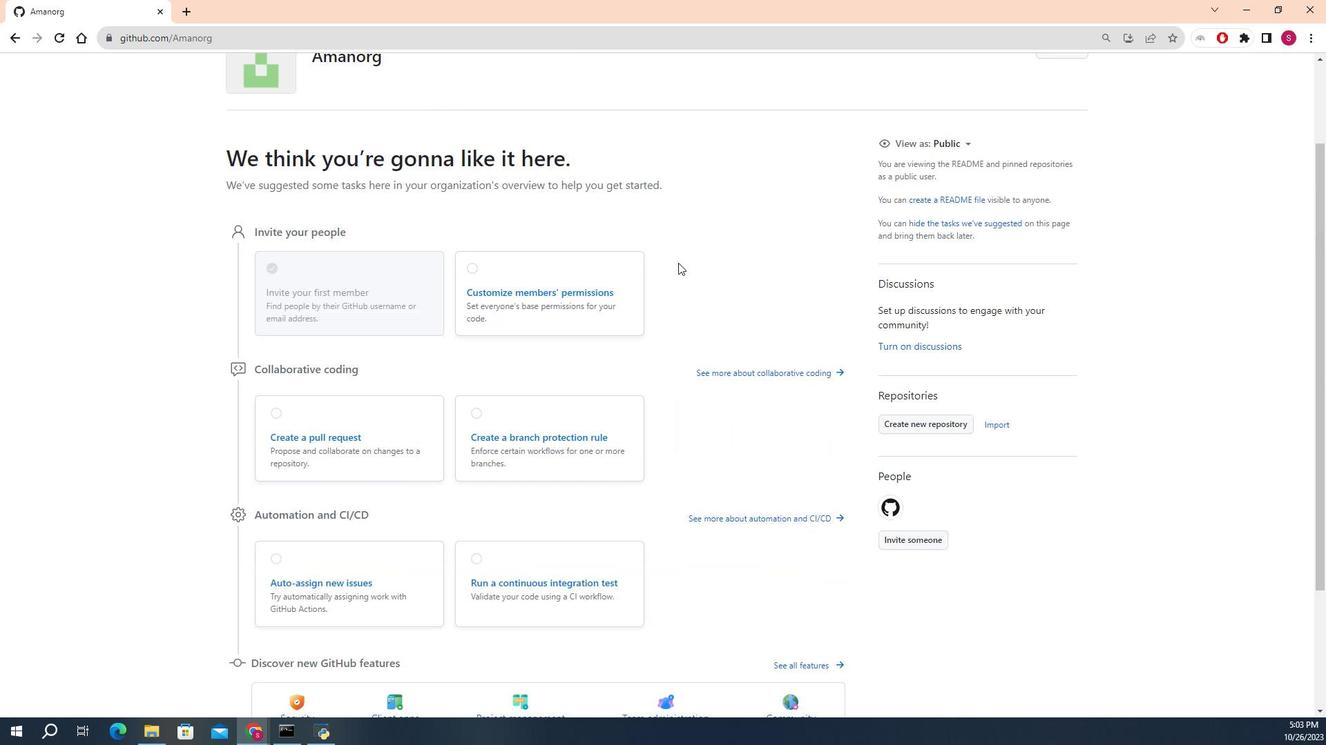 
Action: Mouse scrolled (712, 265) with delta (0, 0)
Screenshot: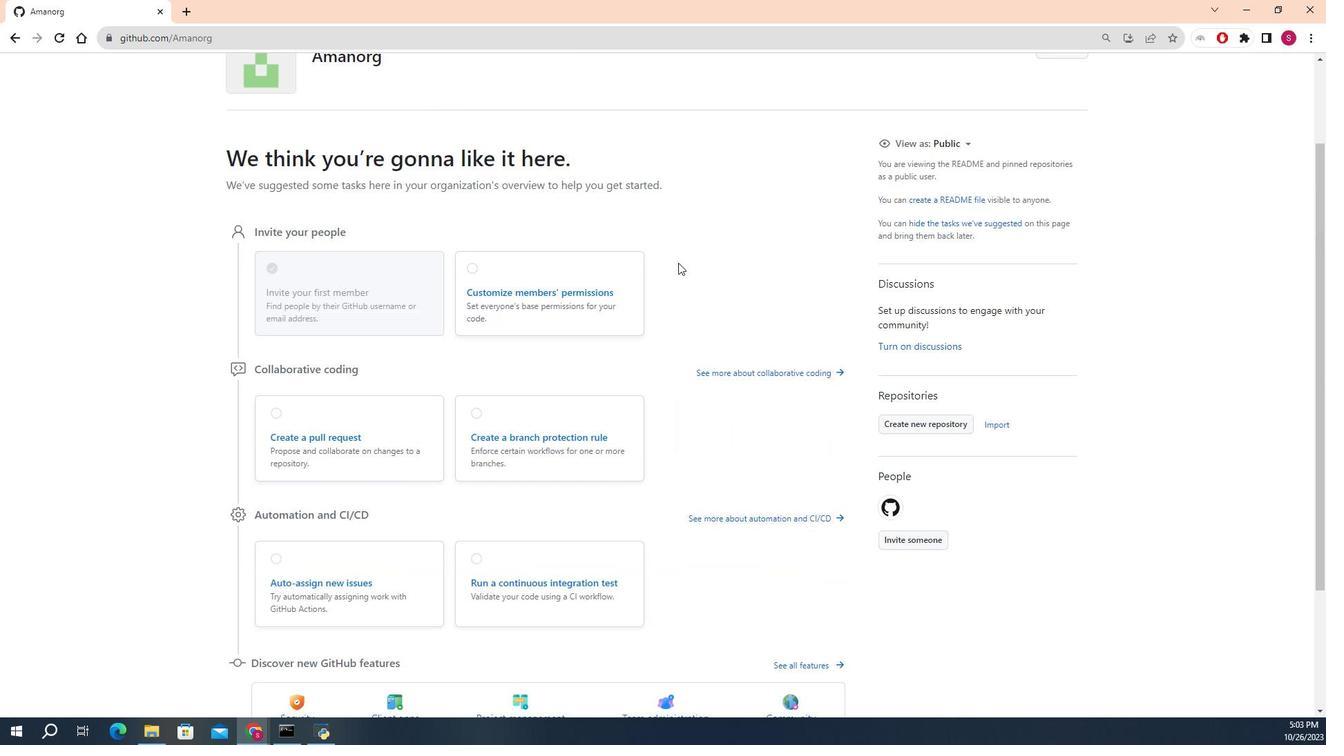 
Action: Mouse moved to (732, 254)
Screenshot: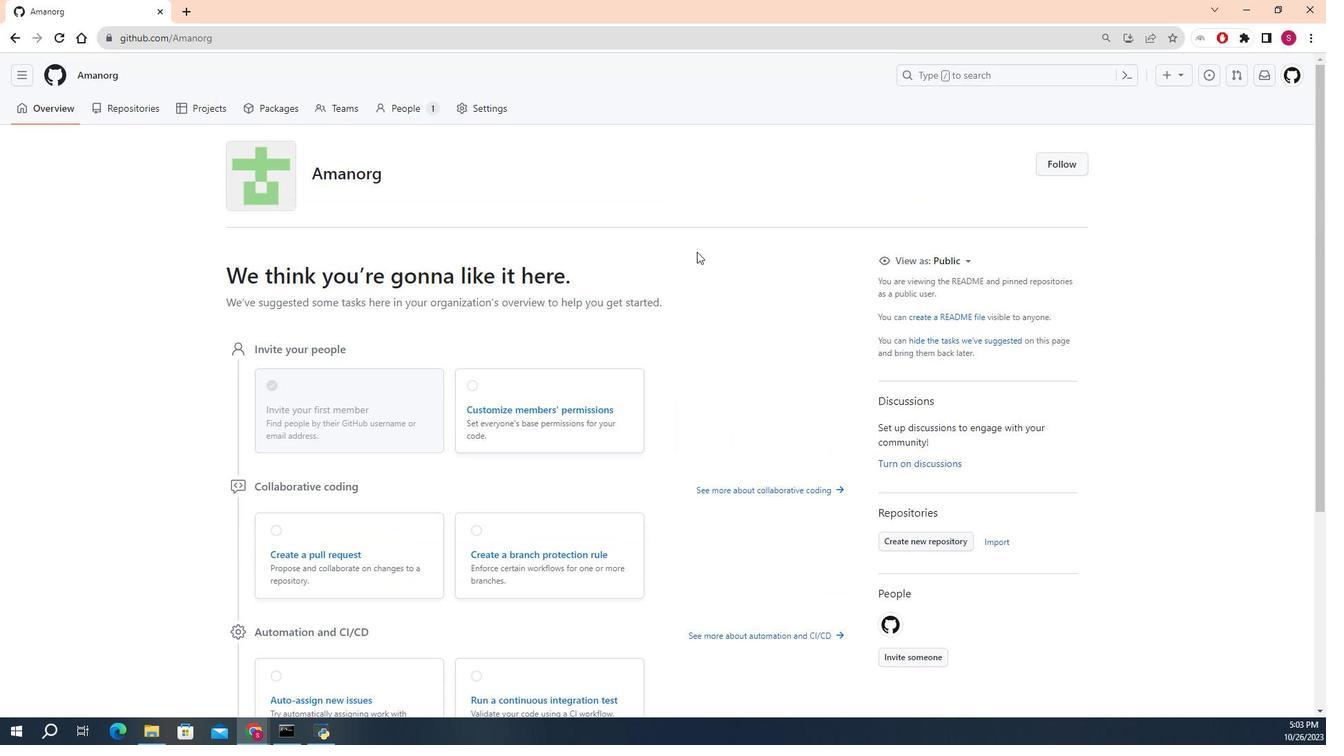 
